 Task: Create custom fields for the 'Position' object in Salesforce, including 'Skills Required', 'Educational Requirements', and 'Responsibilities' with appropriate field types and settings.
Action: Mouse moved to (227, 114)
Screenshot: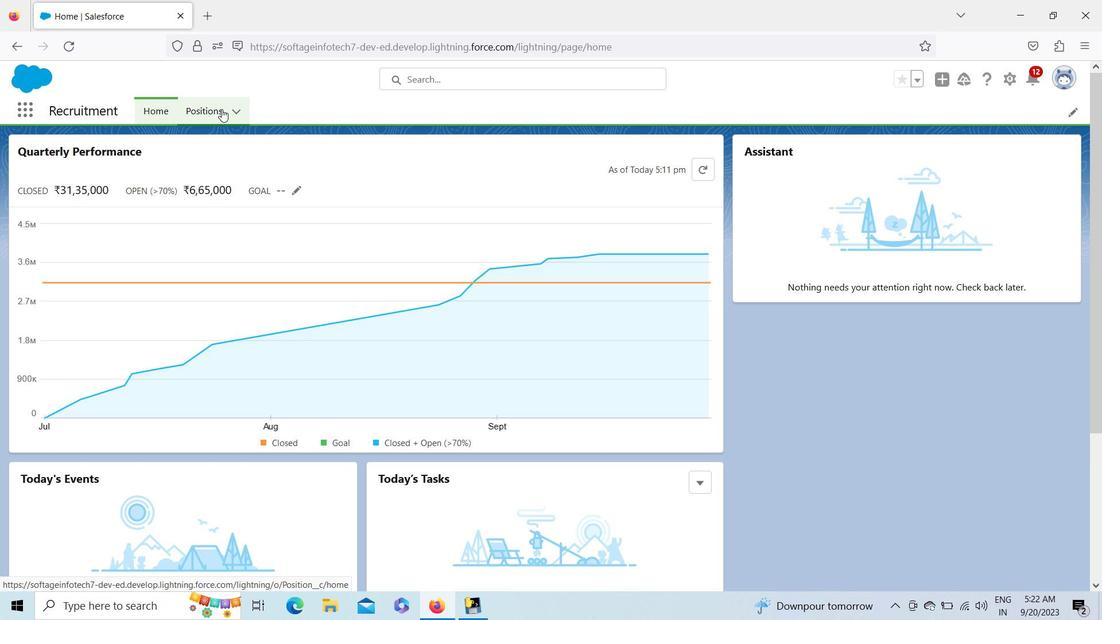 
Action: Mouse pressed left at (227, 114)
Screenshot: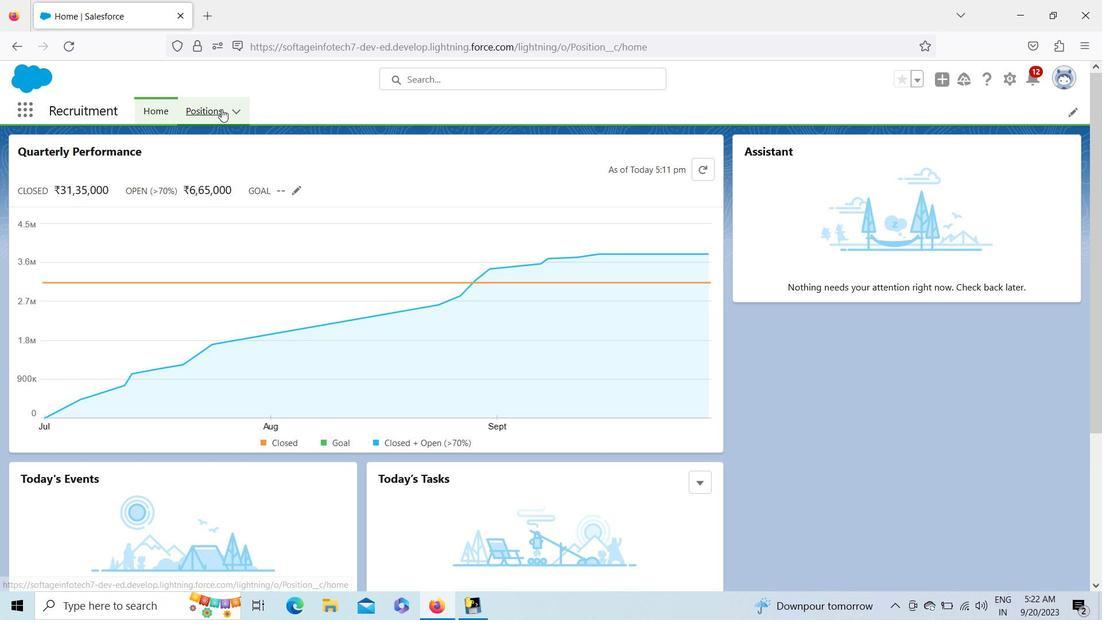 
Action: Mouse moved to (909, 171)
Screenshot: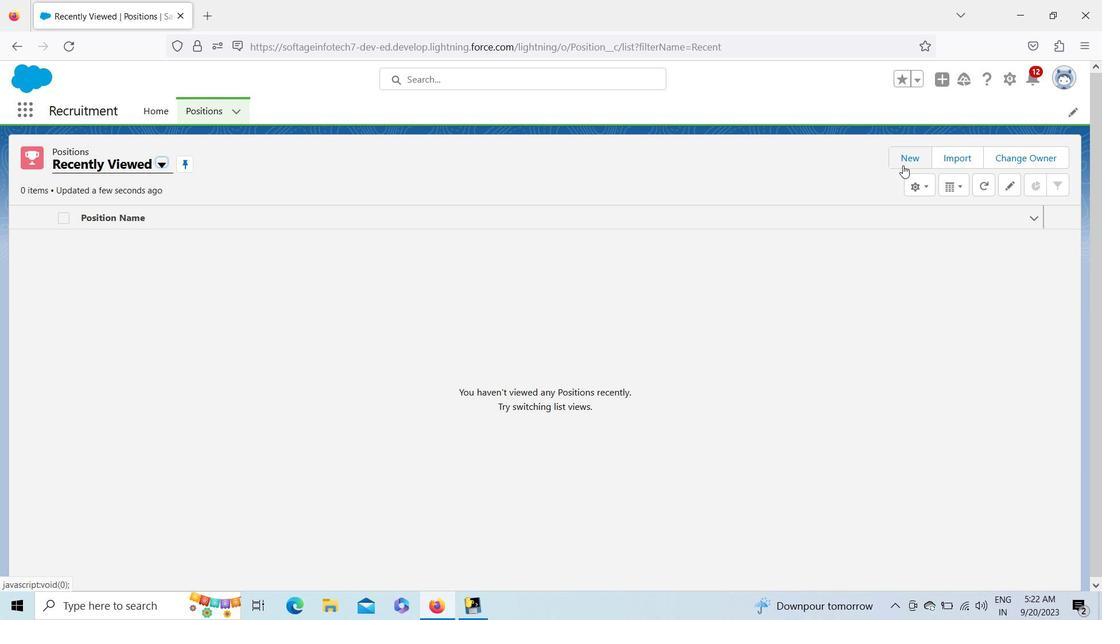 
Action: Mouse pressed left at (909, 171)
Screenshot: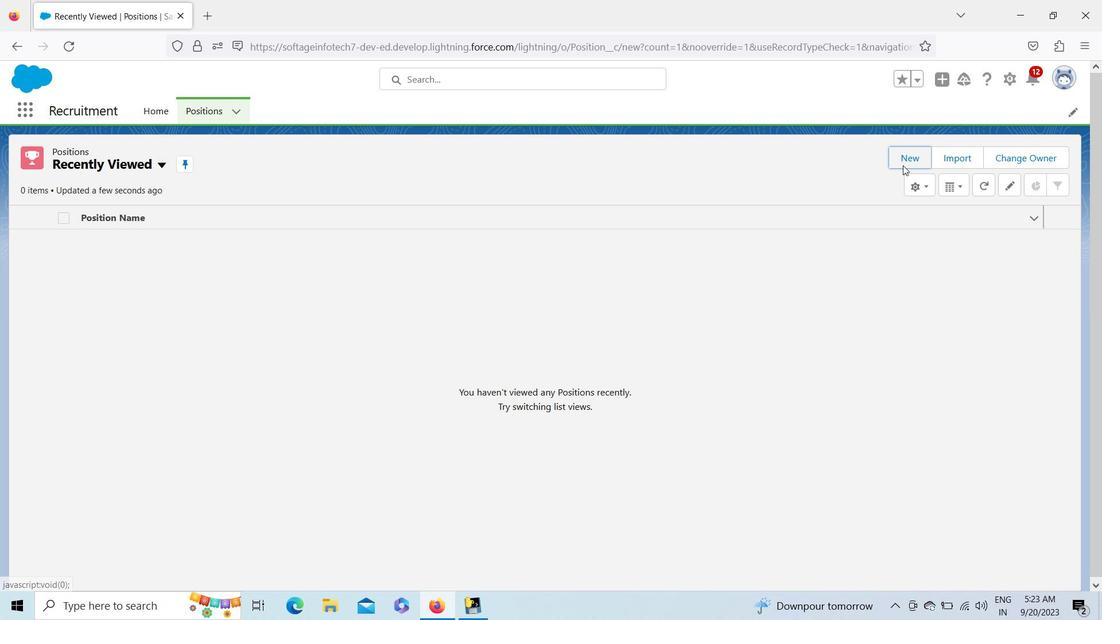 
Action: Mouse moved to (849, 190)
Screenshot: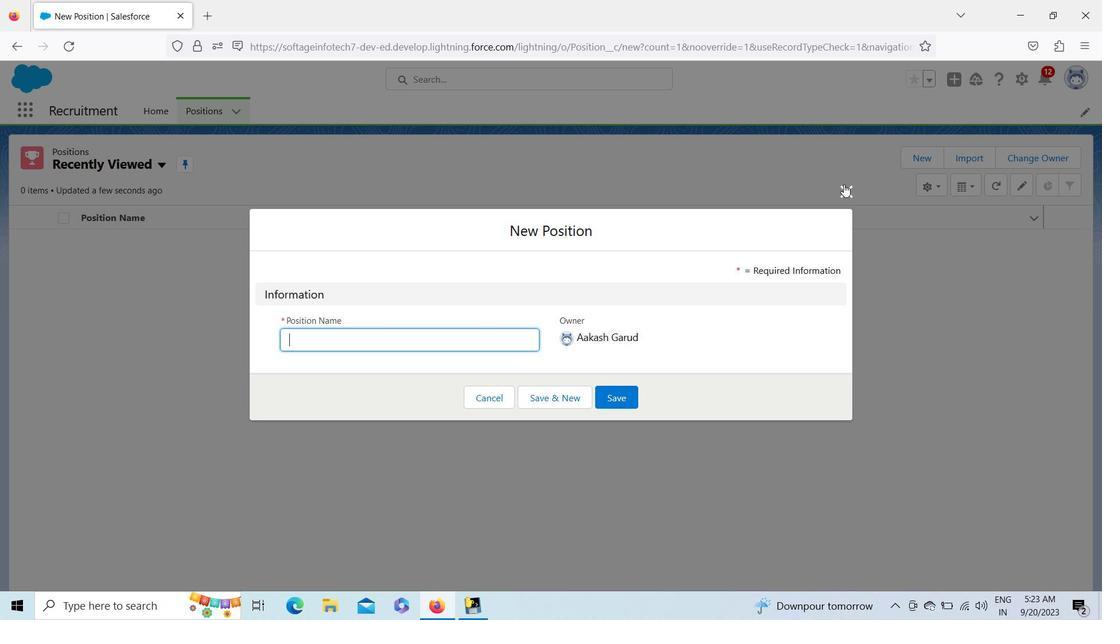 
Action: Mouse pressed left at (849, 190)
Screenshot: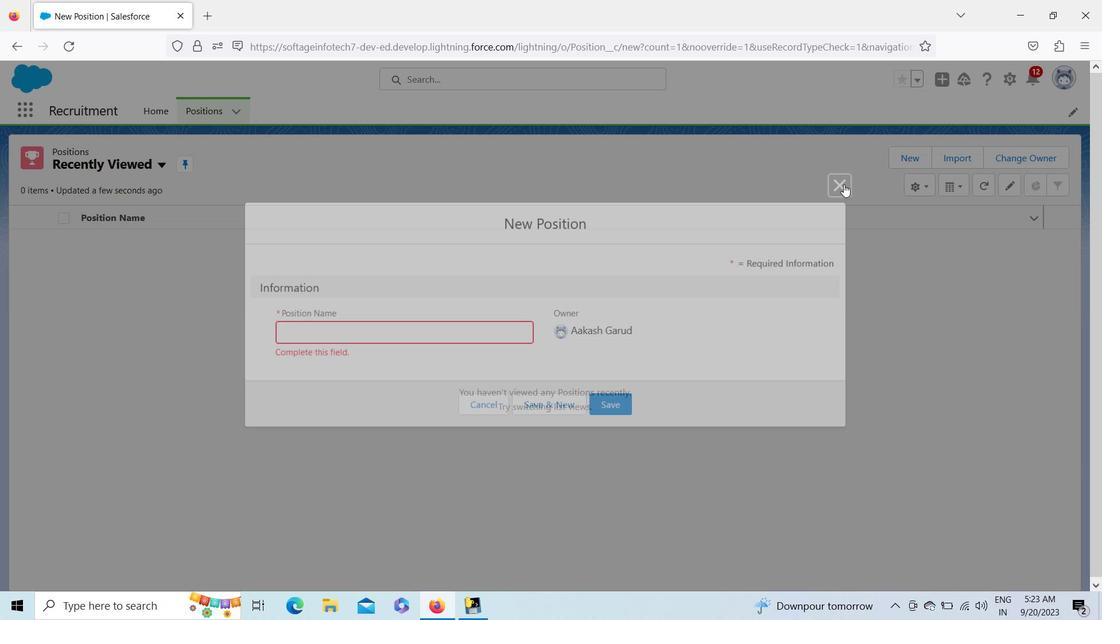 
Action: Mouse moved to (1021, 80)
Screenshot: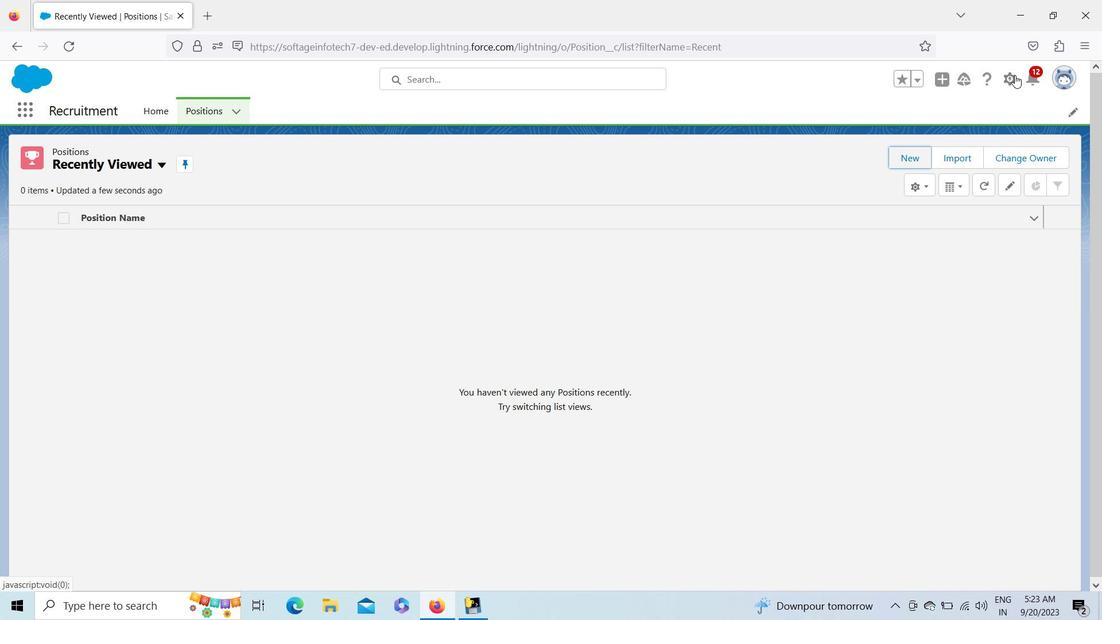 
Action: Mouse pressed left at (1021, 80)
Screenshot: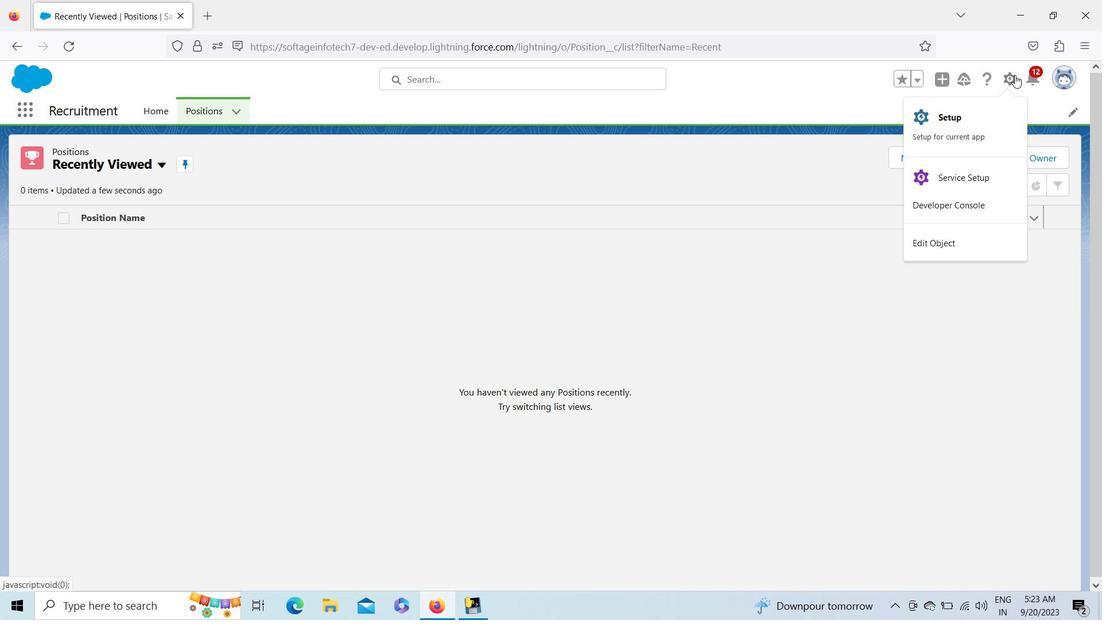 
Action: Mouse moved to (960, 144)
Screenshot: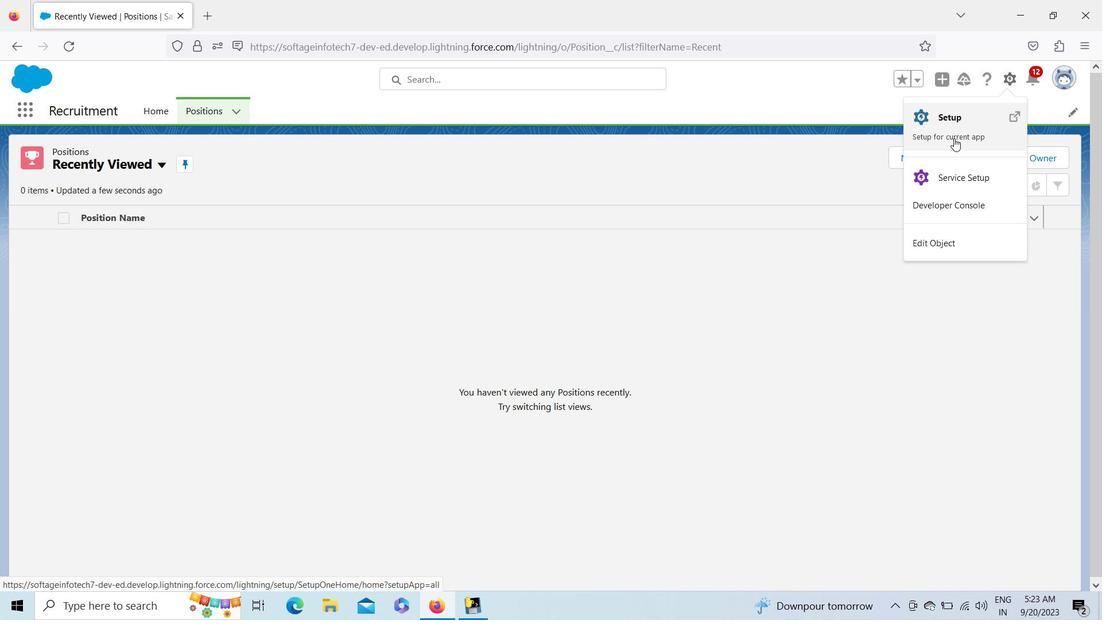 
Action: Mouse pressed left at (960, 144)
Screenshot: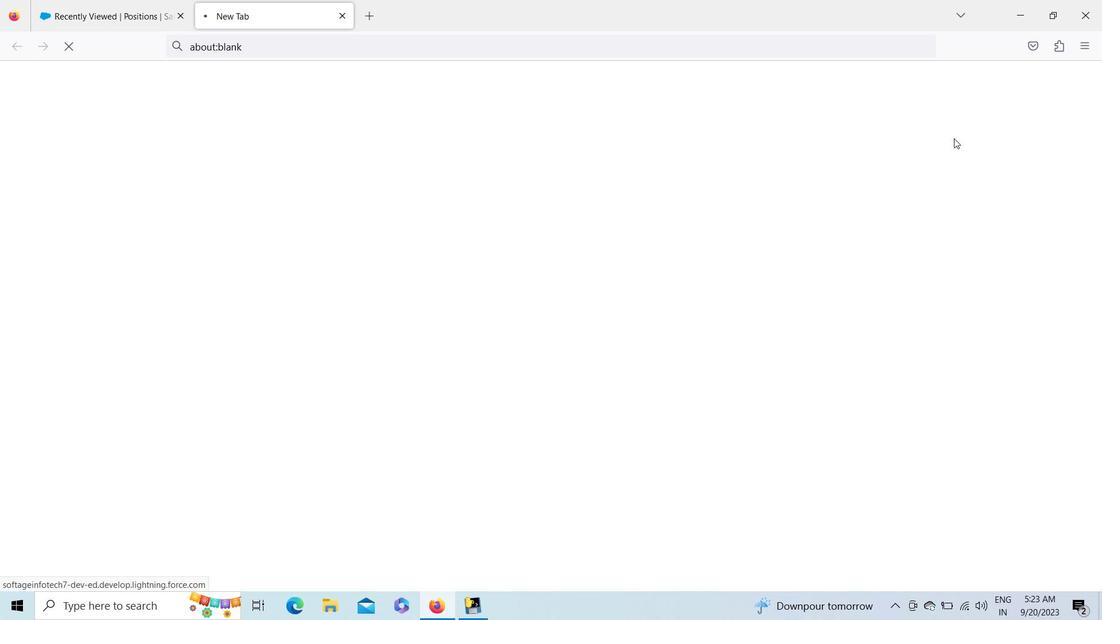 
Action: Mouse moved to (186, 118)
Screenshot: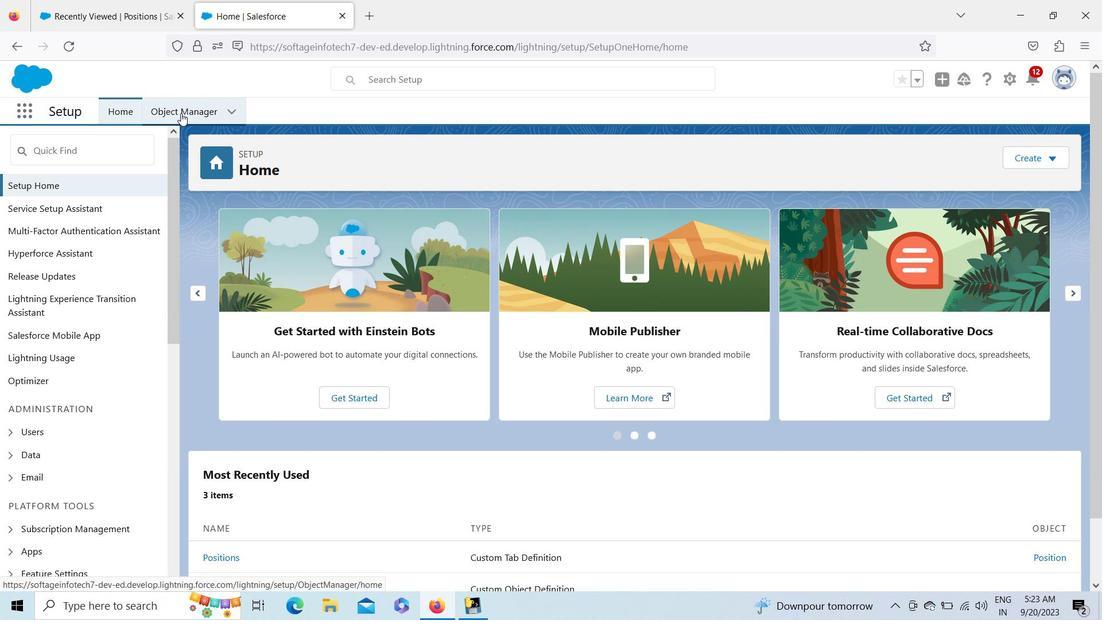 
Action: Mouse pressed left at (186, 118)
Screenshot: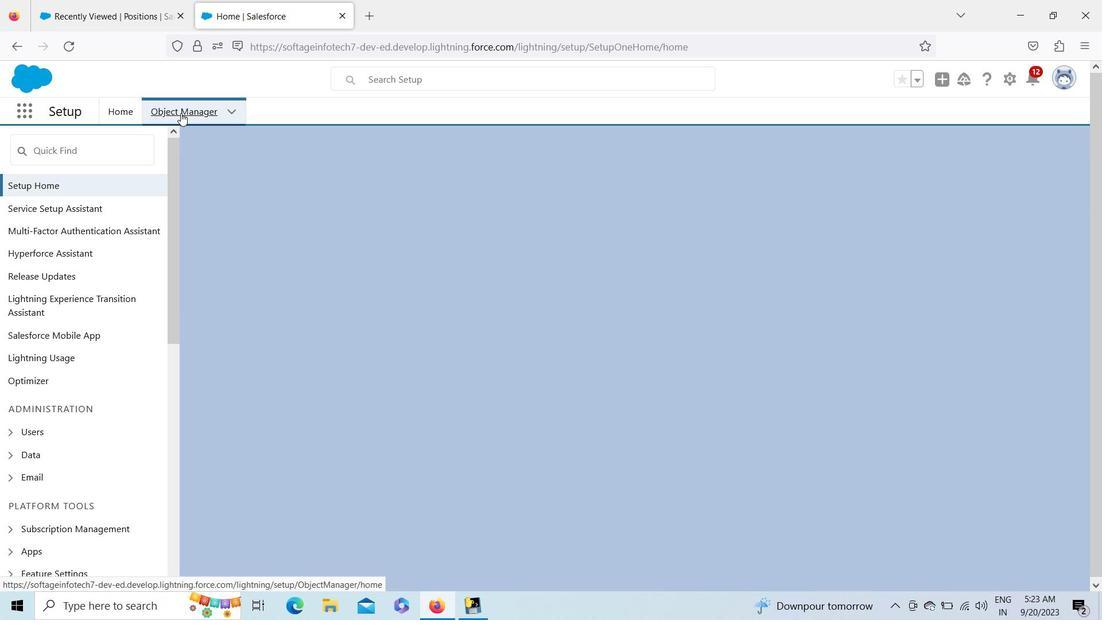 
Action: Mouse moved to (1077, 301)
Screenshot: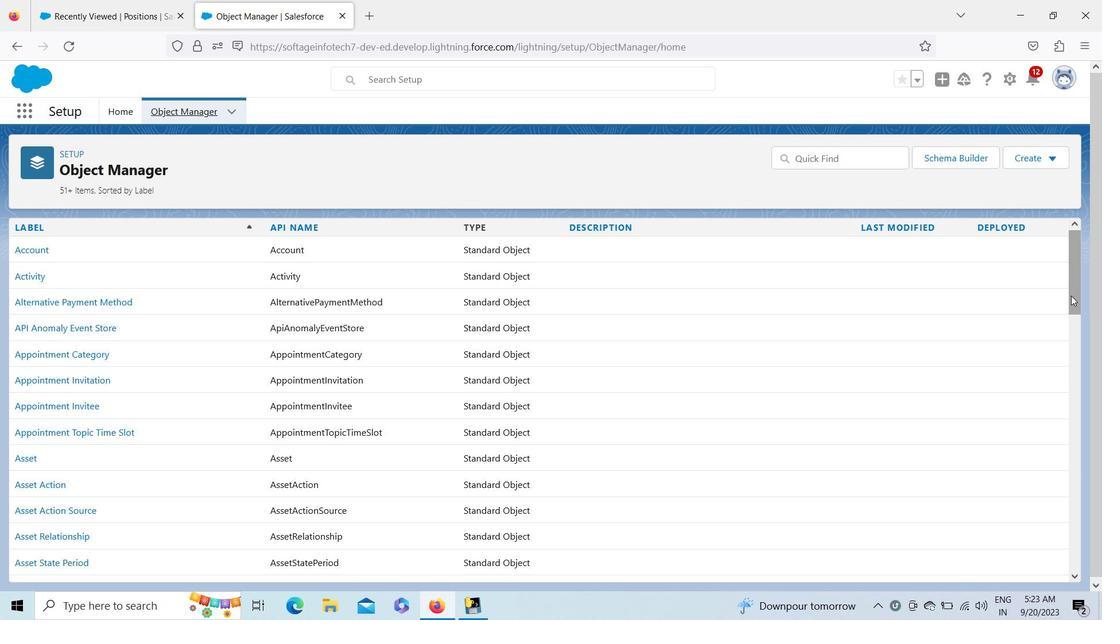 
Action: Mouse pressed left at (1077, 301)
Screenshot: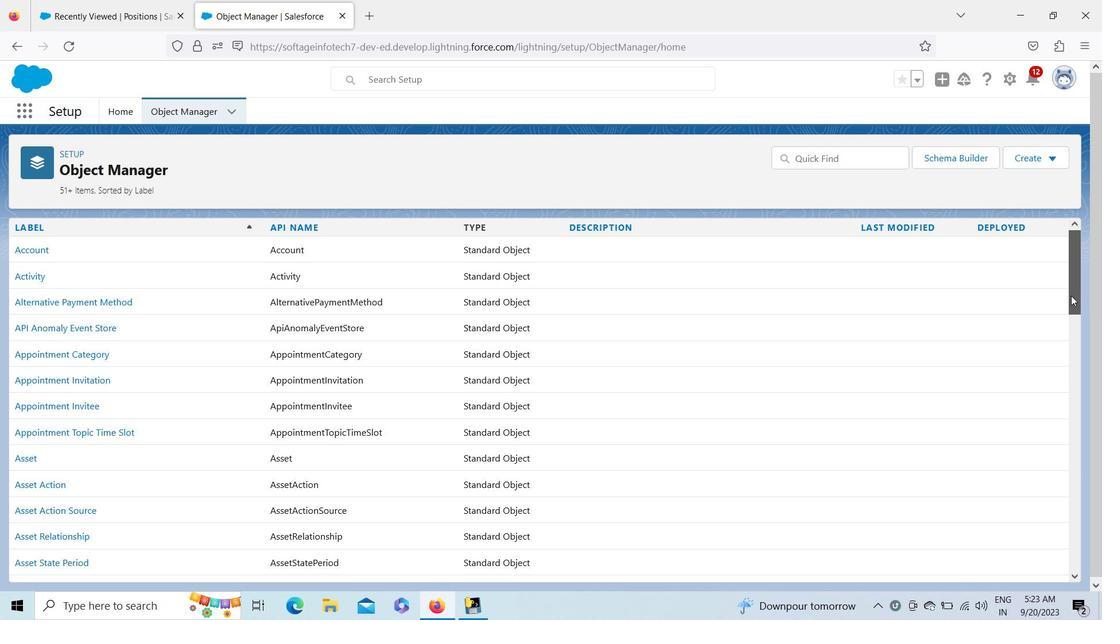 
Action: Mouse moved to (1082, 578)
Screenshot: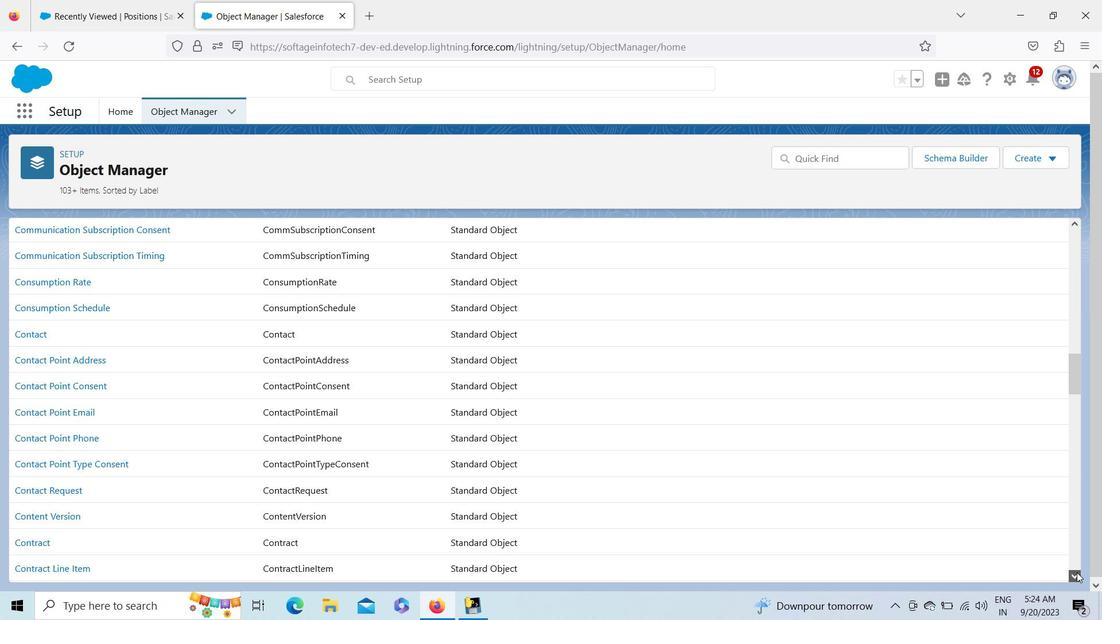 
Action: Mouse pressed left at (1082, 578)
Screenshot: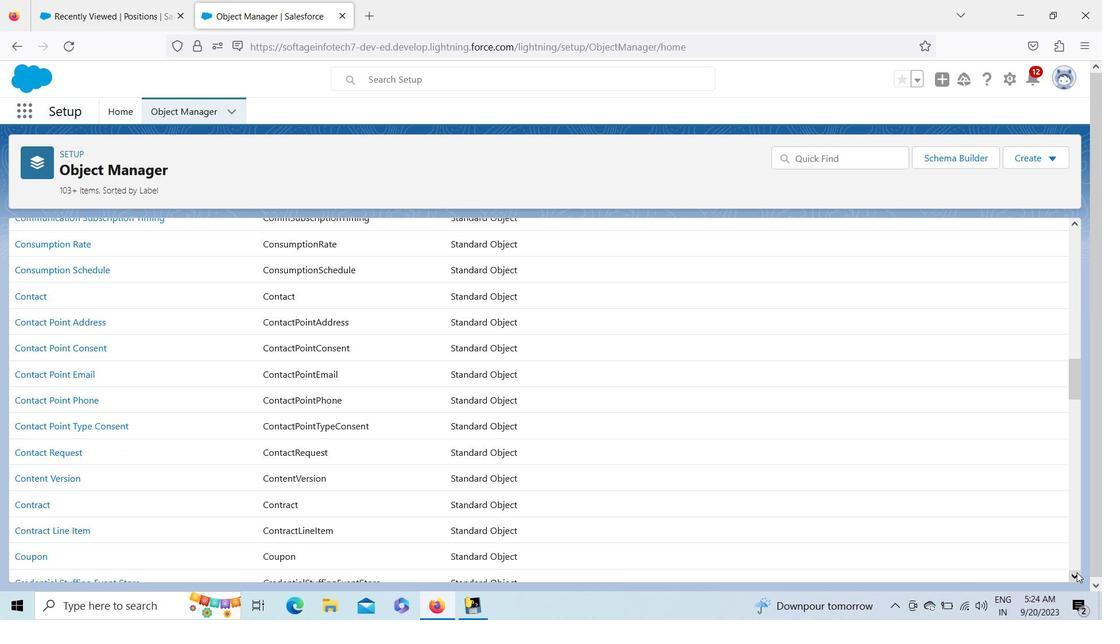 
Action: Mouse pressed left at (1082, 578)
Screenshot: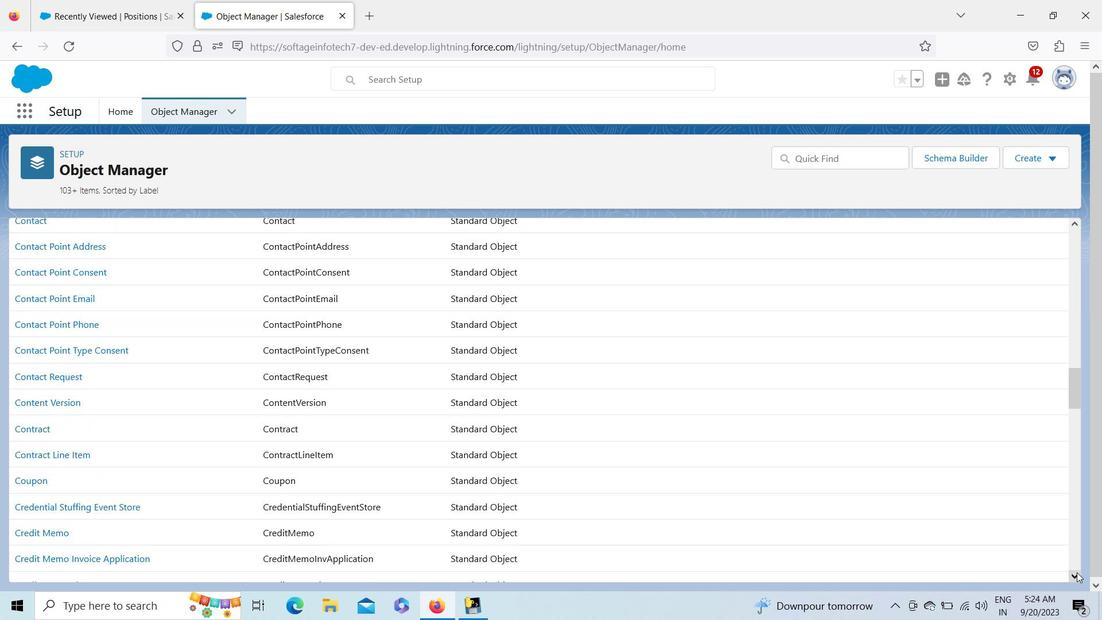 
Action: Mouse pressed left at (1082, 578)
Screenshot: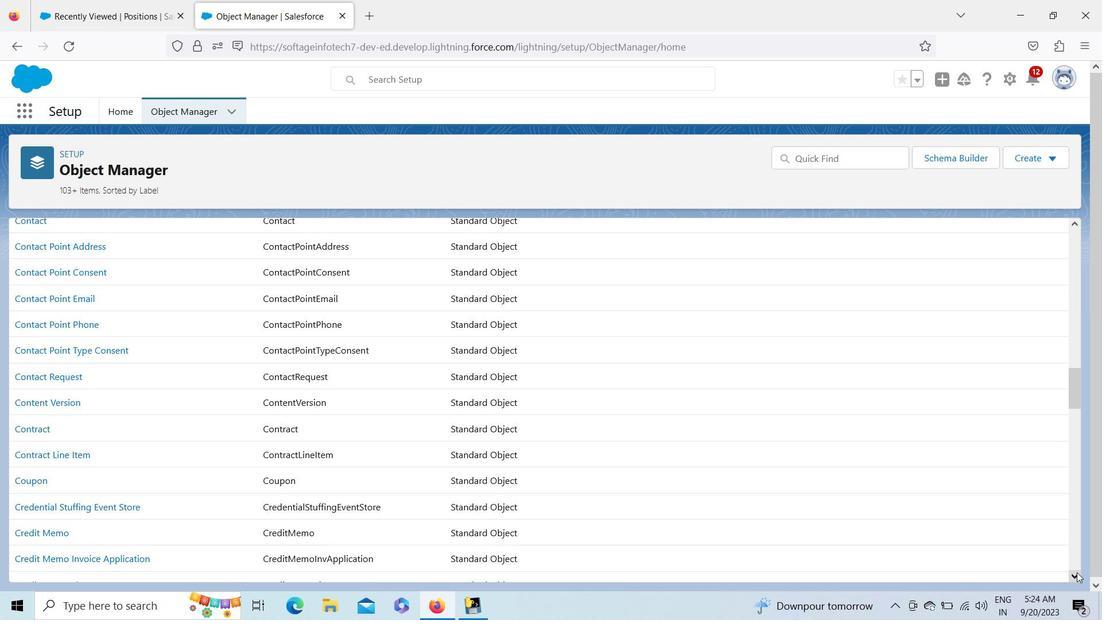
Action: Mouse pressed left at (1082, 578)
Screenshot: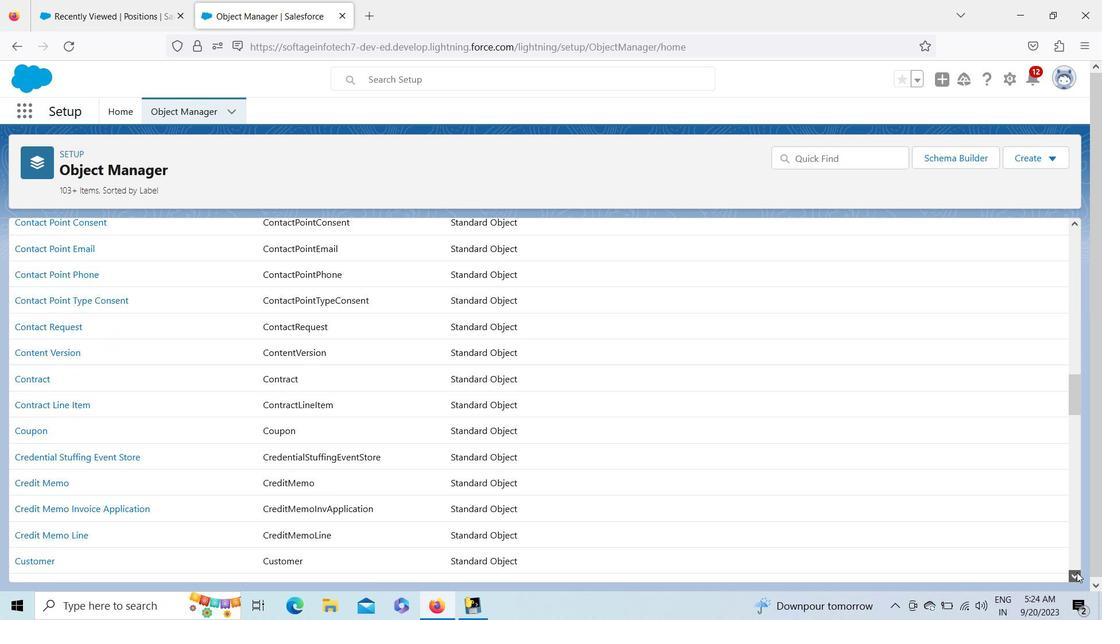 
Action: Mouse pressed left at (1082, 578)
Screenshot: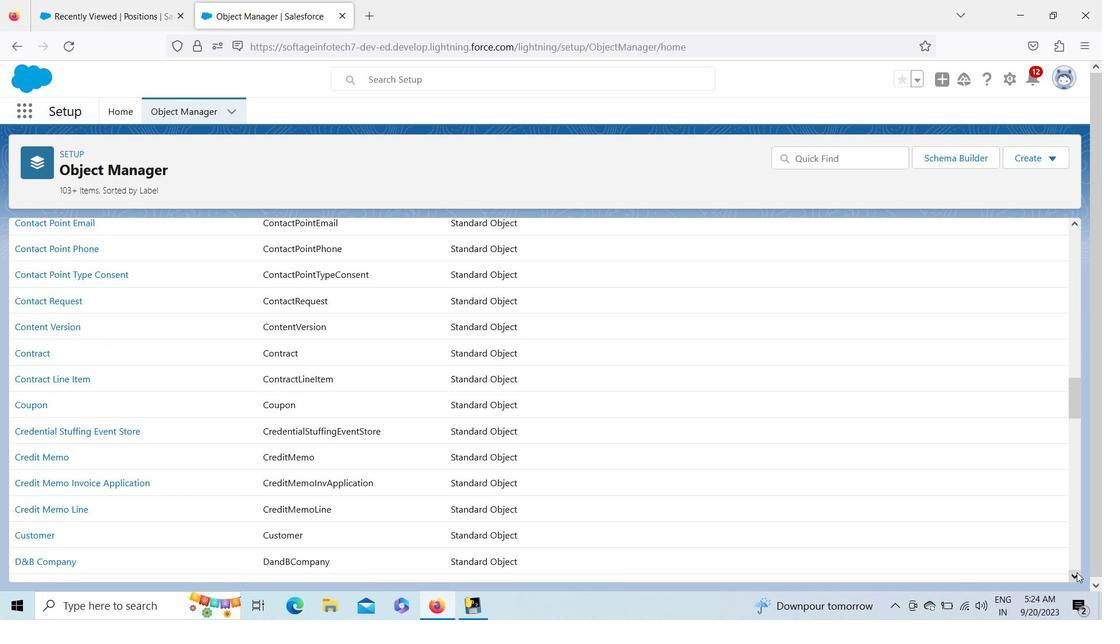 
Action: Mouse pressed left at (1082, 578)
Screenshot: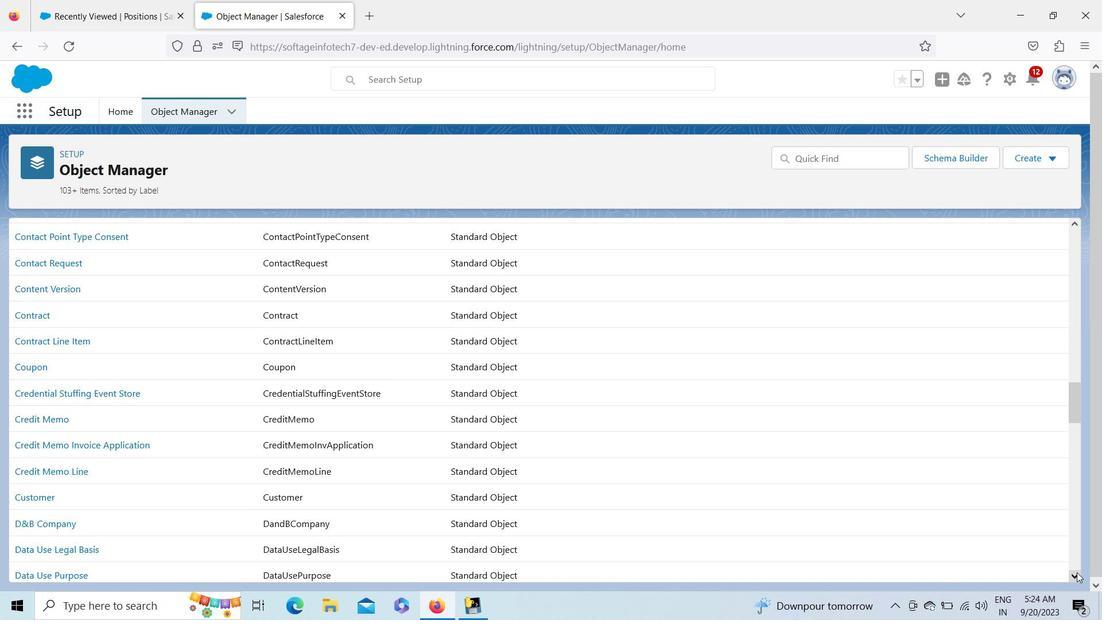 
Action: Mouse pressed left at (1082, 578)
Screenshot: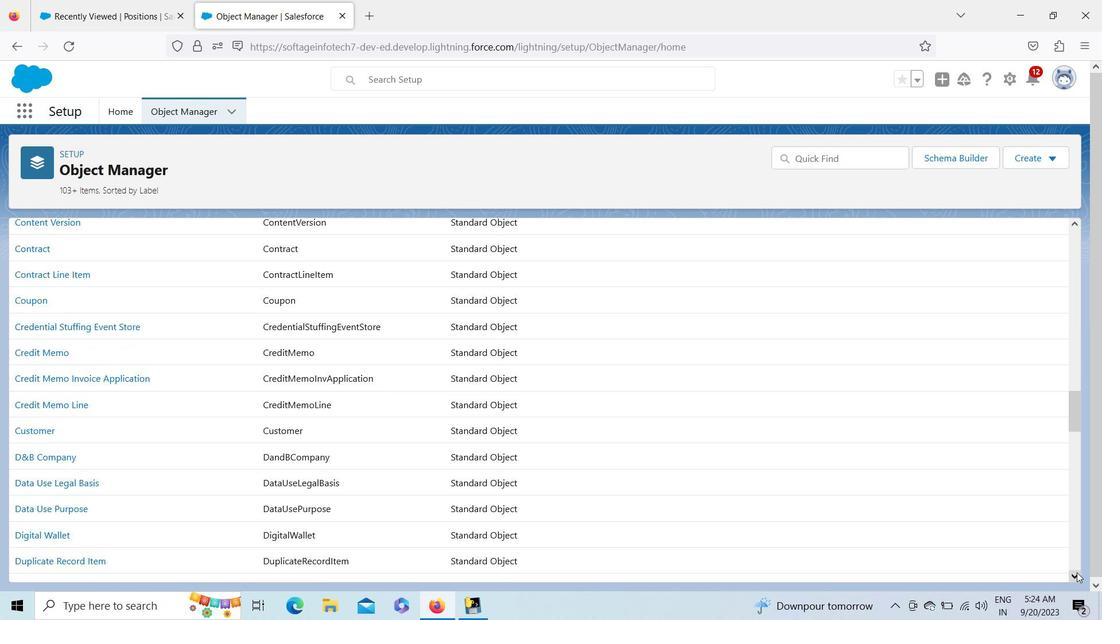 
Action: Mouse pressed left at (1082, 578)
Screenshot: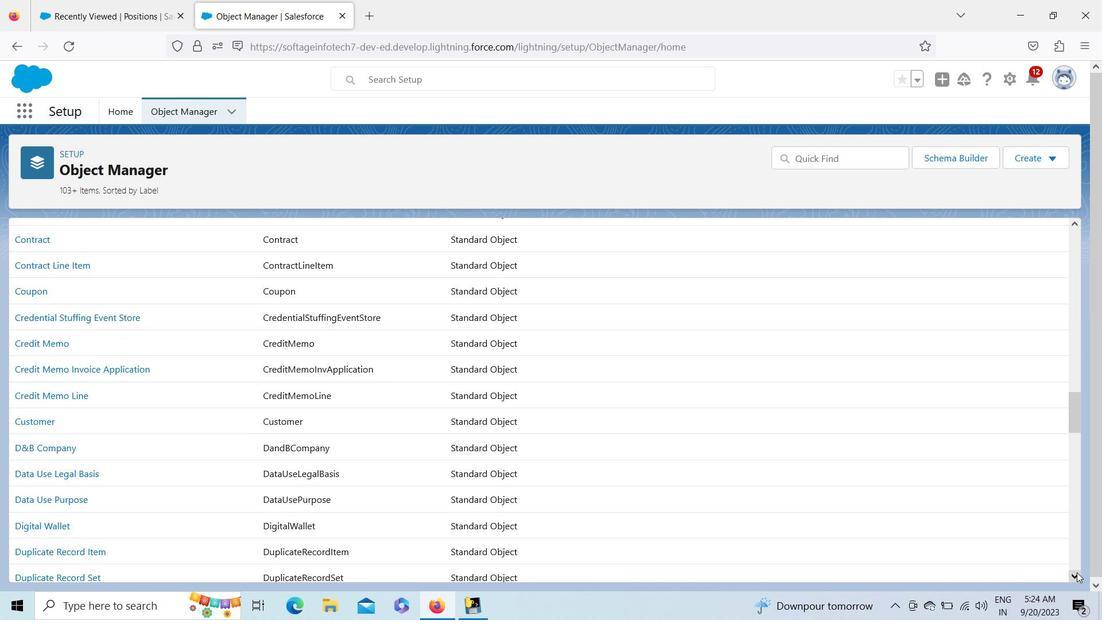 
Action: Mouse pressed left at (1082, 578)
Screenshot: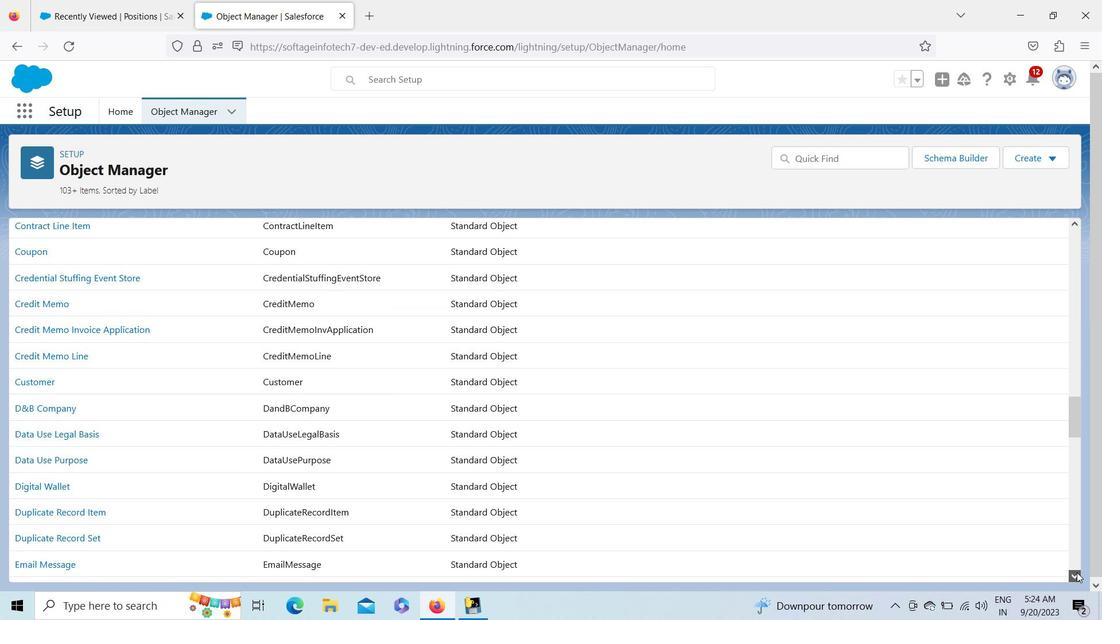 
Action: Mouse pressed left at (1082, 578)
Screenshot: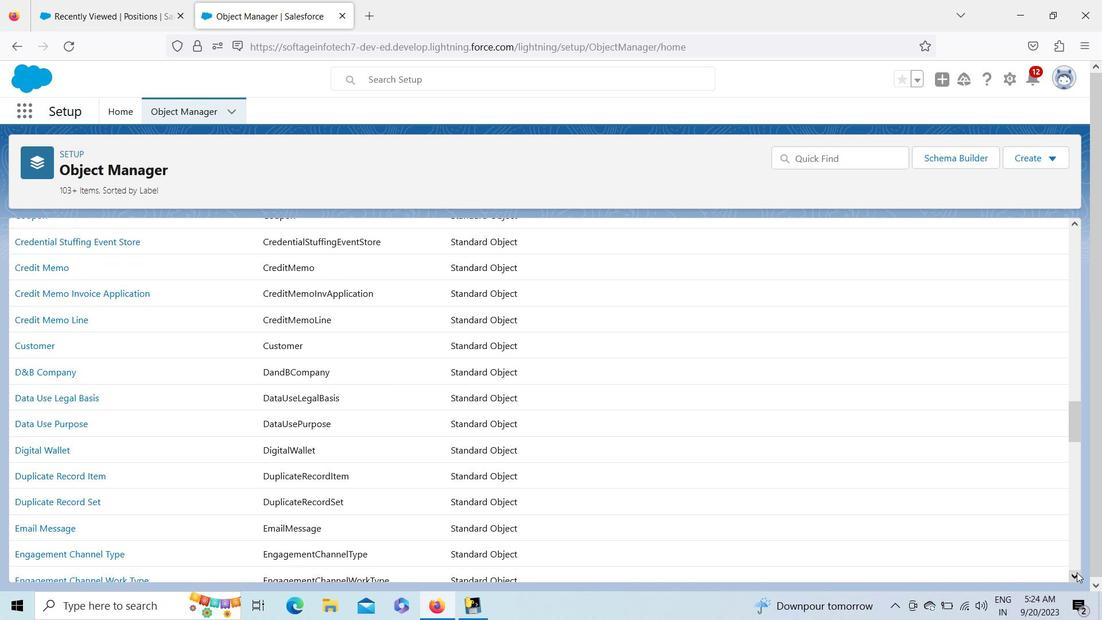 
Action: Mouse pressed left at (1082, 578)
Screenshot: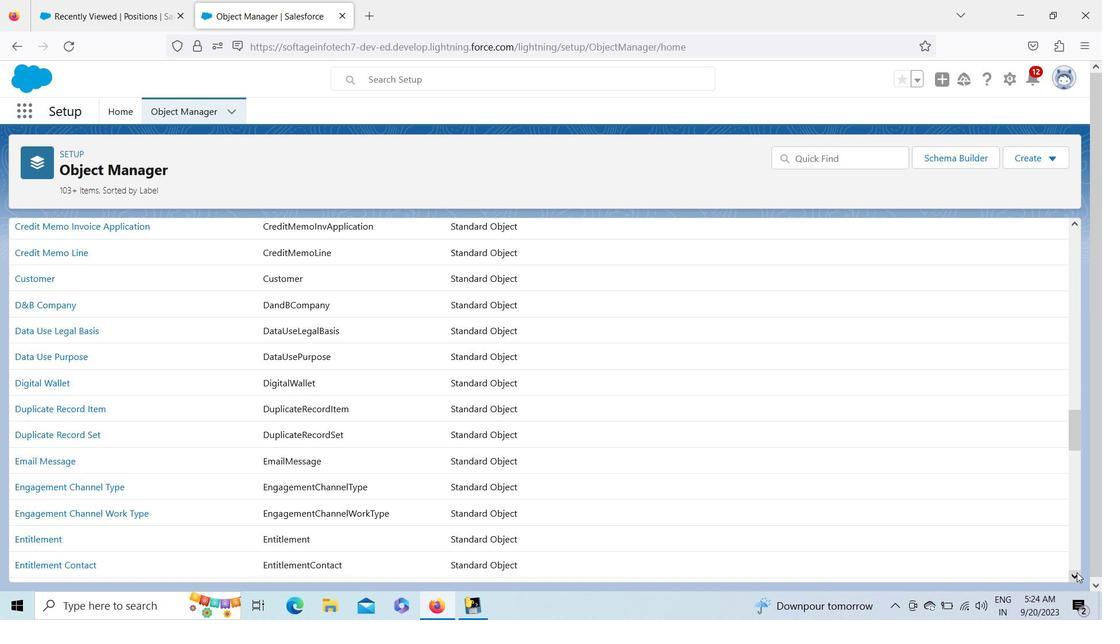 
Action: Mouse pressed left at (1082, 578)
Screenshot: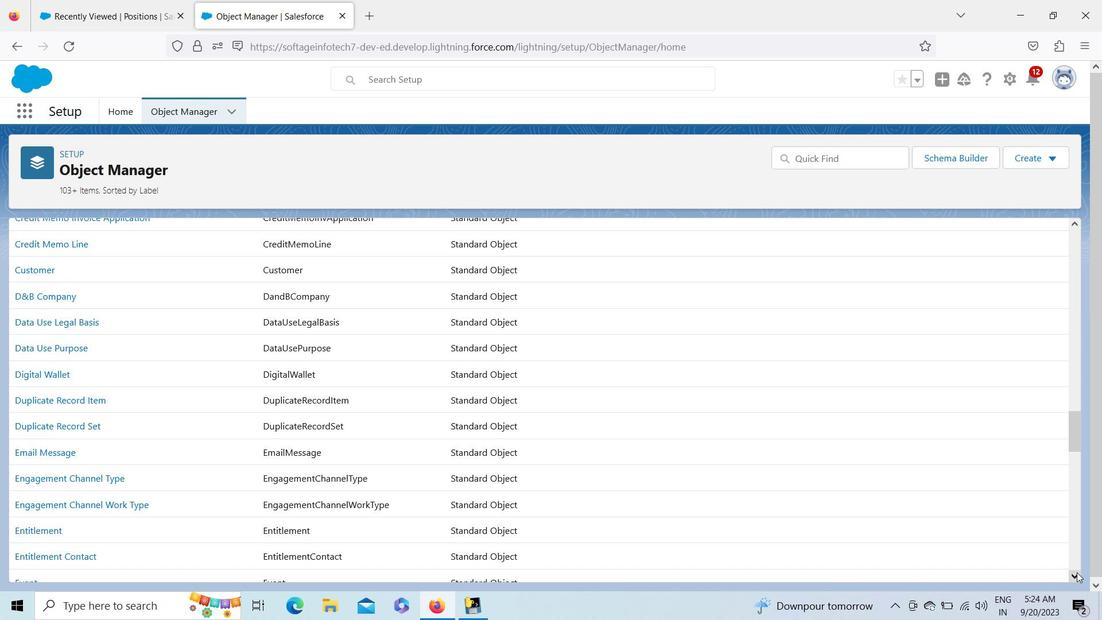 
Action: Mouse pressed left at (1082, 578)
Screenshot: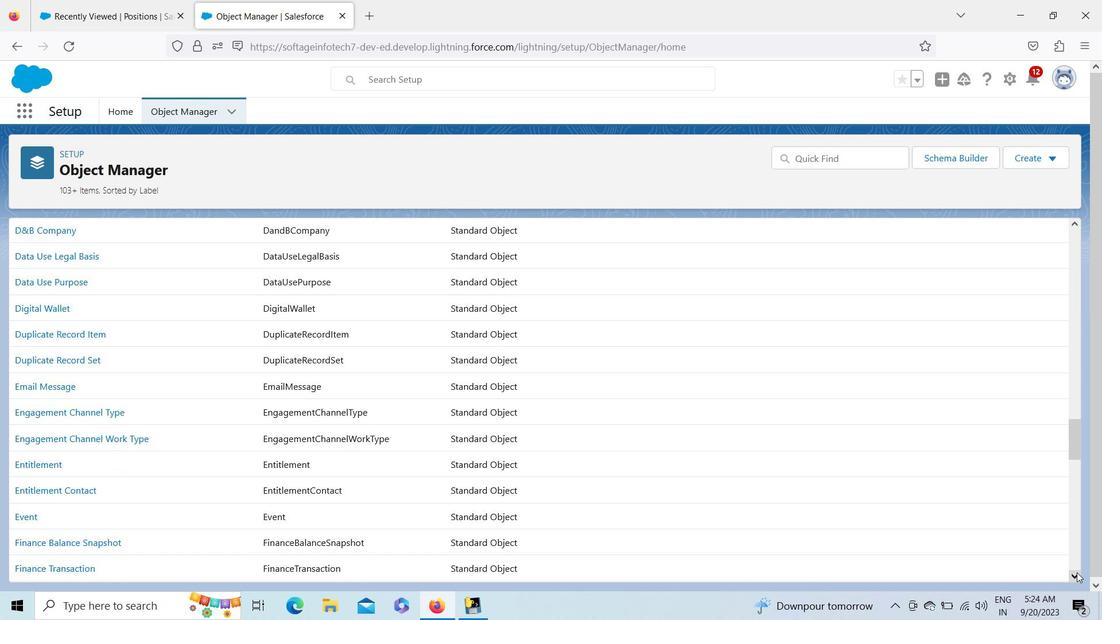 
Action: Mouse pressed left at (1082, 578)
Screenshot: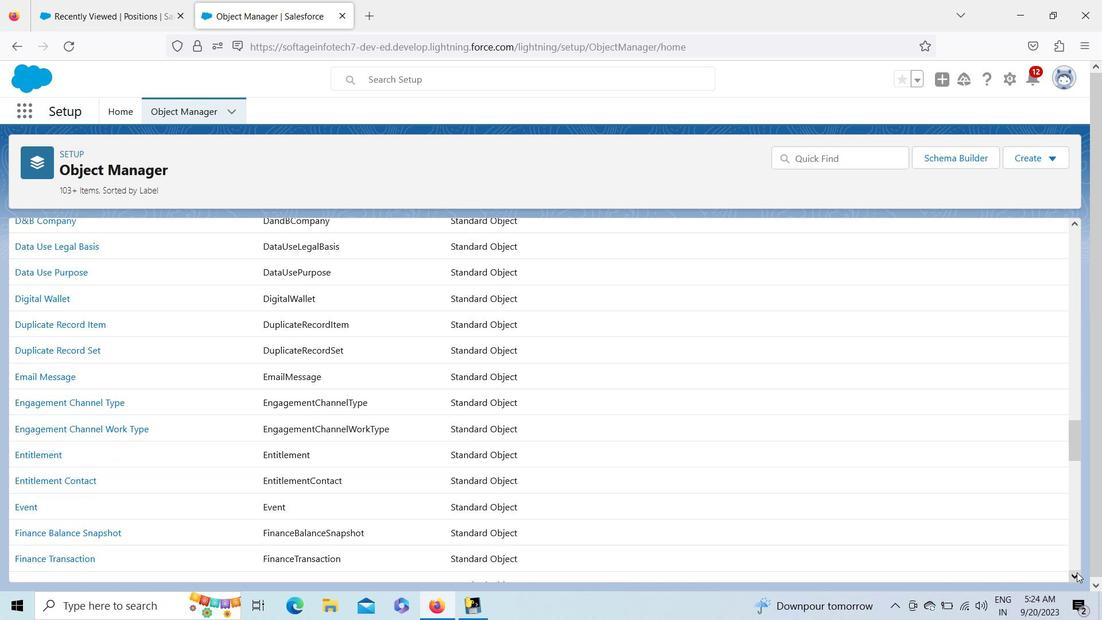 
Action: Mouse pressed left at (1082, 578)
Screenshot: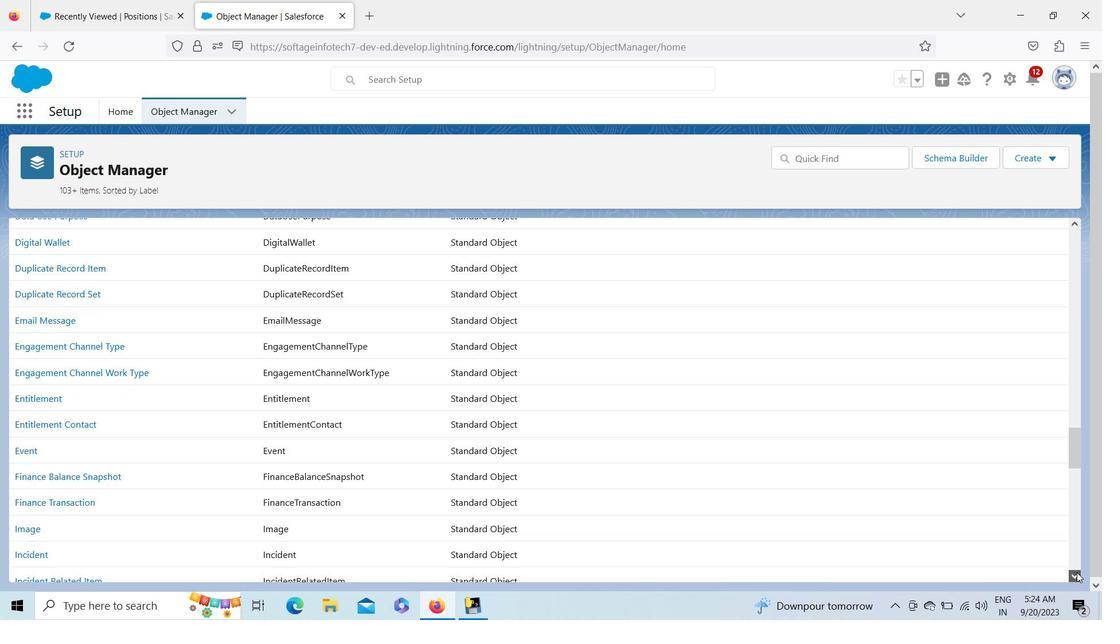 
Action: Mouse pressed left at (1082, 578)
Screenshot: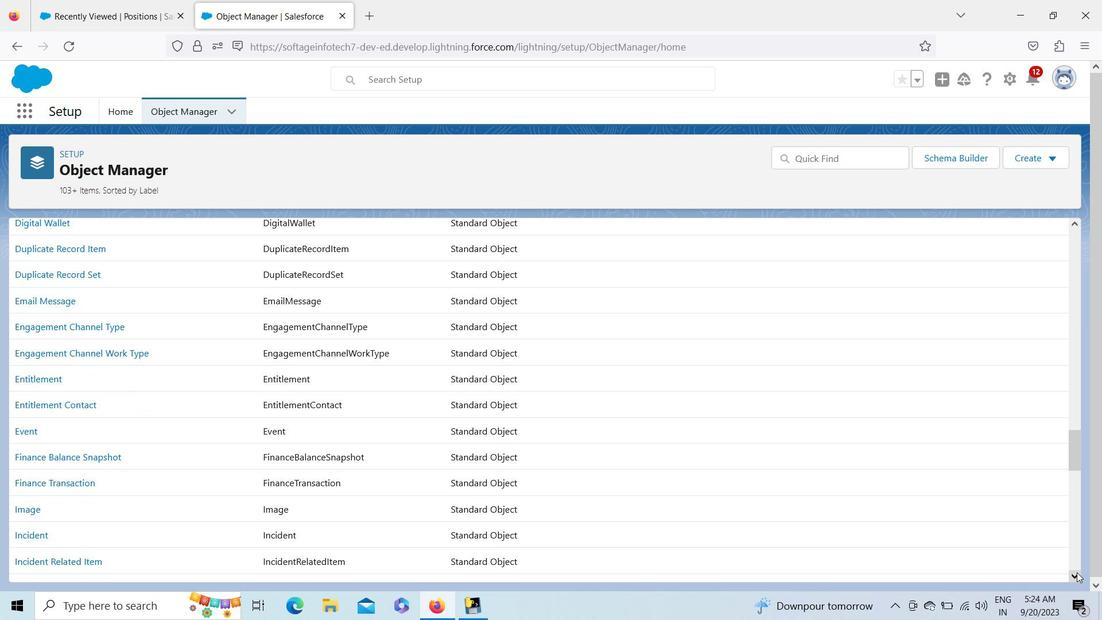 
Action: Mouse pressed left at (1082, 578)
Screenshot: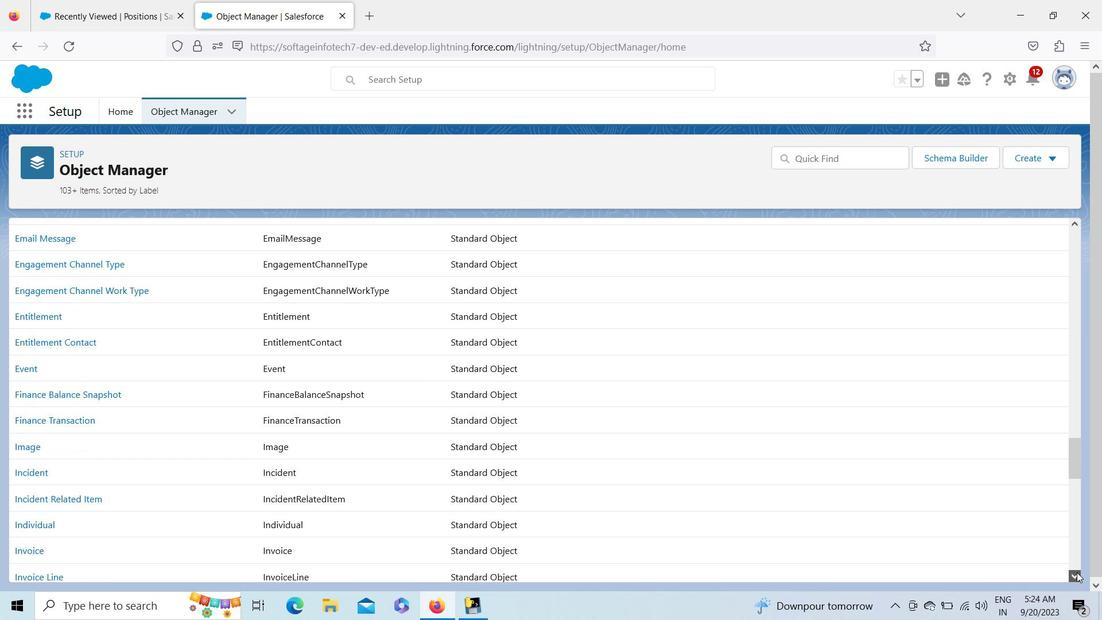 
Action: Mouse pressed left at (1082, 578)
Screenshot: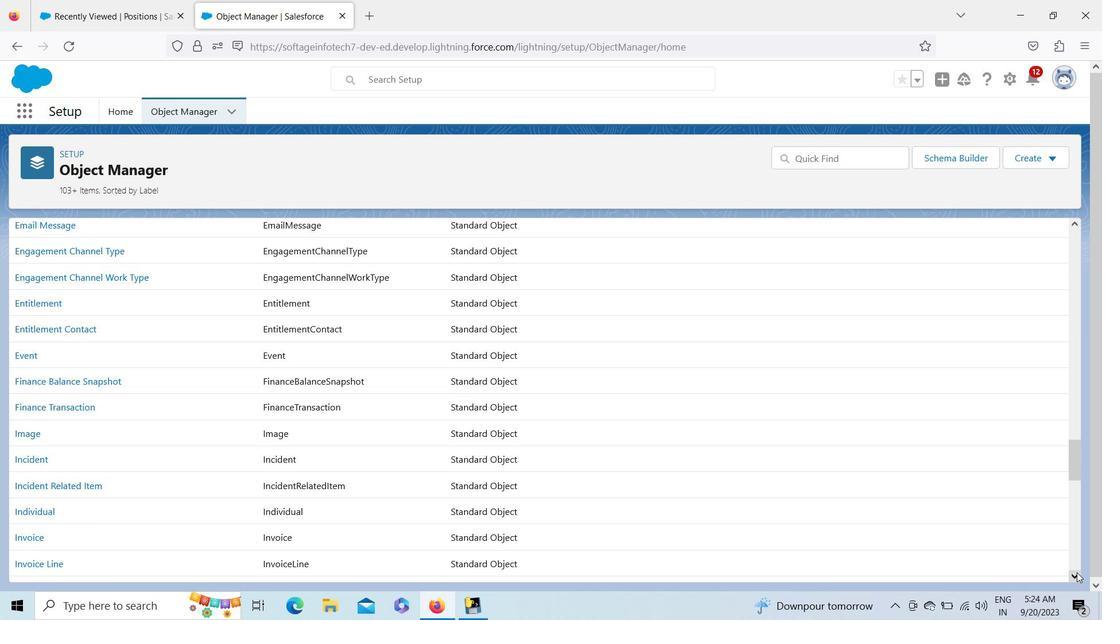 
Action: Mouse pressed left at (1082, 578)
Screenshot: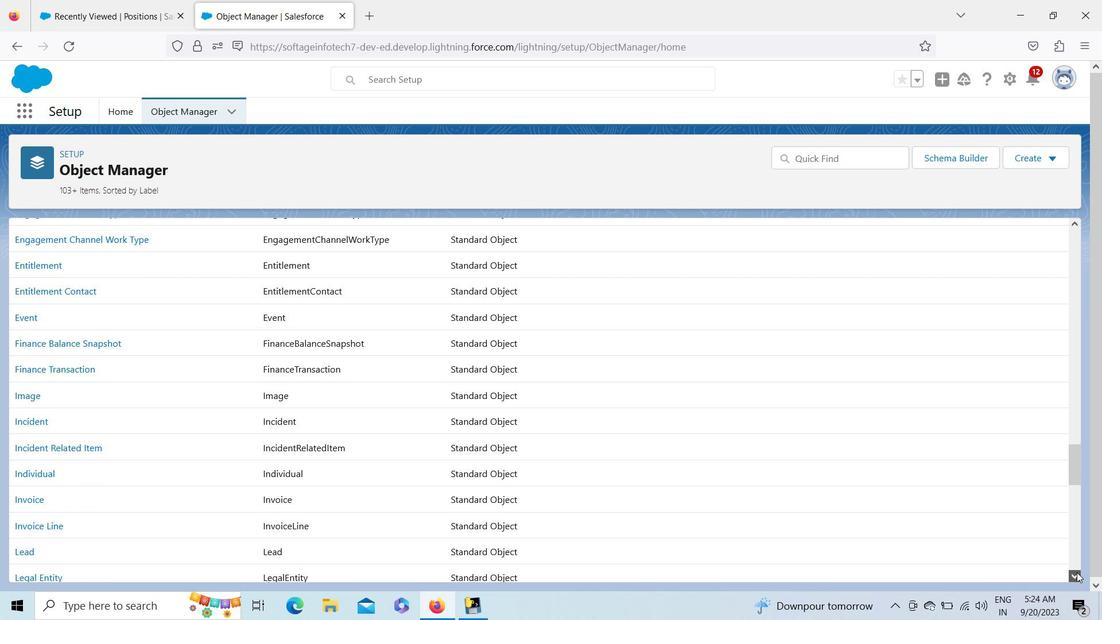 
Action: Mouse pressed left at (1082, 578)
Screenshot: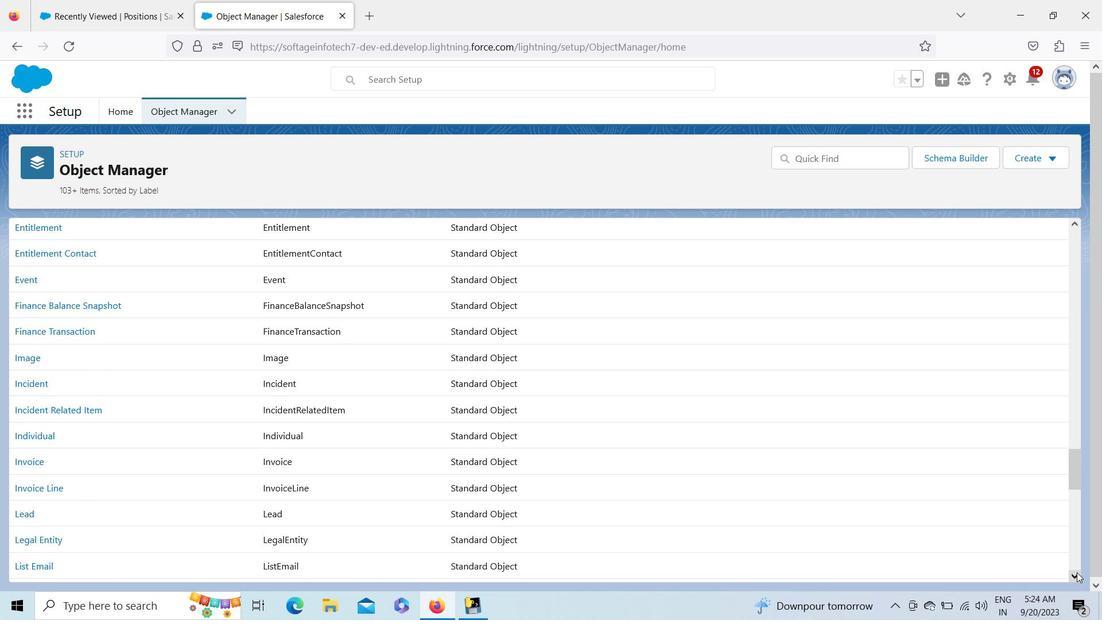 
Action: Mouse pressed left at (1082, 578)
Screenshot: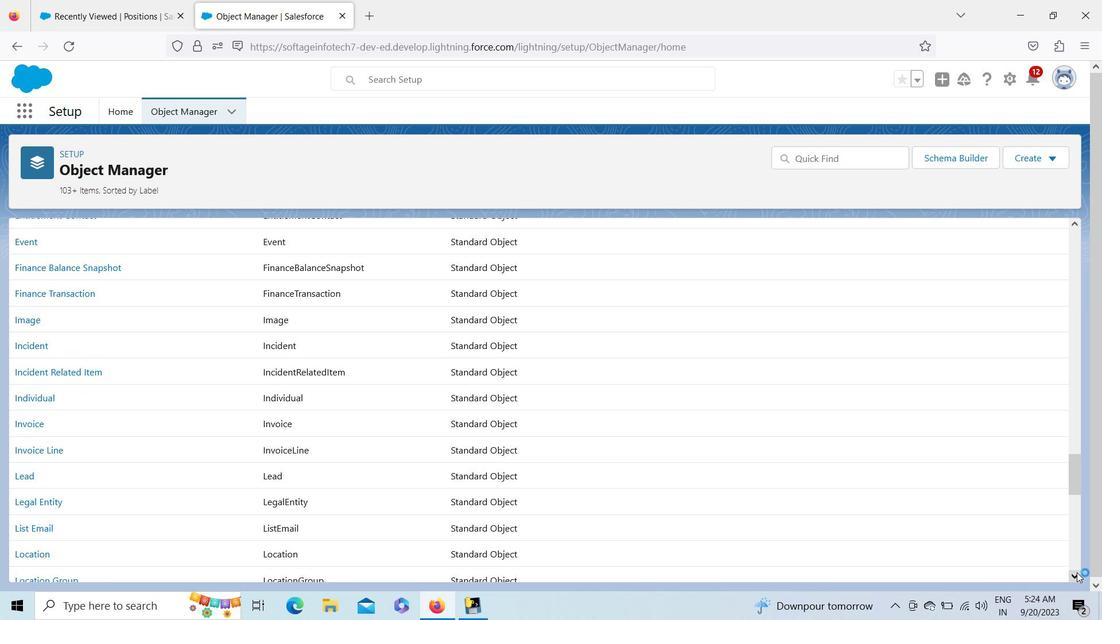 
Action: Mouse pressed left at (1082, 578)
Screenshot: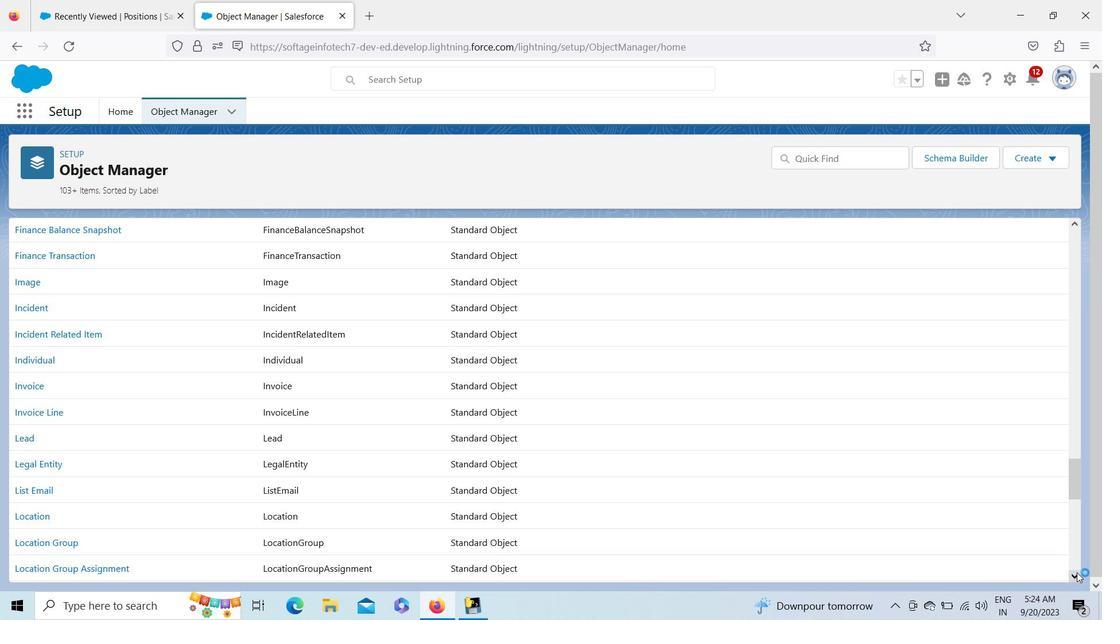 
Action: Mouse pressed left at (1082, 578)
Screenshot: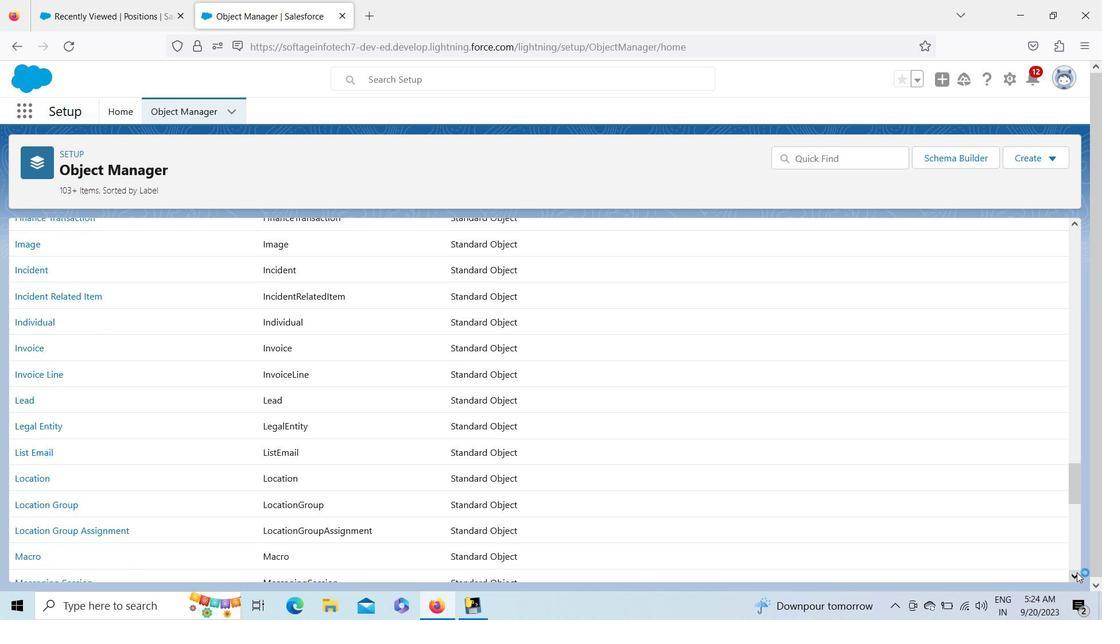 
Action: Mouse pressed left at (1082, 578)
Screenshot: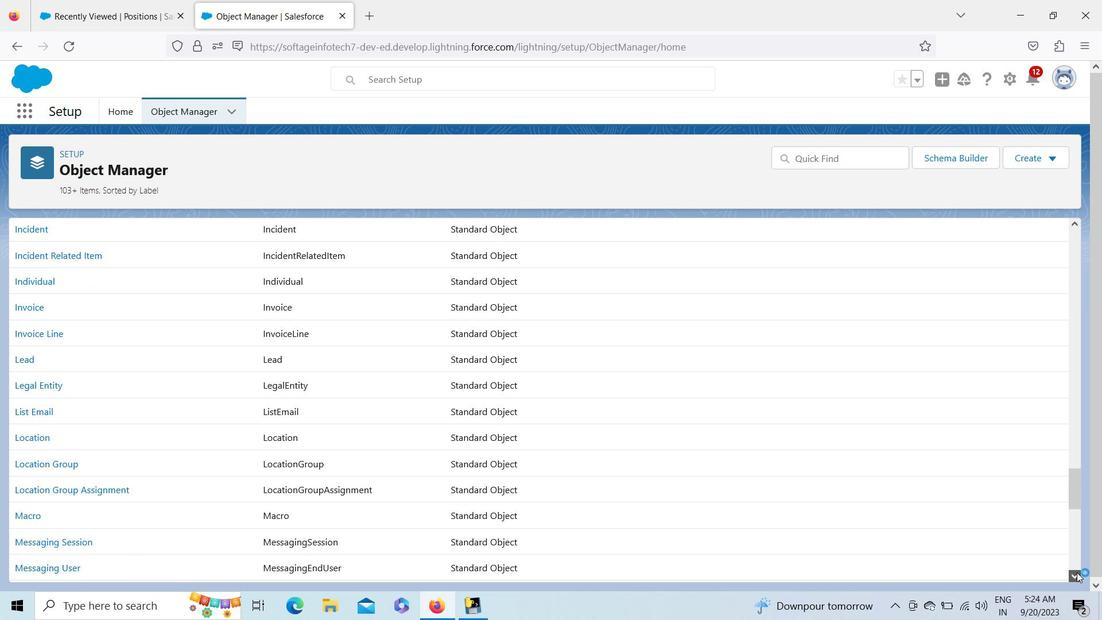
Action: Mouse pressed left at (1082, 578)
Screenshot: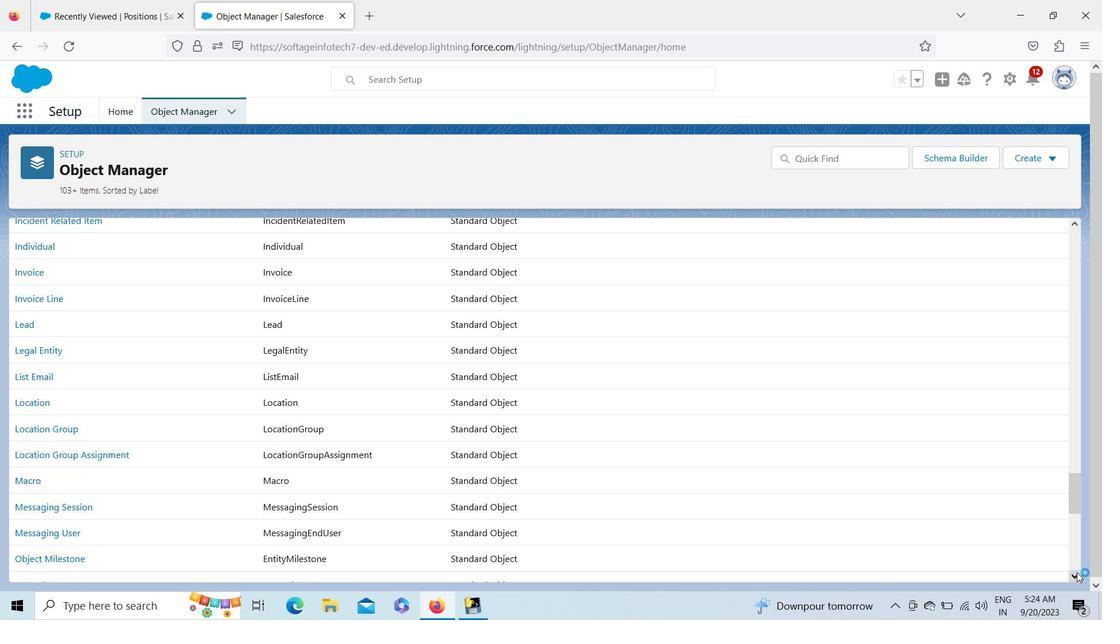
Action: Mouse pressed left at (1082, 578)
Screenshot: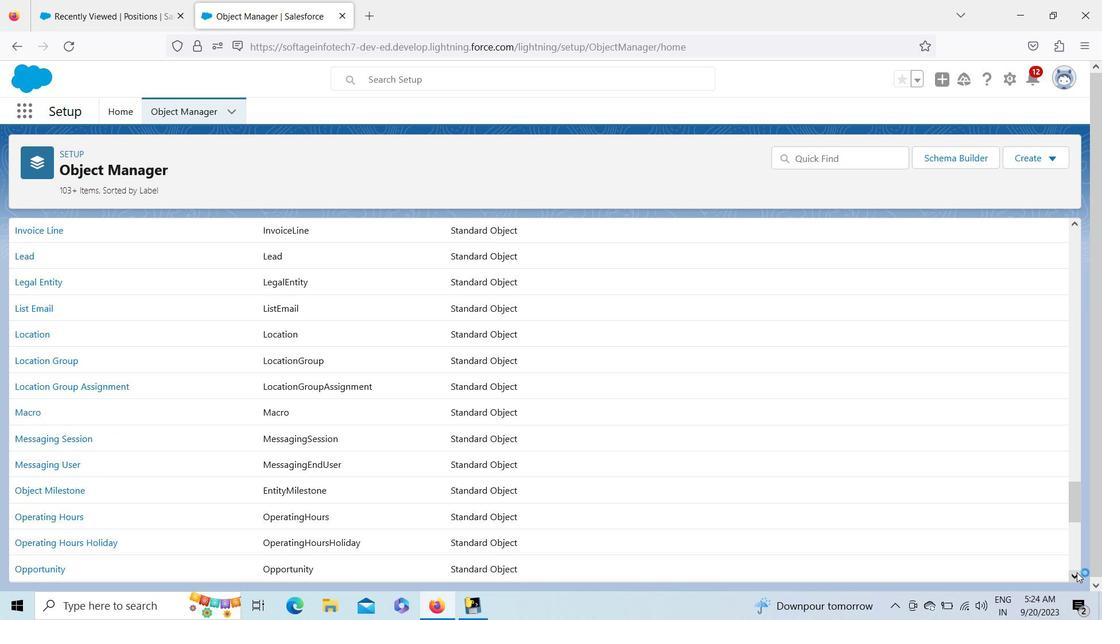
Action: Mouse pressed left at (1082, 578)
Screenshot: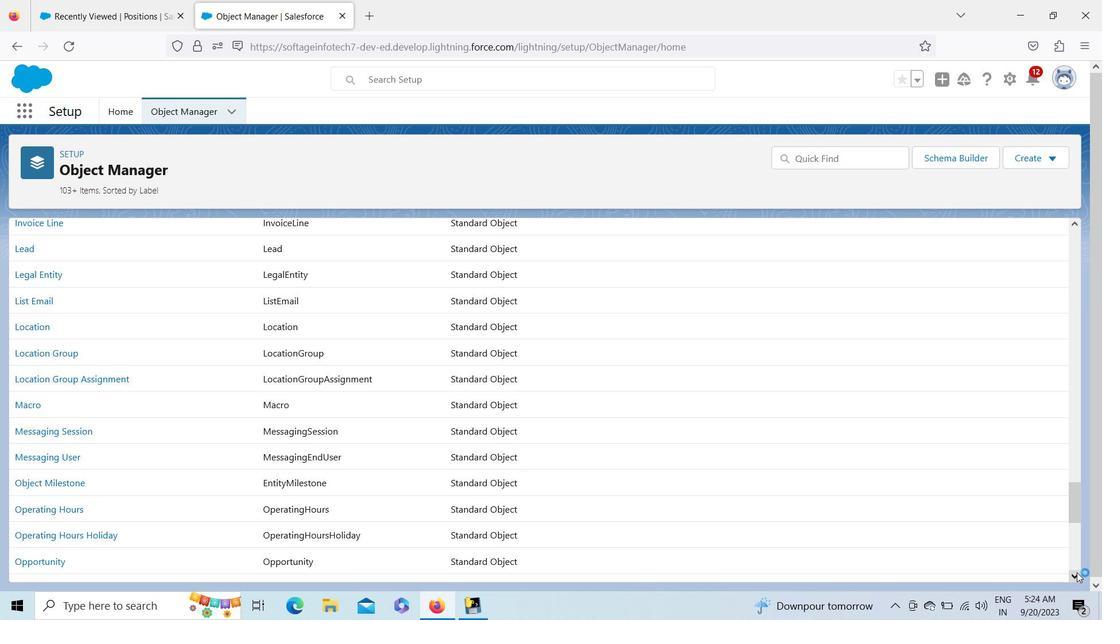 
Action: Mouse pressed left at (1082, 578)
Screenshot: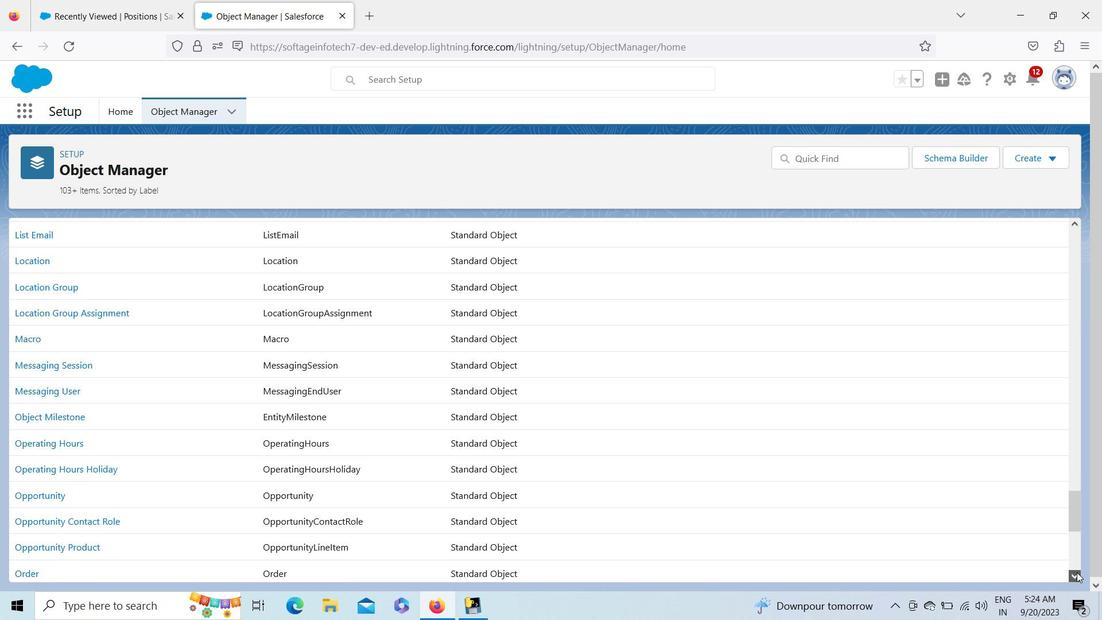 
Action: Mouse pressed left at (1082, 578)
Screenshot: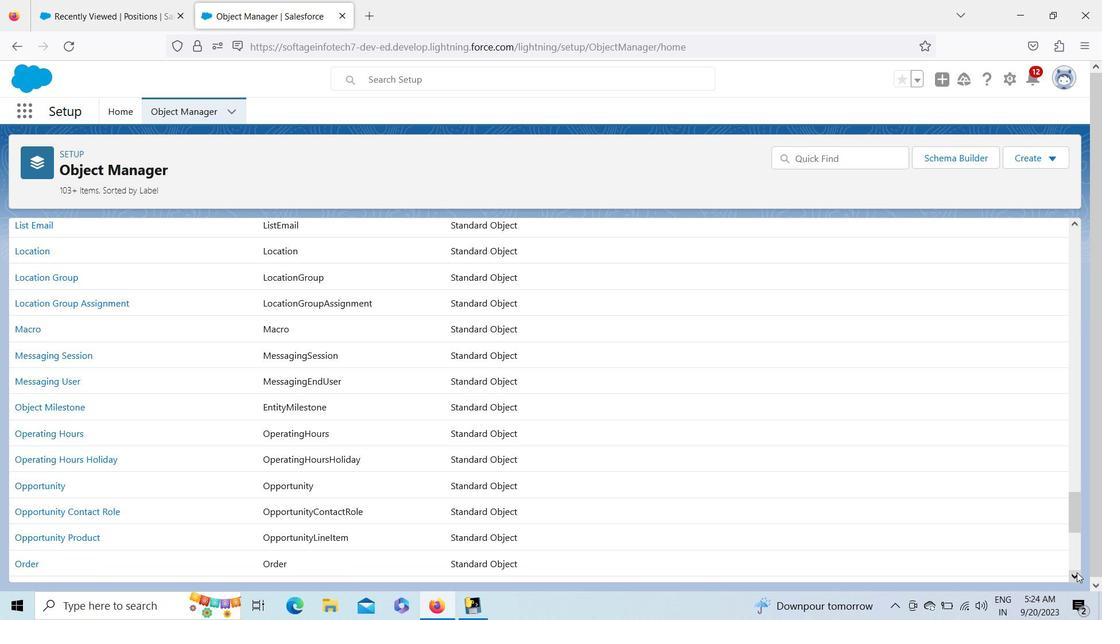 
Action: Mouse pressed left at (1082, 578)
Screenshot: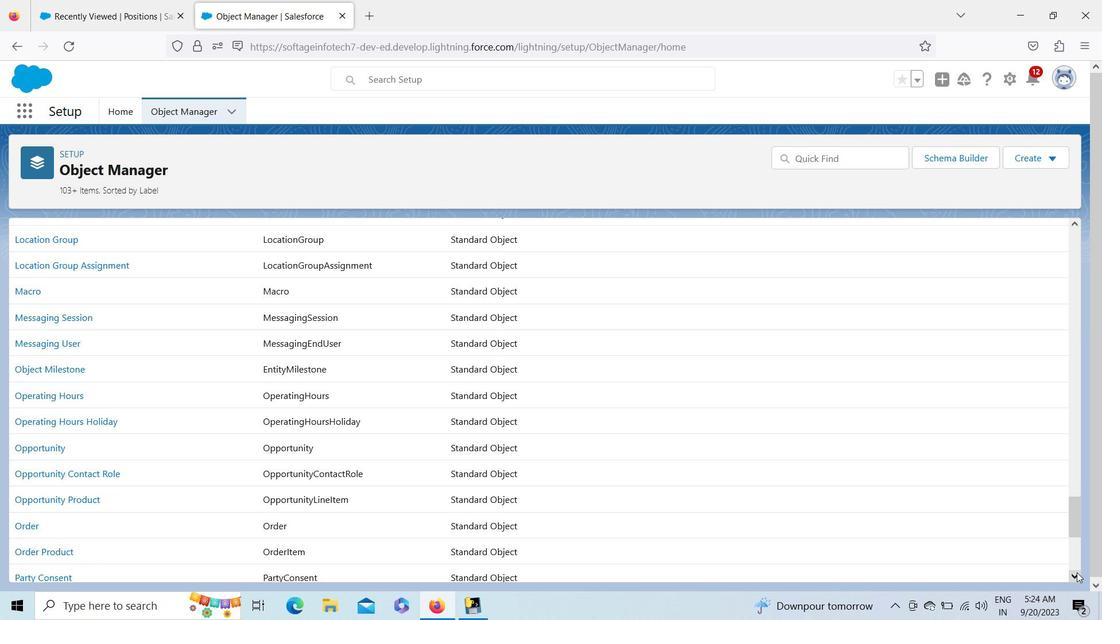 
Action: Mouse pressed left at (1082, 578)
Screenshot: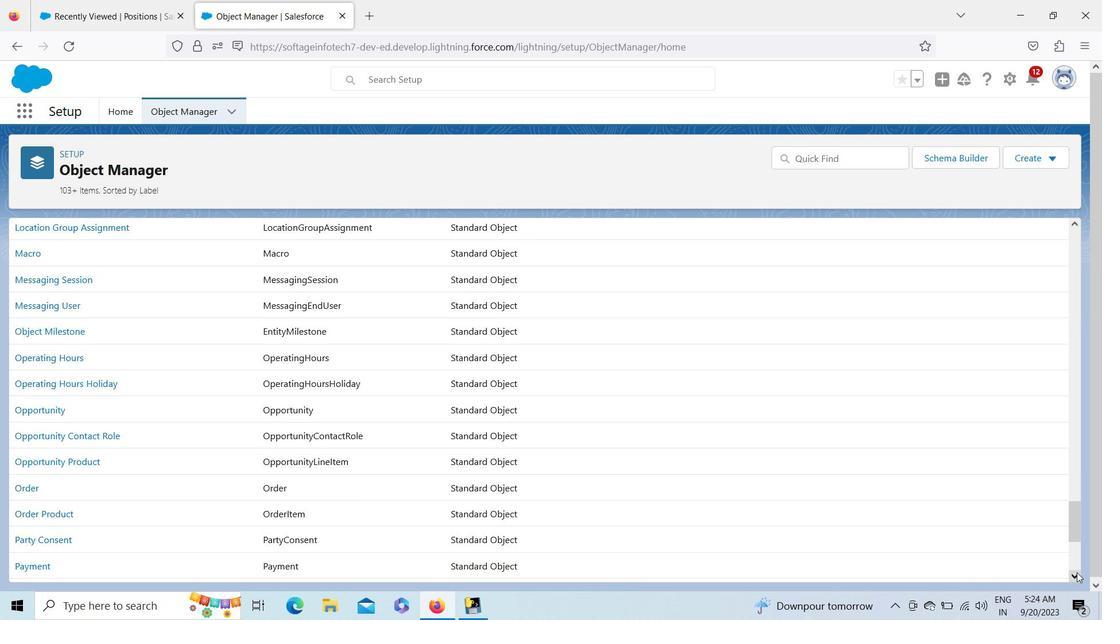 
Action: Mouse pressed left at (1082, 578)
Screenshot: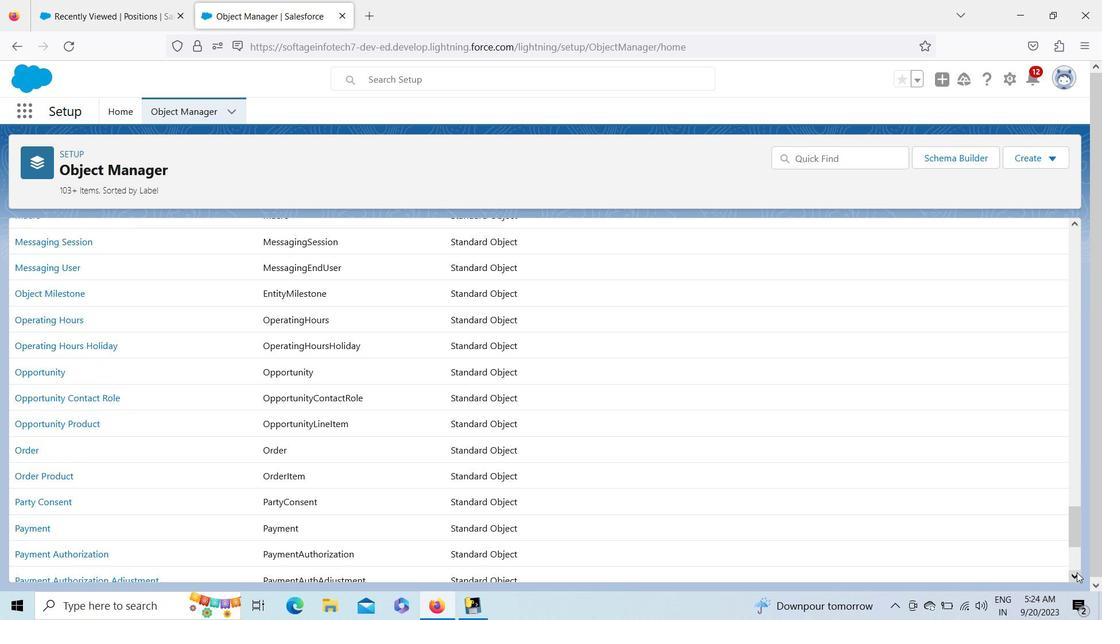 
Action: Mouse pressed left at (1082, 578)
Screenshot: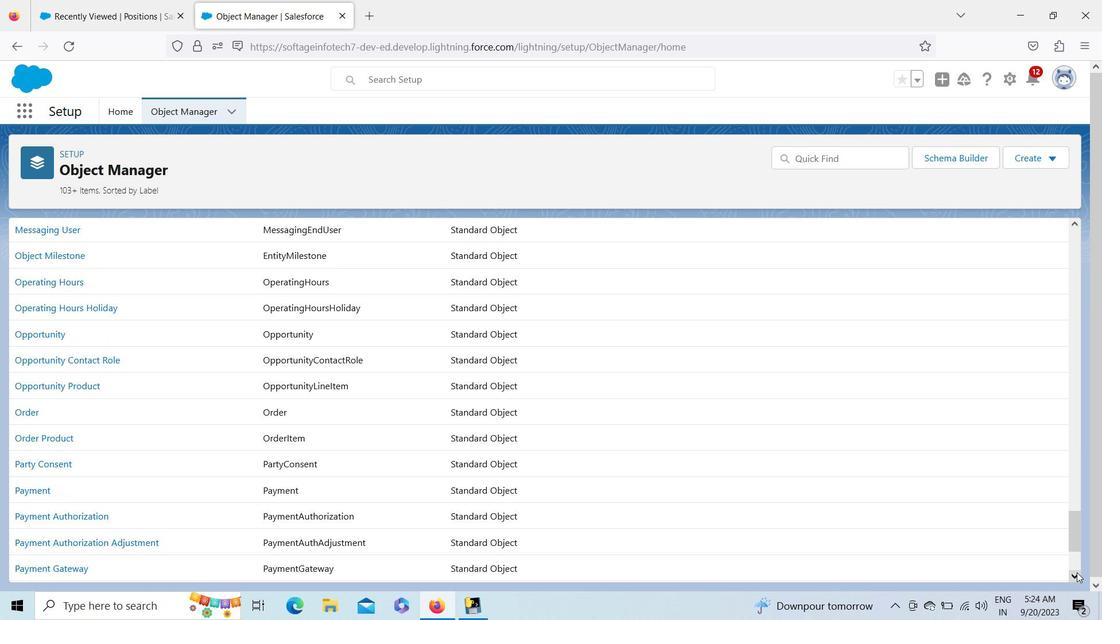 
Action: Mouse pressed left at (1082, 578)
Screenshot: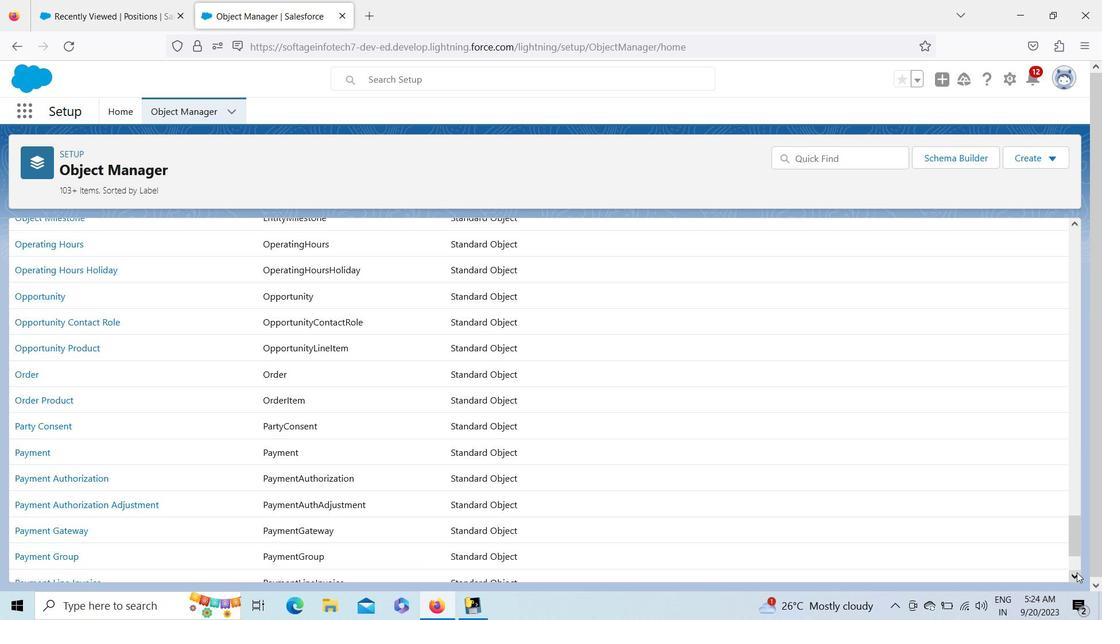 
Action: Mouse pressed left at (1082, 578)
Screenshot: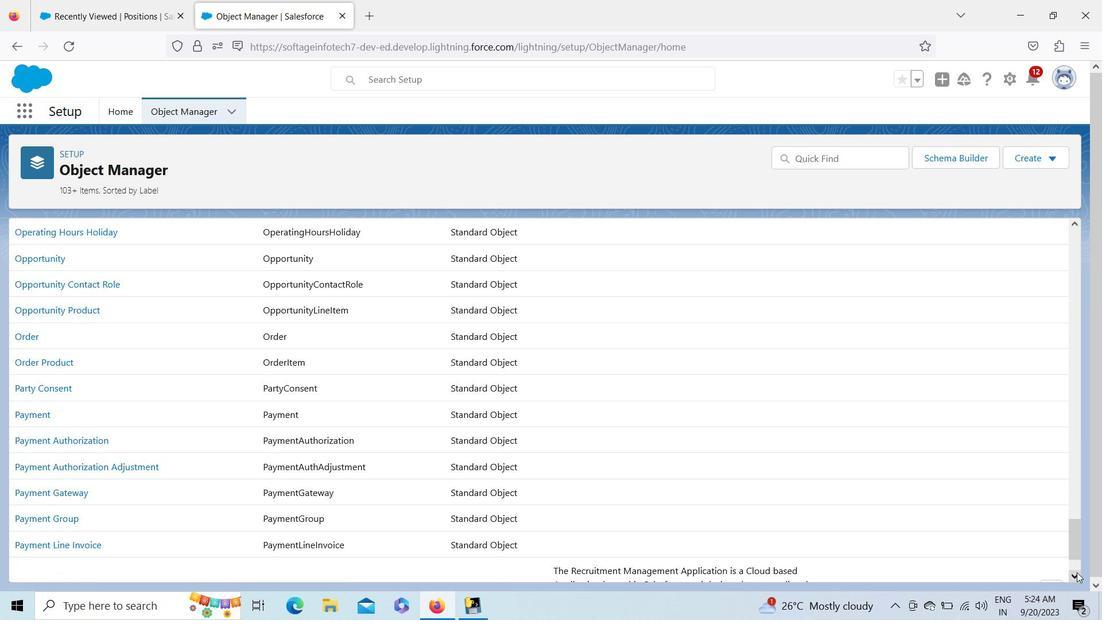 
Action: Mouse pressed left at (1082, 578)
Screenshot: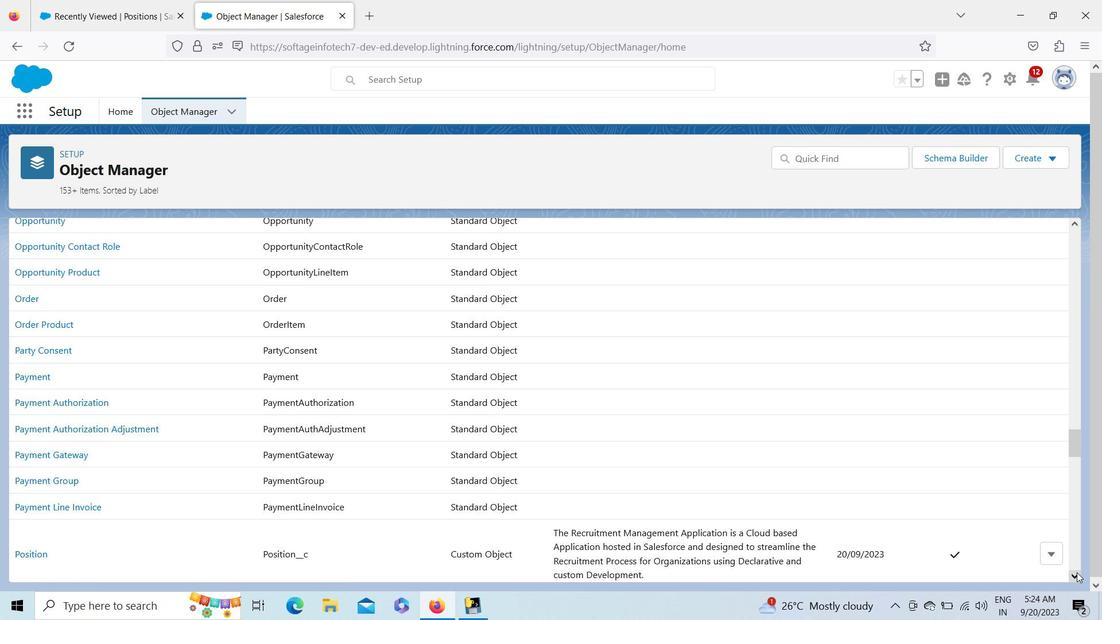 
Action: Mouse pressed left at (1082, 578)
Screenshot: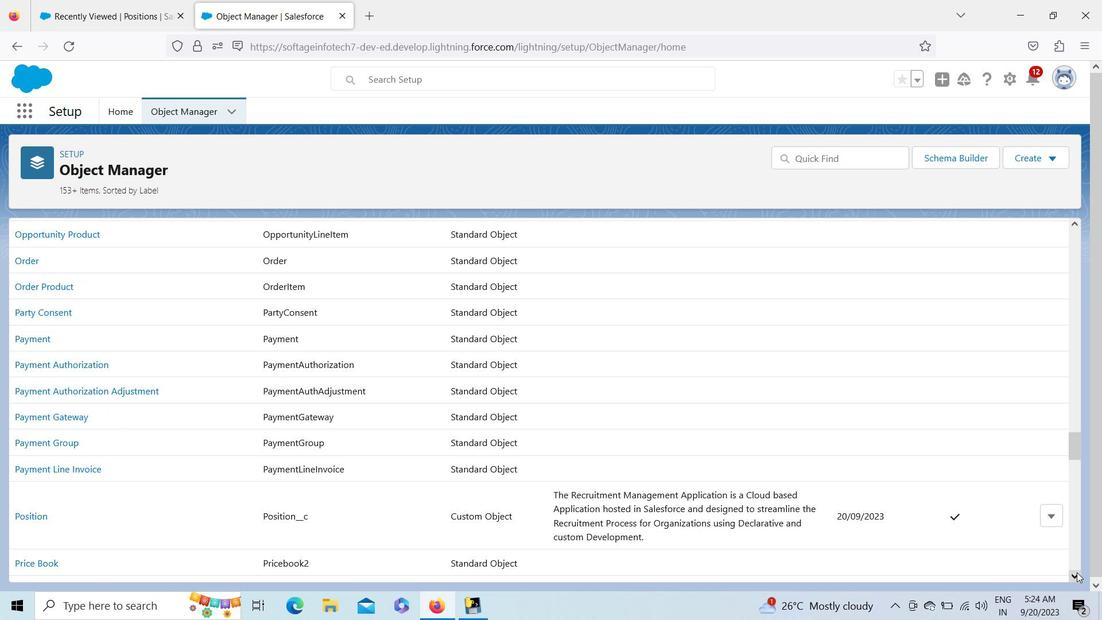 
Action: Mouse moved to (36, 525)
Screenshot: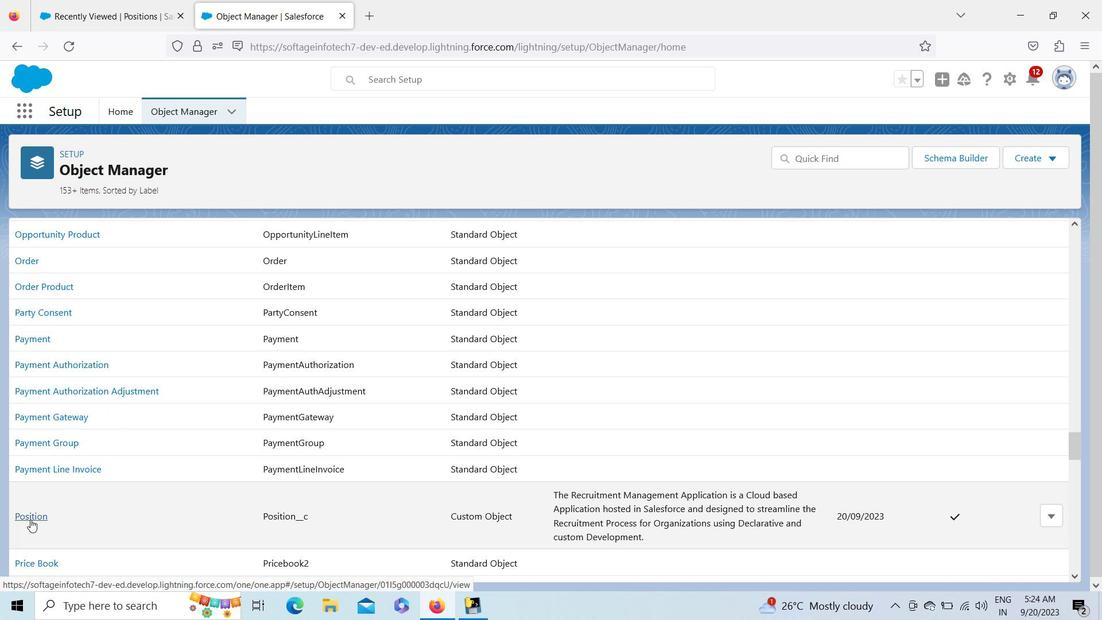 
Action: Mouse pressed left at (36, 525)
Screenshot: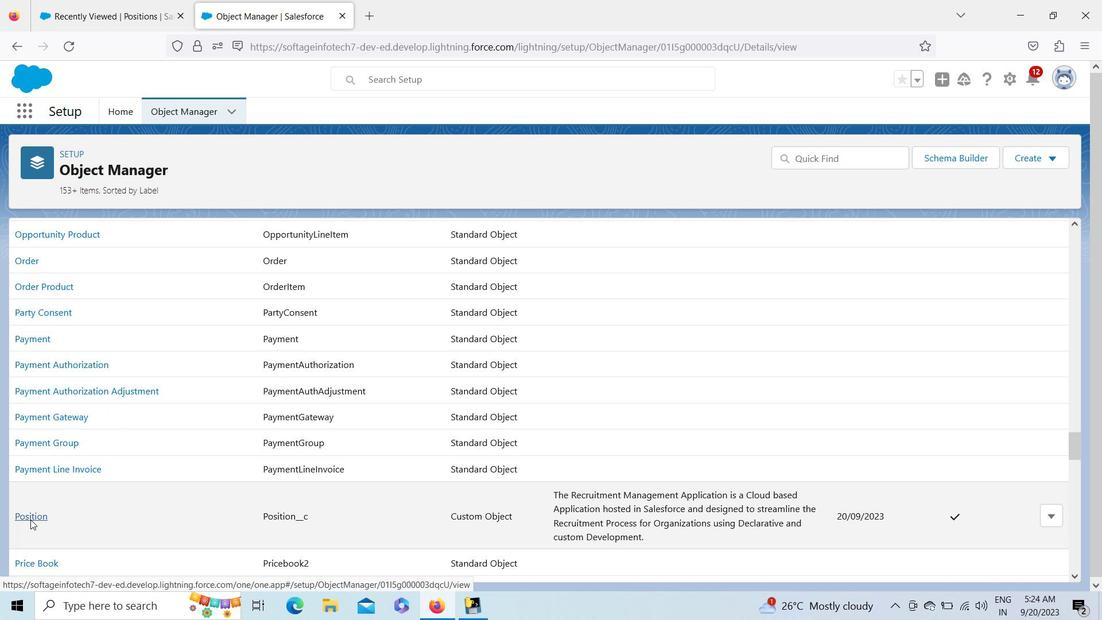 
Action: Mouse moved to (99, 260)
Screenshot: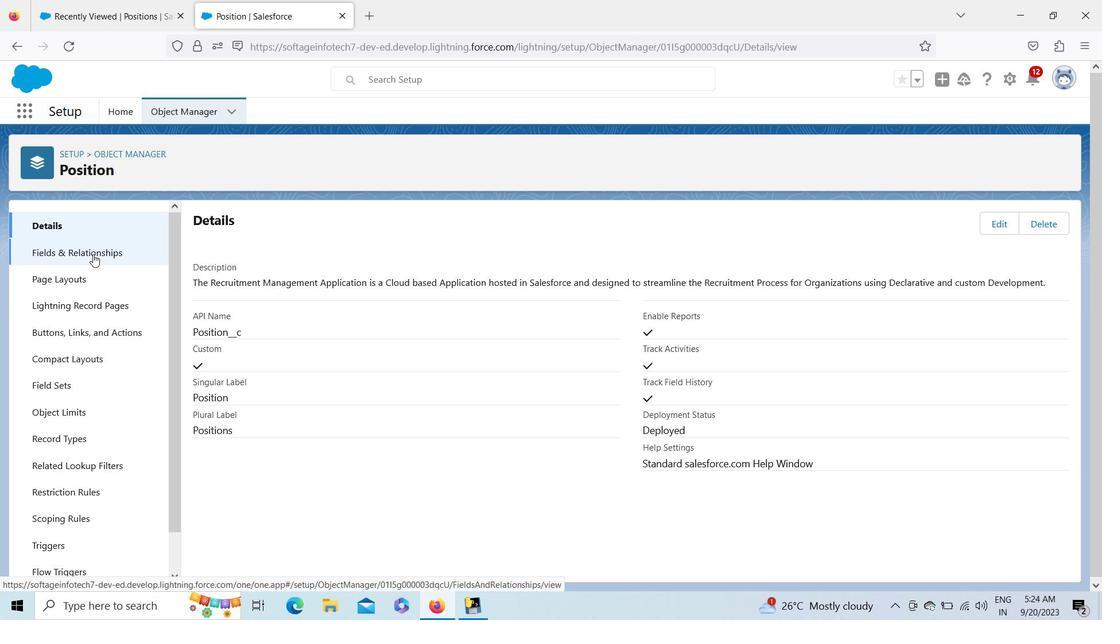 
Action: Mouse pressed left at (99, 260)
Screenshot: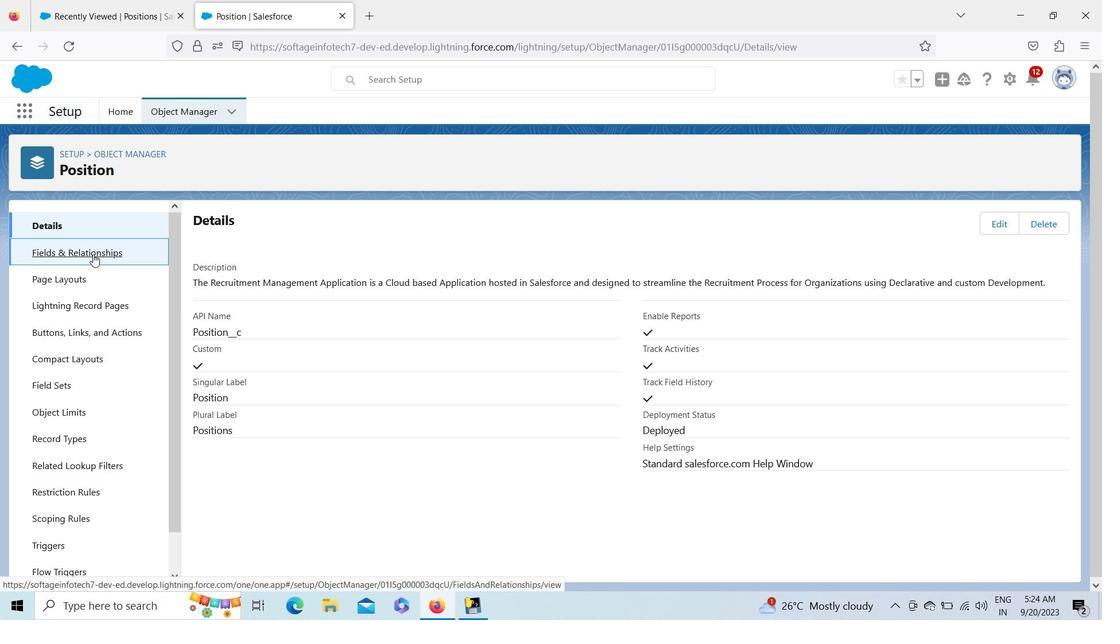 
Action: Mouse moved to (53, 231)
Screenshot: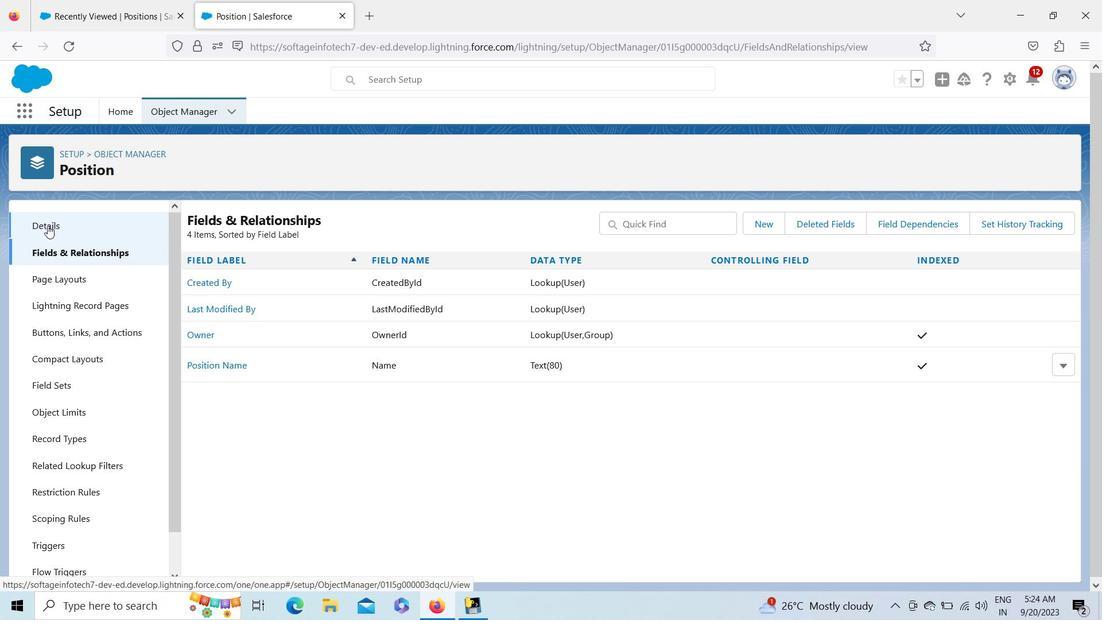 
Action: Mouse pressed left at (53, 231)
Screenshot: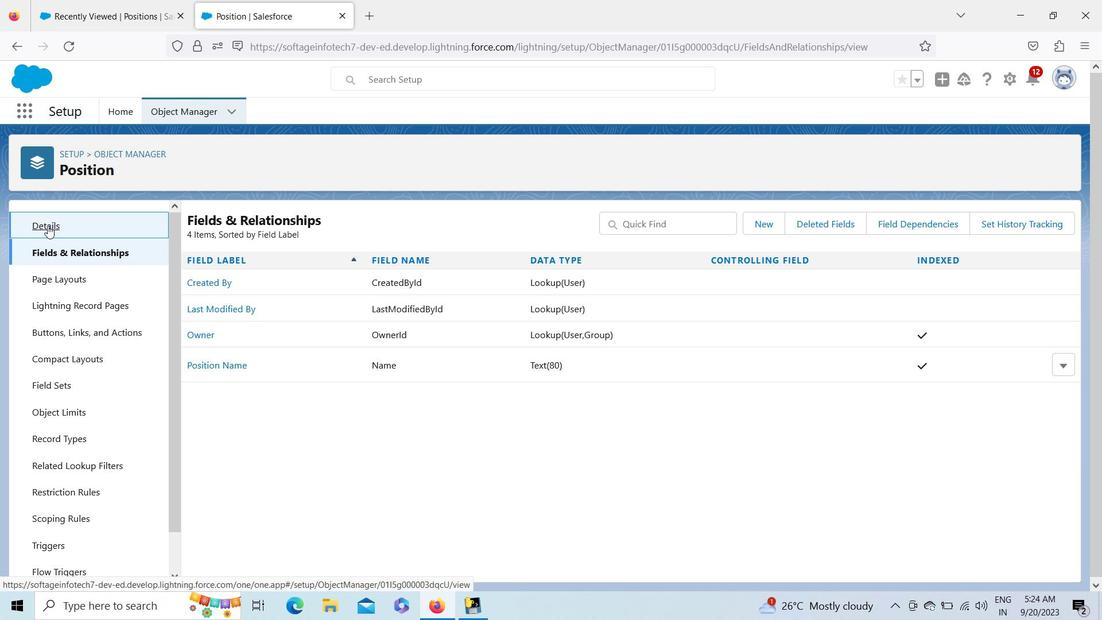 
Action: Mouse moved to (63, 296)
Screenshot: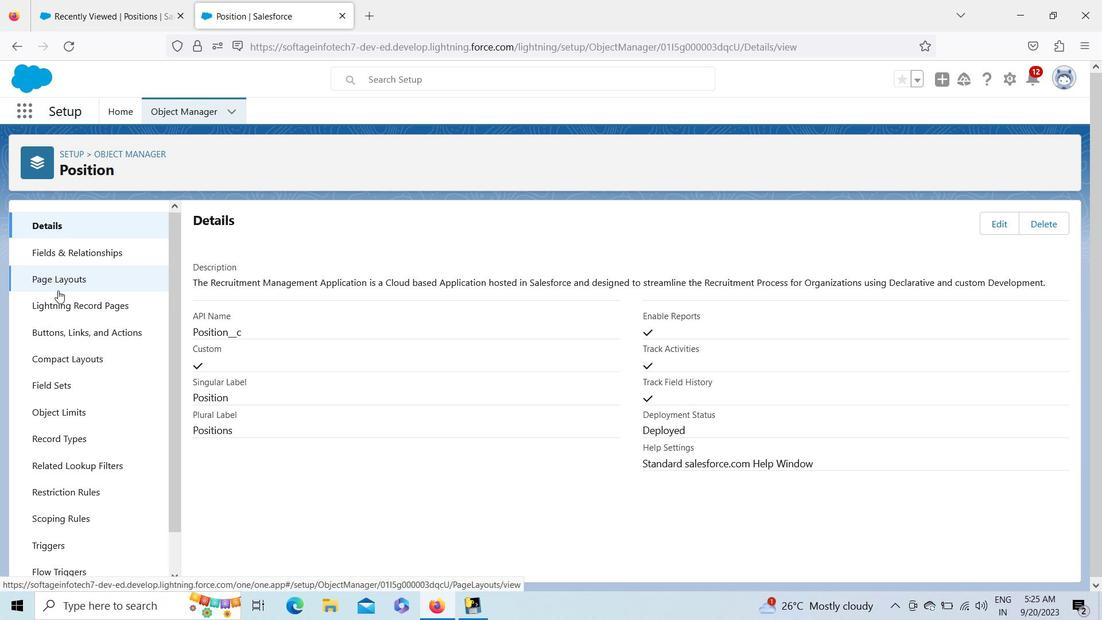 
Action: Mouse pressed left at (63, 296)
Screenshot: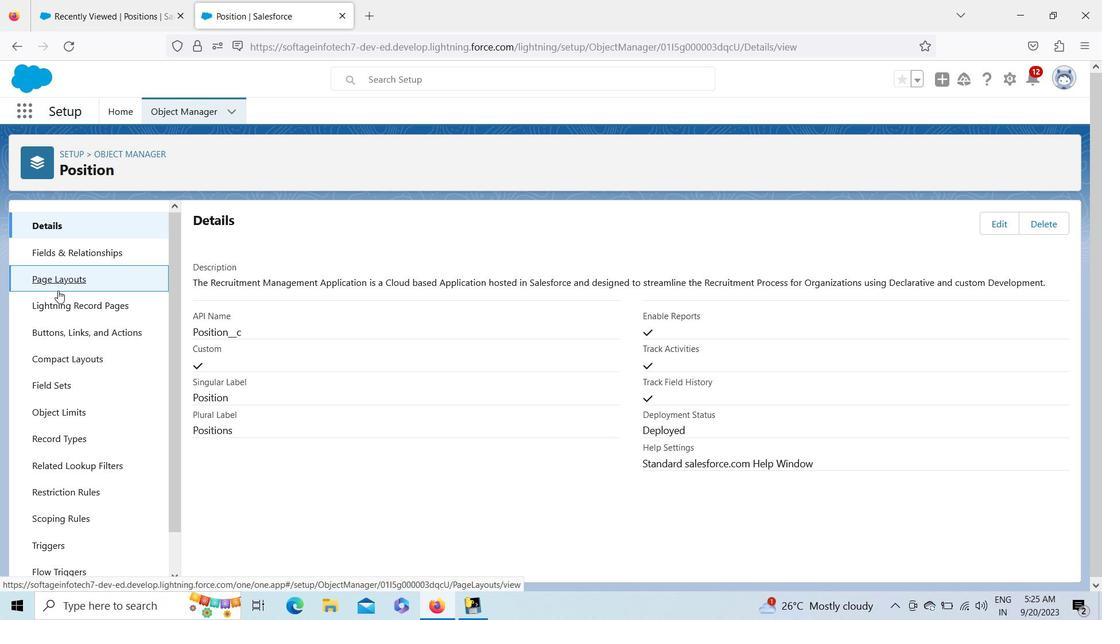 
Action: Mouse moved to (66, 308)
Screenshot: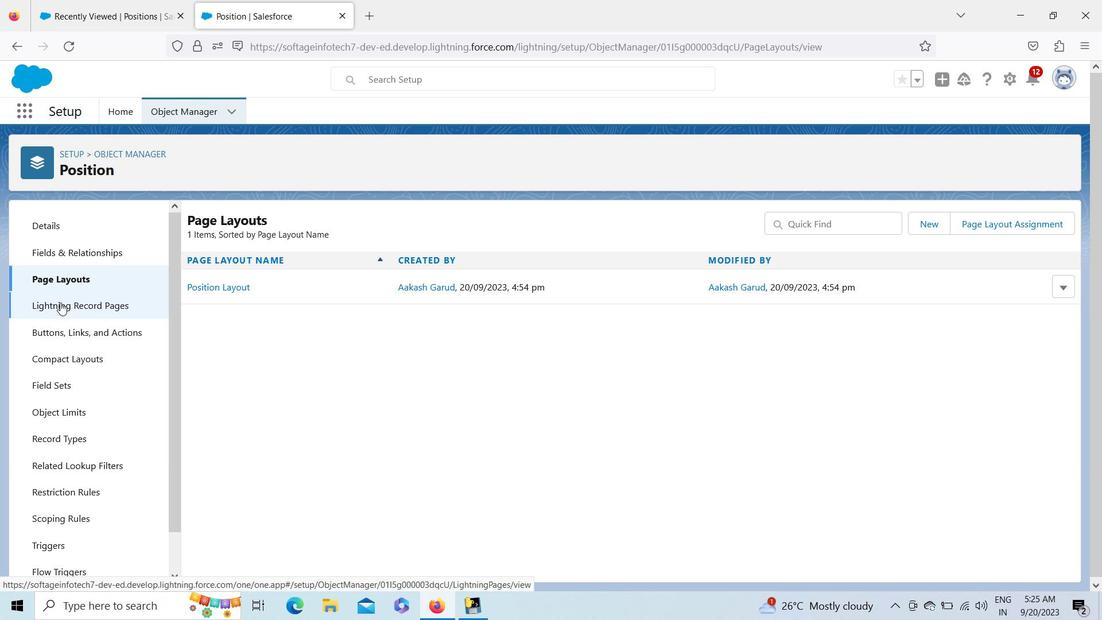 
Action: Mouse pressed left at (66, 308)
Screenshot: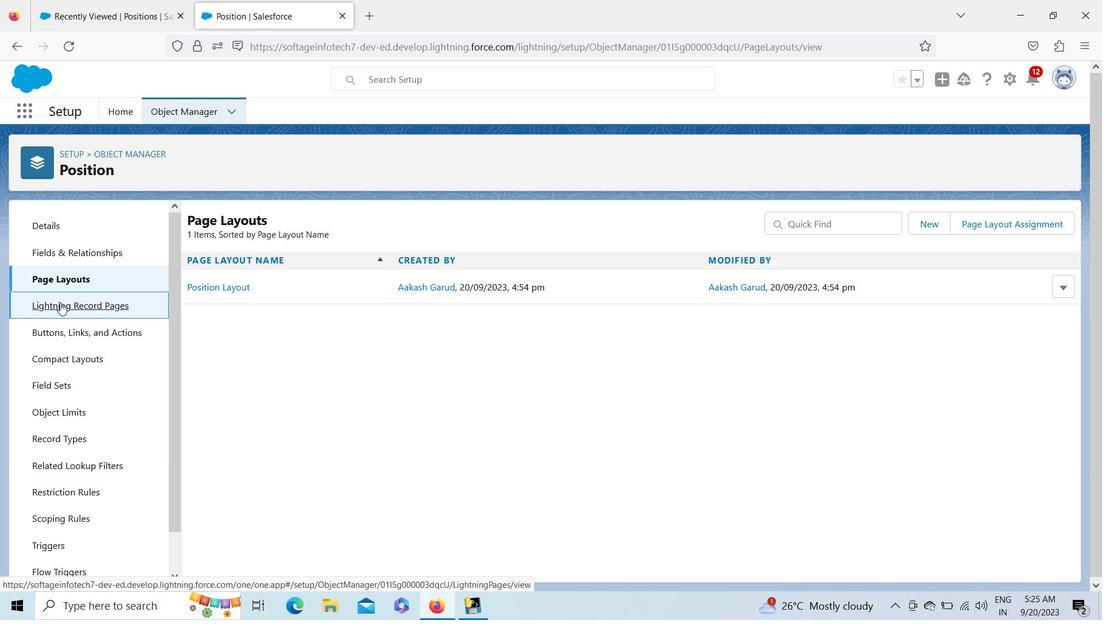 
Action: Mouse moved to (66, 327)
Screenshot: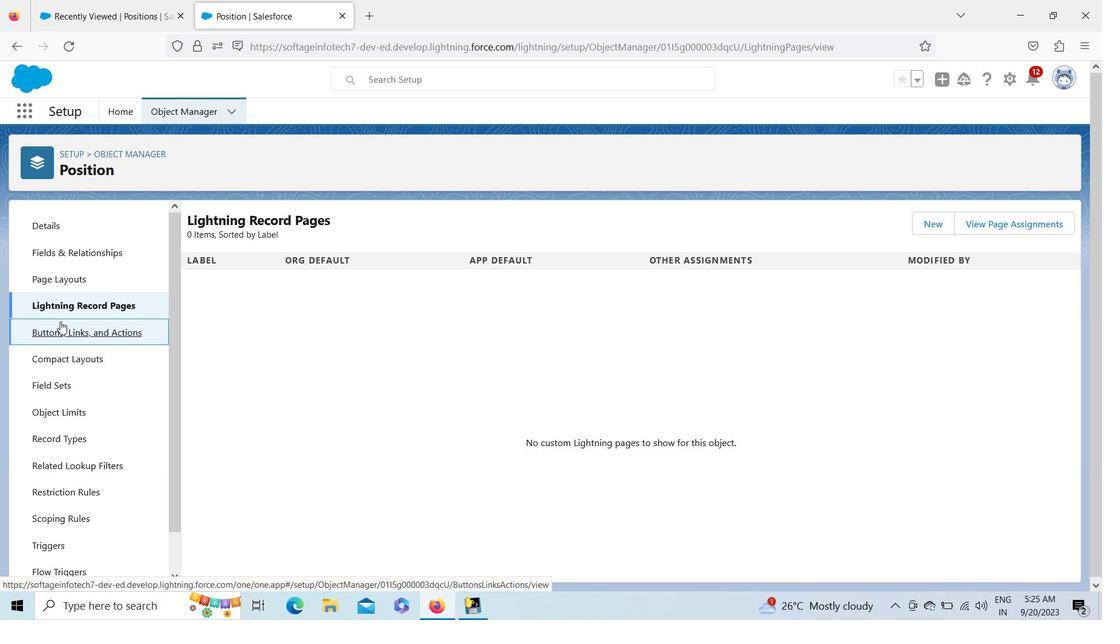 
Action: Mouse pressed left at (66, 327)
Screenshot: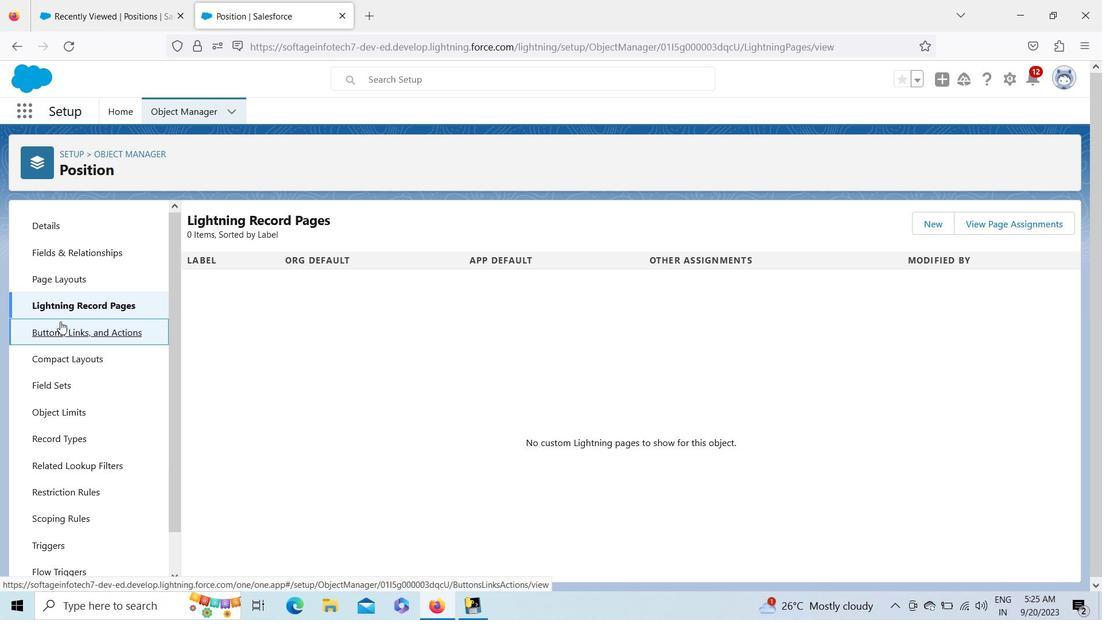 
Action: Mouse moved to (64, 362)
Screenshot: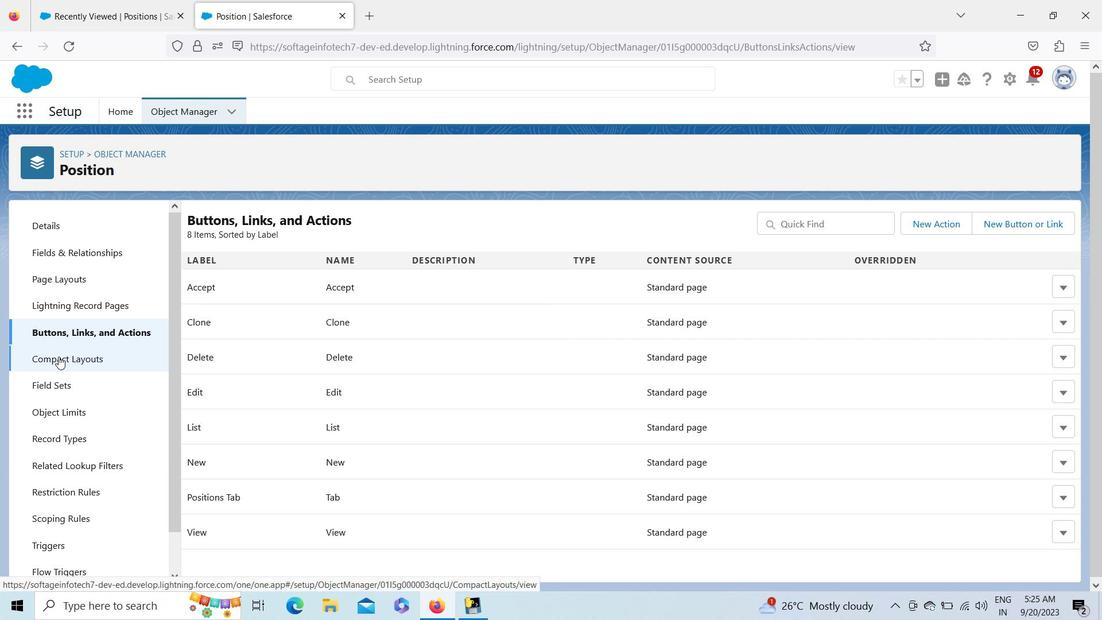 
Action: Mouse pressed left at (64, 362)
Screenshot: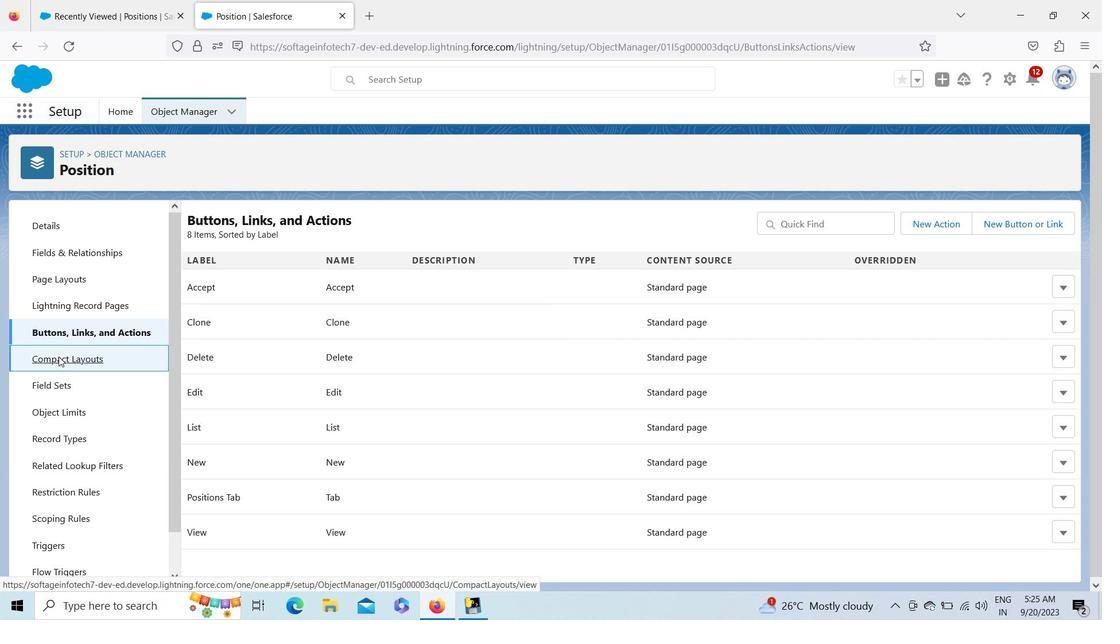 
Action: Mouse moved to (62, 390)
Screenshot: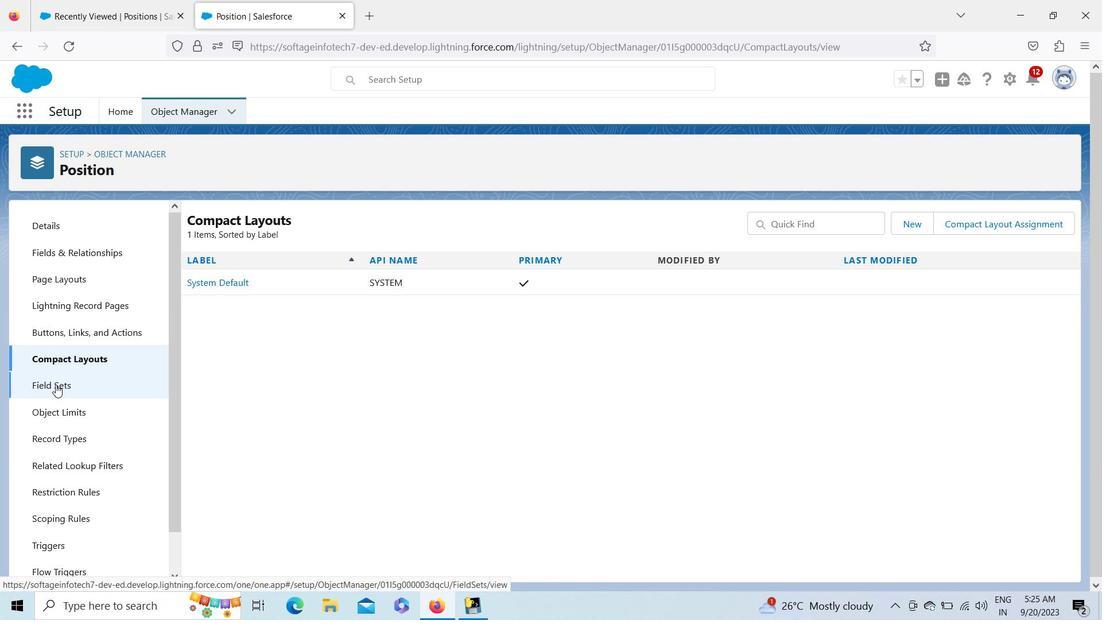 
Action: Mouse pressed left at (62, 390)
Screenshot: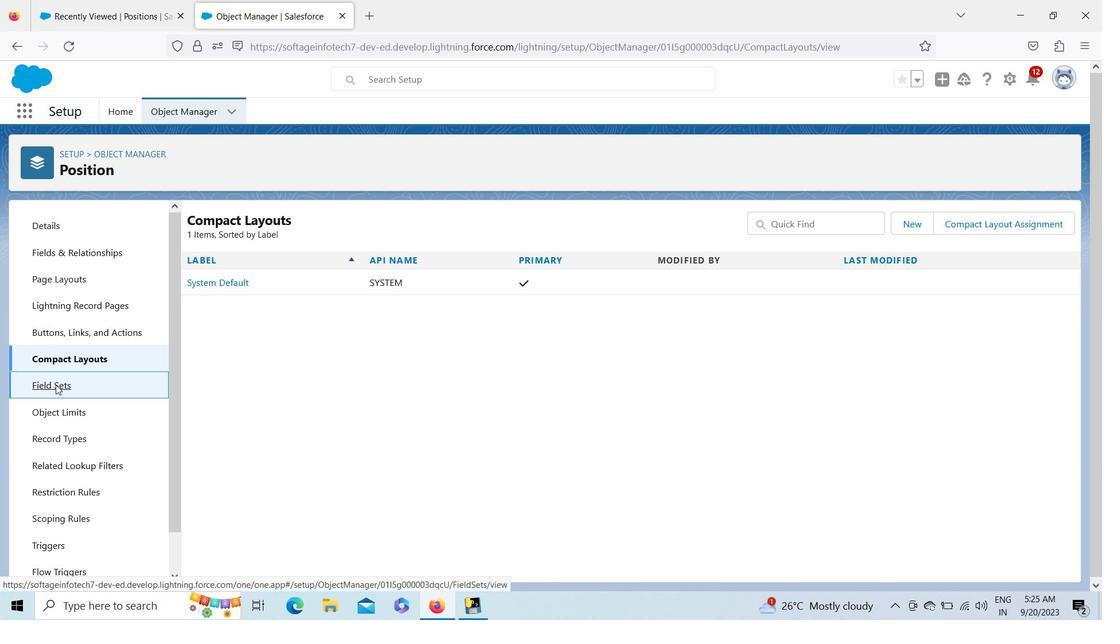 
Action: Mouse moved to (57, 413)
Screenshot: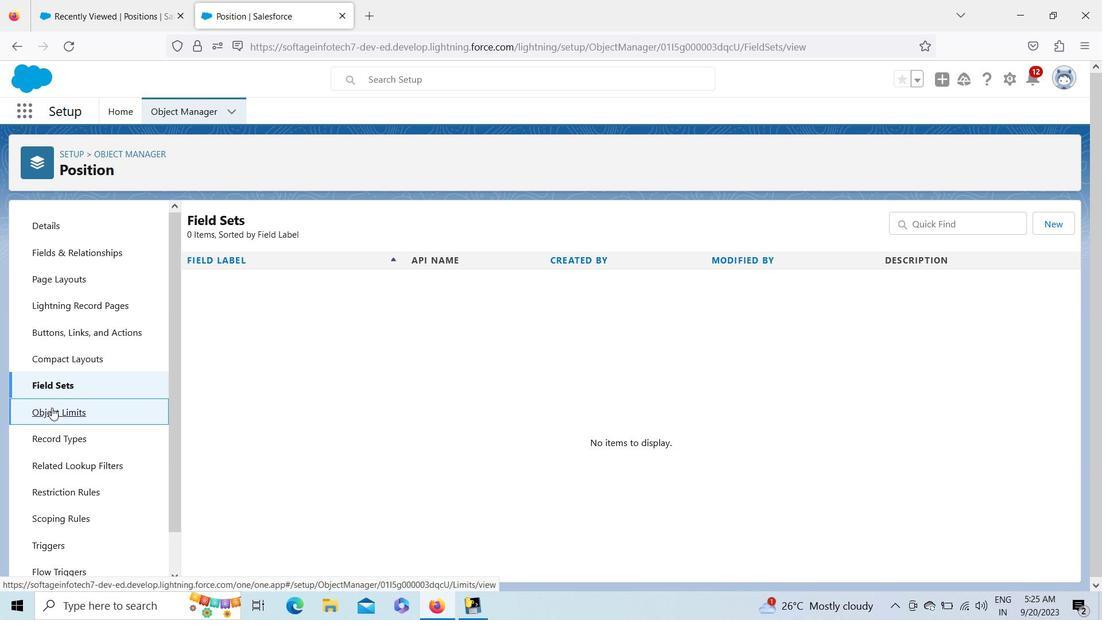 
Action: Mouse pressed left at (57, 413)
Screenshot: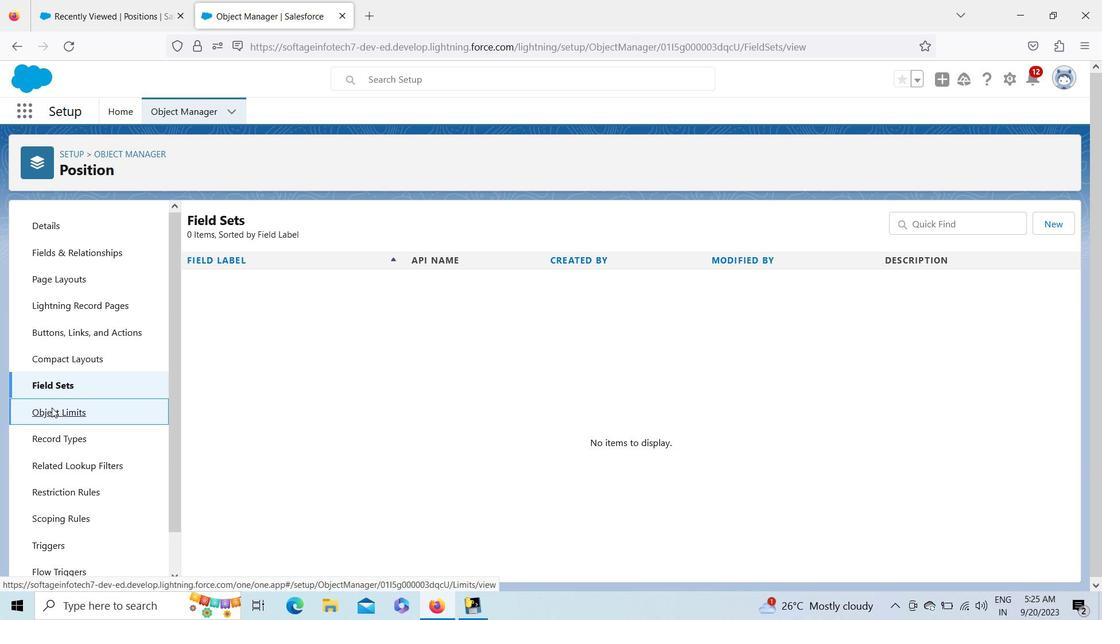 
Action: Mouse moved to (86, 441)
Screenshot: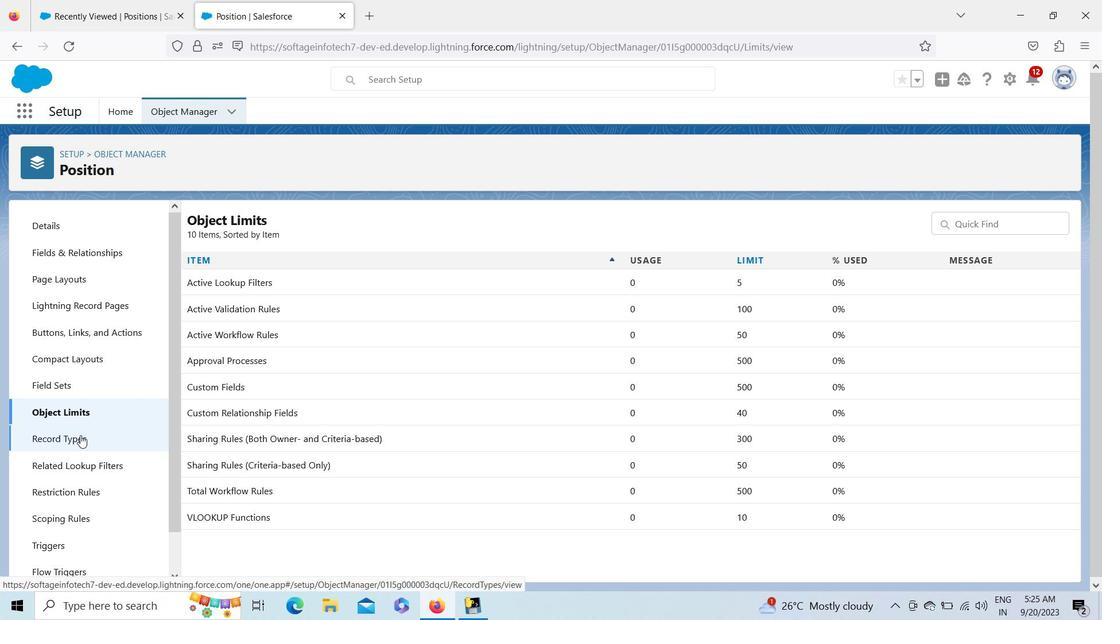 
Action: Mouse pressed left at (86, 441)
Screenshot: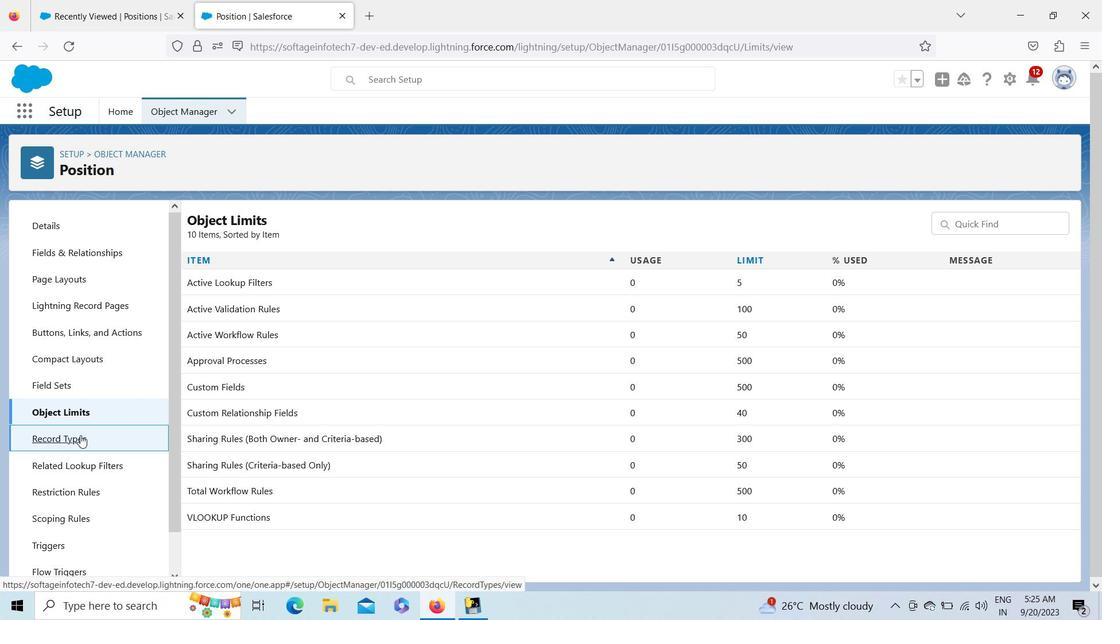 
Action: Mouse moved to (178, 581)
Screenshot: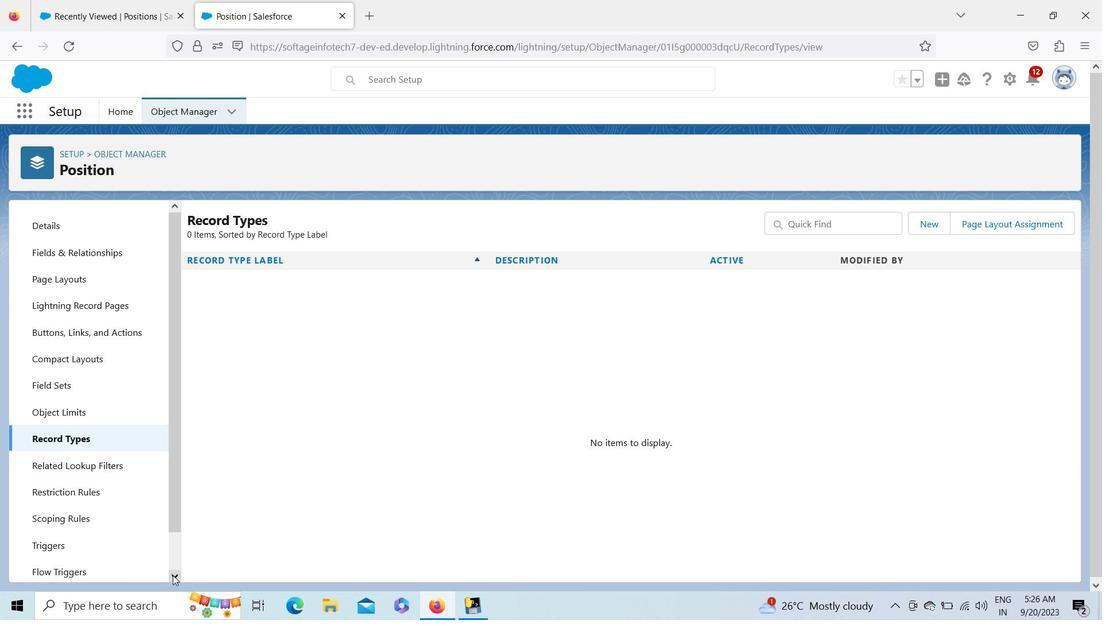 
Action: Mouse pressed left at (178, 581)
Screenshot: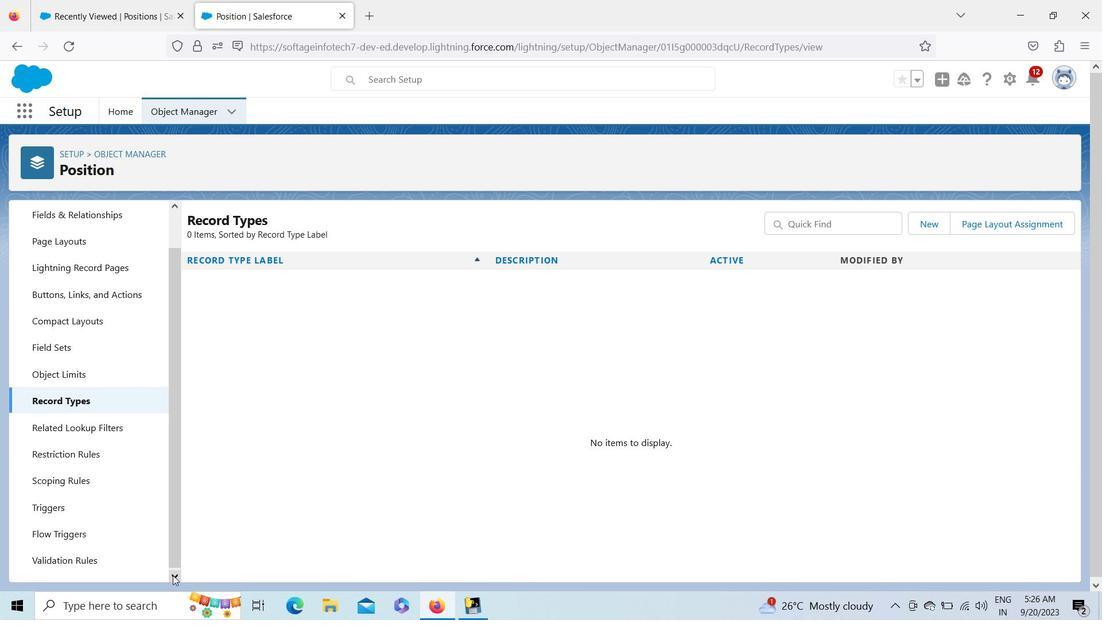 
Action: Mouse pressed left at (178, 581)
Screenshot: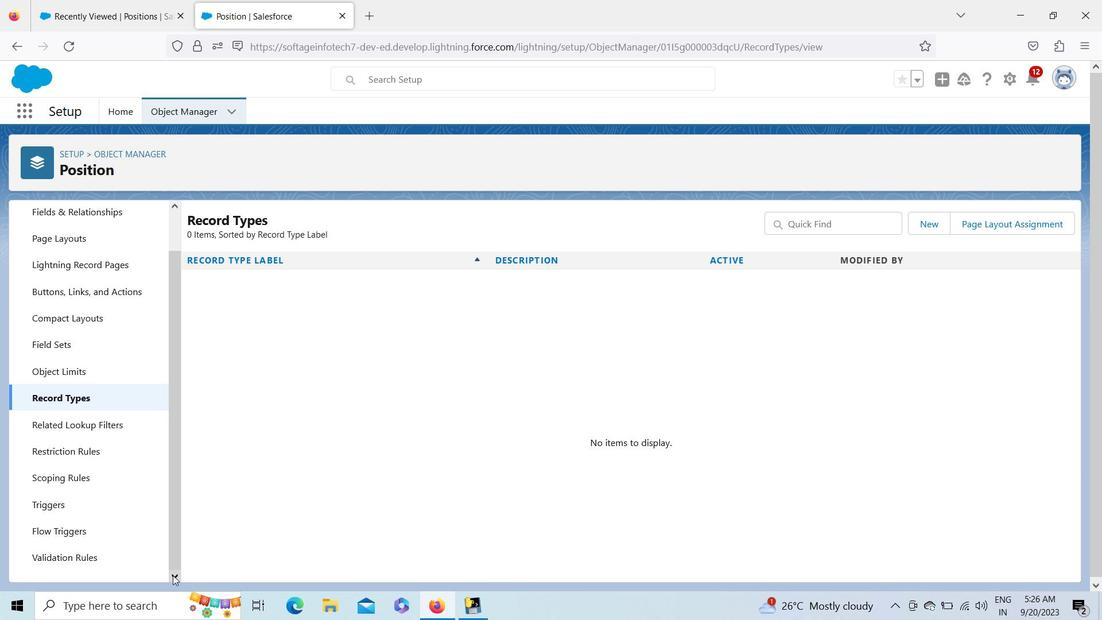 
Action: Mouse moved to (75, 455)
Screenshot: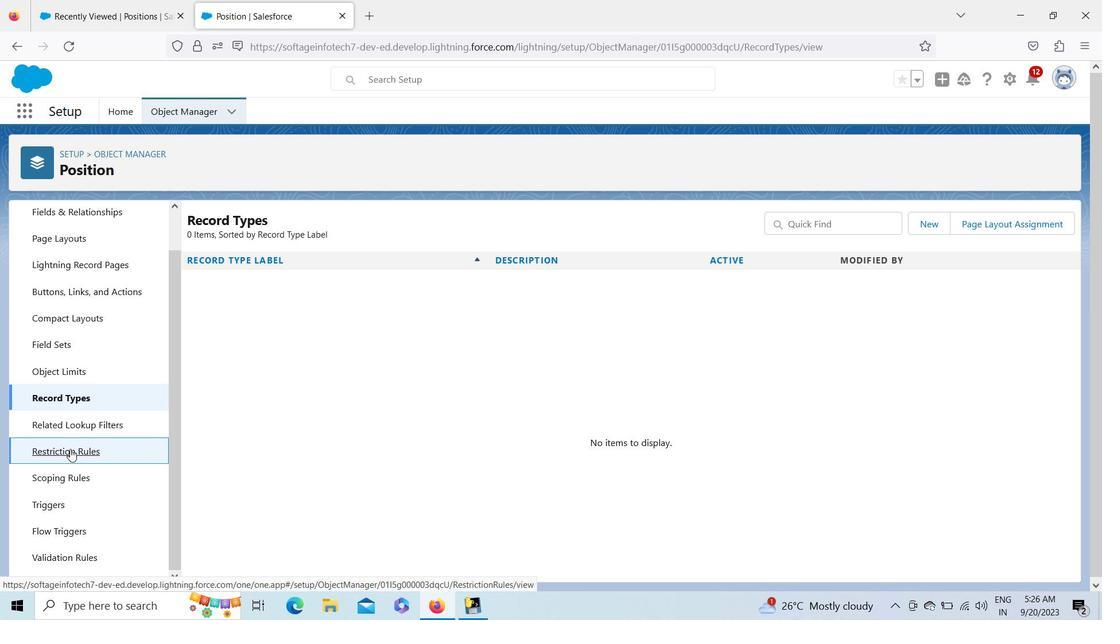 
Action: Mouse pressed left at (75, 455)
Screenshot: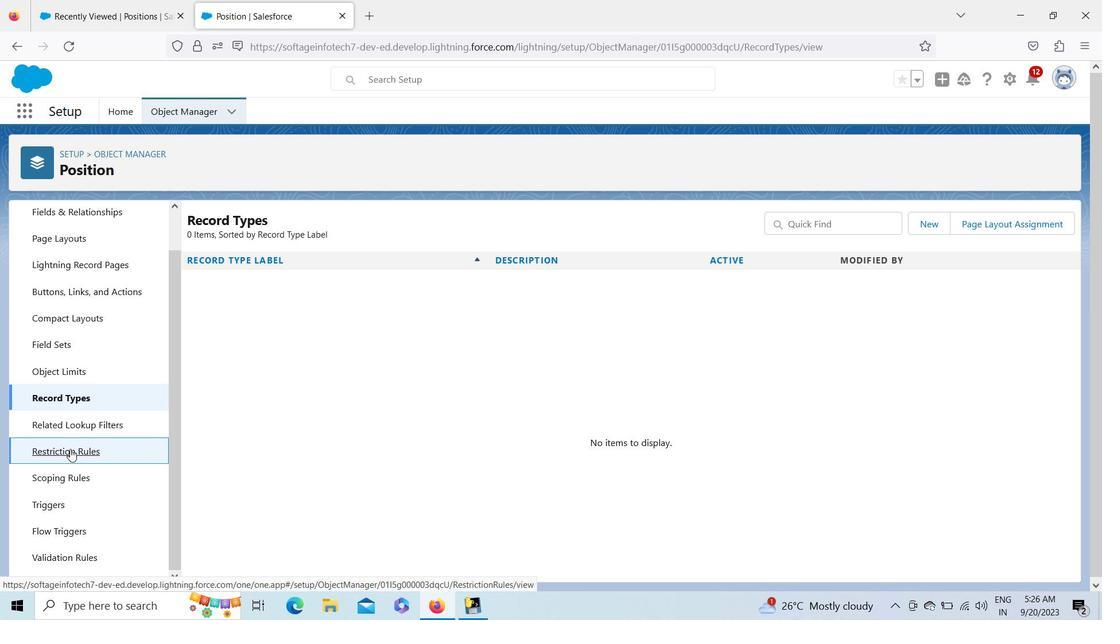 
Action: Mouse moved to (55, 528)
Screenshot: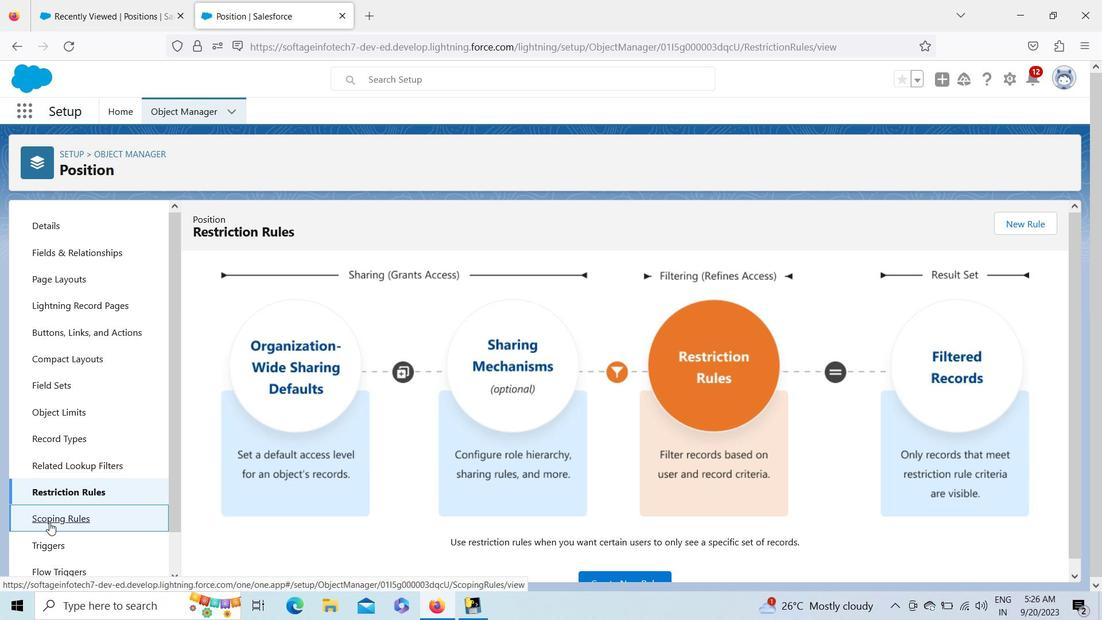 
Action: Mouse pressed left at (55, 528)
Screenshot: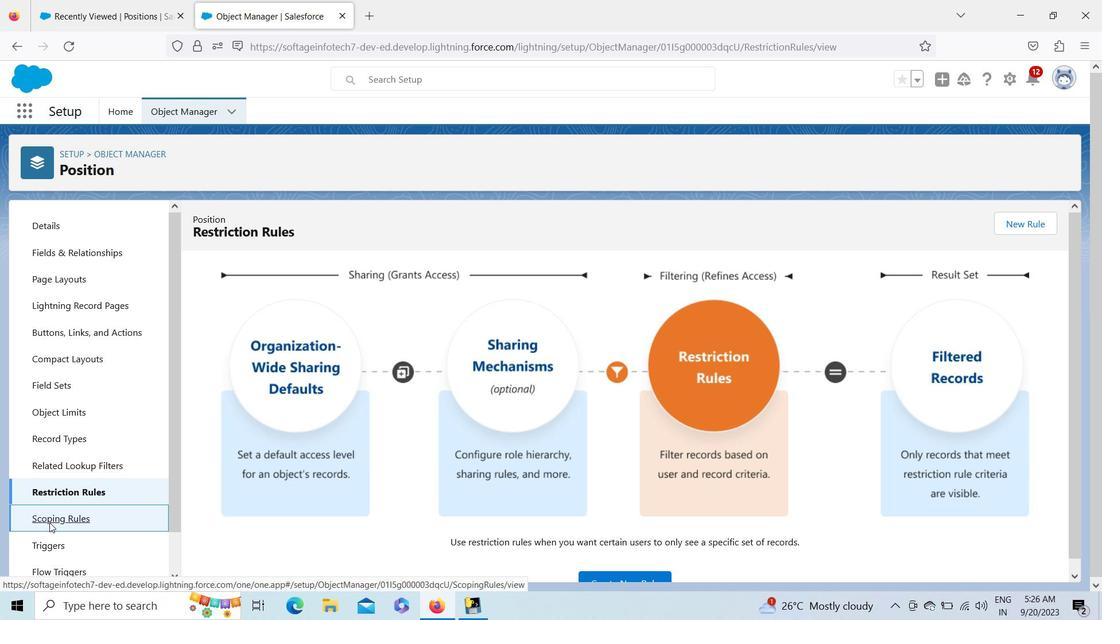
Action: Mouse moved to (63, 551)
Screenshot: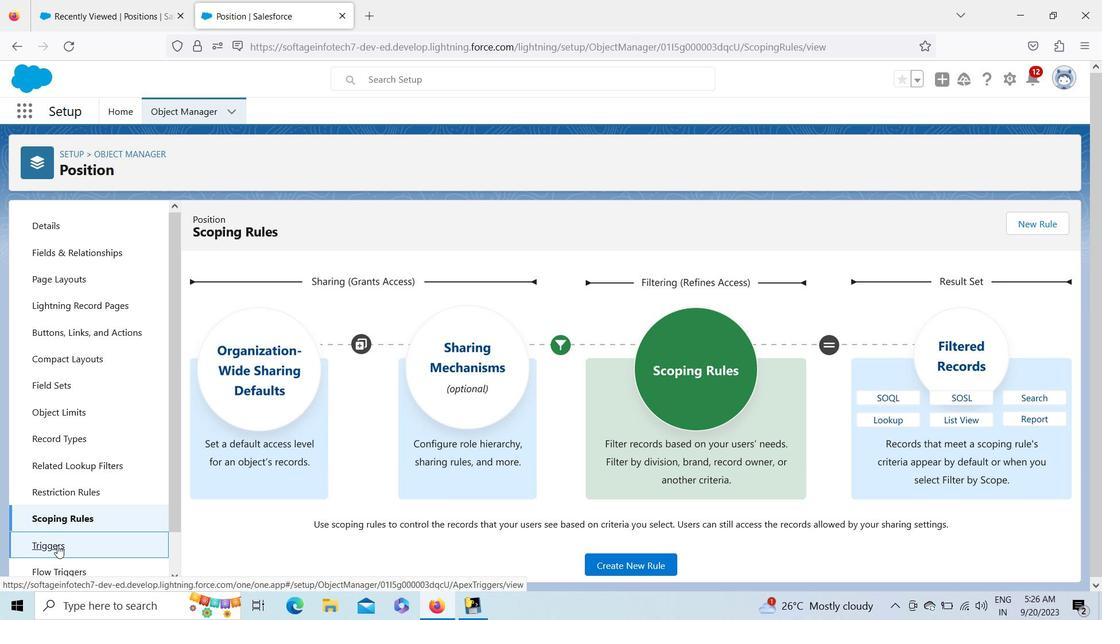 
Action: Mouse pressed left at (63, 551)
Screenshot: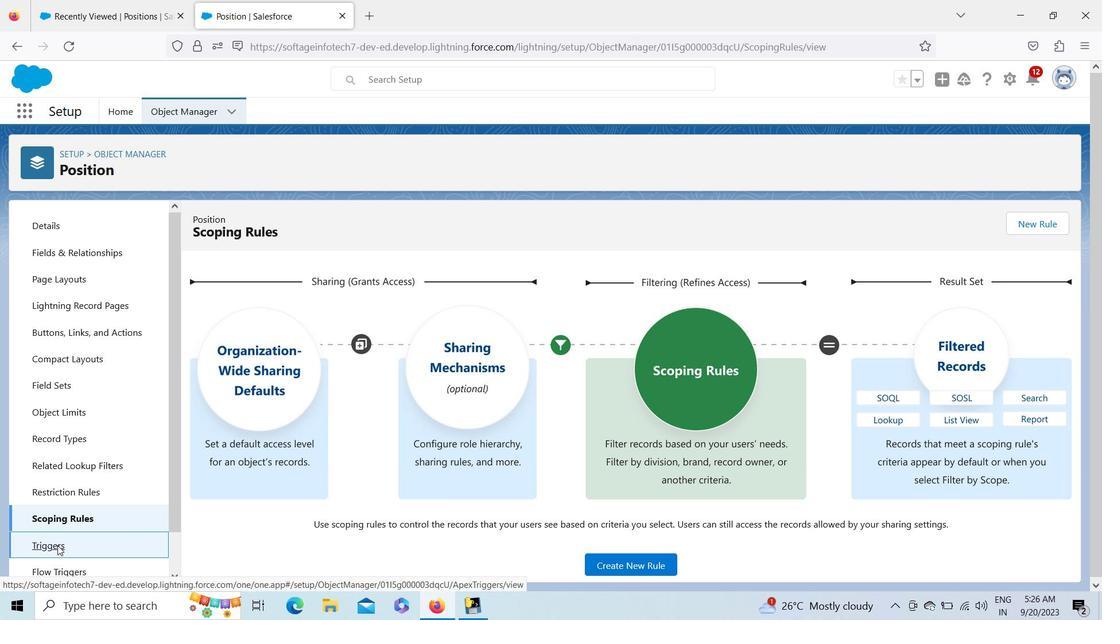 
Action: Mouse moved to (63, 570)
Screenshot: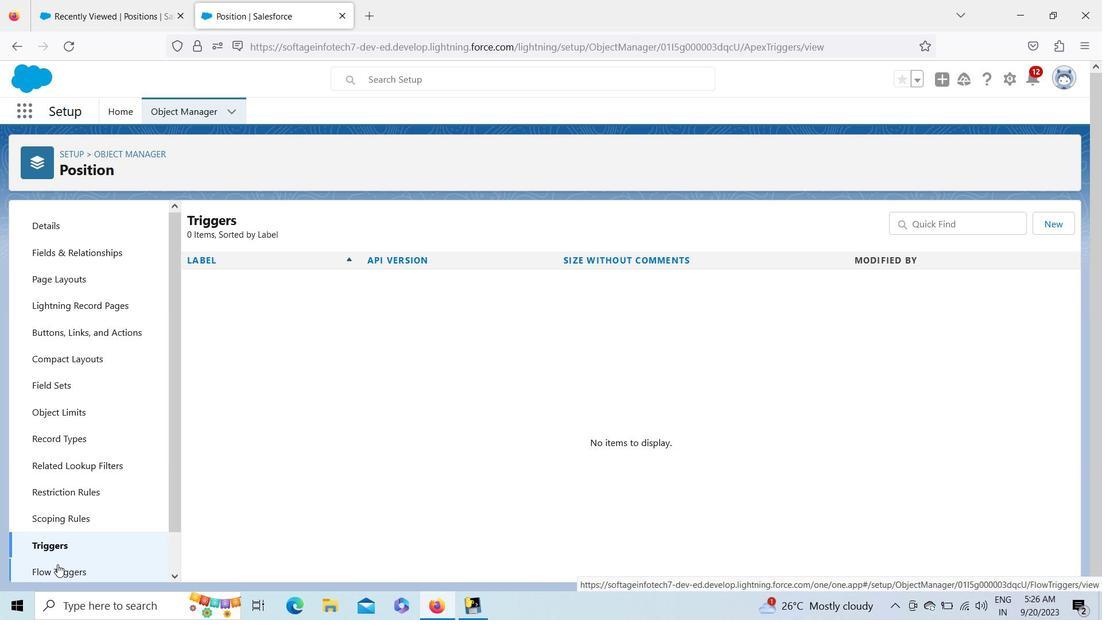 
Action: Mouse pressed left at (63, 570)
Screenshot: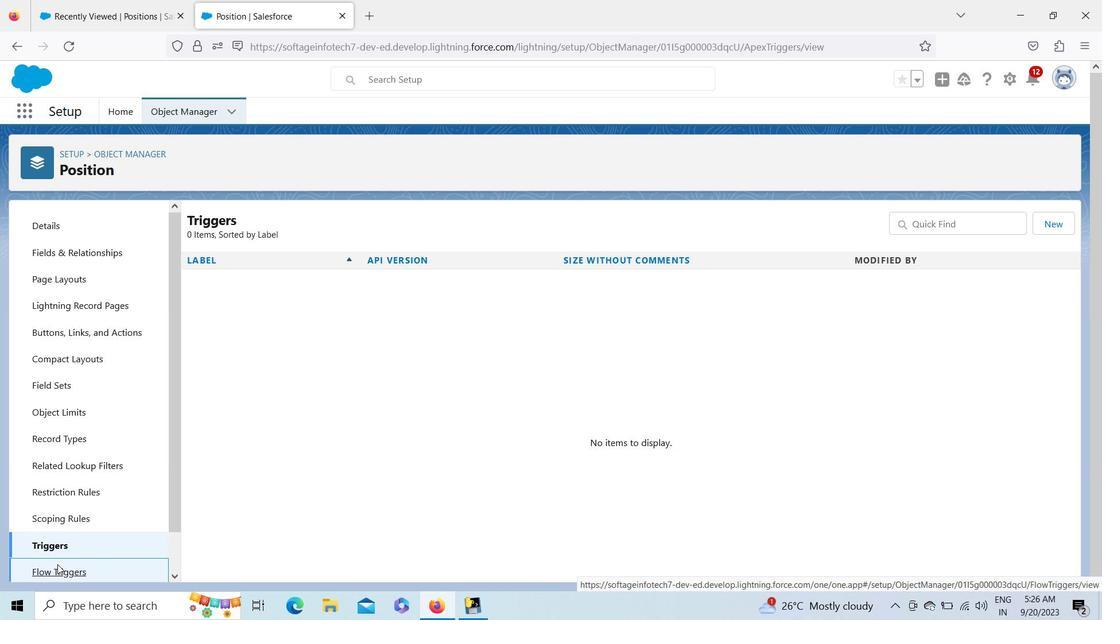 
Action: Mouse moved to (180, 578)
Screenshot: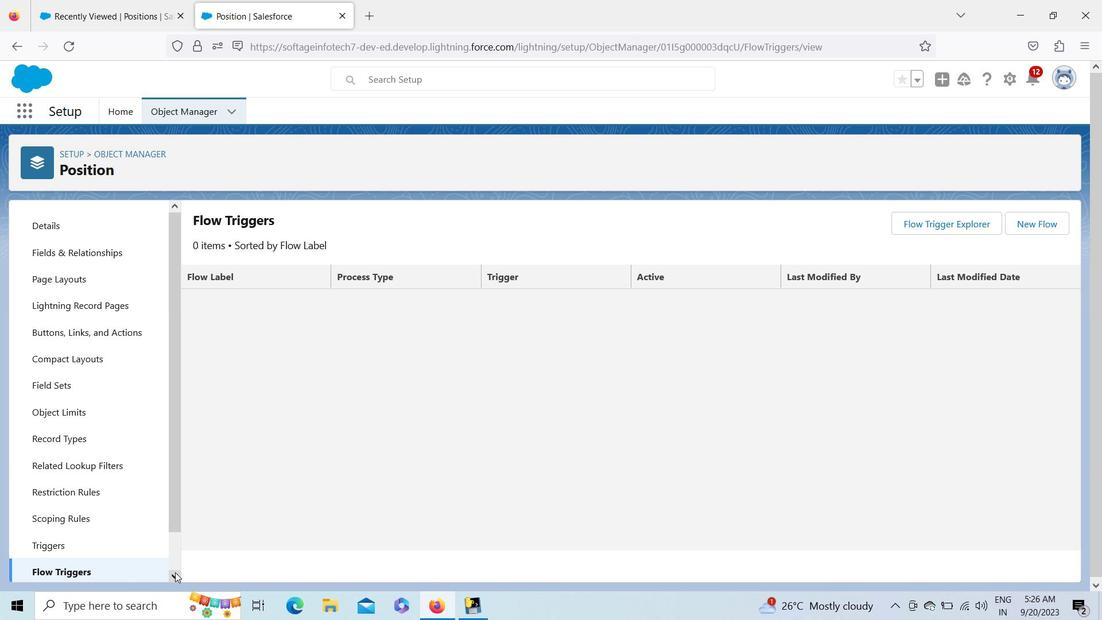 
Action: Mouse pressed left at (180, 578)
Screenshot: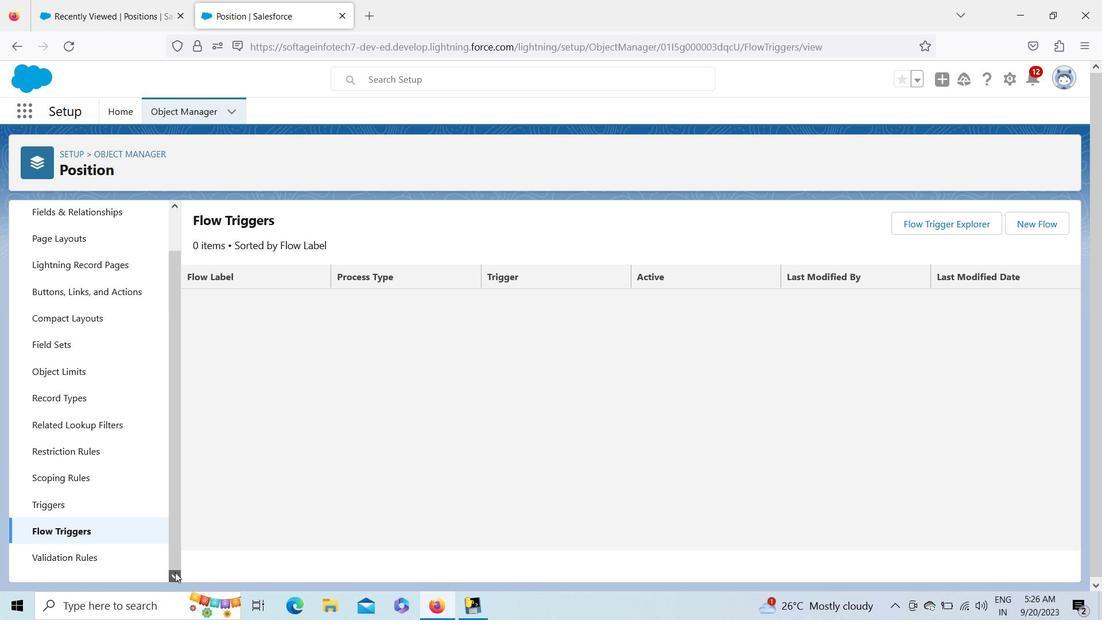 
Action: Mouse pressed left at (180, 578)
Screenshot: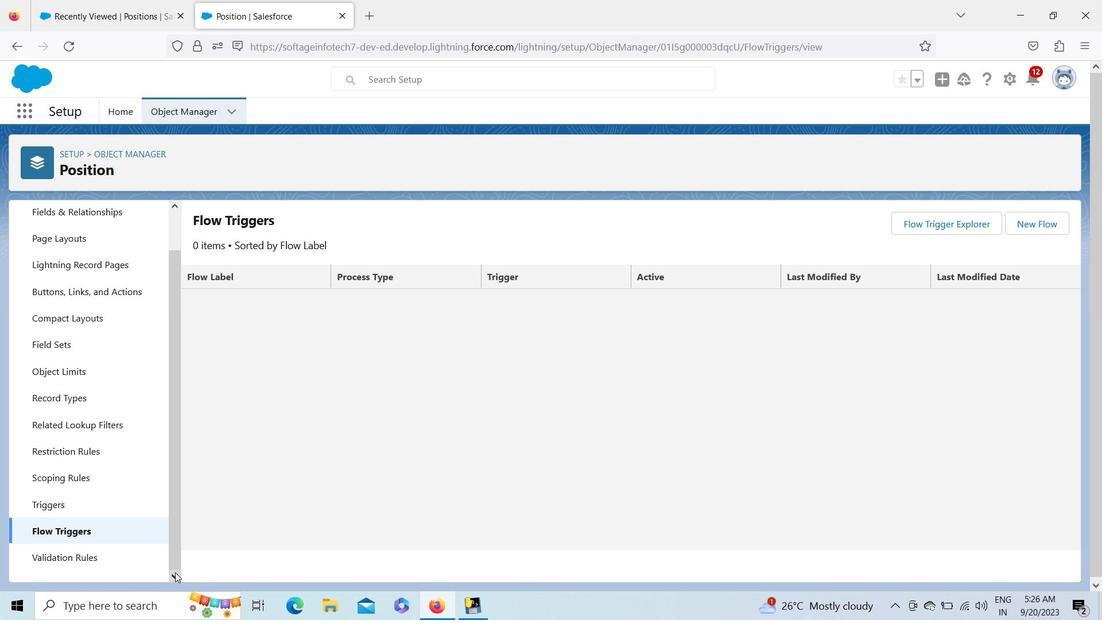 
Action: Mouse pressed left at (180, 578)
Screenshot: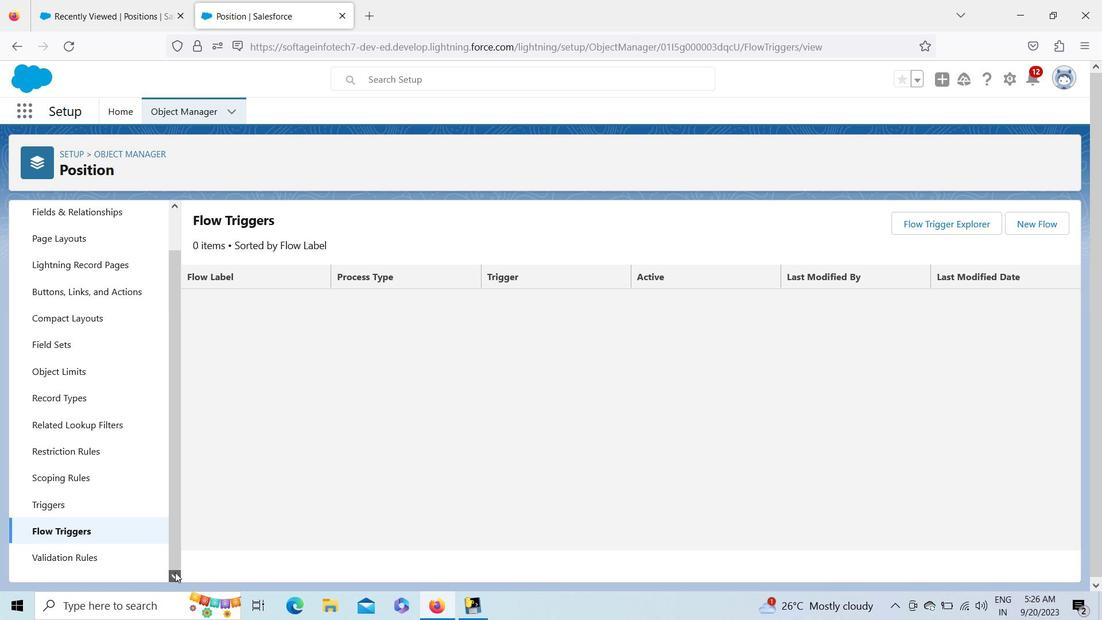 
Action: Mouse pressed left at (180, 578)
Screenshot: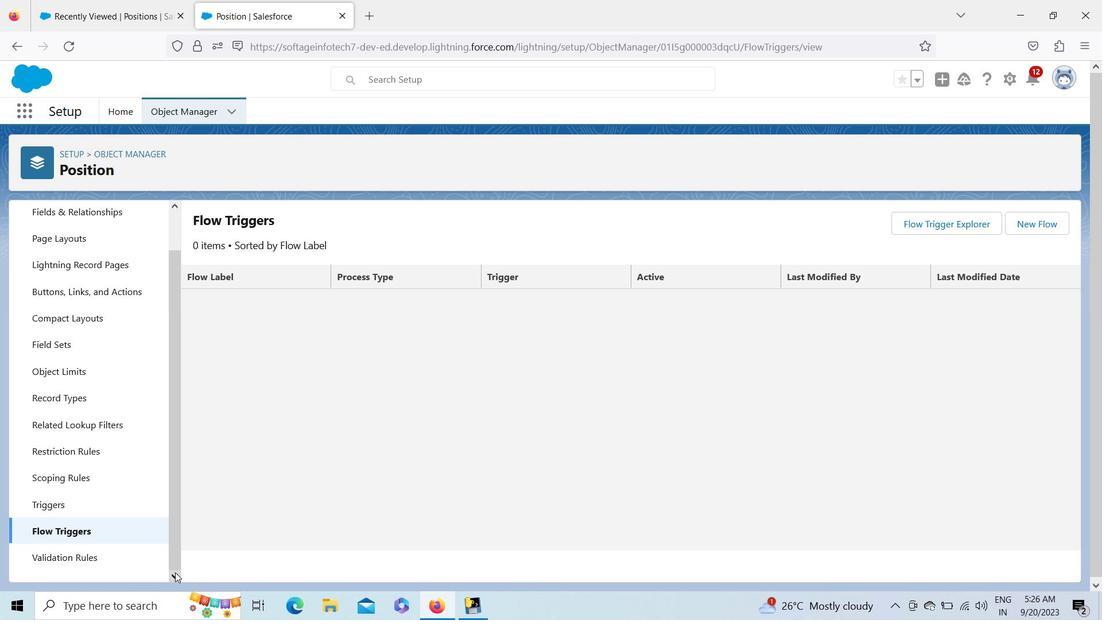 
Action: Mouse pressed left at (180, 578)
Screenshot: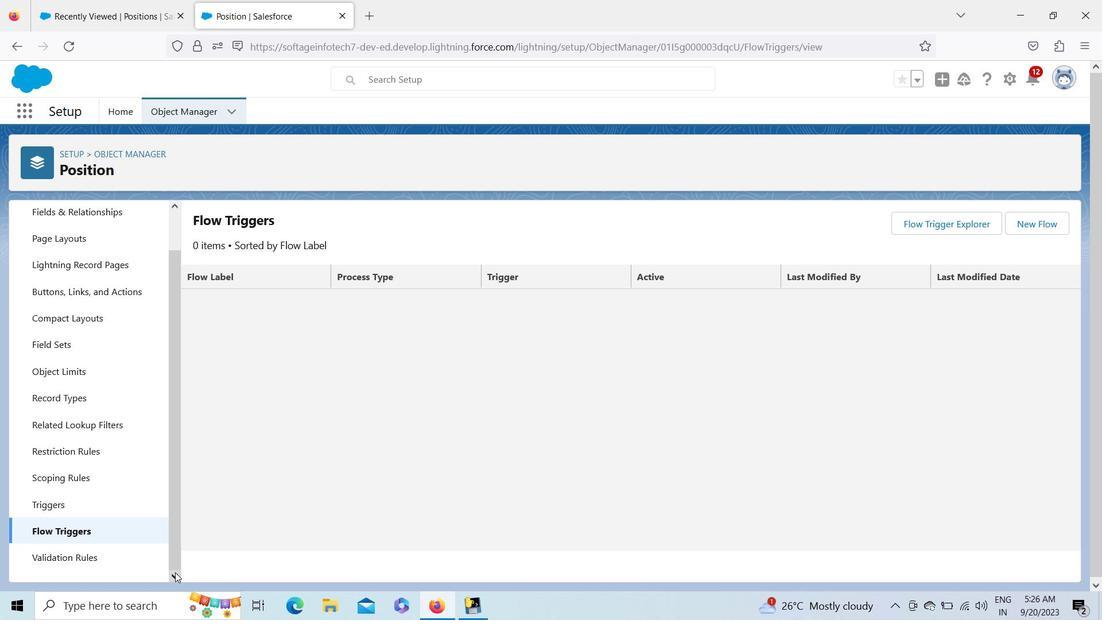 
Action: Mouse moved to (179, 220)
Screenshot: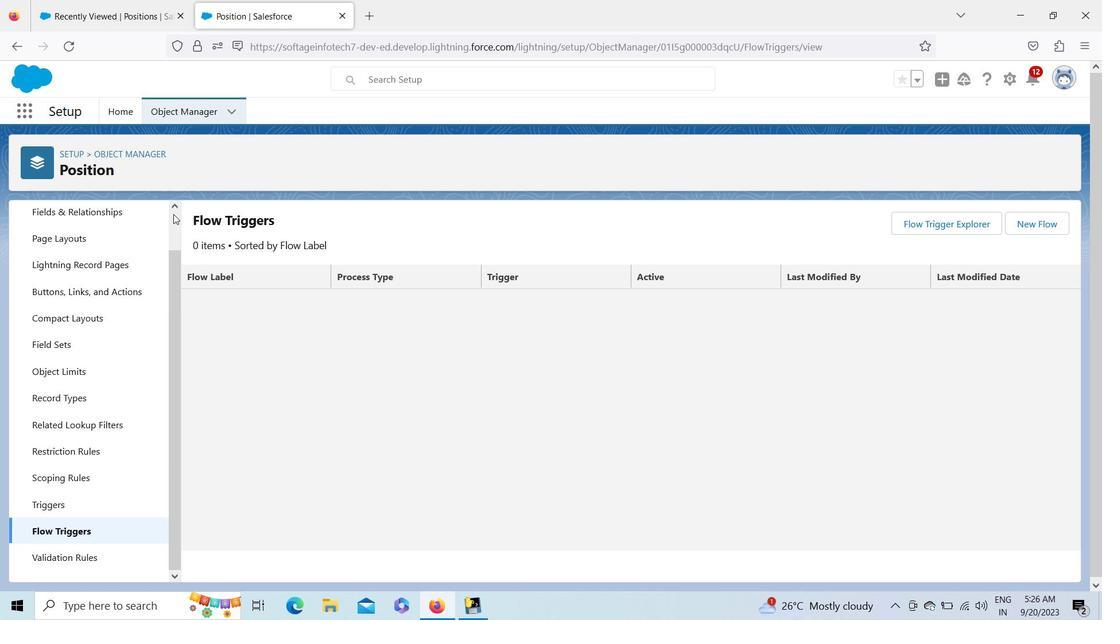 
Action: Mouse pressed left at (179, 220)
Screenshot: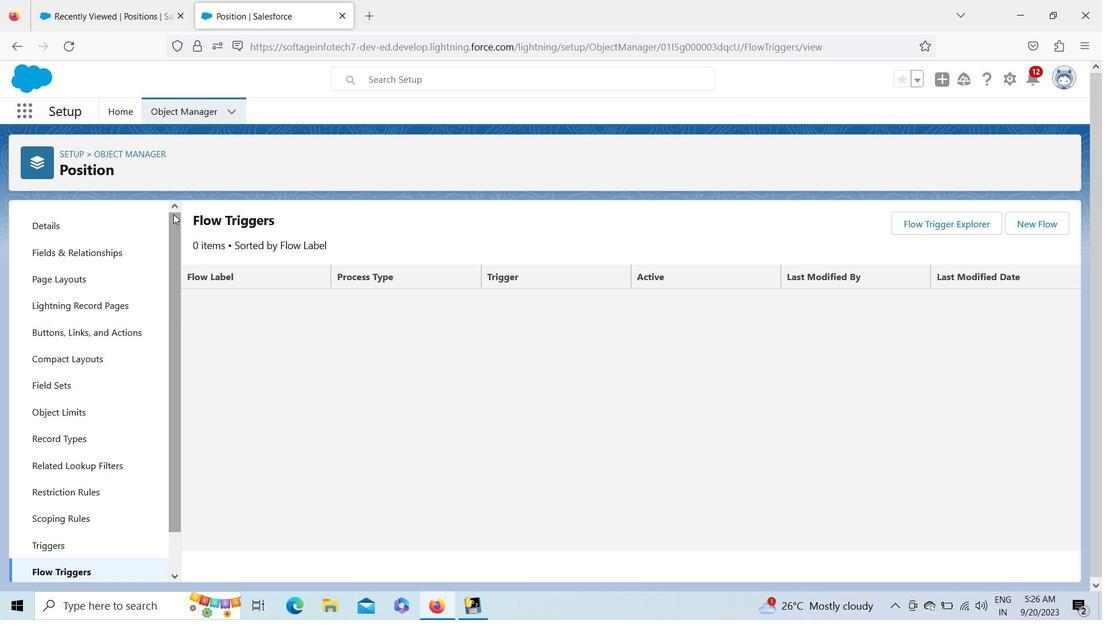 
Action: Mouse moved to (86, 226)
Screenshot: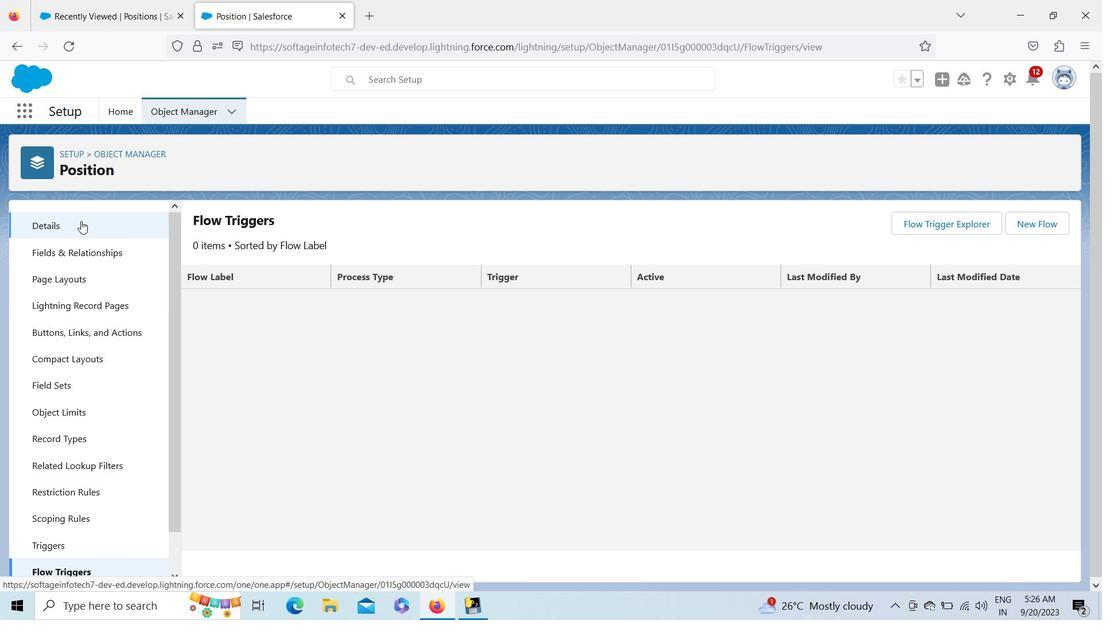 
Action: Mouse pressed left at (86, 226)
Screenshot: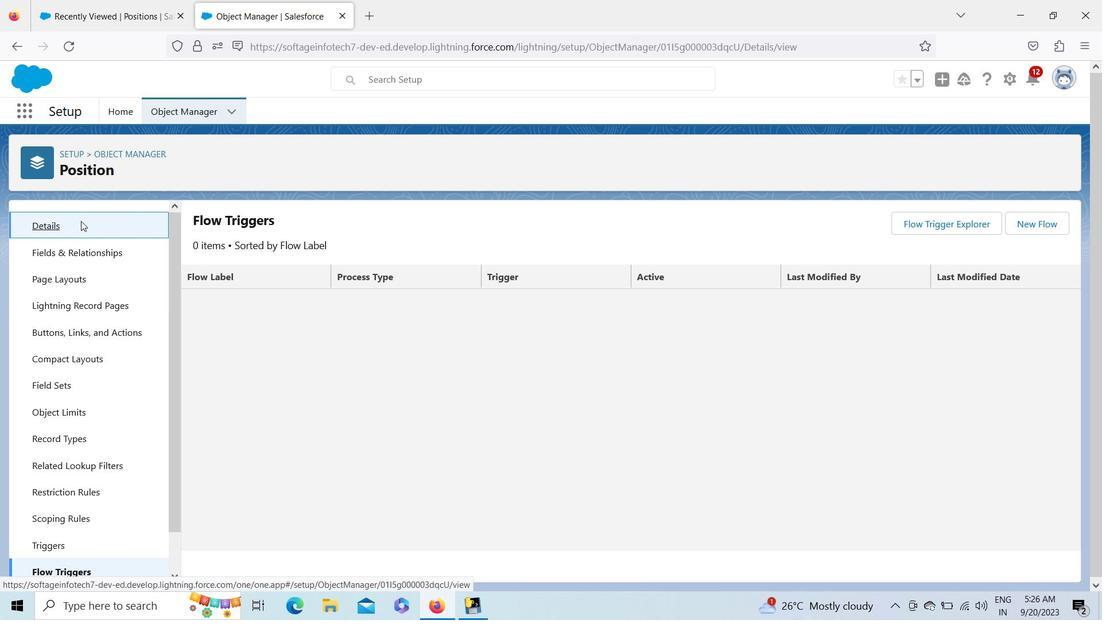 
Action: Mouse moved to (87, 258)
Screenshot: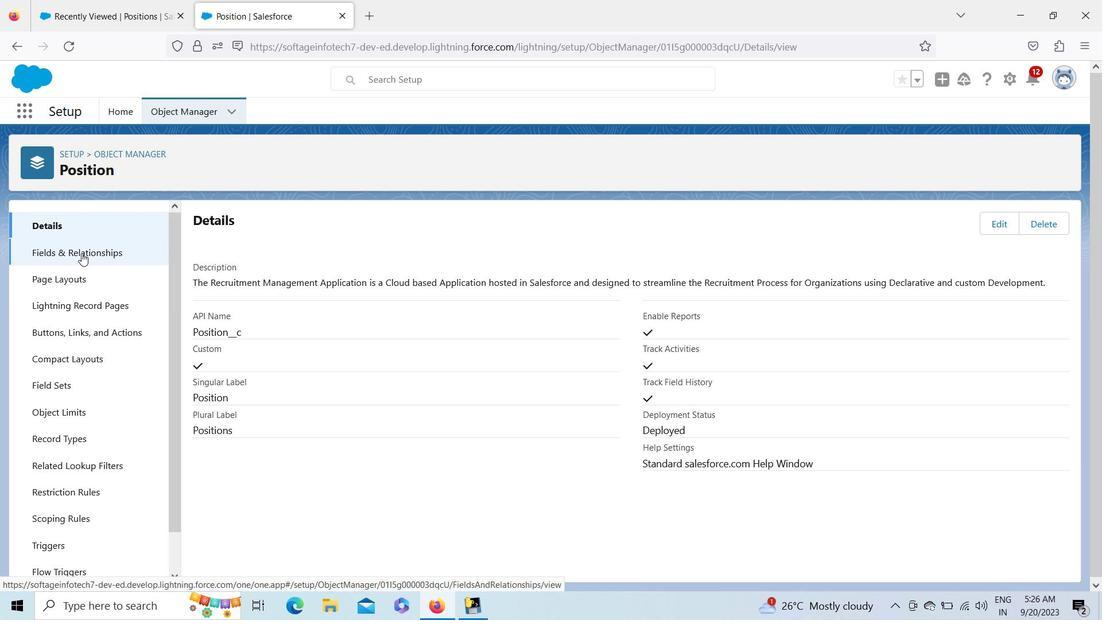 
Action: Mouse pressed left at (87, 258)
Screenshot: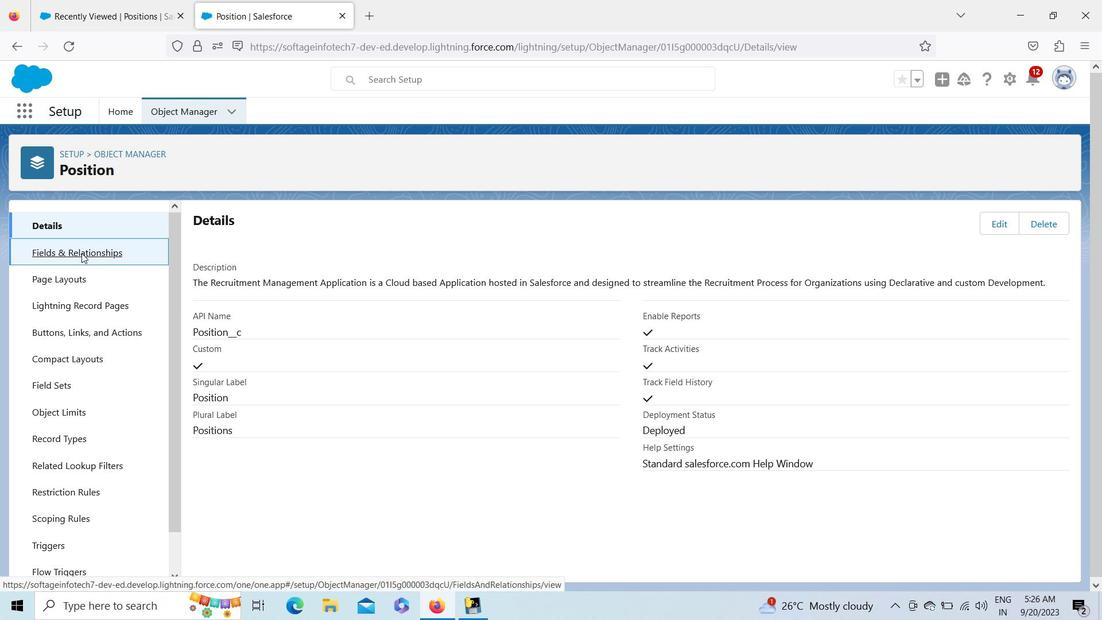 
Action: Mouse moved to (756, 233)
Screenshot: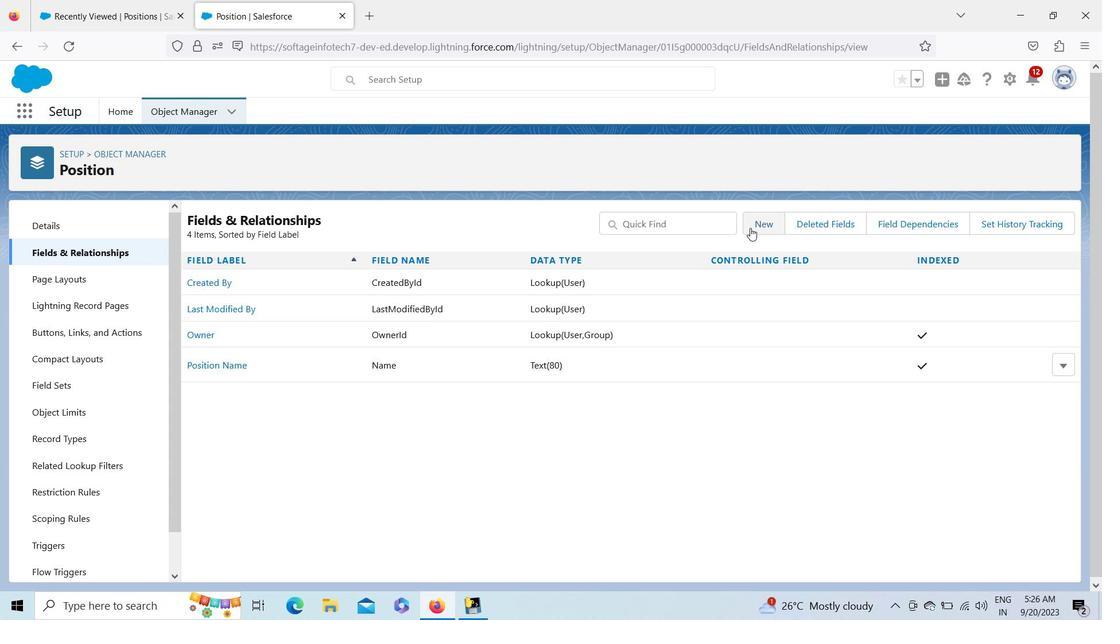 
Action: Mouse pressed left at (756, 233)
Screenshot: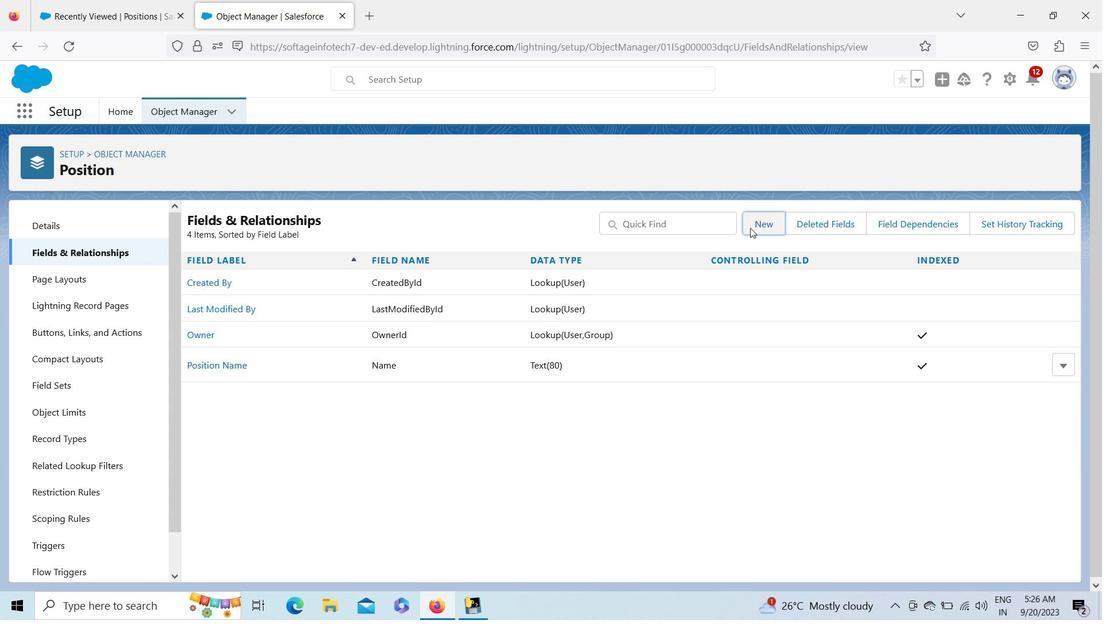 
Action: Mouse moved to (1073, 316)
Screenshot: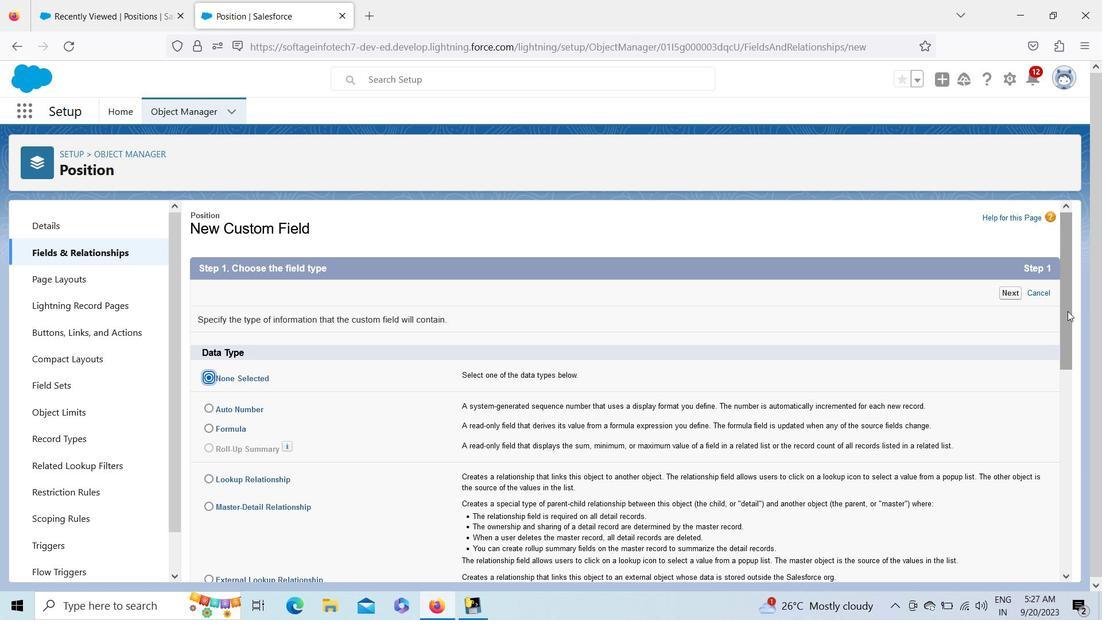
Action: Mouse pressed left at (1073, 316)
Screenshot: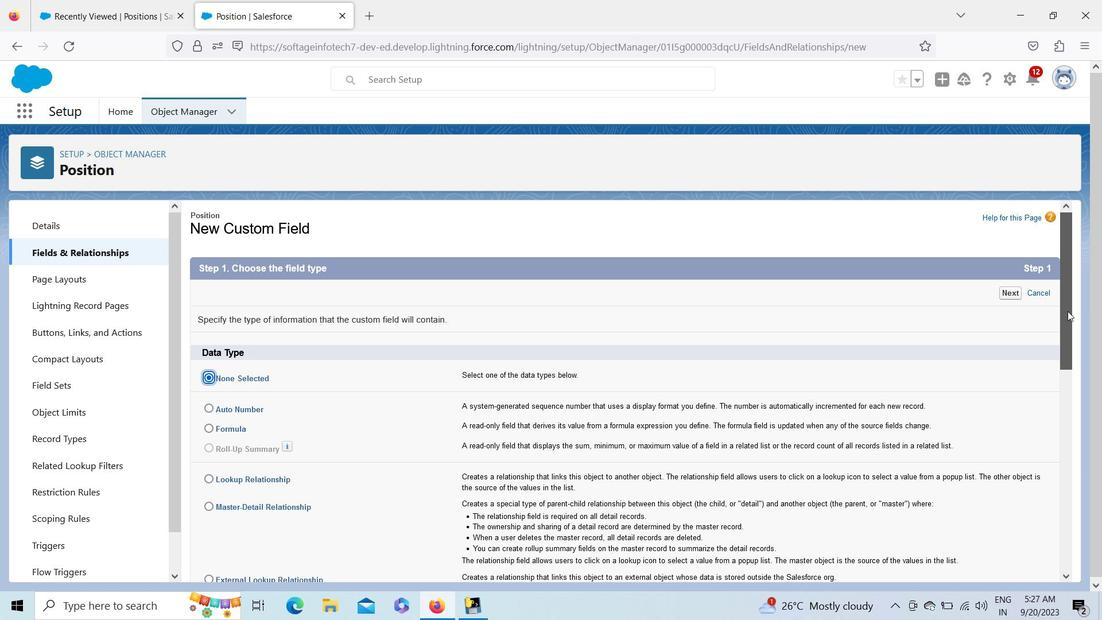 
Action: Mouse moved to (215, 519)
Screenshot: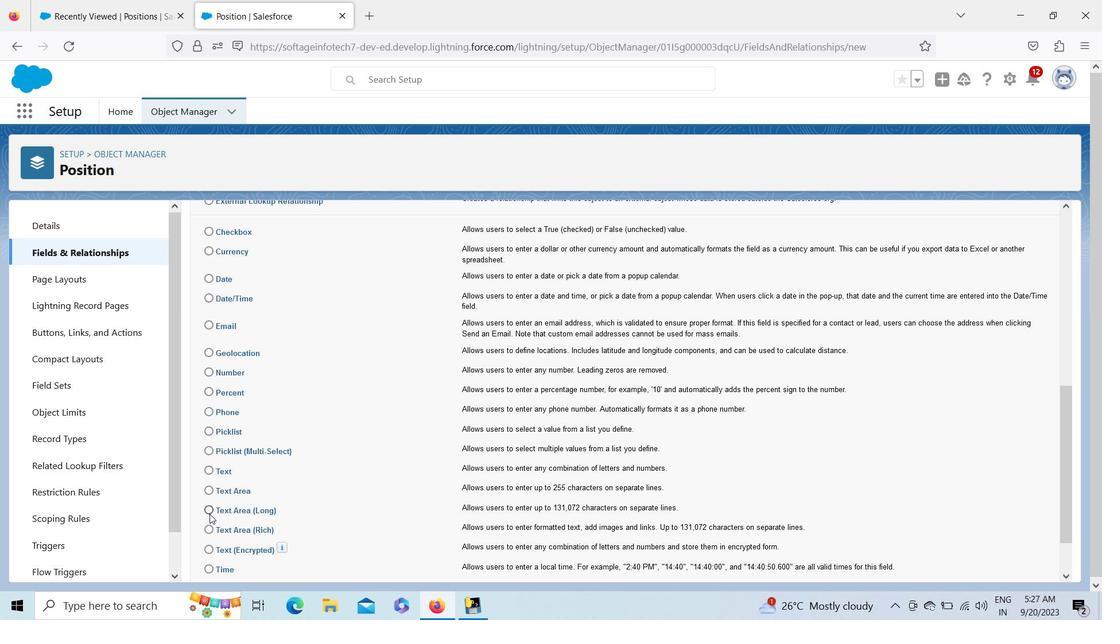 
Action: Mouse pressed left at (215, 519)
Screenshot: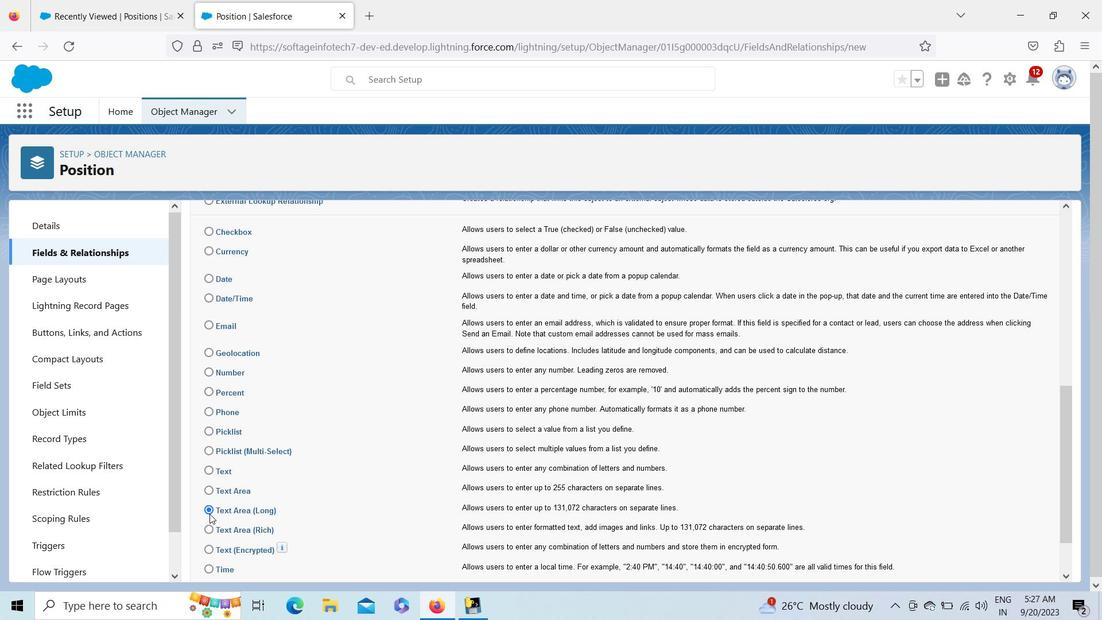 
Action: Mouse moved to (1068, 583)
Screenshot: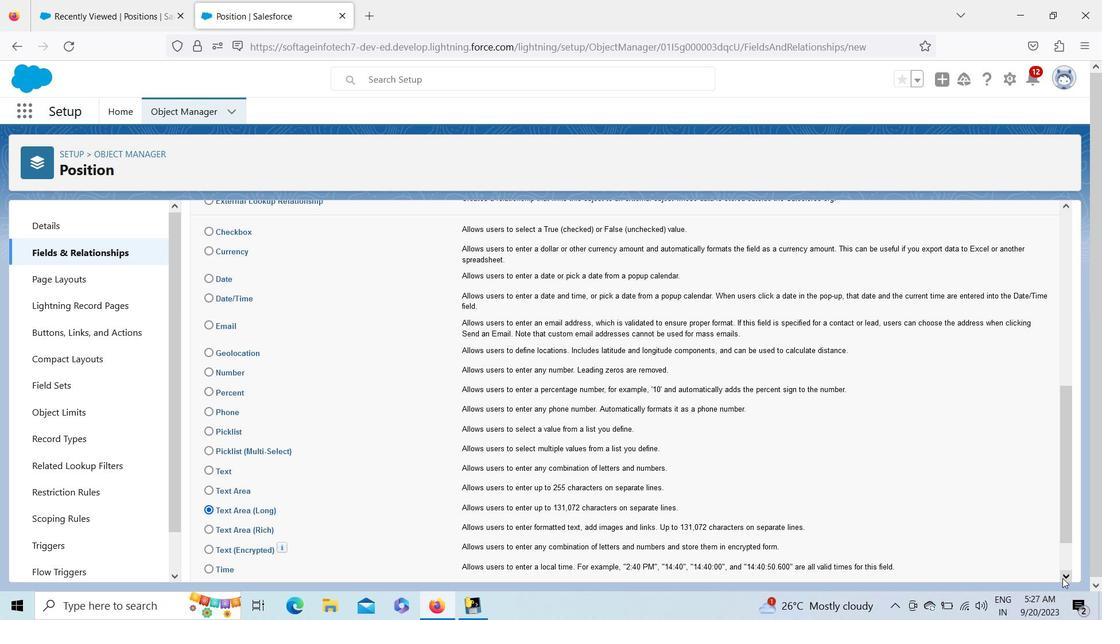 
Action: Mouse pressed left at (1068, 583)
Screenshot: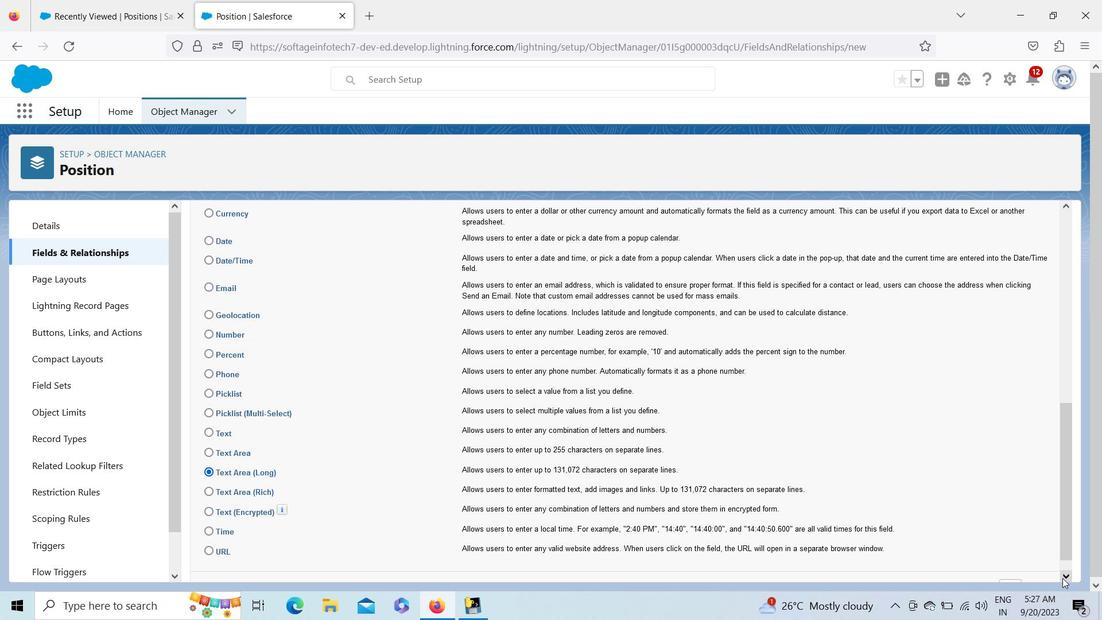 
Action: Mouse pressed left at (1068, 583)
Screenshot: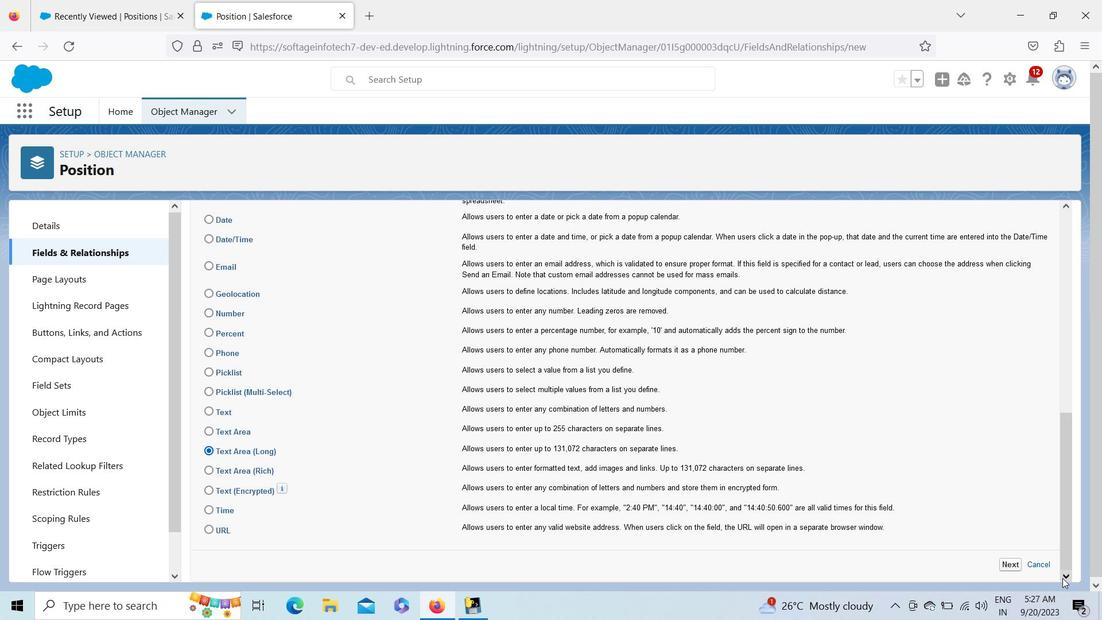 
Action: Mouse pressed left at (1068, 583)
Screenshot: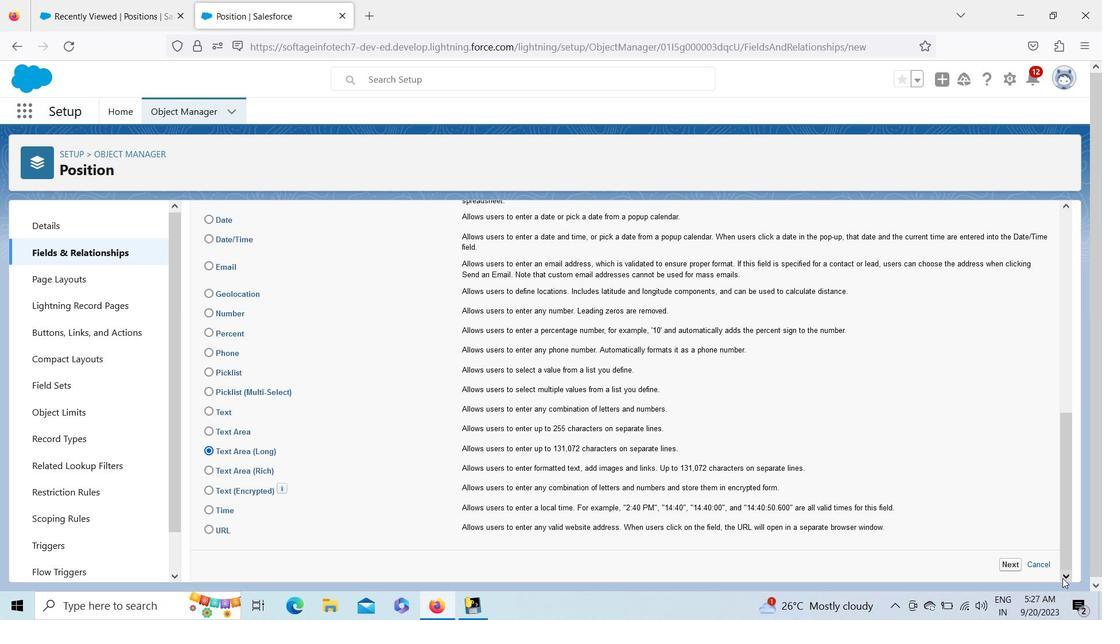 
Action: Mouse moved to (1020, 566)
Screenshot: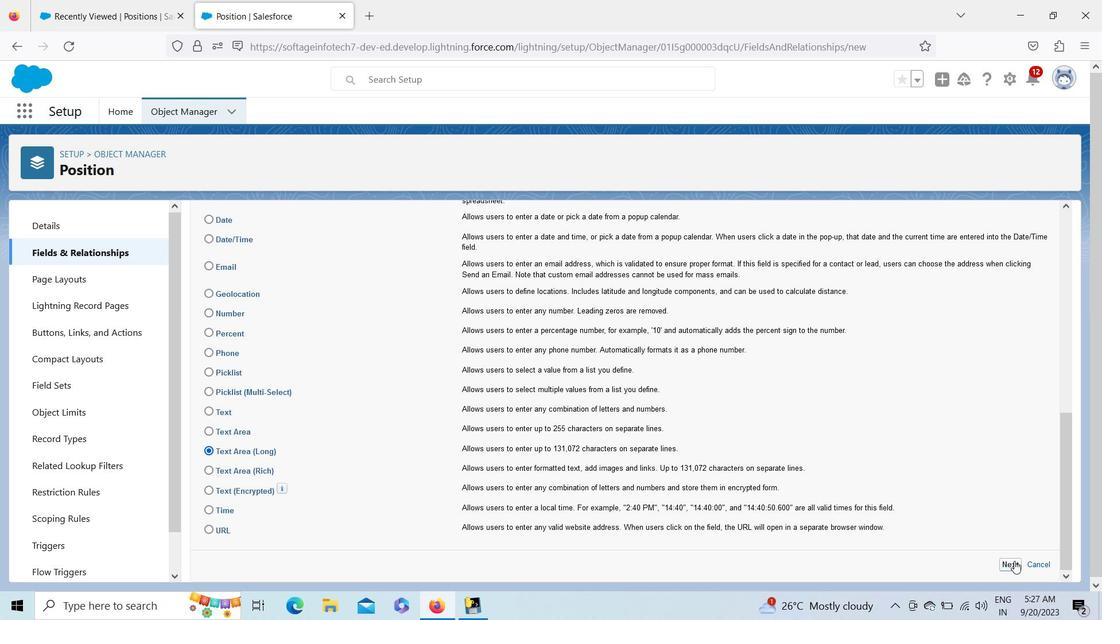 
Action: Mouse pressed left at (1020, 566)
Screenshot: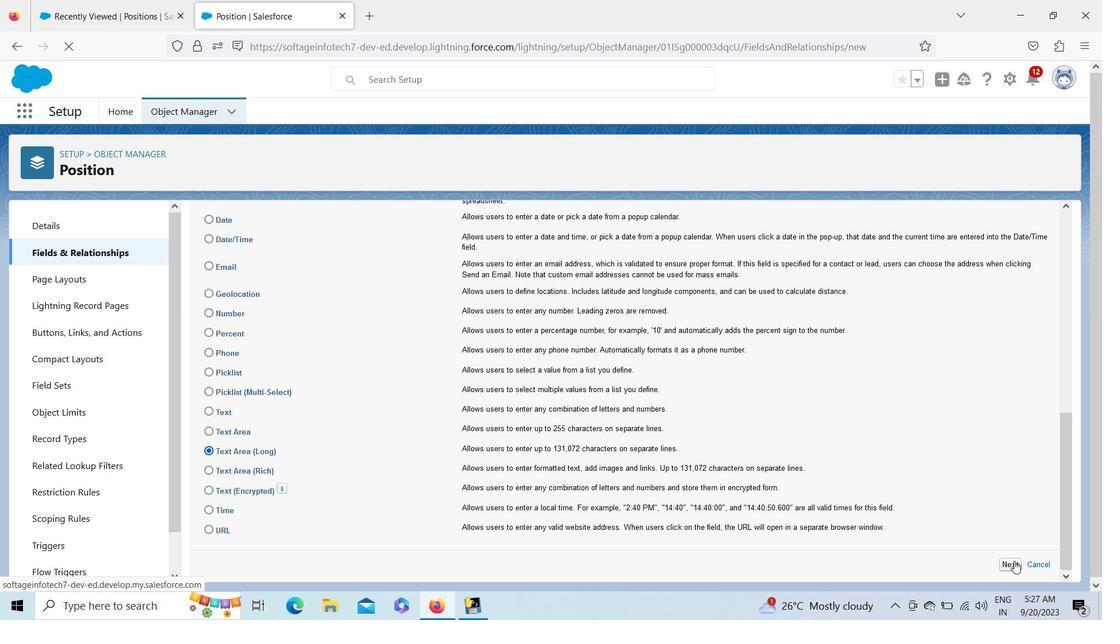 
Action: Mouse moved to (418, 327)
Screenshot: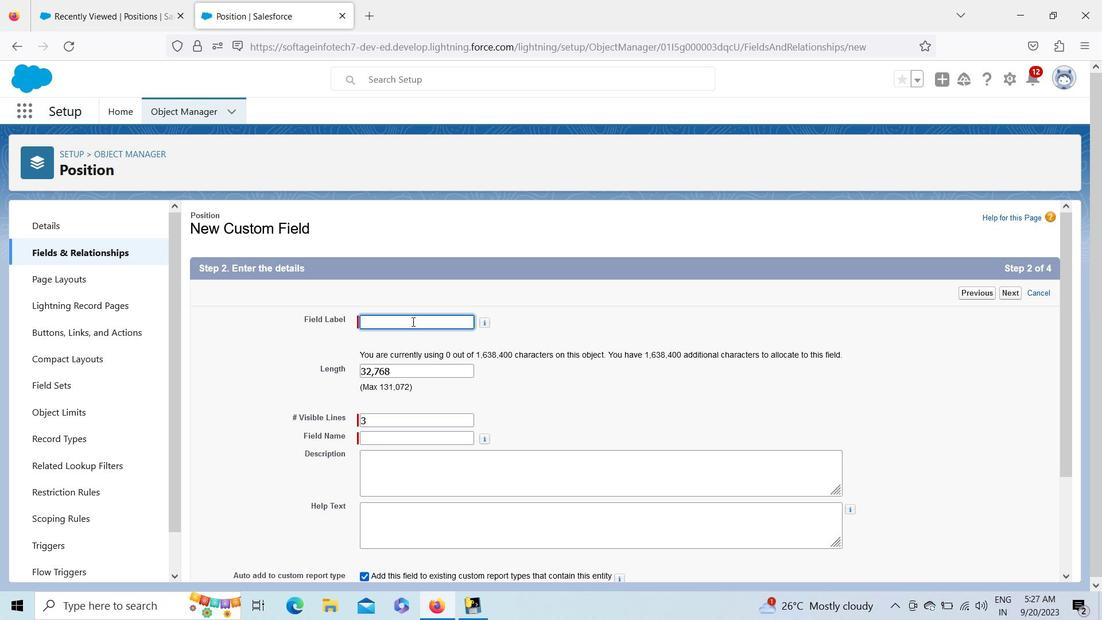 
Action: Mouse pressed left at (418, 327)
Screenshot: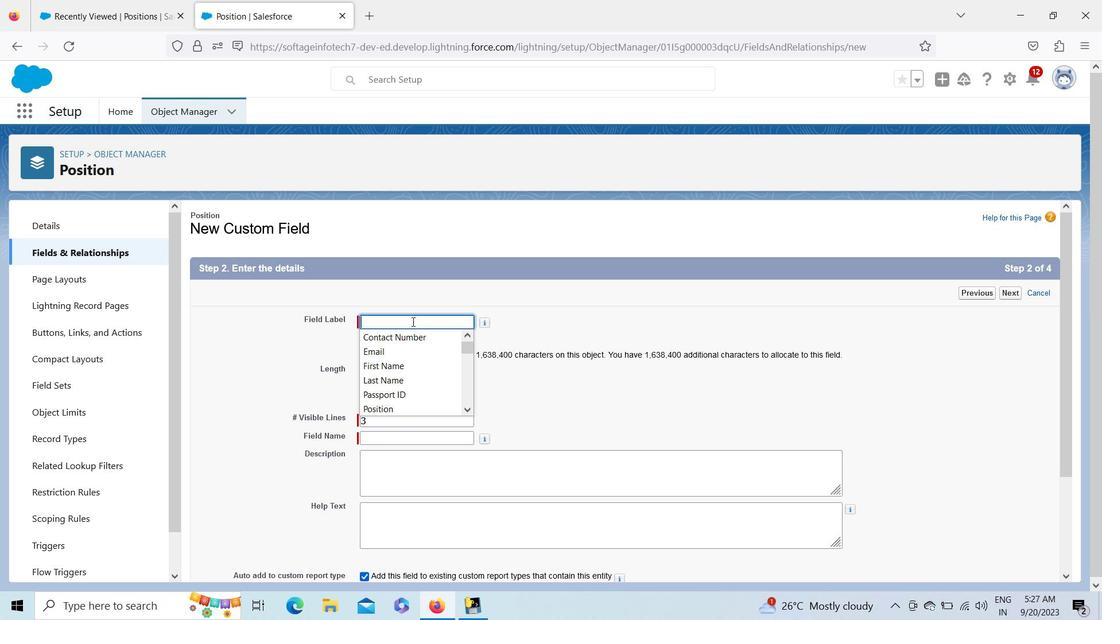 
Action: Key pressed <Key.shift>Job<Key.space><Key.shift><Key.shift><Key.shift><Key.shift><Key.shift><Key.shift><Key.shift>Description
Screenshot: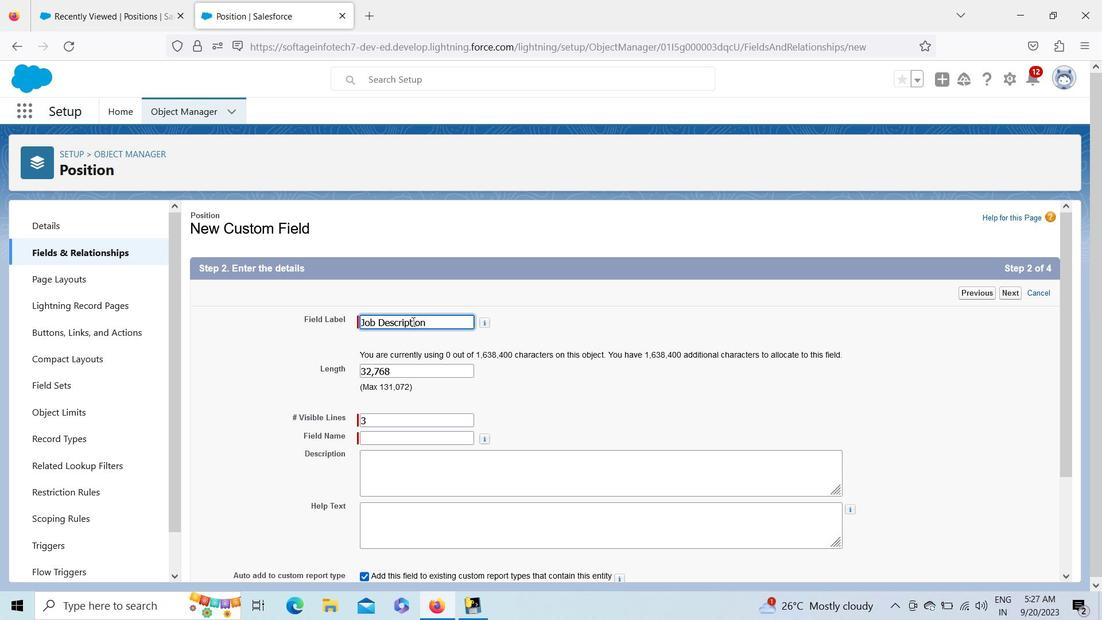 
Action: Mouse moved to (1070, 580)
Screenshot: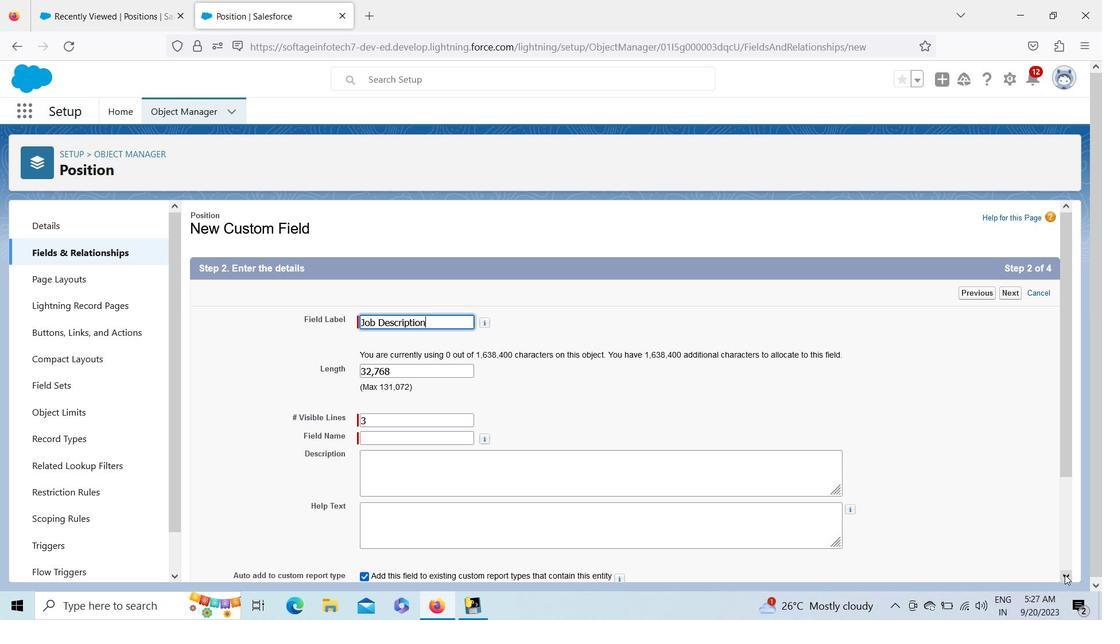 
Action: Mouse pressed left at (1070, 580)
Screenshot: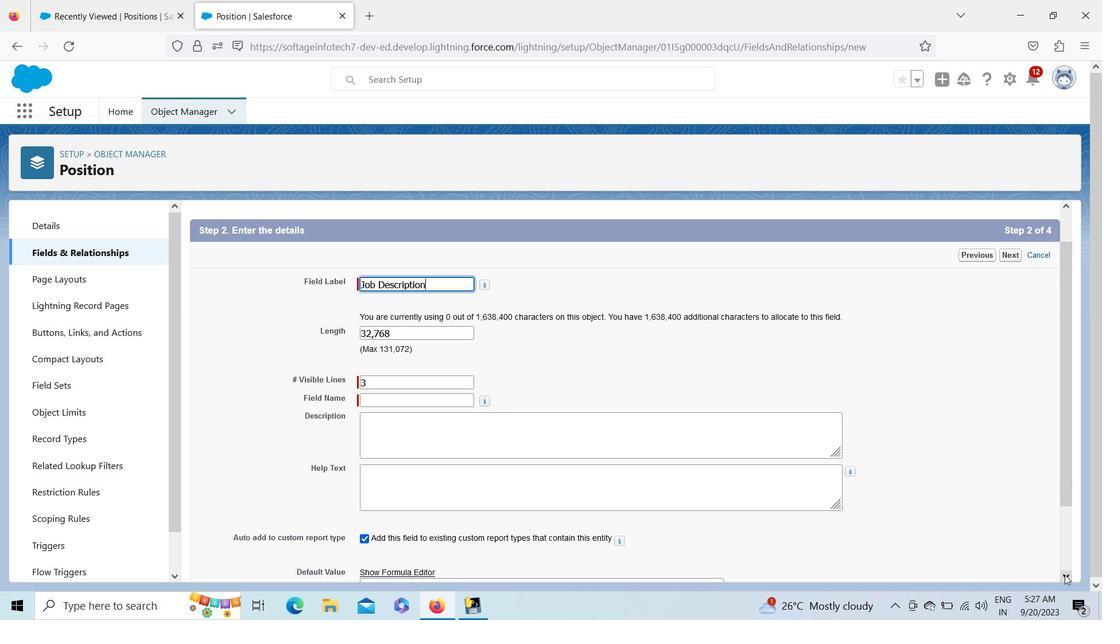 
Action: Mouse pressed left at (1070, 580)
Screenshot: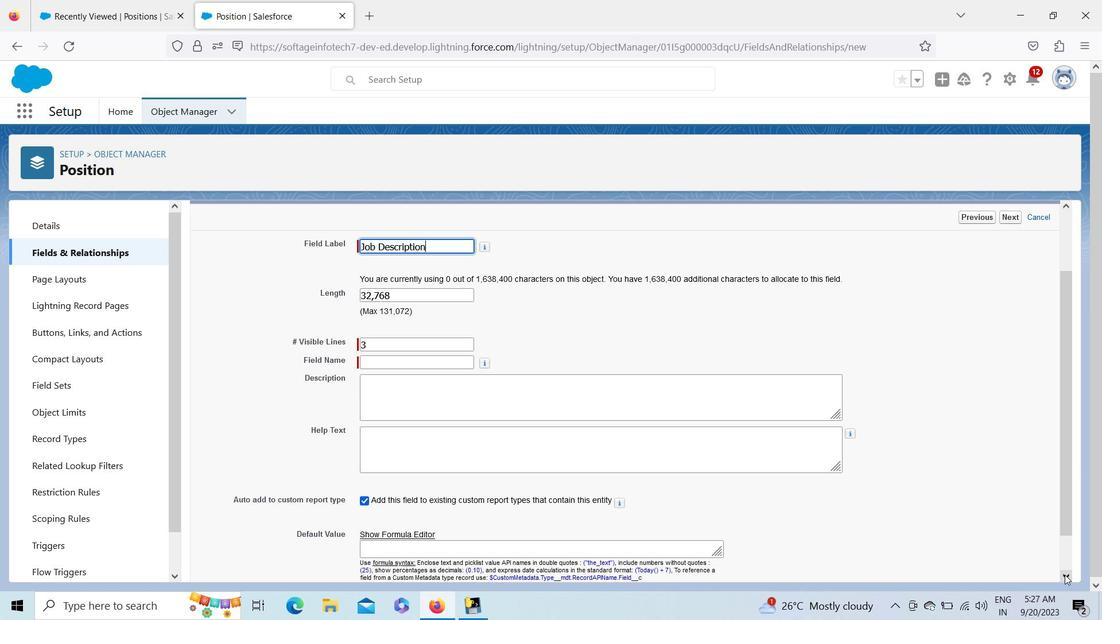 
Action: Mouse moved to (490, 397)
Screenshot: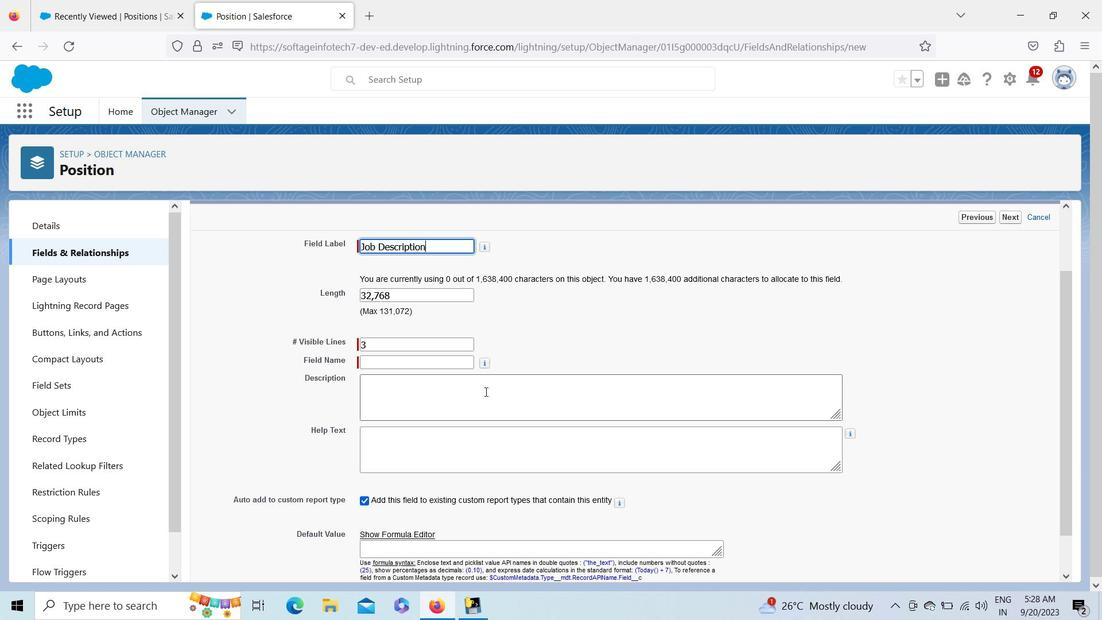 
Action: Mouse pressed left at (490, 397)
Screenshot: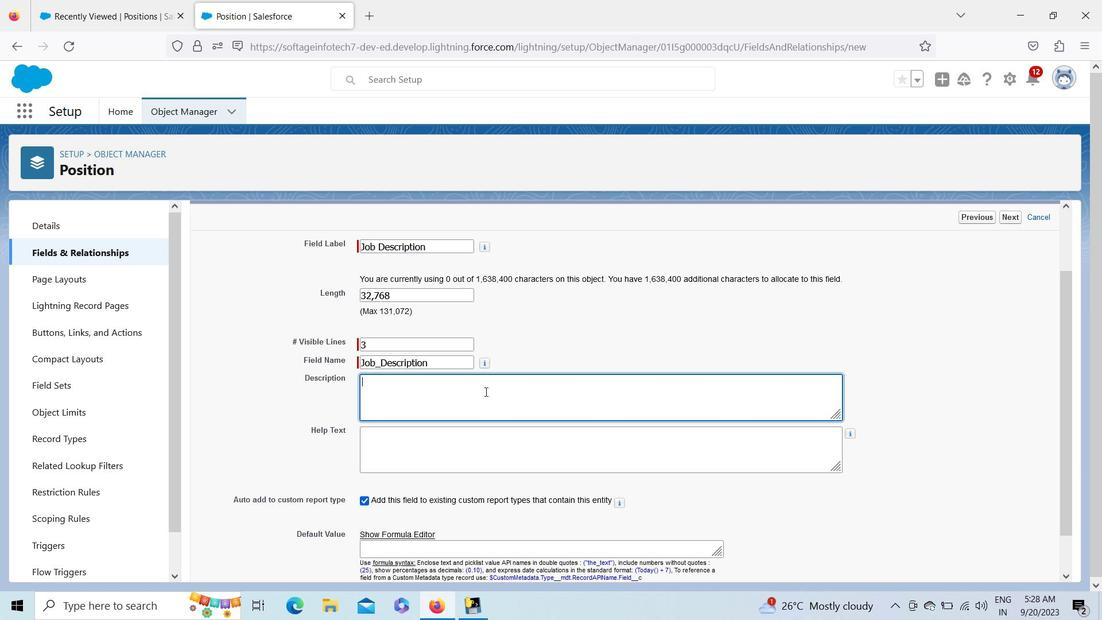 
Action: Key pressed <Key.shift><Key.shift><Key.shift><Key.shift><Key.shift>This<Key.space>field<Key.space>will<Key.space>desribe<Key.left><Key.left><Key.left><Key.left>c<Key.right><Key.right><Key.right><Key.right><Key.left><Key.right><Key.space>about<Key.space>
Screenshot: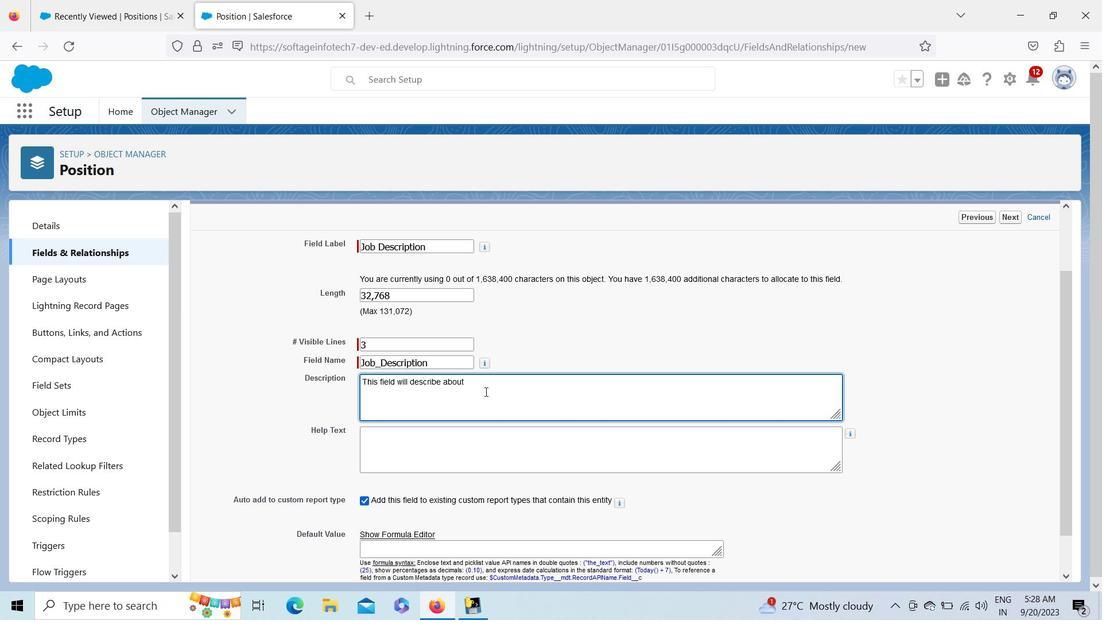 
Action: Mouse moved to (608, 315)
Screenshot: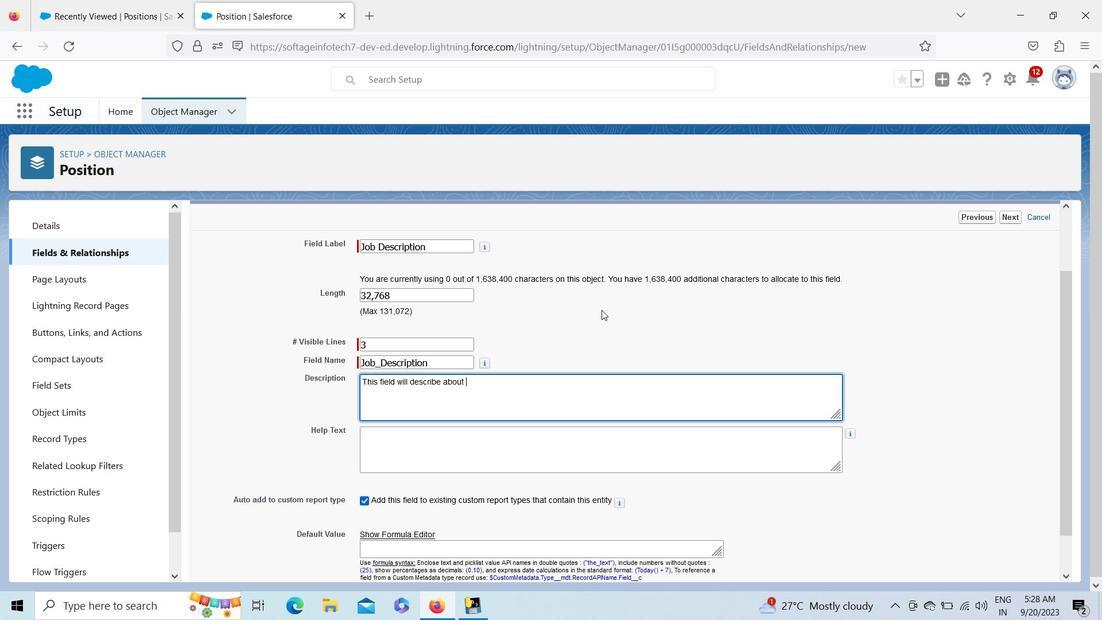 
Action: Key pressed details<Key.space>of<Key.space>job<Key.space>e<Key.backspace>listed<Key.space>in<Key.backspace><Key.backspace>there
Screenshot: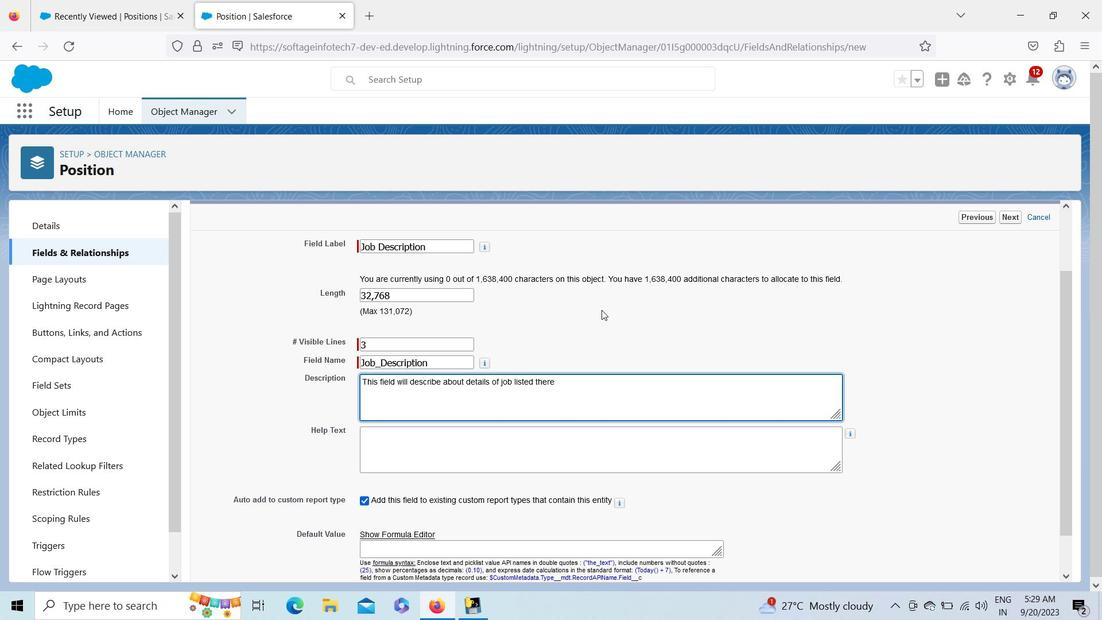 
Action: Mouse moved to (387, 384)
Screenshot: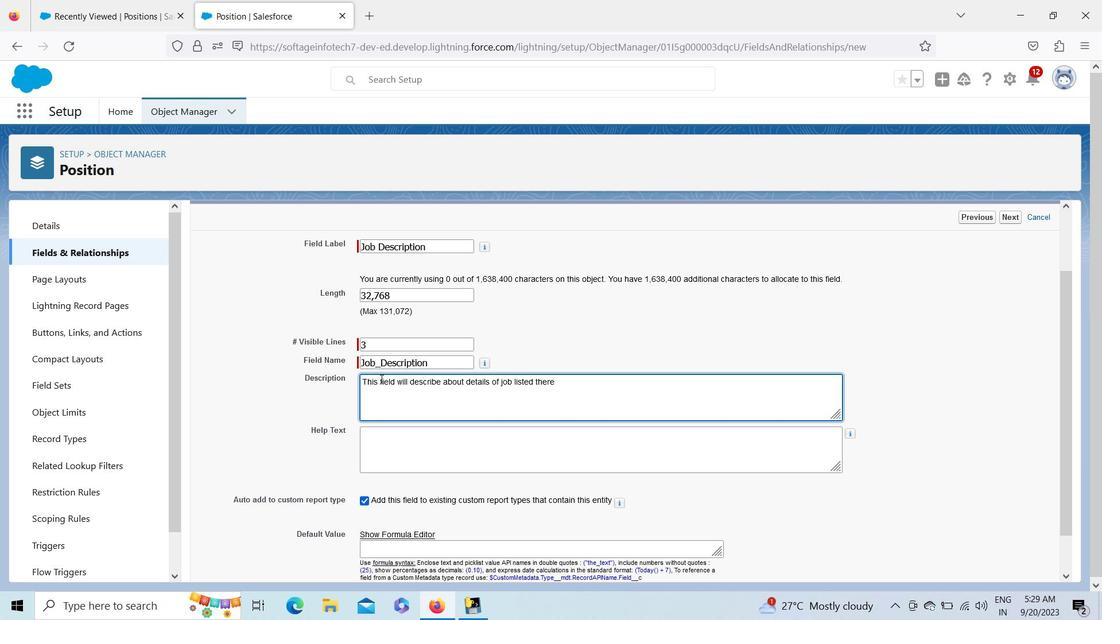 
Action: Mouse pressed left at (387, 384)
Screenshot: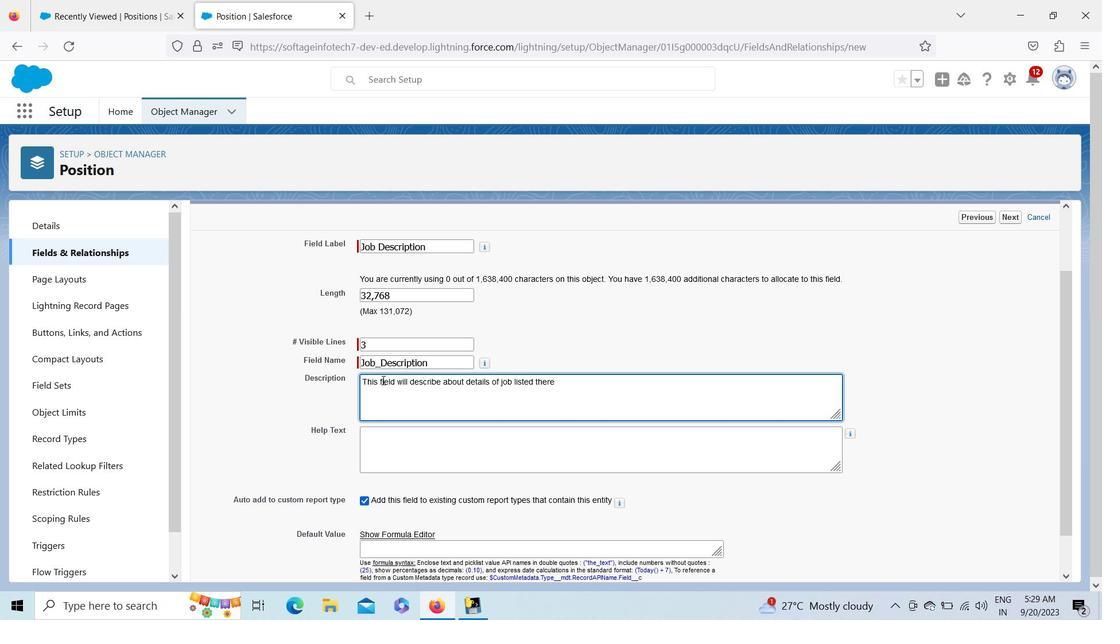 
Action: Mouse moved to (415, 409)
Screenshot: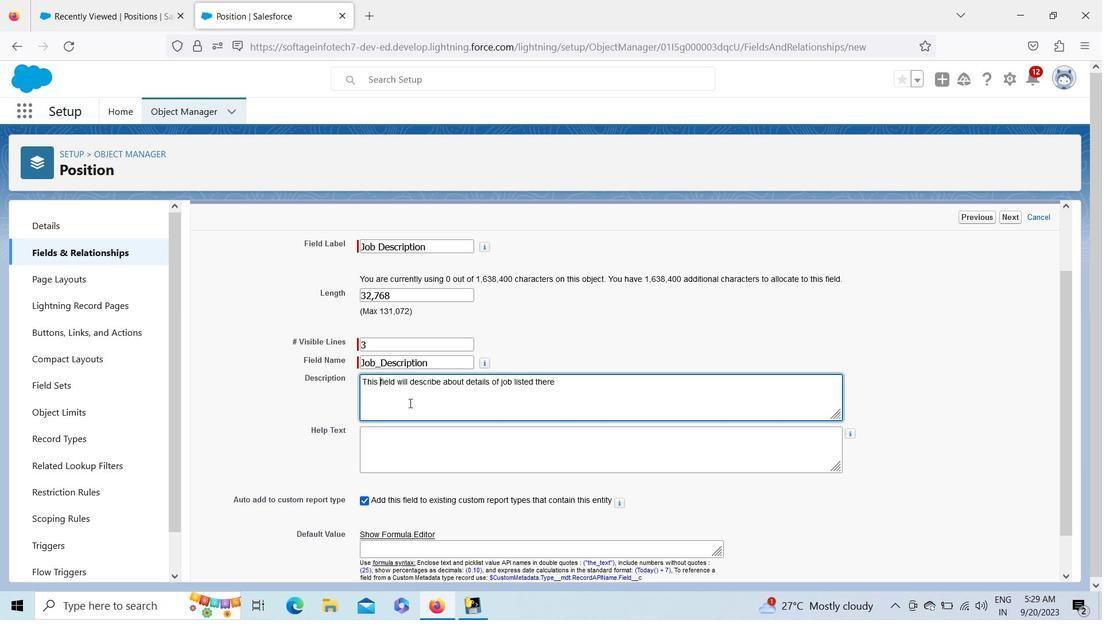 
Action: Key pressed <Key.right><Key.backspace><Key.shift>F
Screenshot: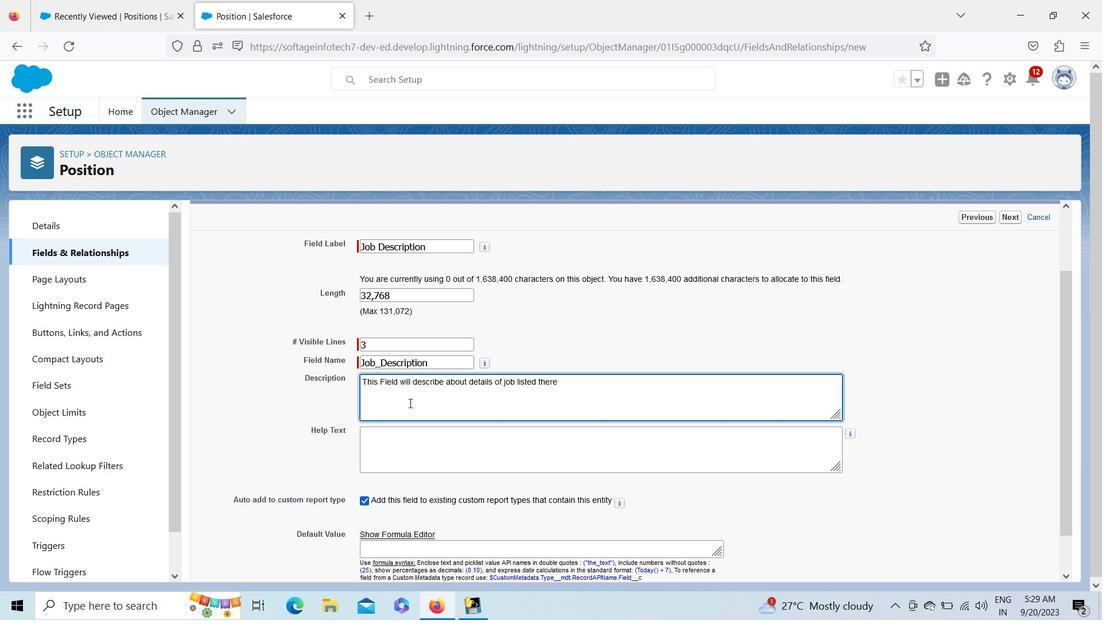 
Action: Mouse moved to (424, 386)
Screenshot: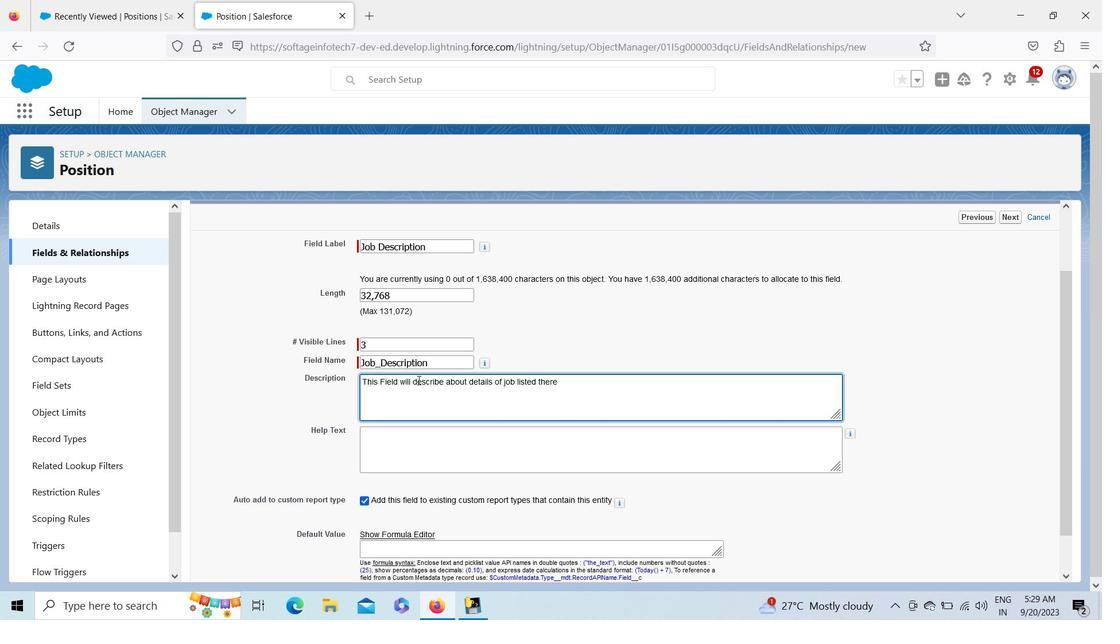 
Action: Mouse pressed left at (424, 386)
Screenshot: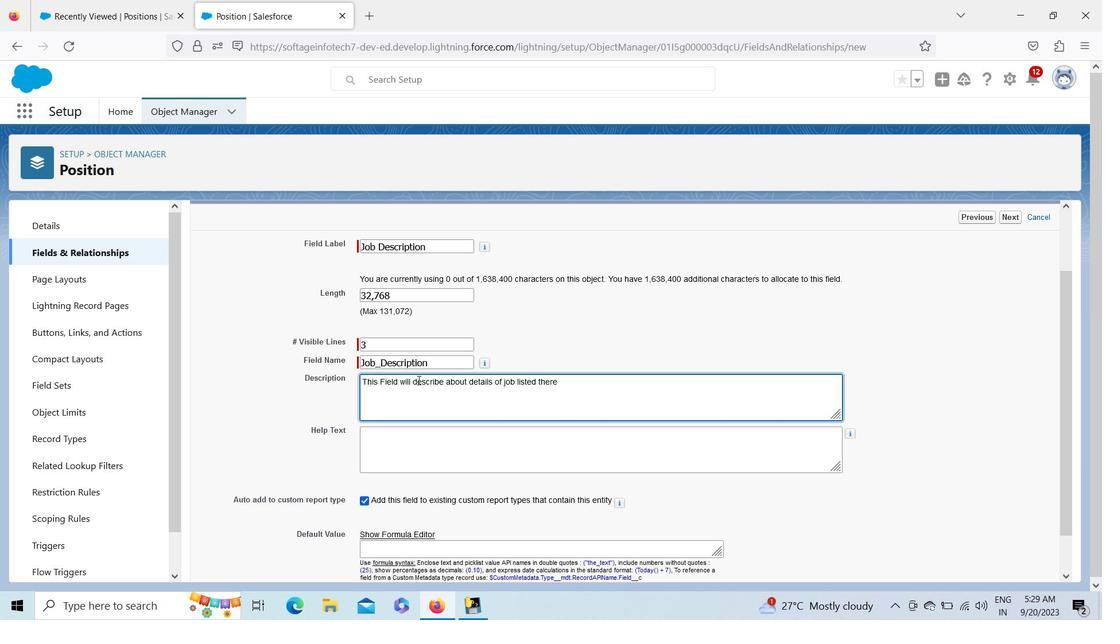 
Action: Mouse moved to (431, 419)
Screenshot: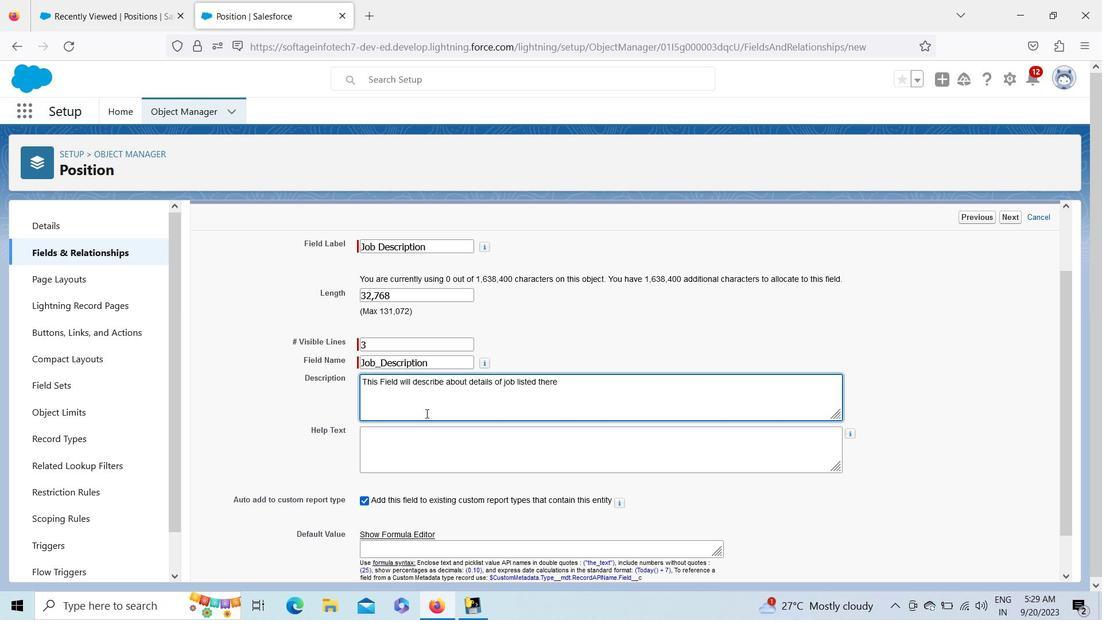 
Action: Key pressed <Key.backspace><Key.shift>D
Screenshot: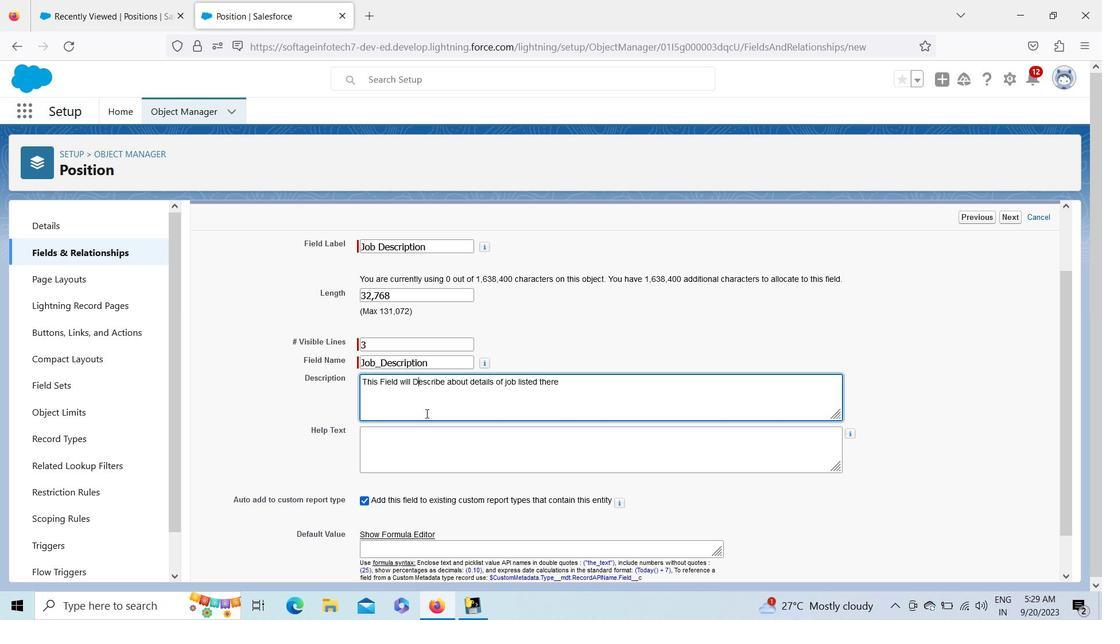 
Action: Mouse moved to (455, 393)
Screenshot: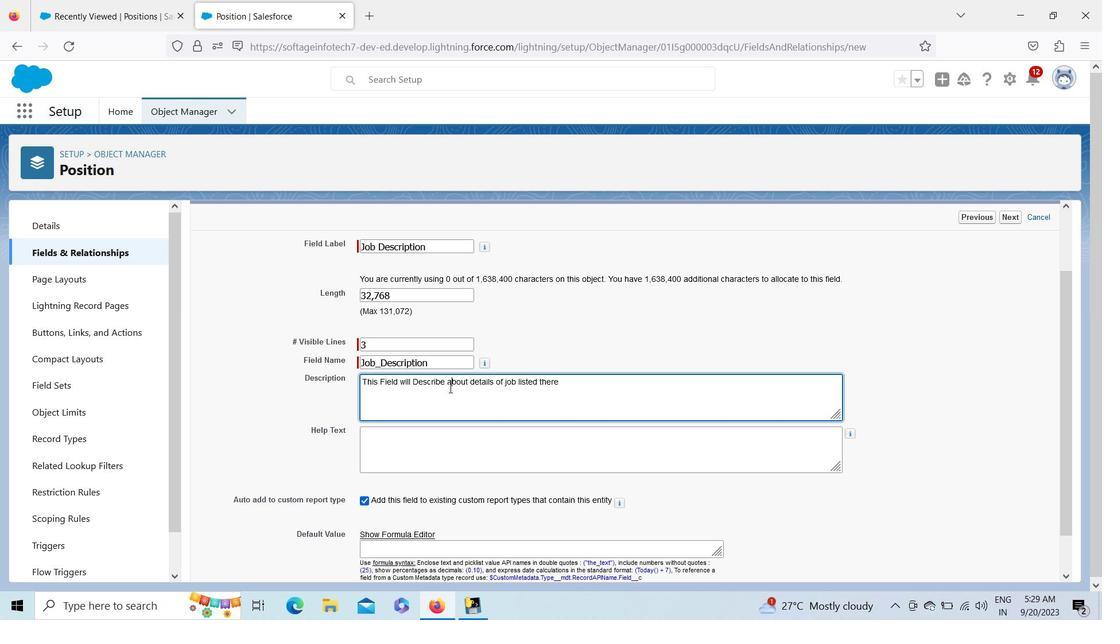 
Action: Mouse pressed left at (455, 393)
Screenshot: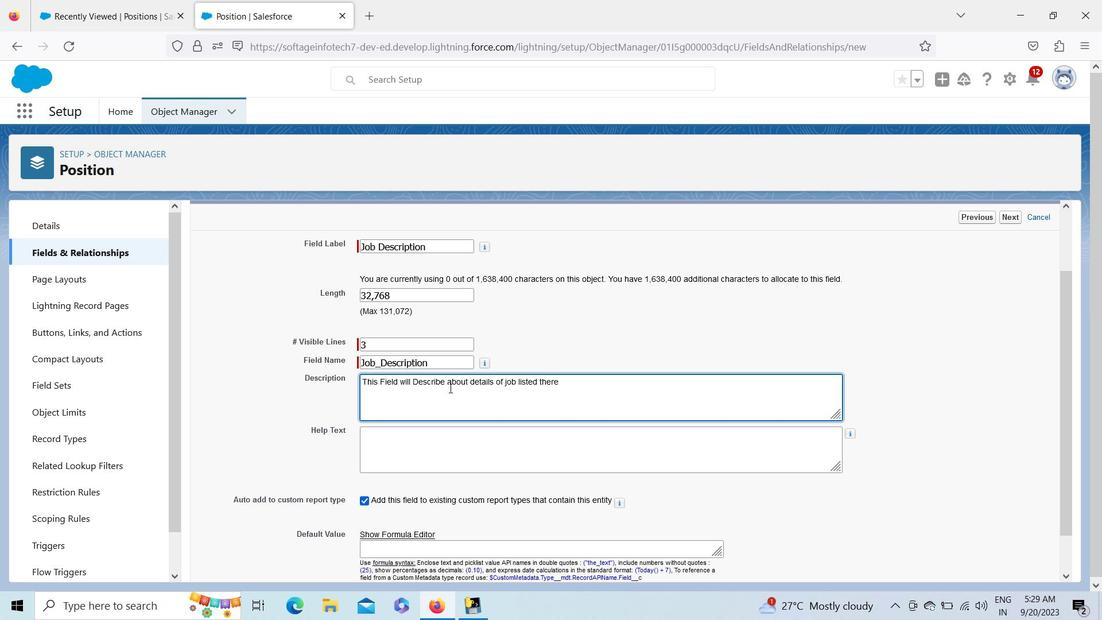 
Action: Key pressed <Key.backspace>a
Screenshot: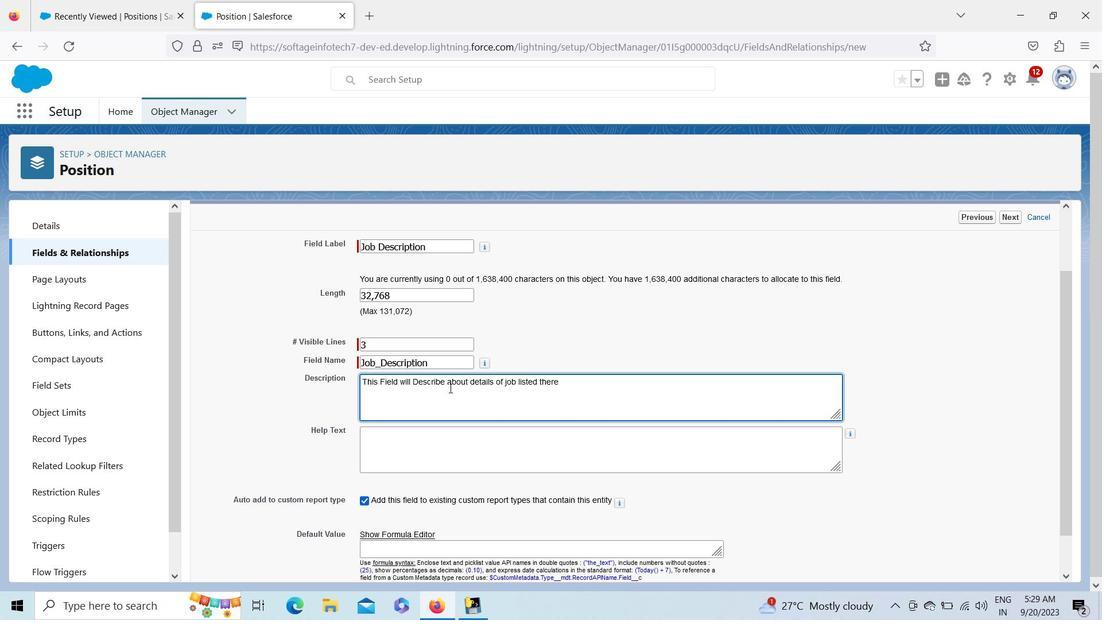 
Action: Mouse moved to (480, 390)
Screenshot: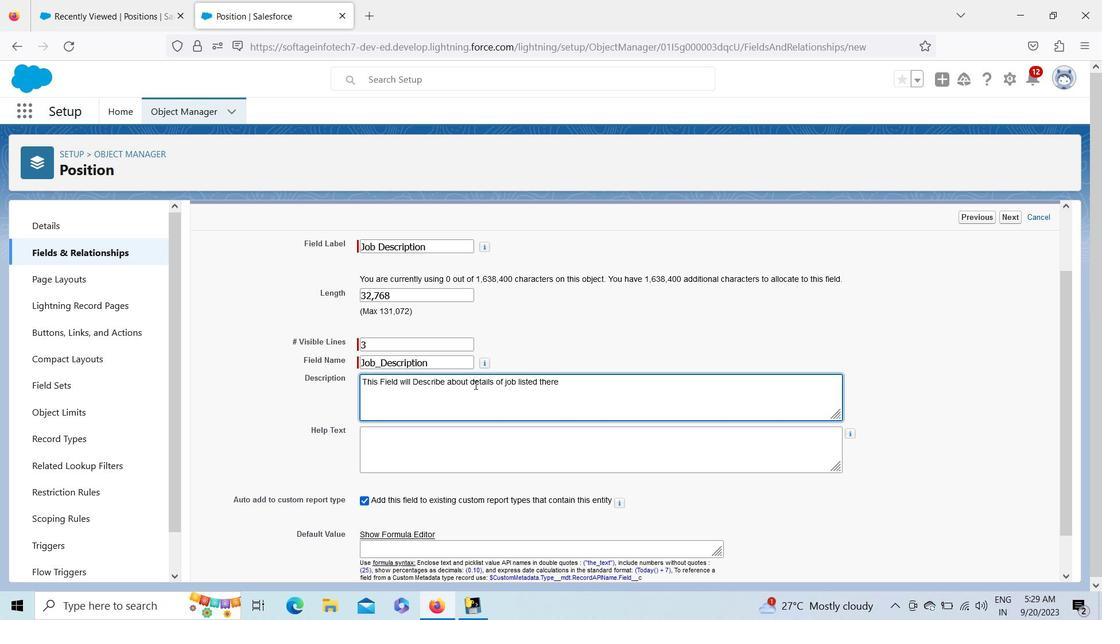 
Action: Mouse pressed left at (480, 390)
Screenshot: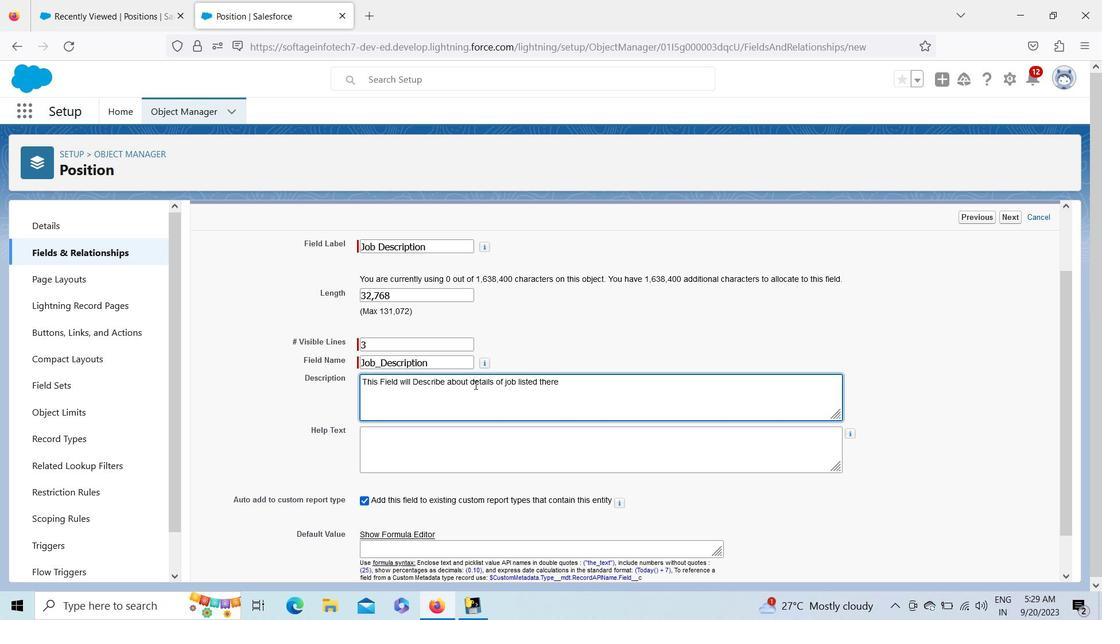 
Action: Key pressed <Key.backspace><Key.shift>D
Screenshot: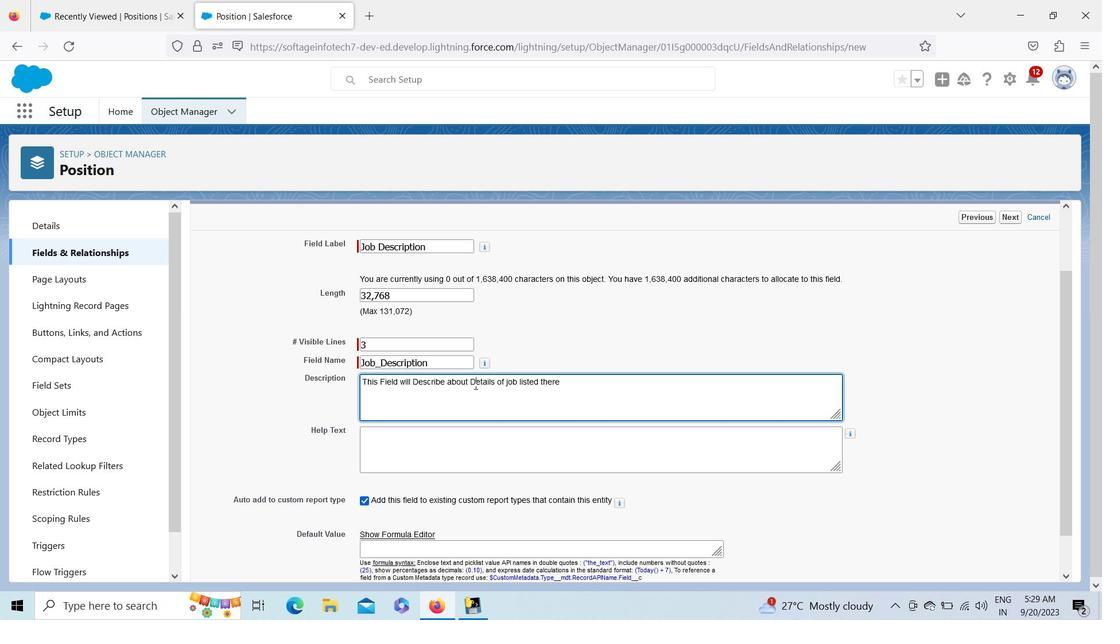 
Action: Mouse moved to (517, 391)
Screenshot: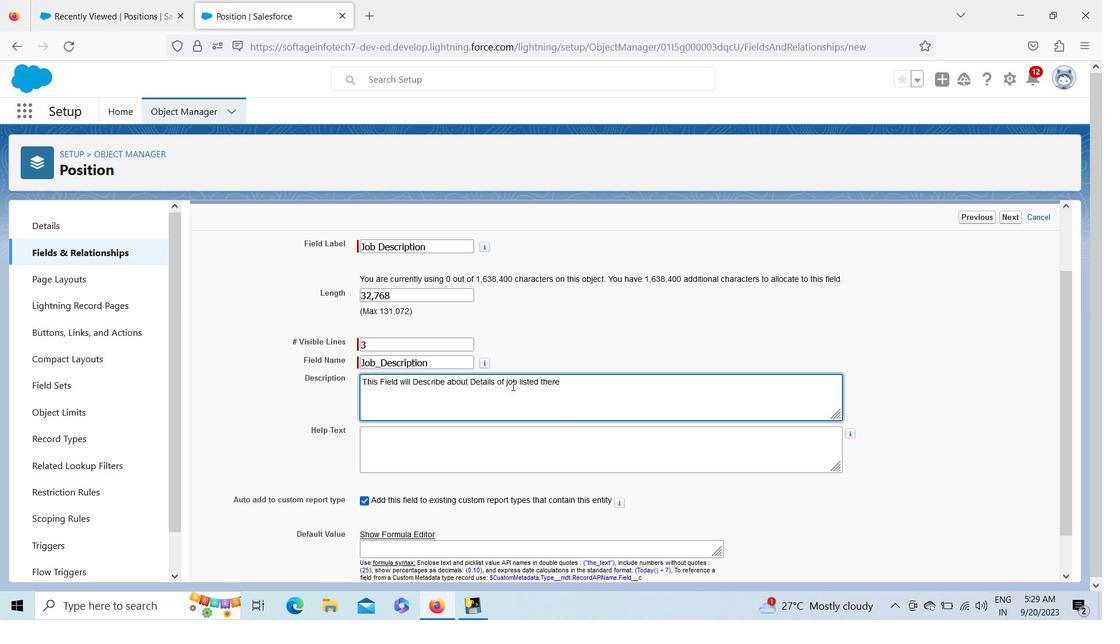 
Action: Mouse pressed left at (517, 391)
Screenshot: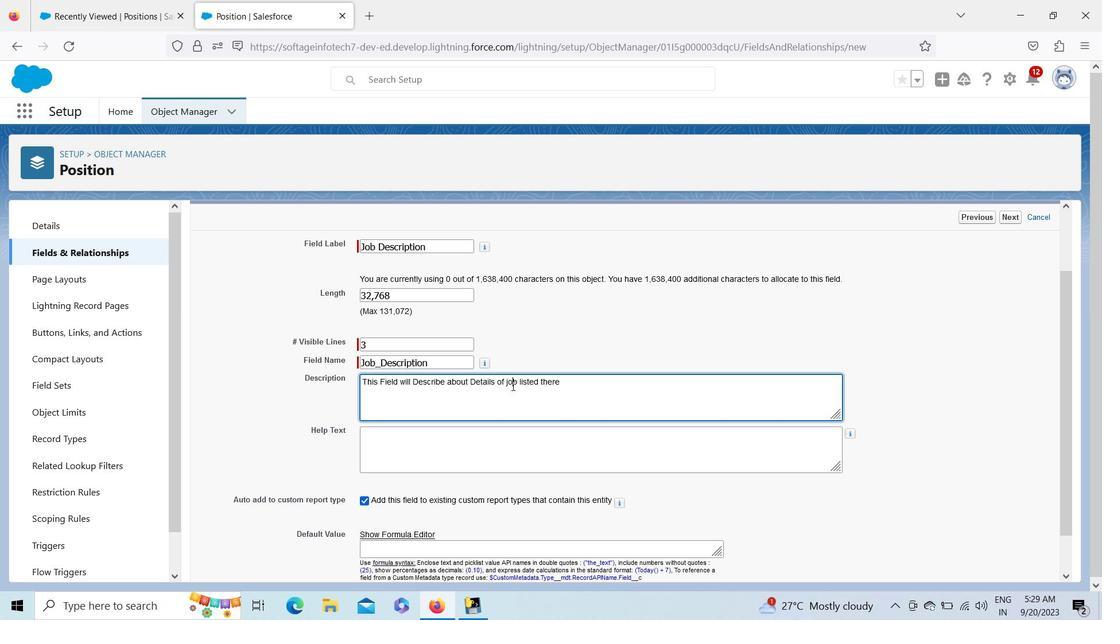 
Action: Key pressed <Key.left><Key.backspace><Key.shift>J
Screenshot: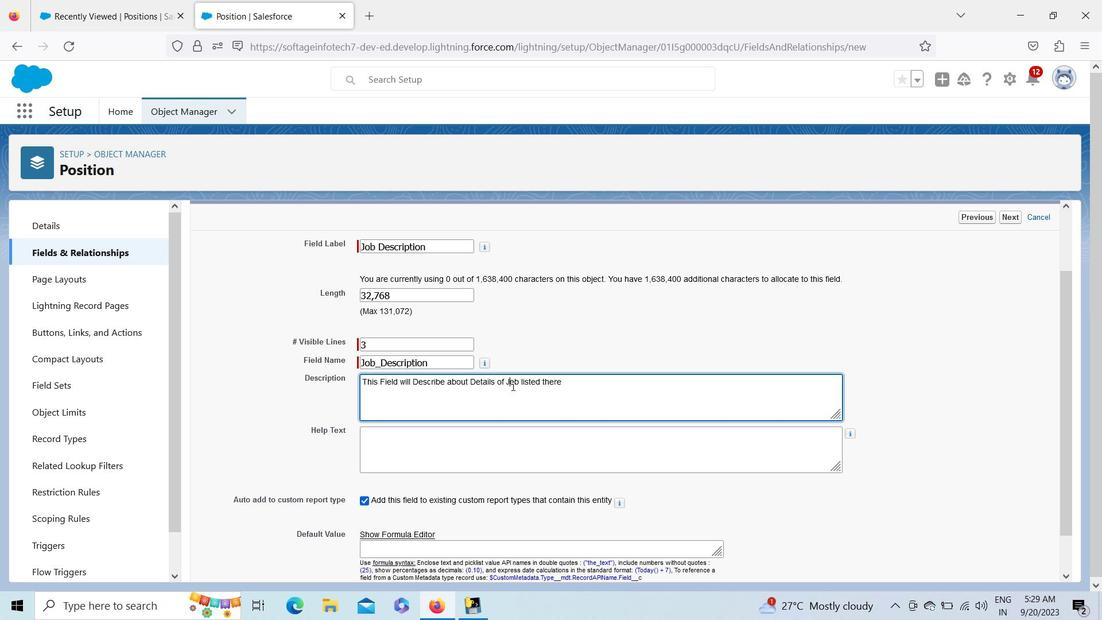 
Action: Mouse moved to (582, 386)
Screenshot: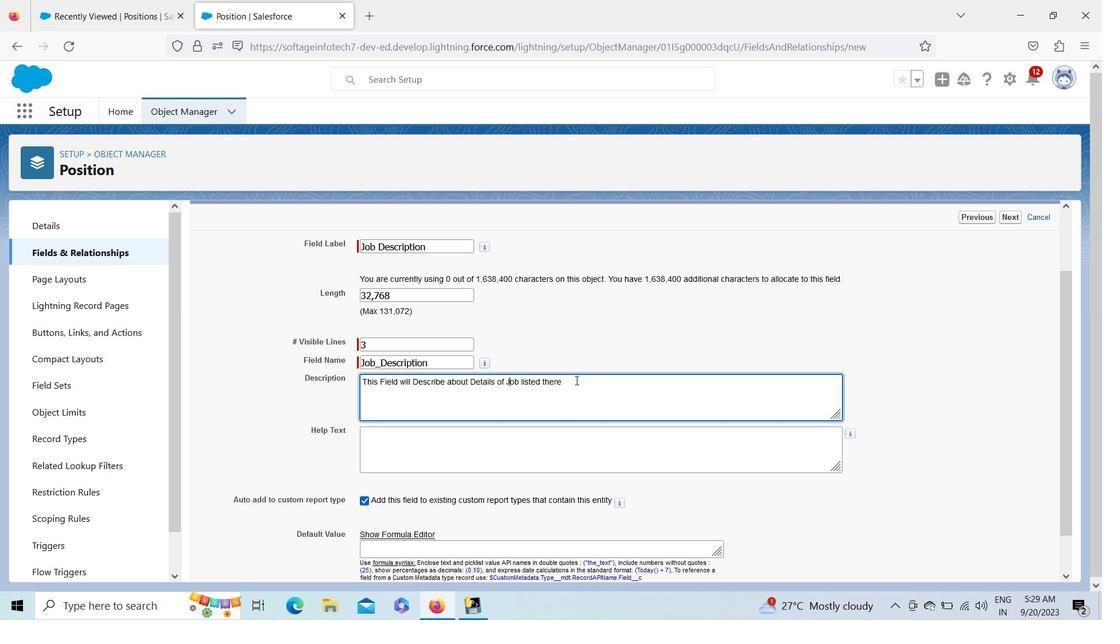 
Action: Mouse pressed left at (582, 386)
Screenshot: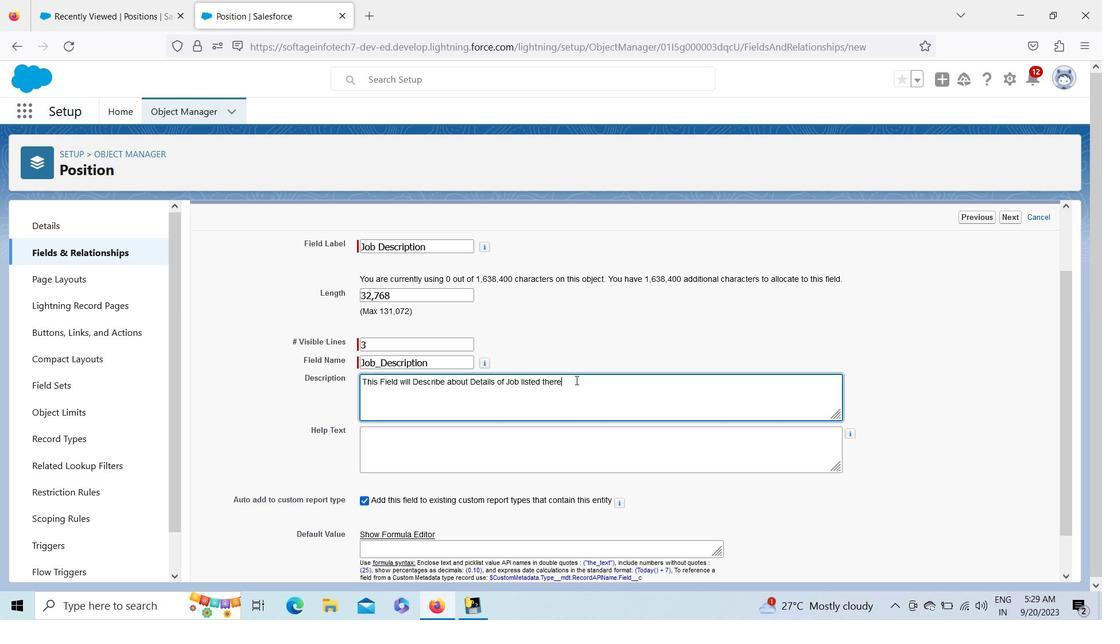 
Action: Key pressed .
Screenshot: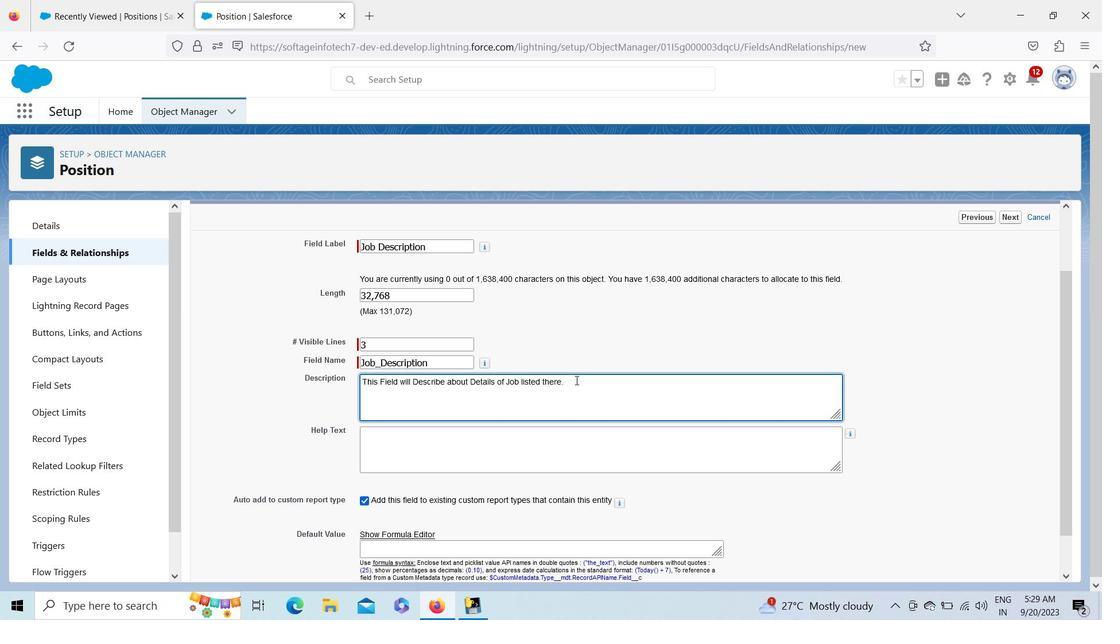 
Action: Mouse moved to (1072, 582)
Screenshot: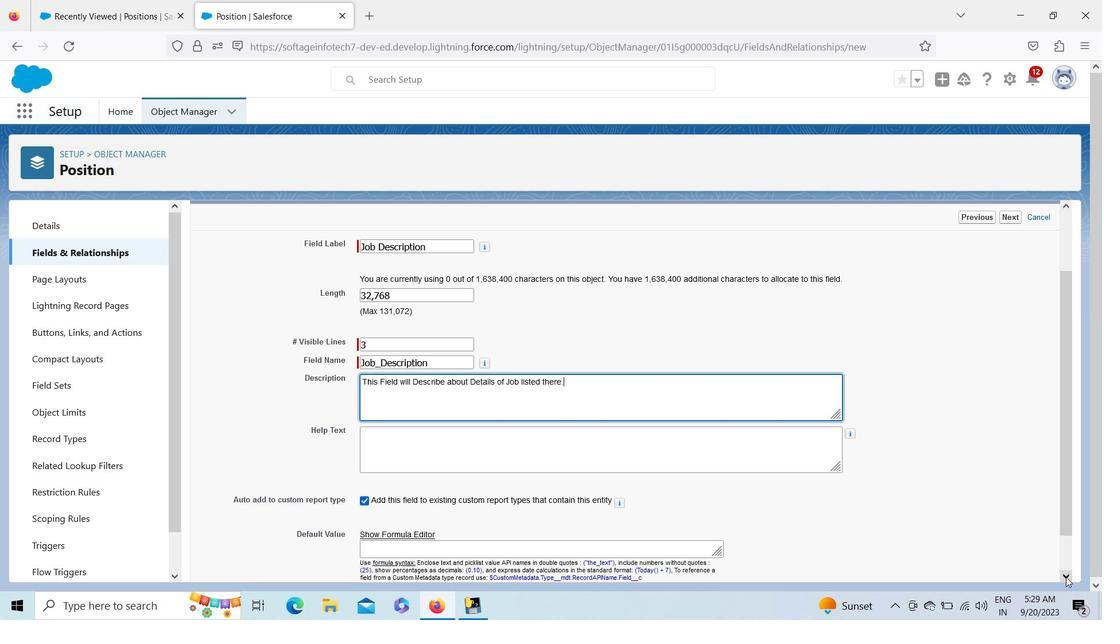 
Action: Mouse pressed left at (1072, 582)
Screenshot: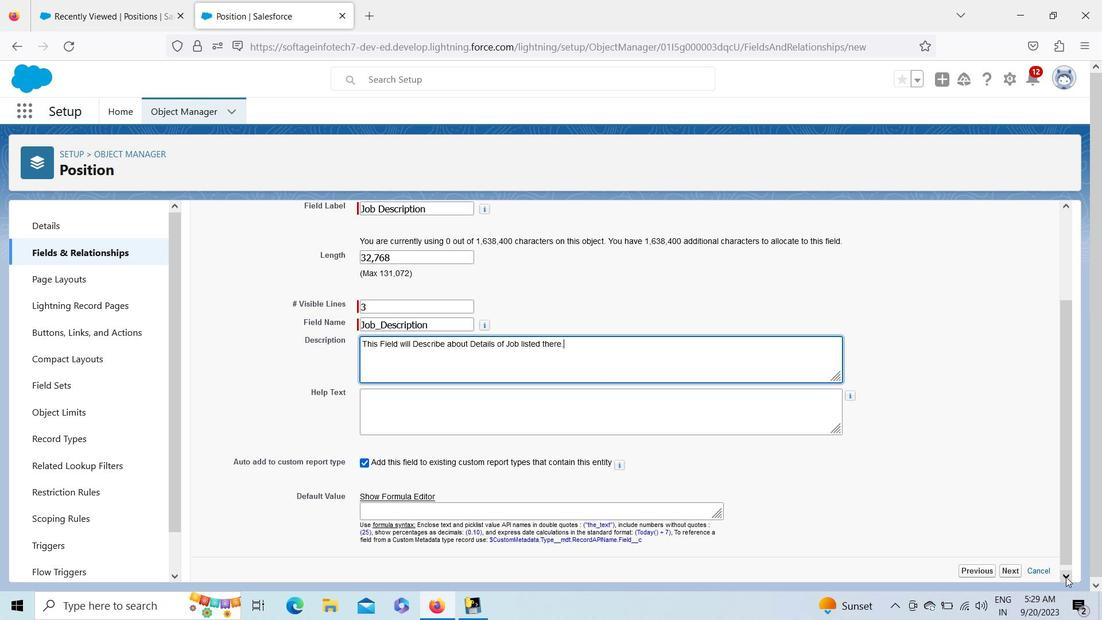 
Action: Mouse pressed left at (1072, 582)
Screenshot: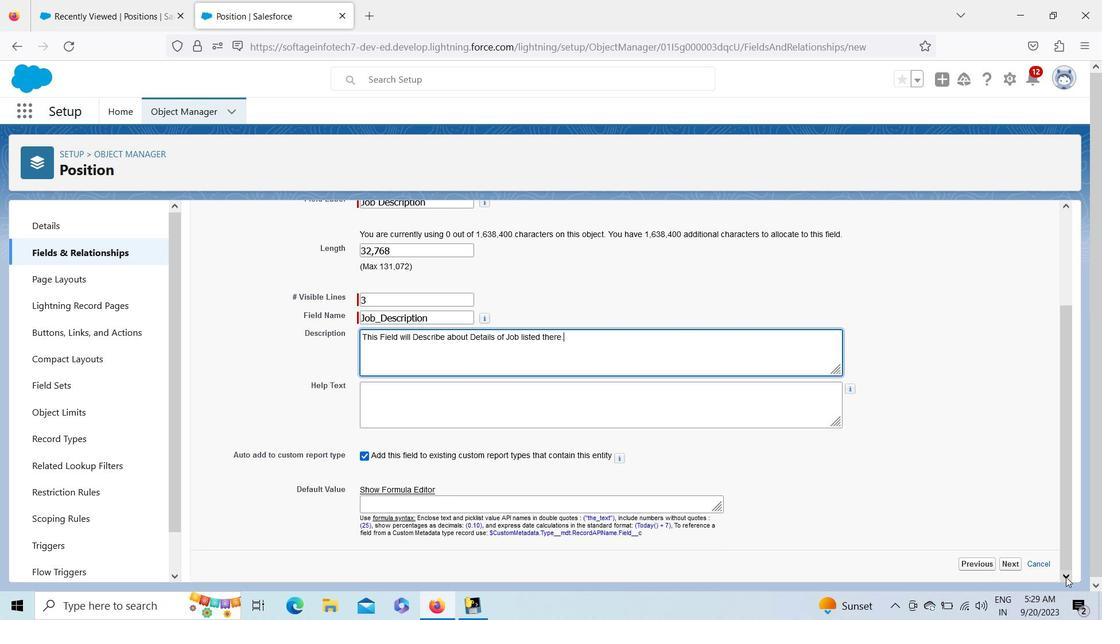 
Action: Mouse pressed left at (1072, 582)
Screenshot: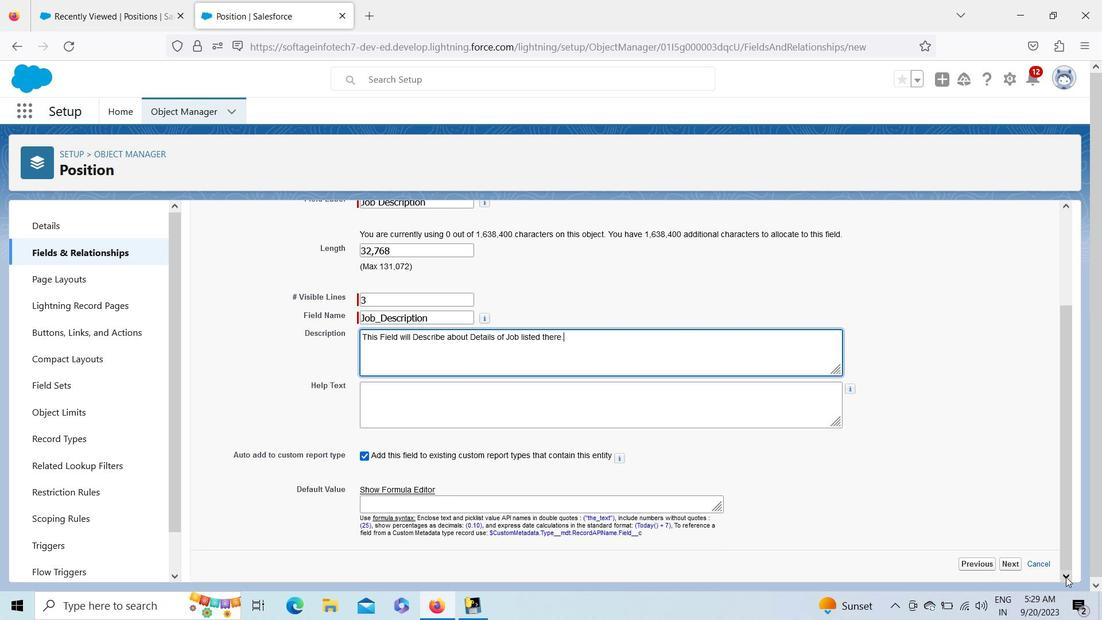 
Action: Mouse moved to (1016, 565)
Screenshot: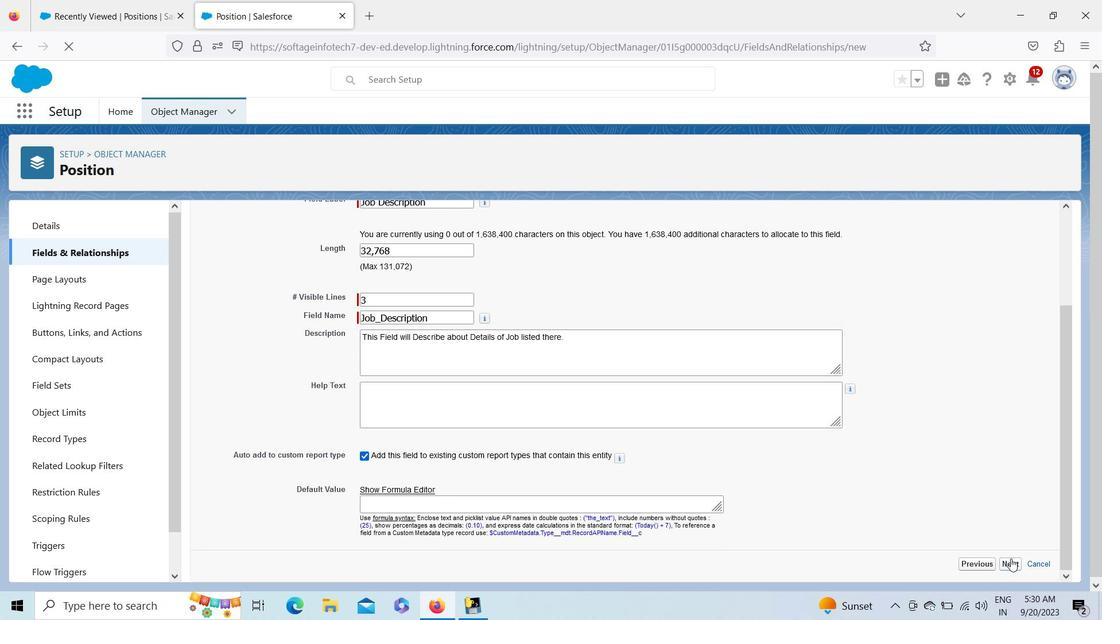 
Action: Mouse pressed left at (1016, 565)
Screenshot: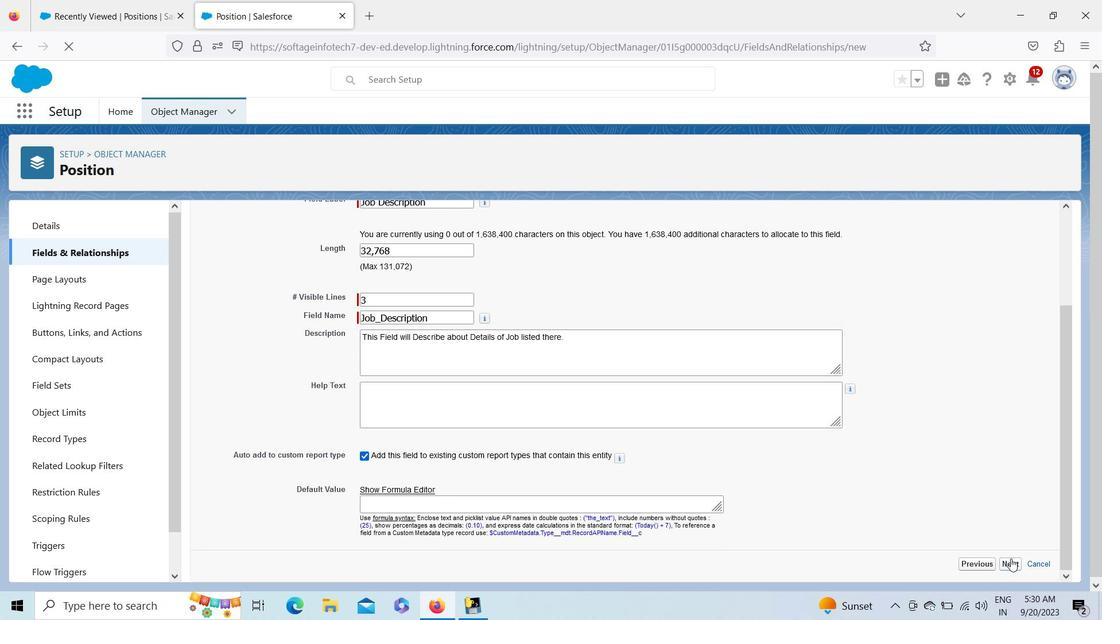 
Action: Mouse moved to (775, 420)
Screenshot: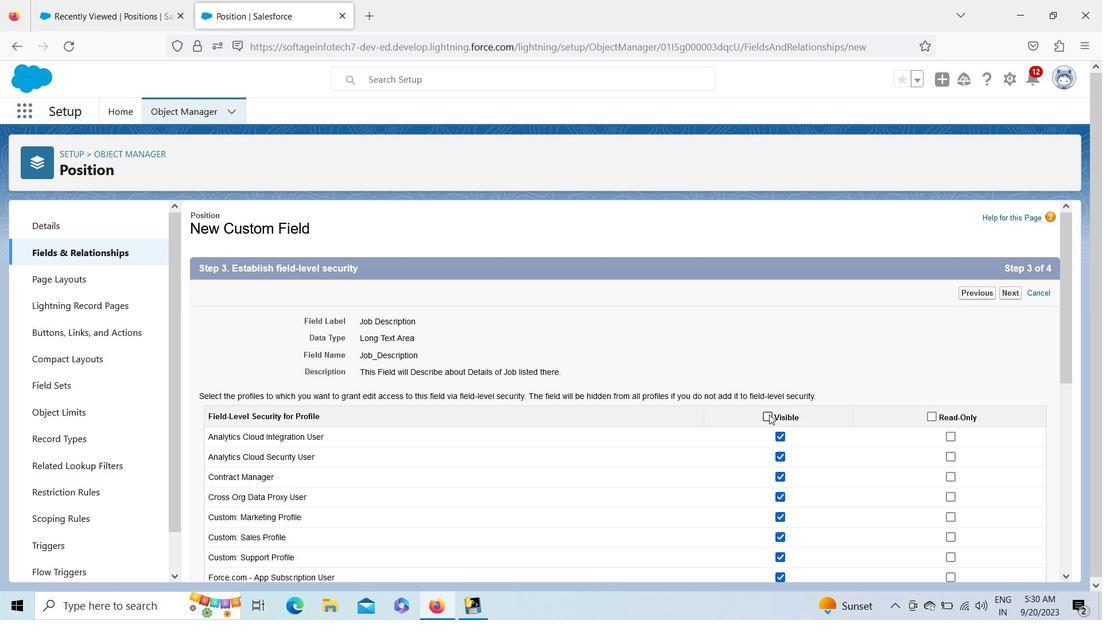 
Action: Mouse pressed left at (775, 420)
Screenshot: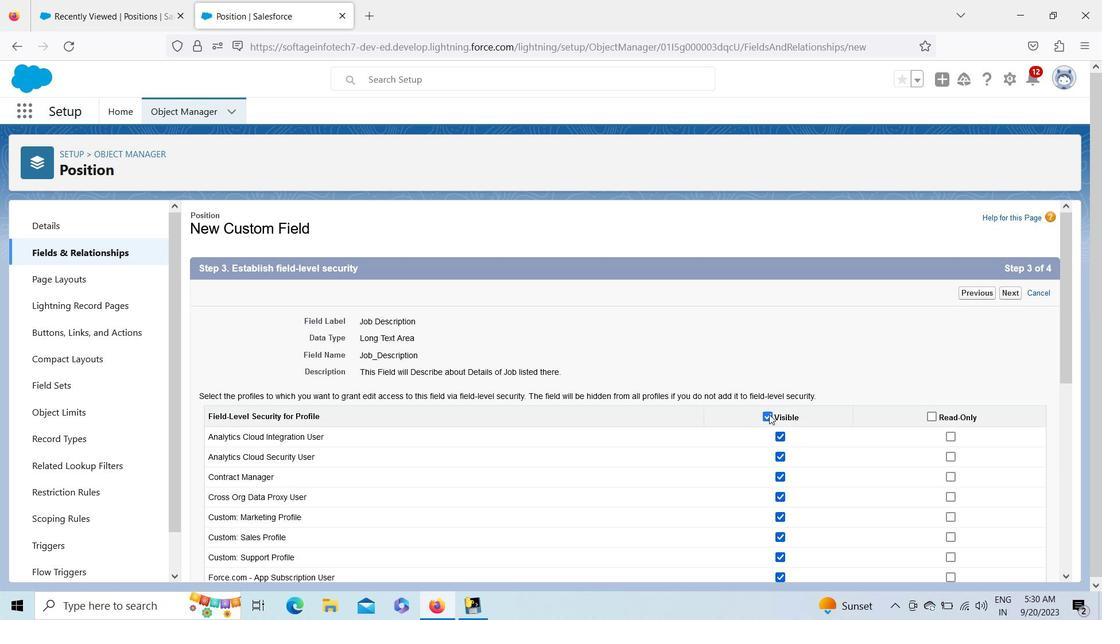 
Action: Mouse moved to (1069, 364)
Screenshot: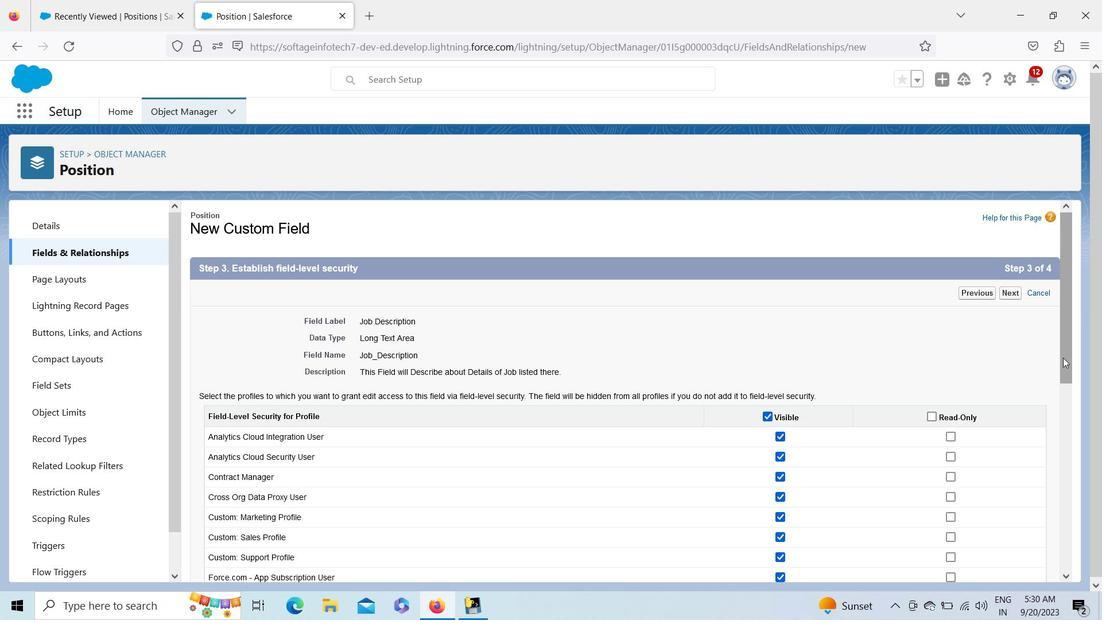 
Action: Mouse pressed left at (1069, 364)
Screenshot: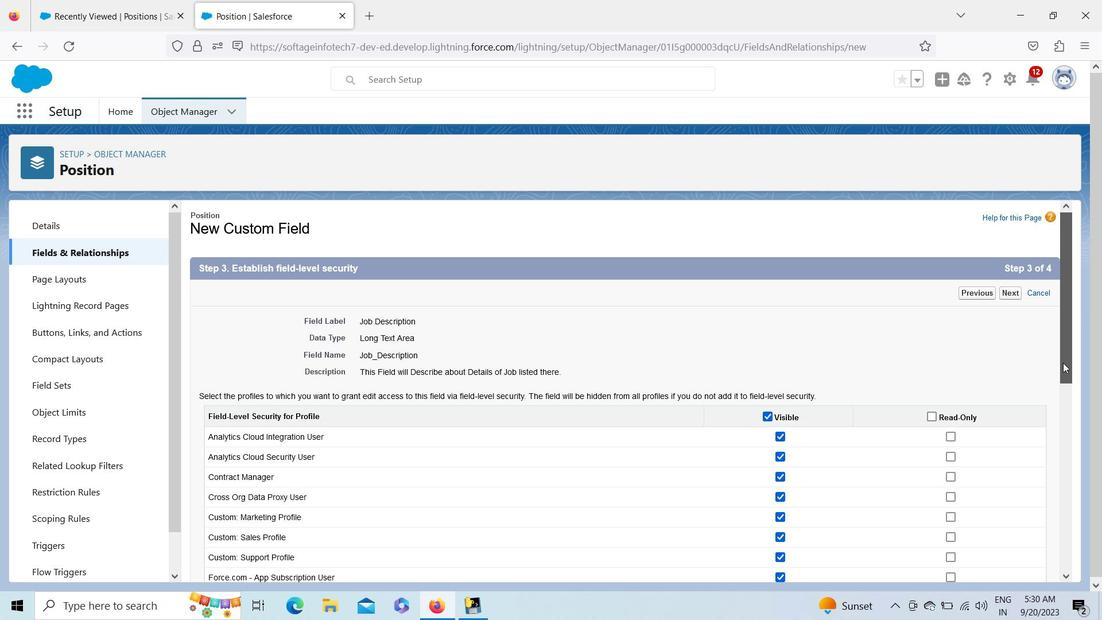 
Action: Mouse moved to (1020, 566)
Screenshot: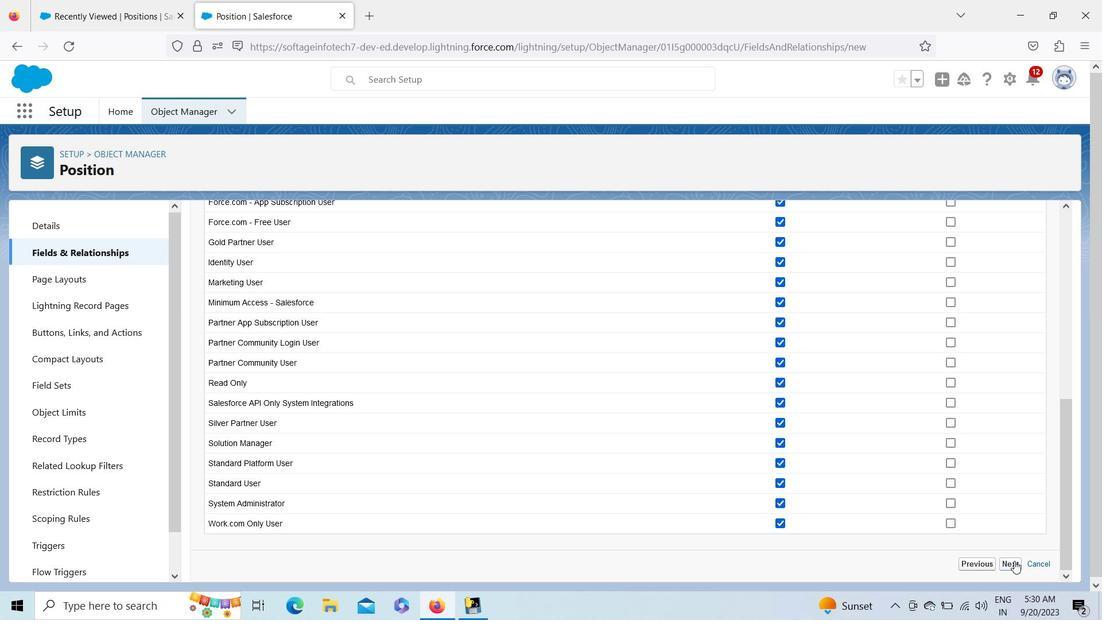 
Action: Mouse pressed left at (1020, 566)
Screenshot: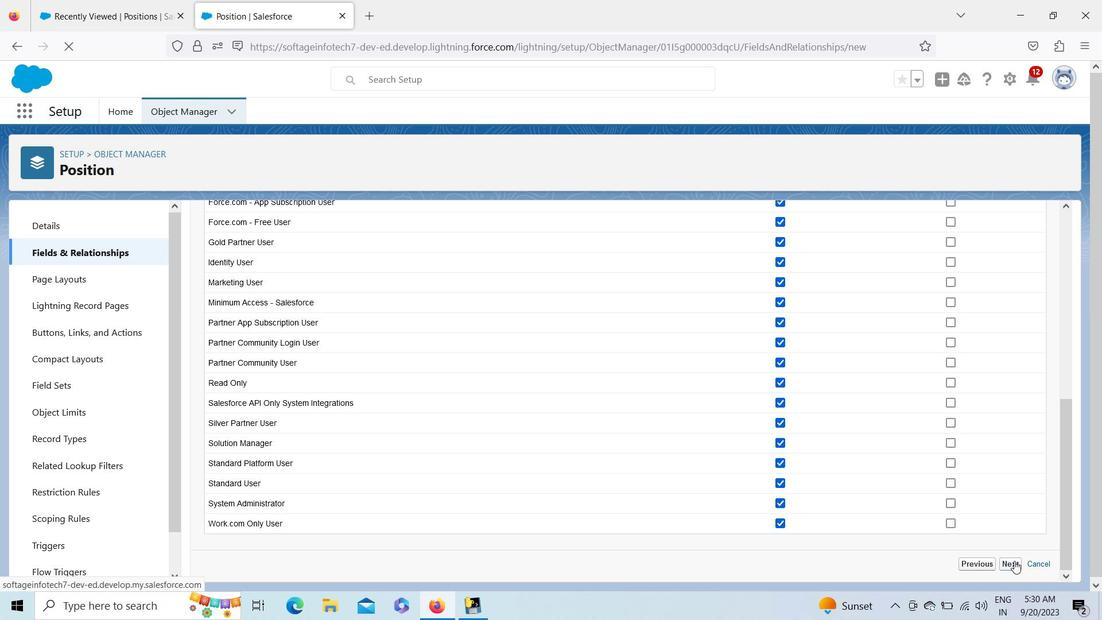 
Action: Mouse moved to (1016, 516)
Screenshot: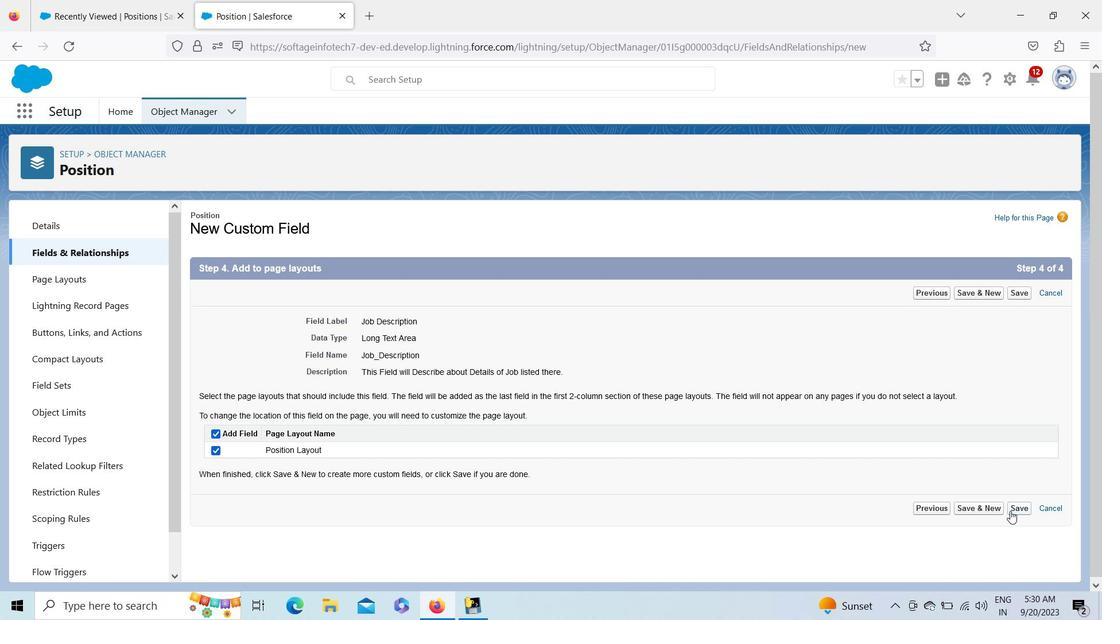 
Action: Mouse pressed left at (1016, 516)
Screenshot: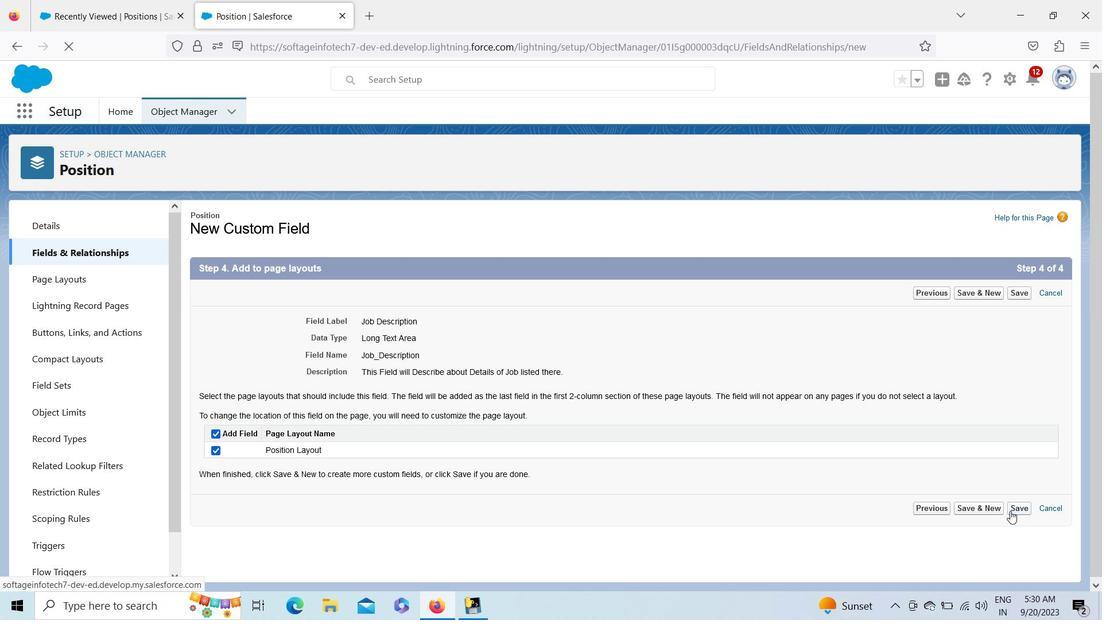 
Action: Mouse moved to (29, 118)
Screenshot: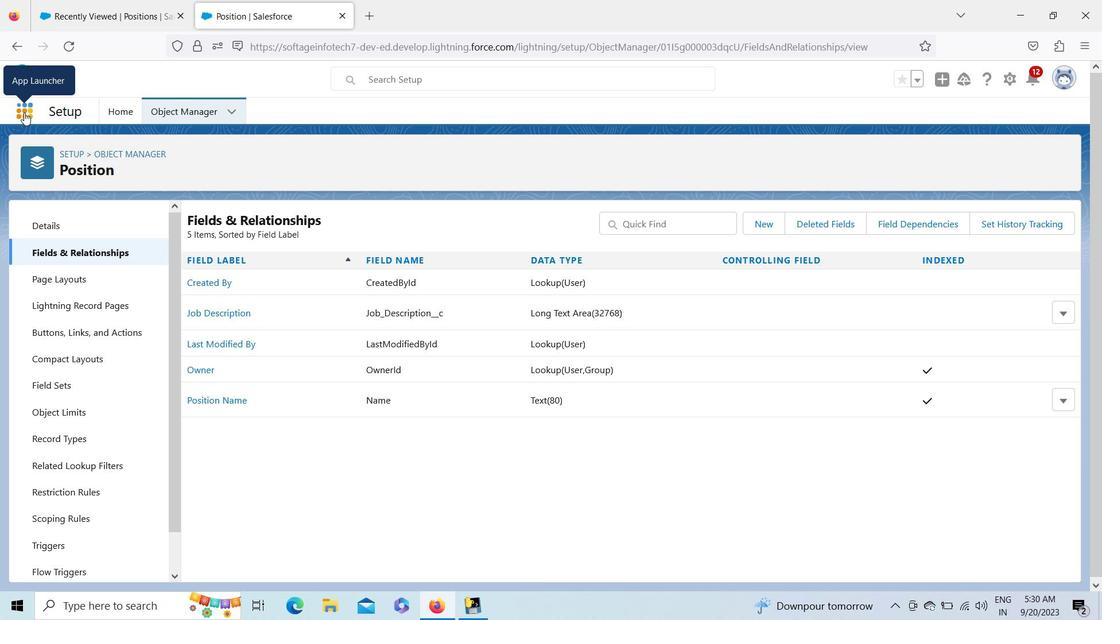 
Action: Mouse pressed left at (29, 118)
Screenshot: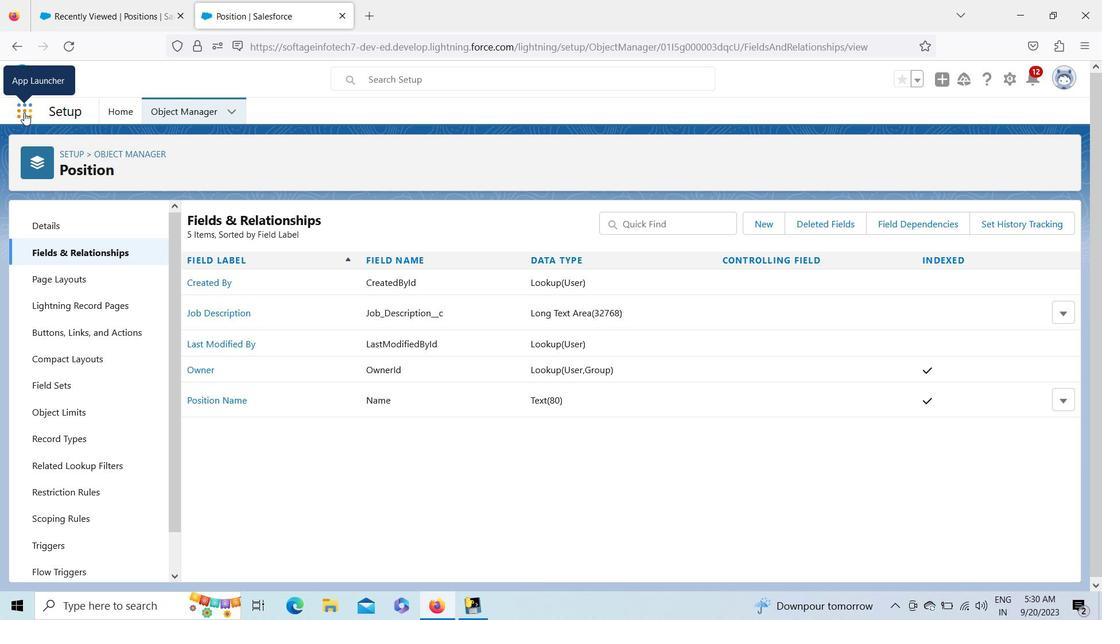 
Action: Mouse moved to (62, 200)
Screenshot: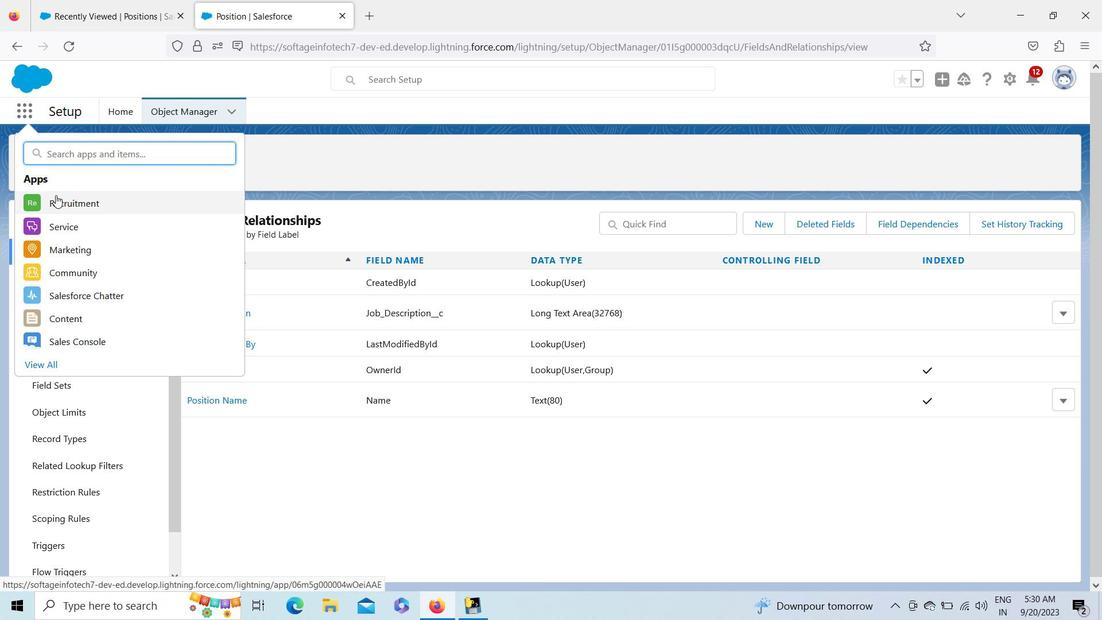 
Action: Mouse pressed left at (62, 200)
Screenshot: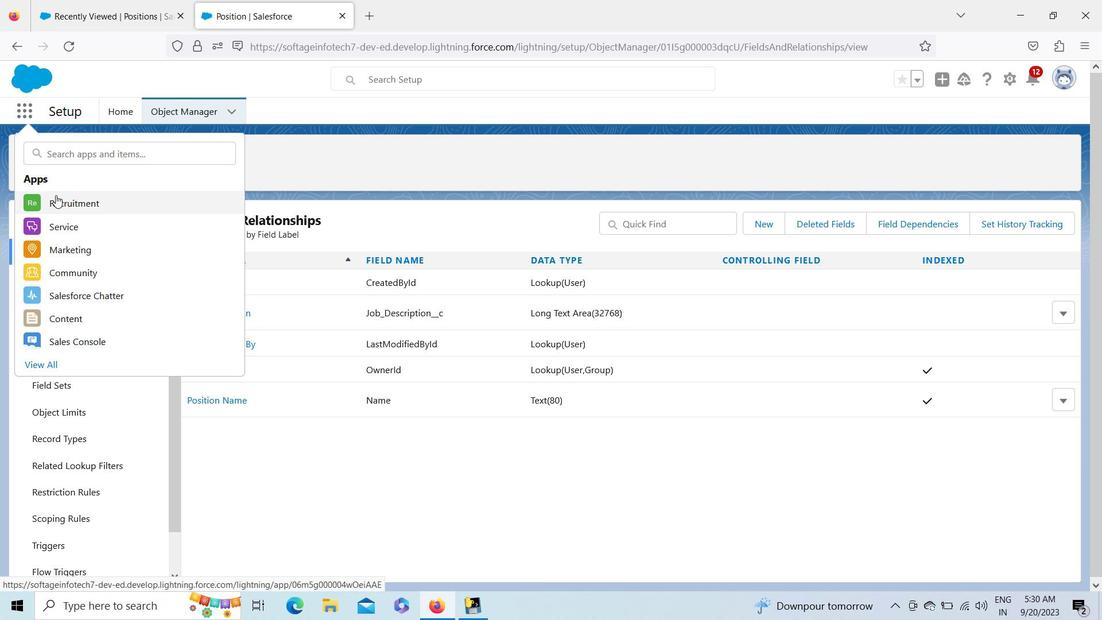 
Action: Mouse moved to (241, 119)
Screenshot: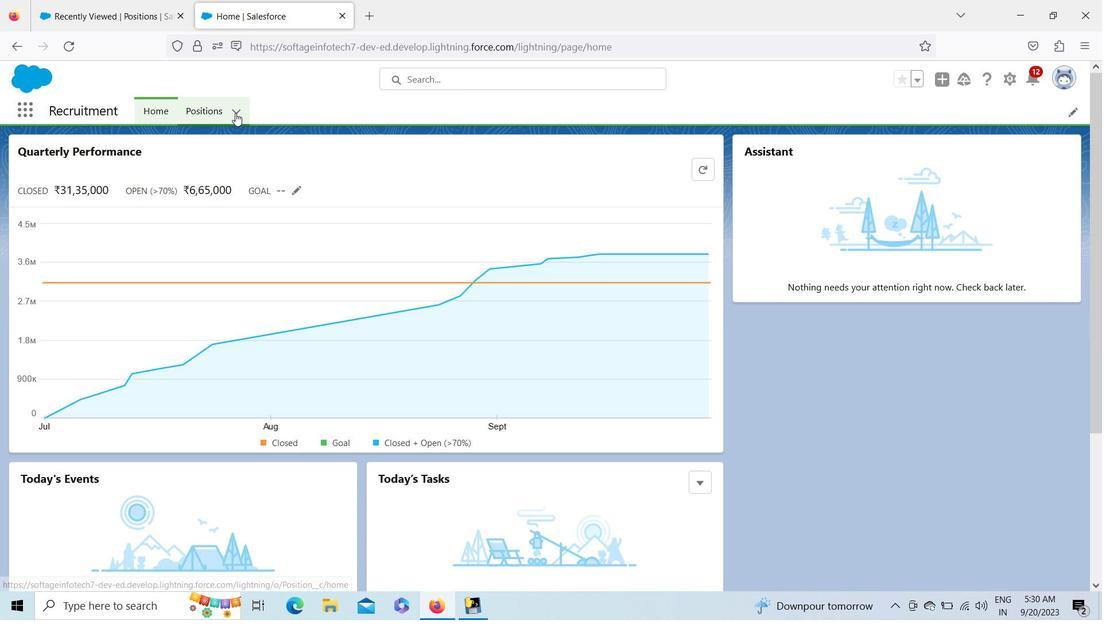 
Action: Mouse pressed left at (241, 119)
Screenshot: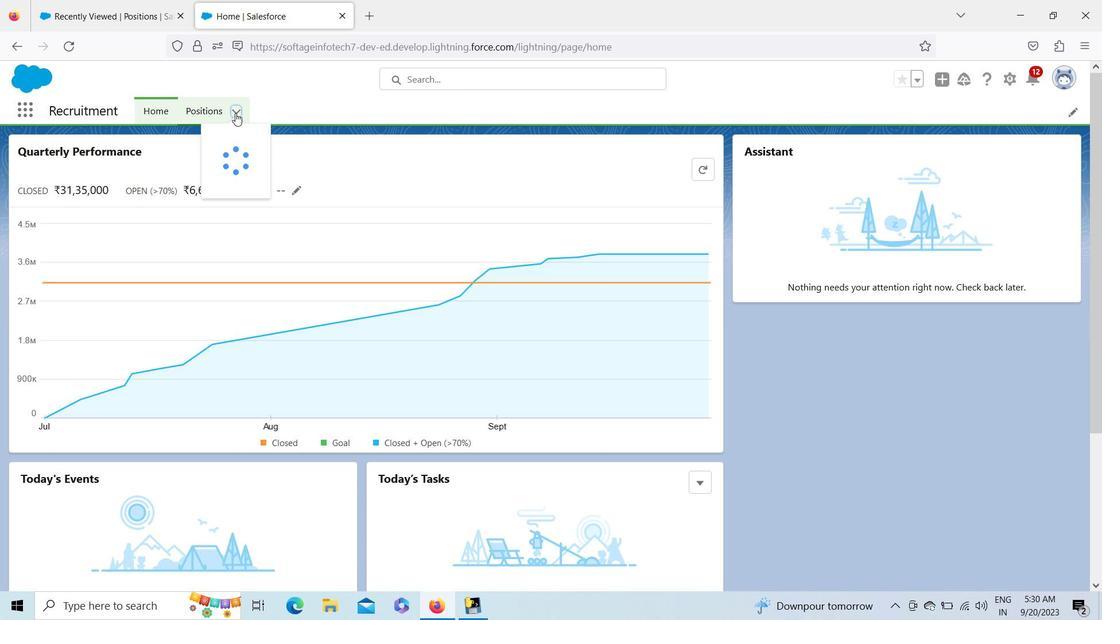 
Action: Mouse moved to (240, 138)
Screenshot: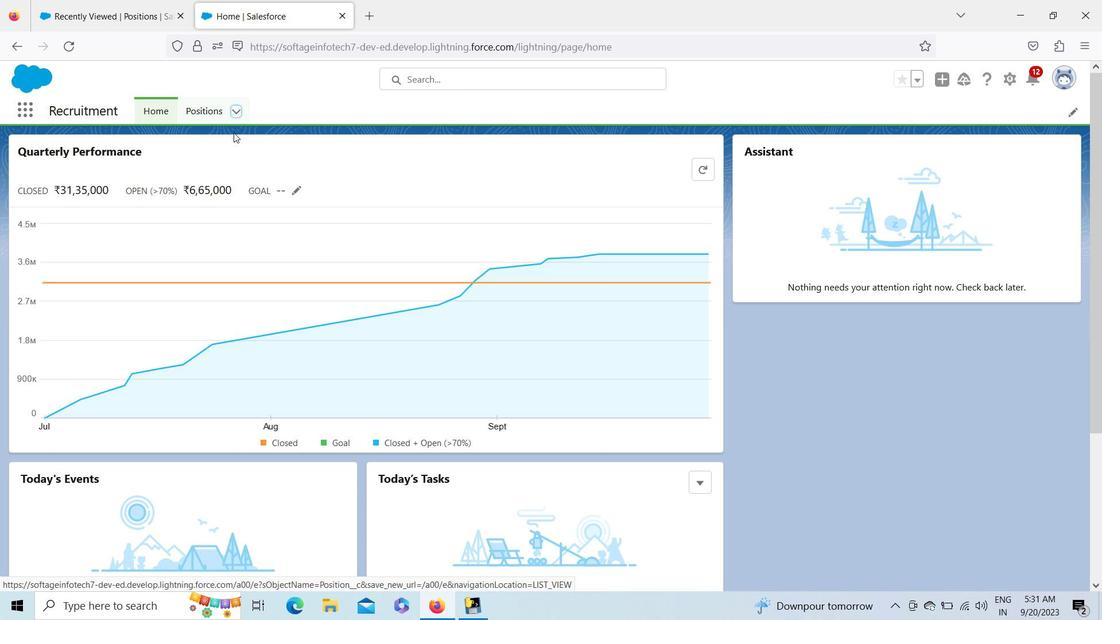 
Action: Mouse pressed left at (240, 138)
Screenshot: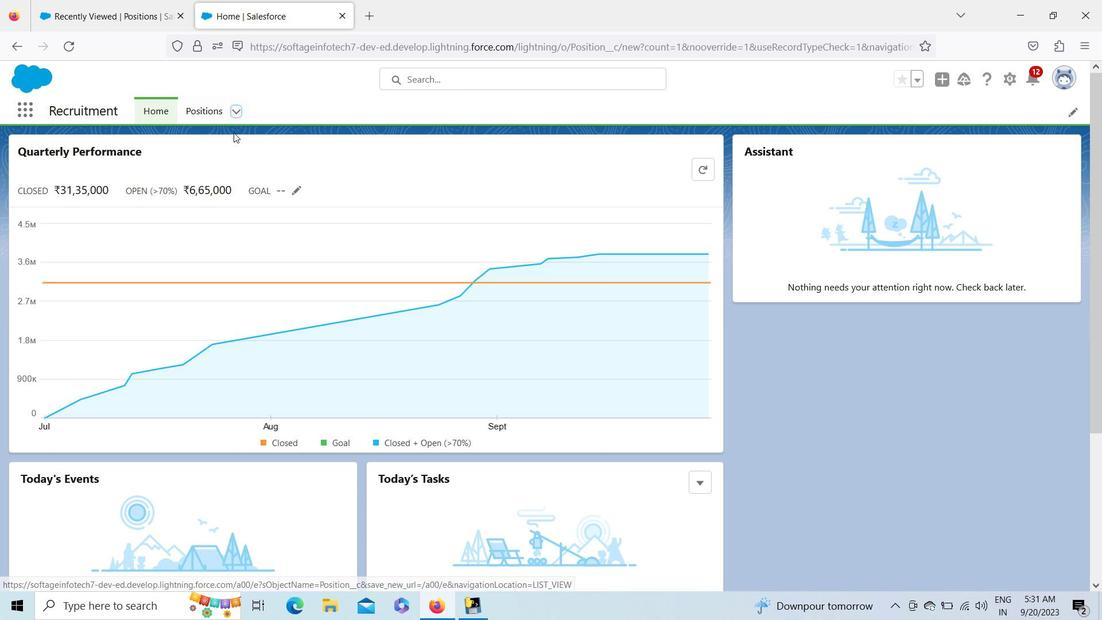 
Action: Mouse moved to (845, 156)
Screenshot: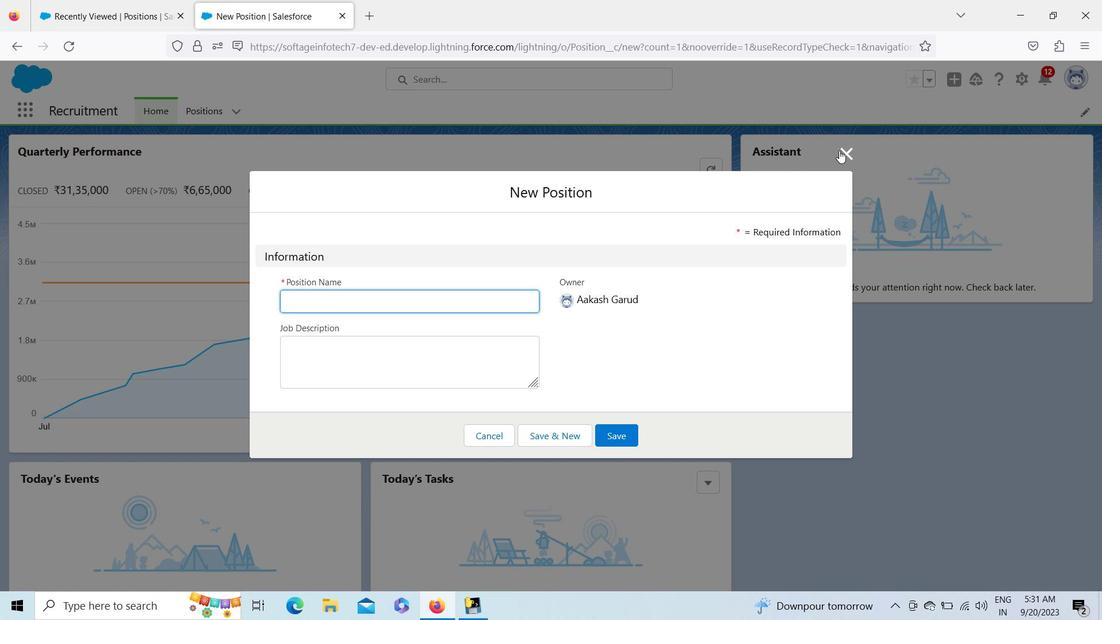 
Action: Mouse pressed left at (845, 156)
Screenshot: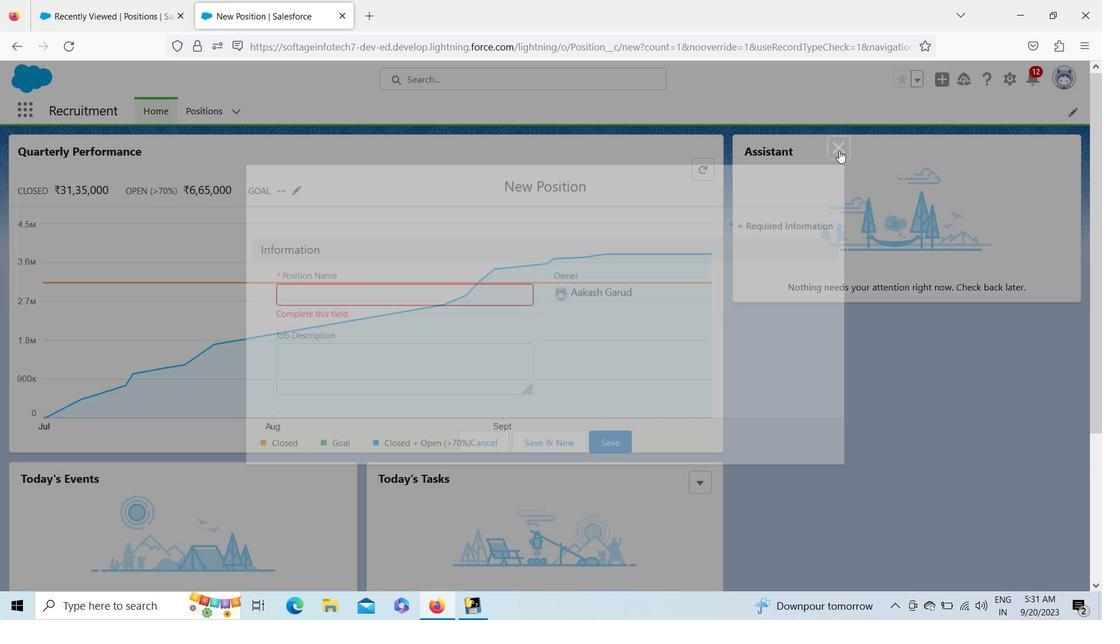 
Action: Mouse moved to (98, 31)
Screenshot: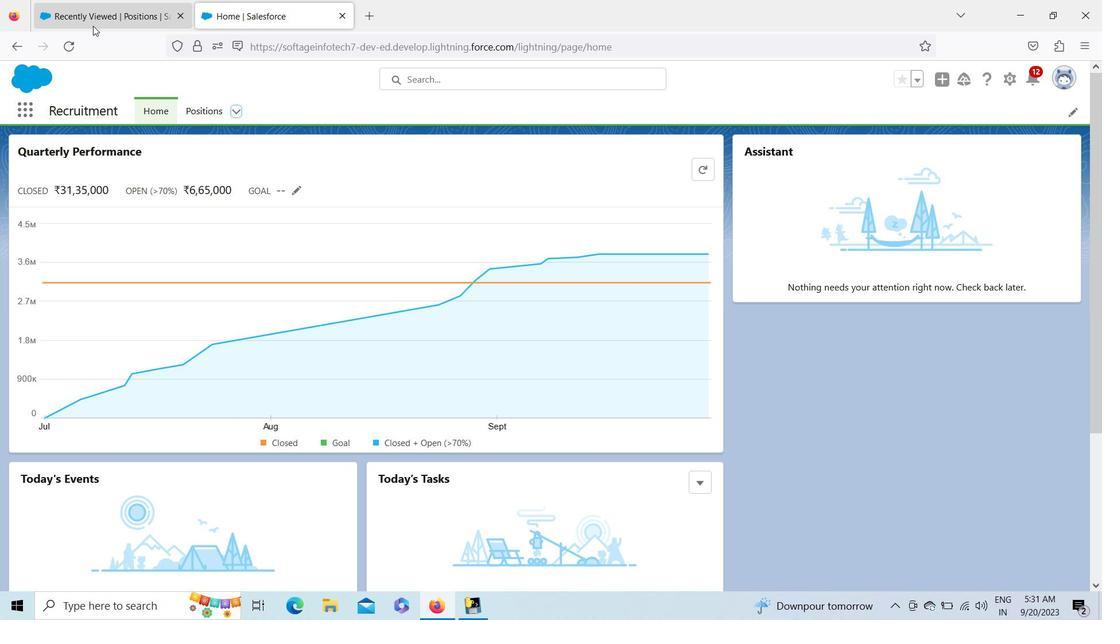 
Action: Mouse pressed left at (98, 31)
Screenshot: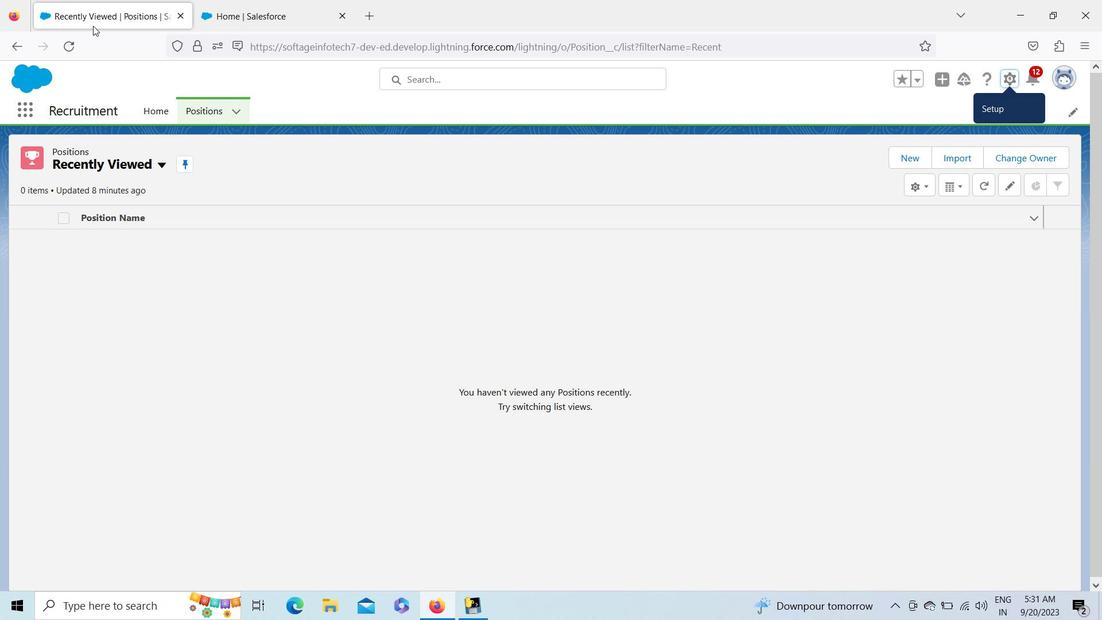 
Action: Mouse moved to (247, 22)
Screenshot: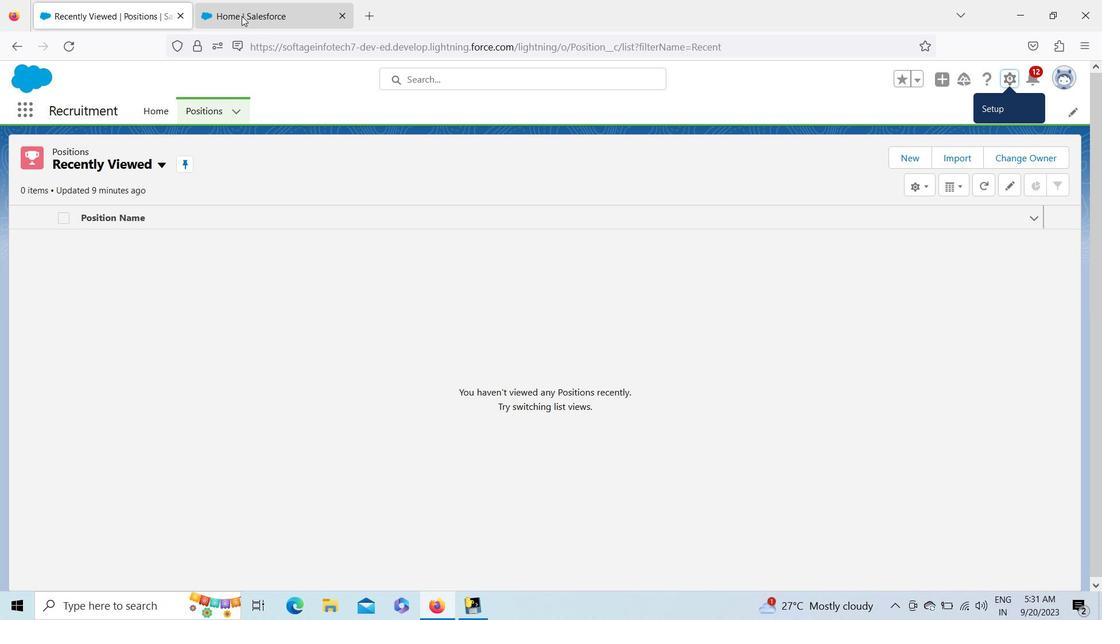 
Action: Mouse pressed left at (247, 22)
Screenshot: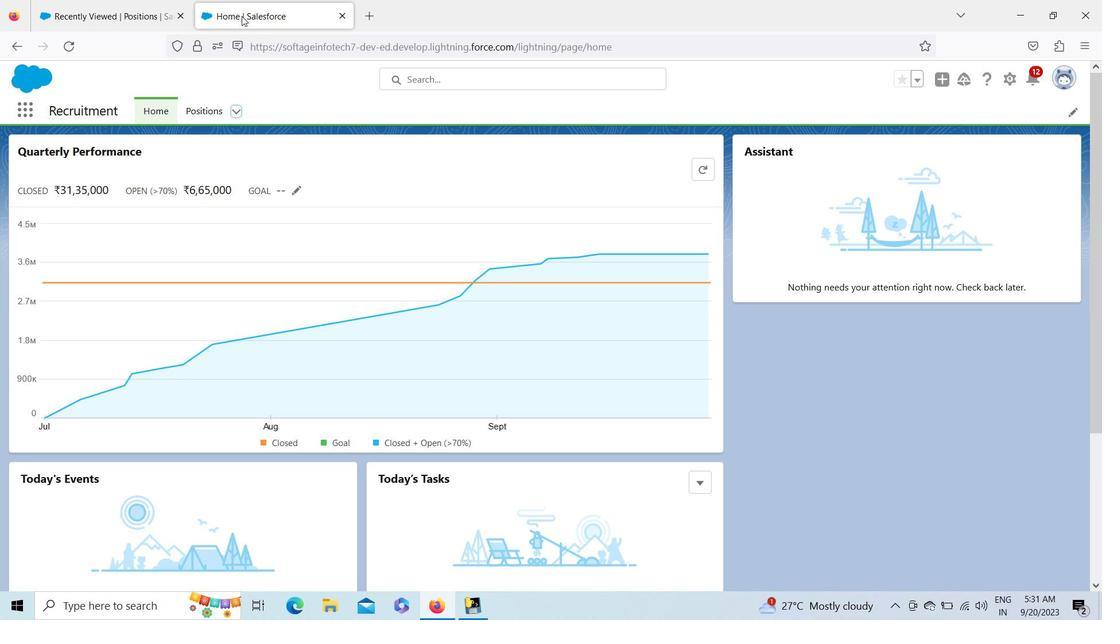 
Action: Mouse moved to (129, 13)
Screenshot: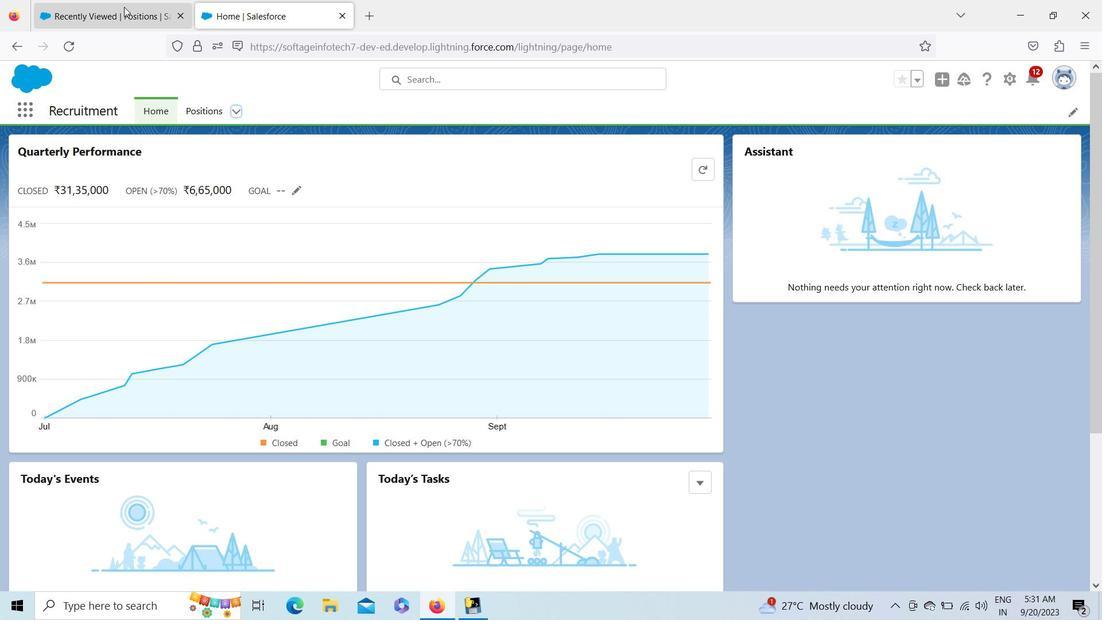 
Action: Mouse pressed left at (129, 13)
Screenshot: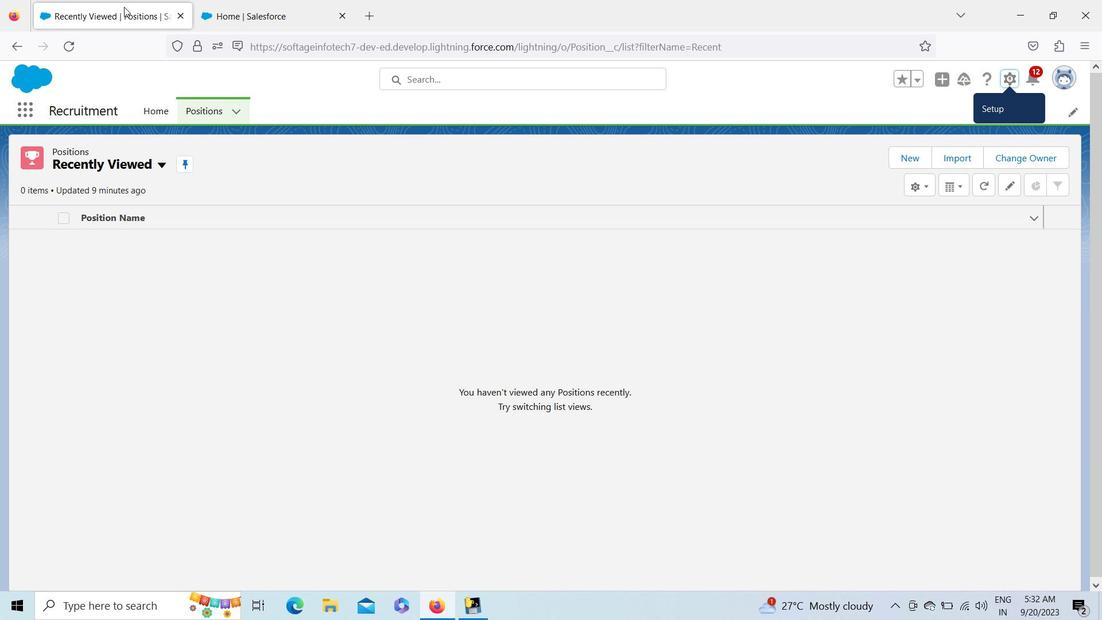 
Action: Mouse moved to (186, 20)
Screenshot: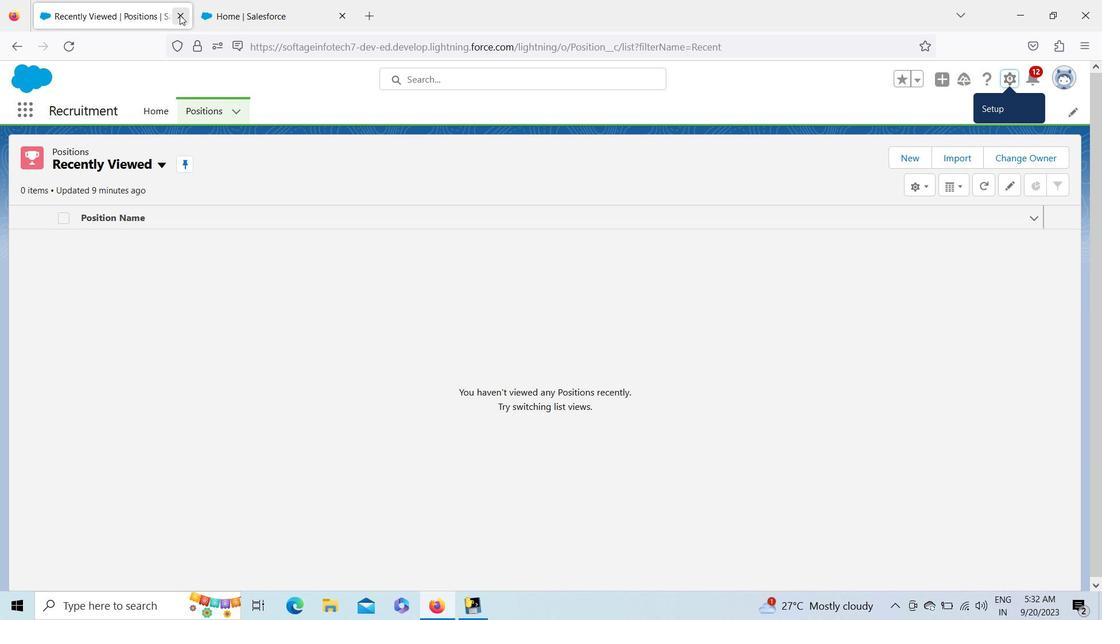 
Action: Mouse pressed left at (186, 20)
Screenshot: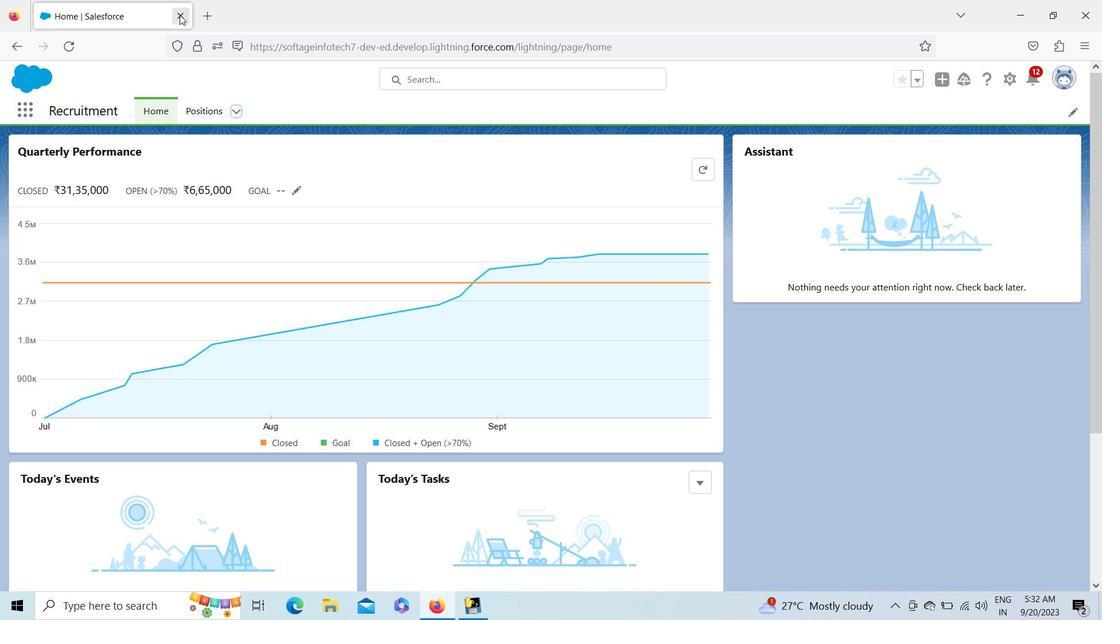 
Action: Mouse moved to (1016, 90)
Screenshot: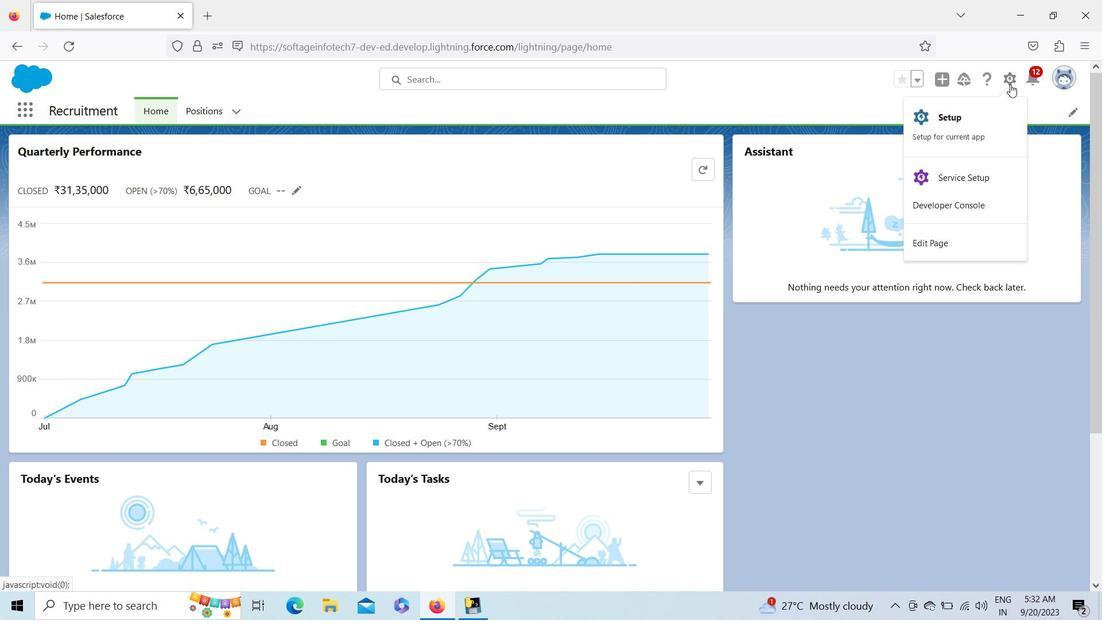 
Action: Mouse pressed left at (1016, 90)
Screenshot: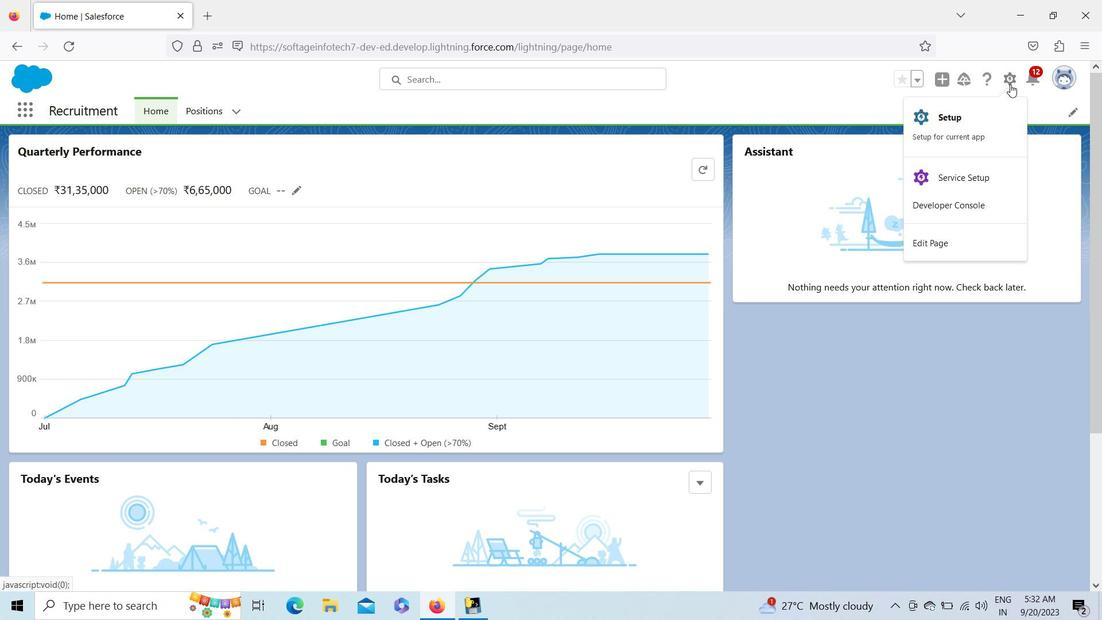 
Action: Mouse moved to (972, 117)
Screenshot: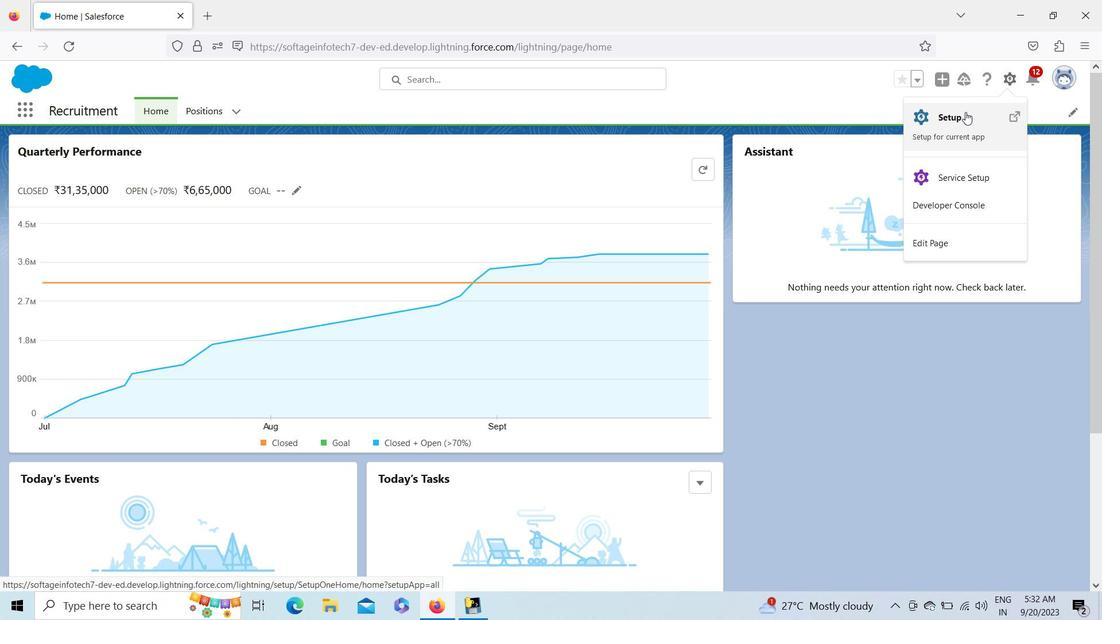 
Action: Mouse pressed left at (972, 117)
Screenshot: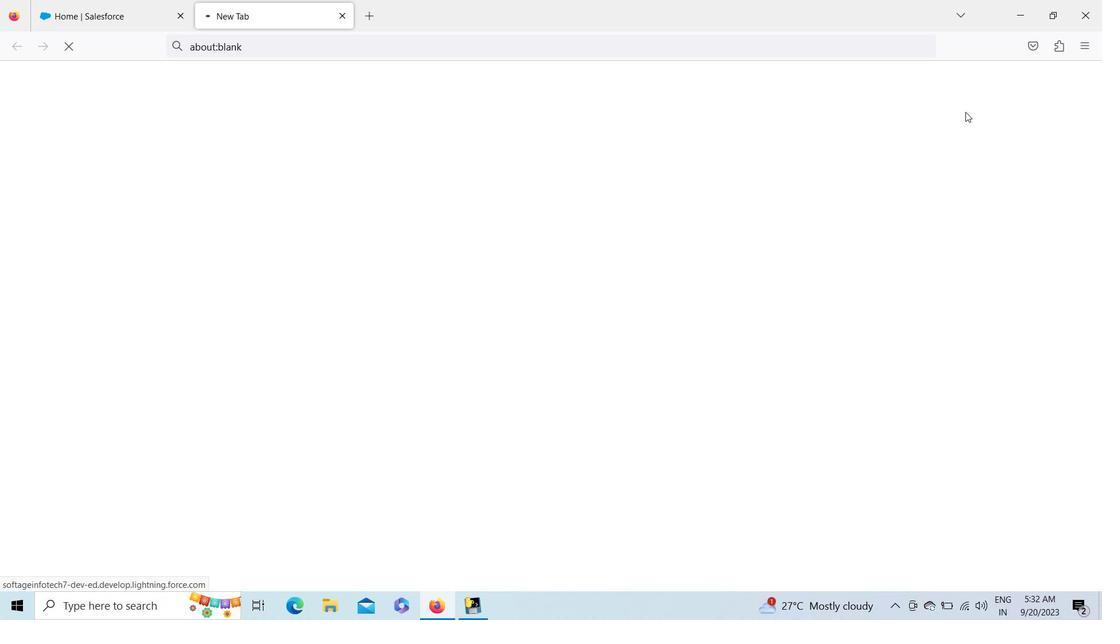 
Action: Mouse moved to (119, 157)
Screenshot: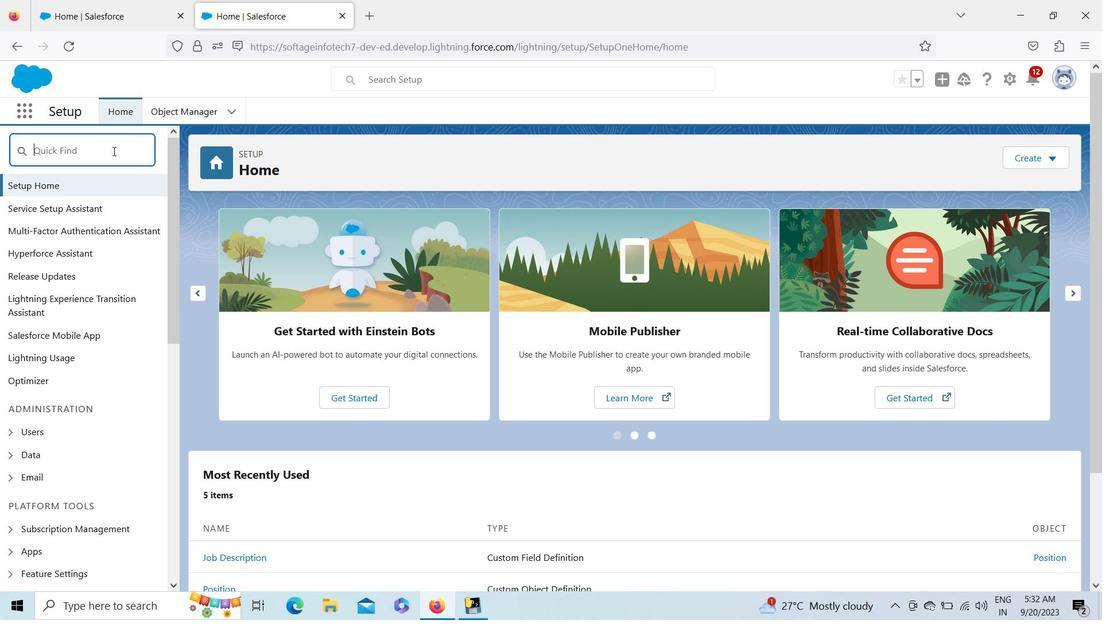 
Action: Mouse pressed left at (119, 157)
Screenshot: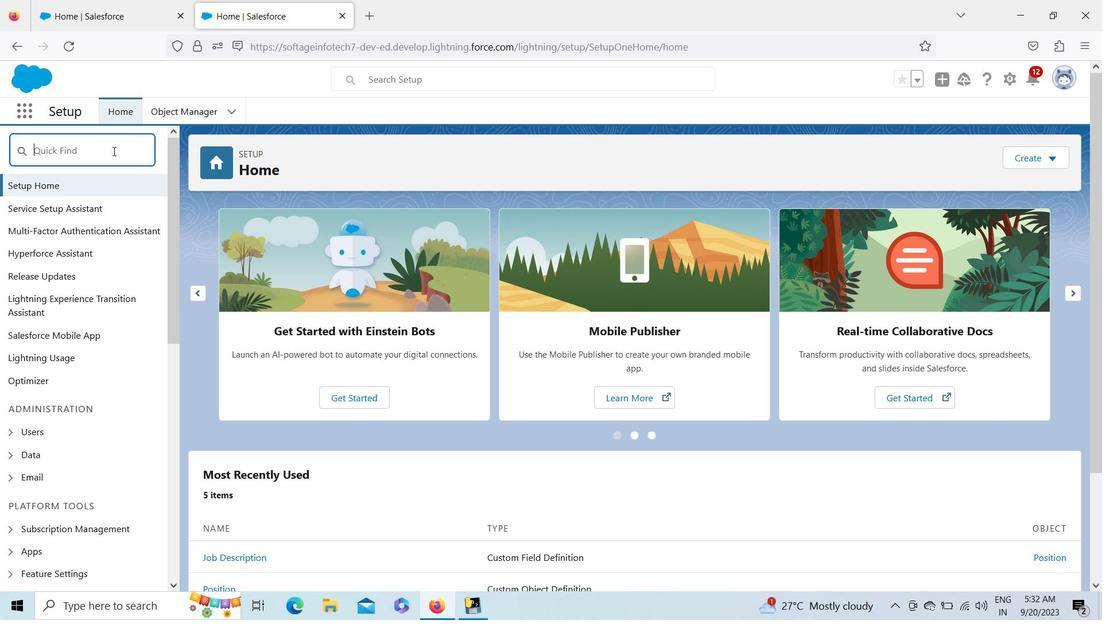
Action: Mouse moved to (193, 118)
Screenshot: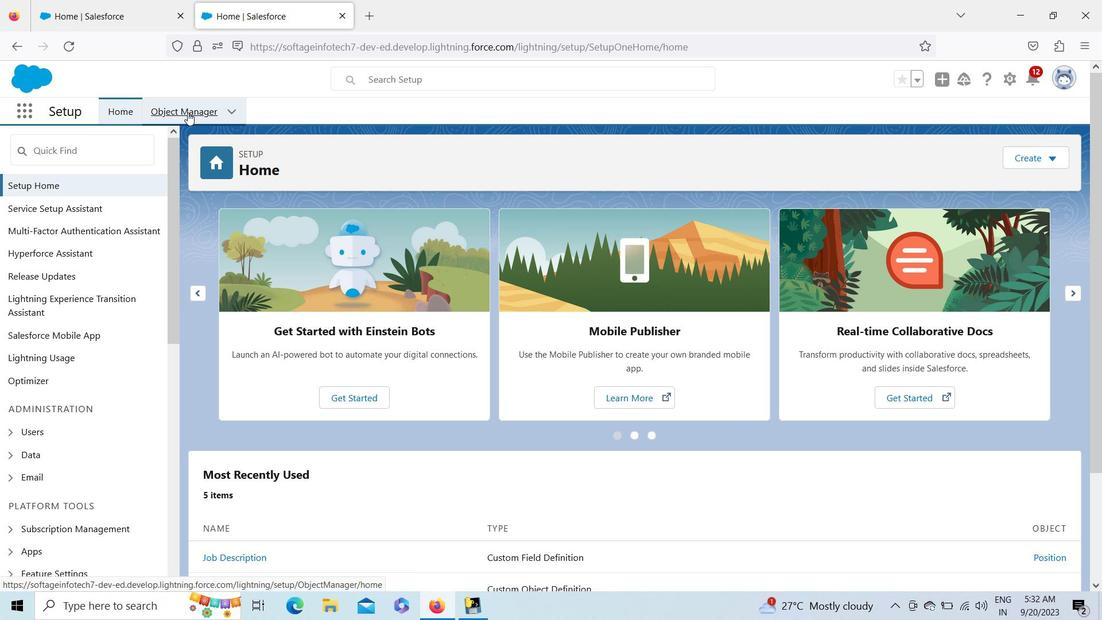 
Action: Mouse pressed left at (193, 118)
Screenshot: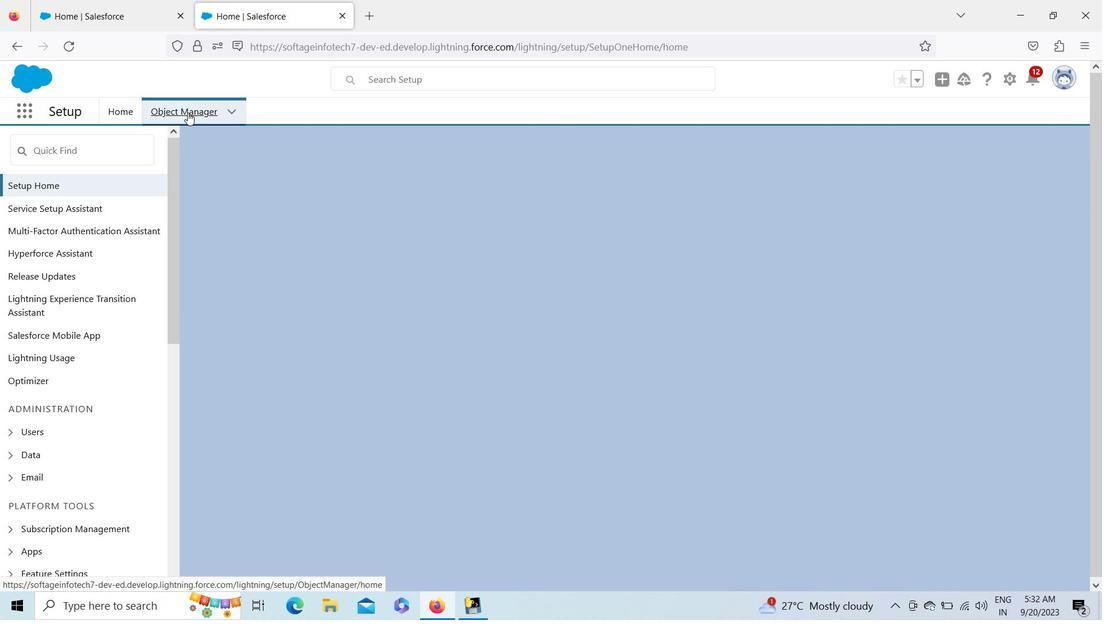 
Action: Mouse moved to (860, 167)
Screenshot: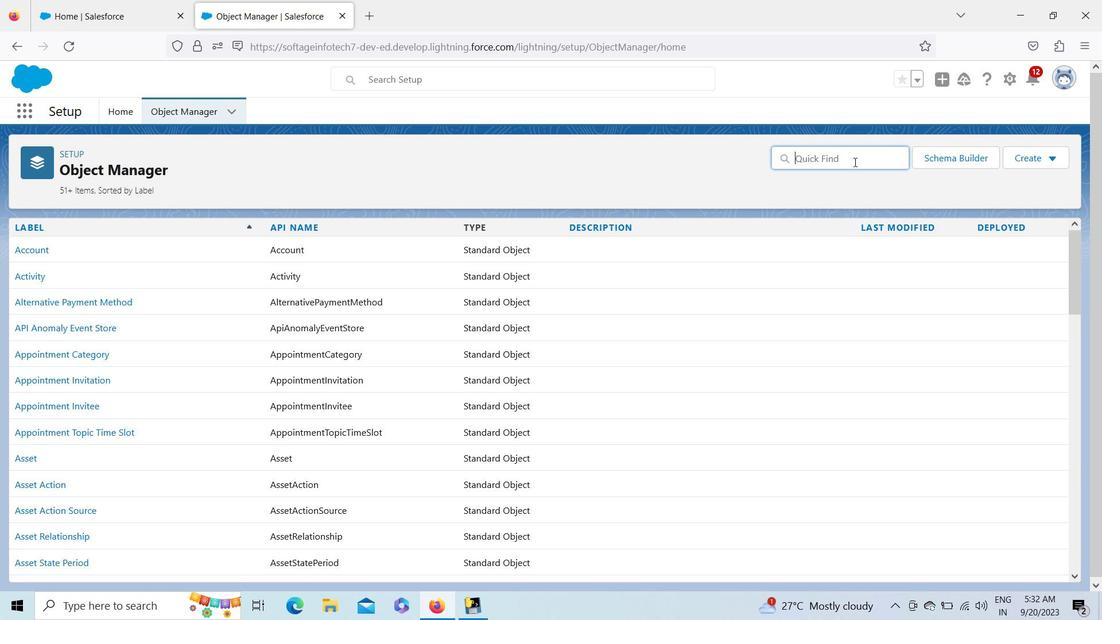 
Action: Mouse pressed left at (860, 167)
Screenshot: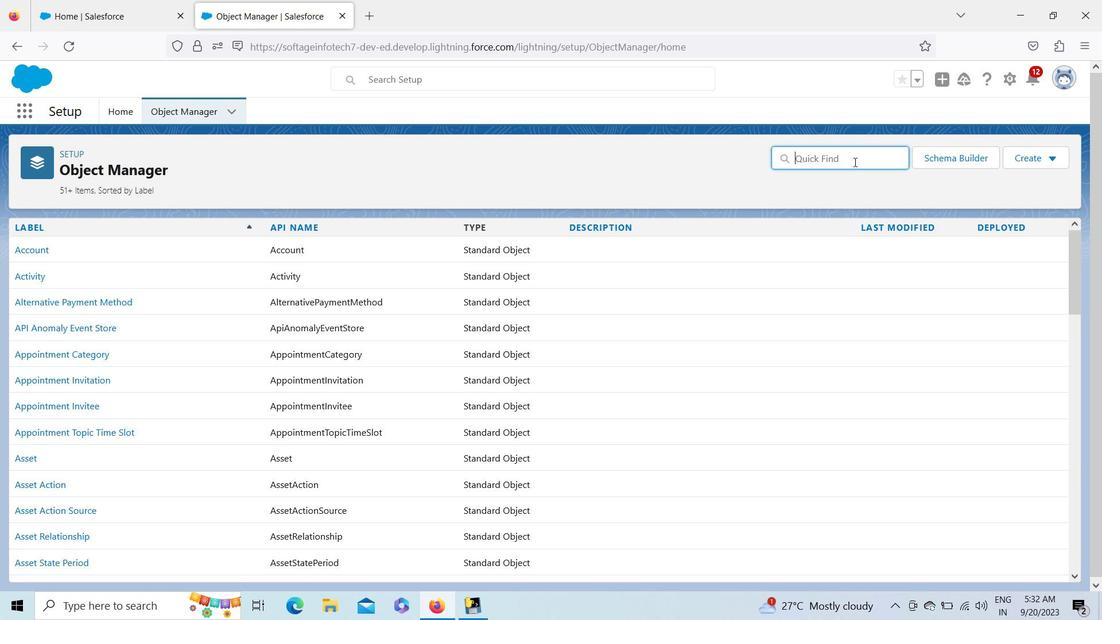 
Action: Key pressed pos
Screenshot: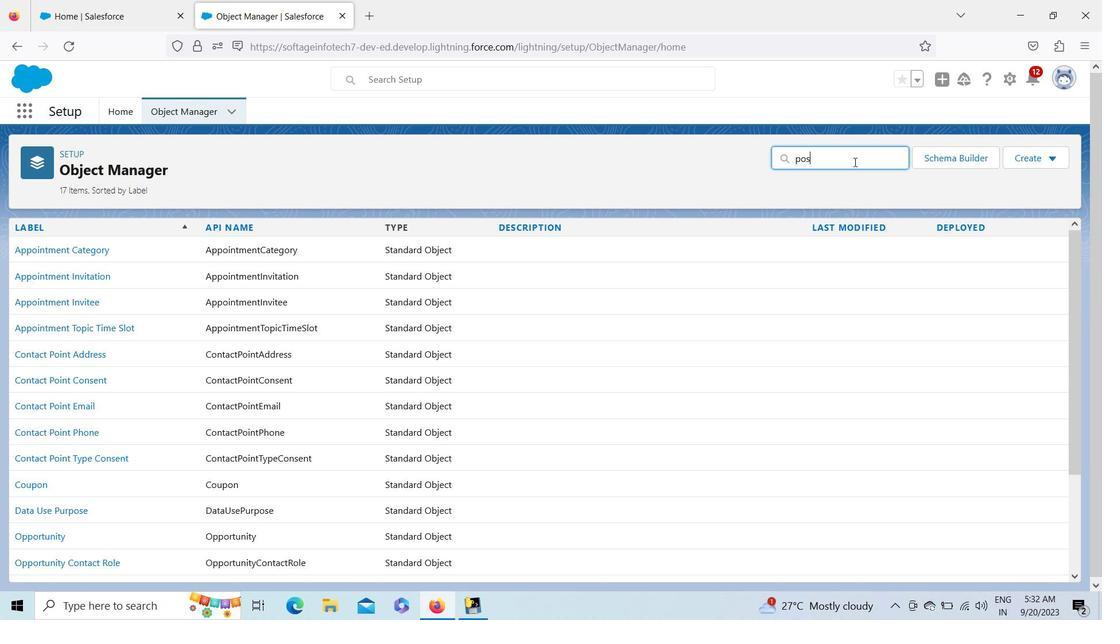 
Action: Mouse moved to (41, 297)
Screenshot: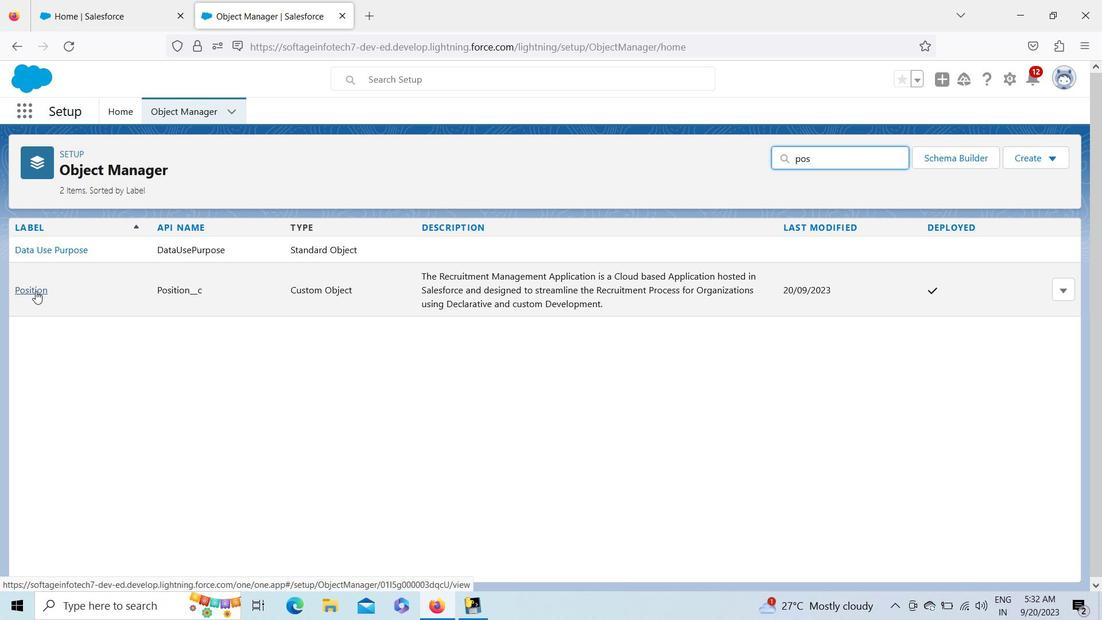 
Action: Mouse pressed left at (41, 297)
Screenshot: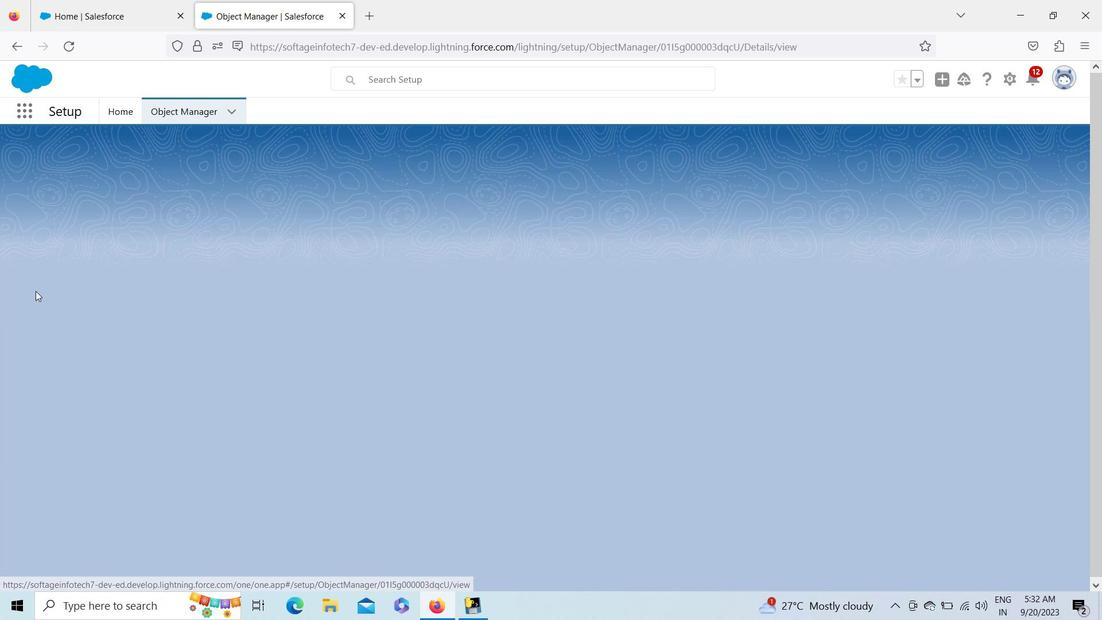 
Action: Mouse moved to (80, 264)
Screenshot: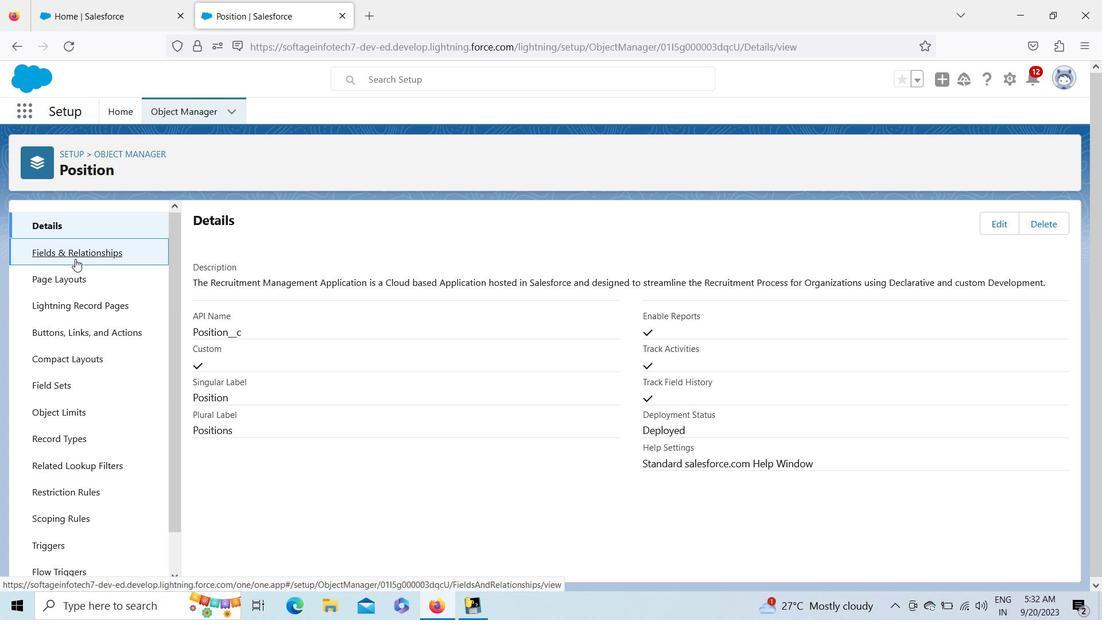 
Action: Mouse pressed left at (80, 264)
Screenshot: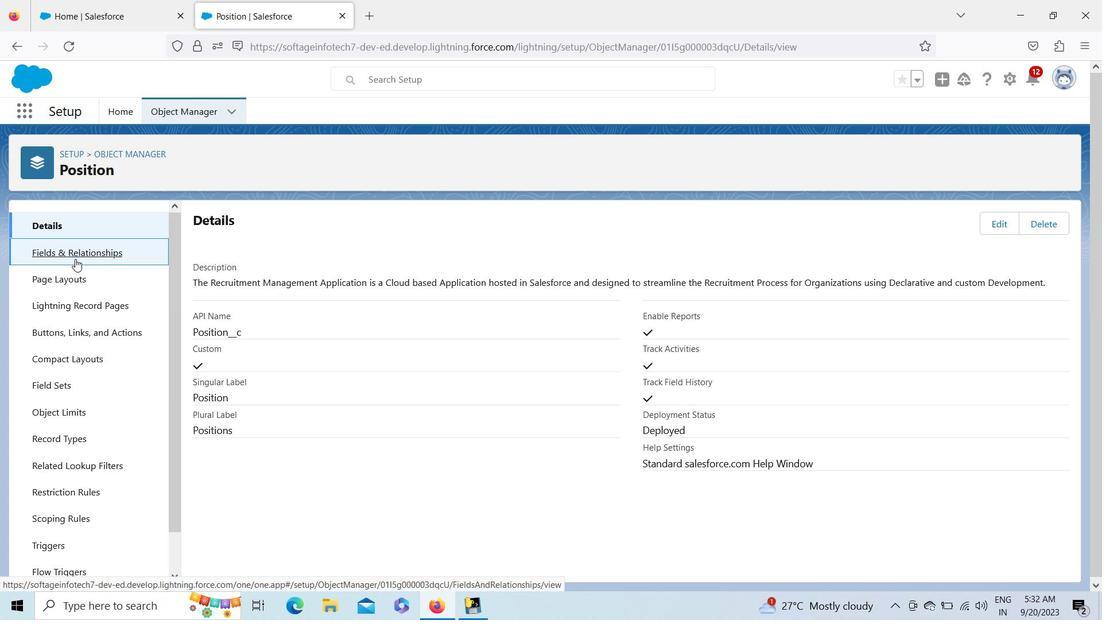 
Action: Mouse moved to (751, 233)
Screenshot: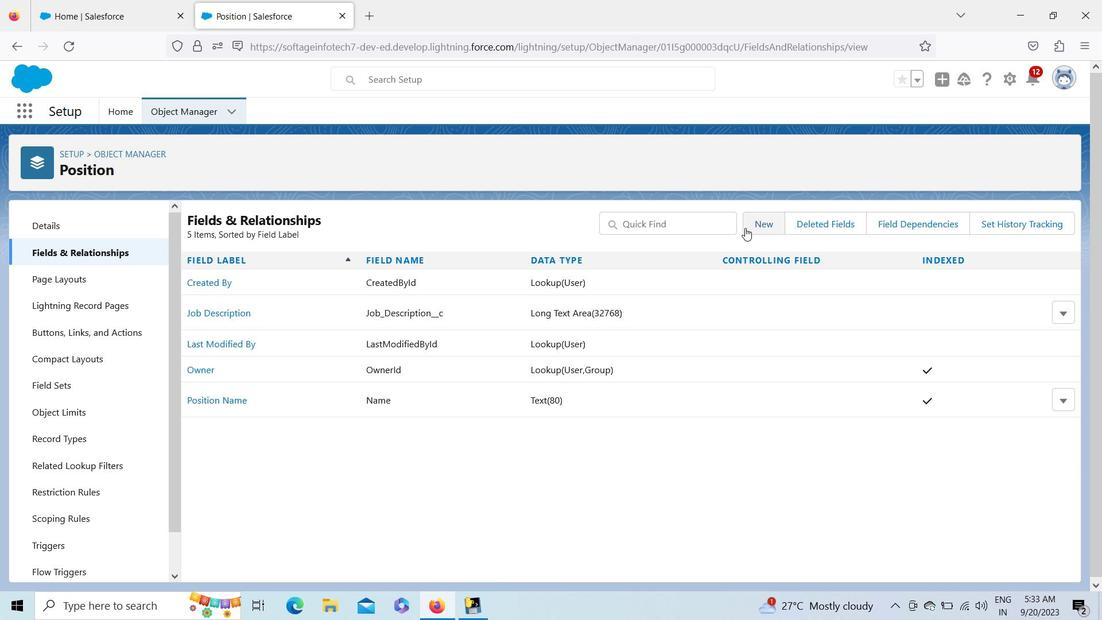 
Action: Mouse pressed left at (751, 233)
Screenshot: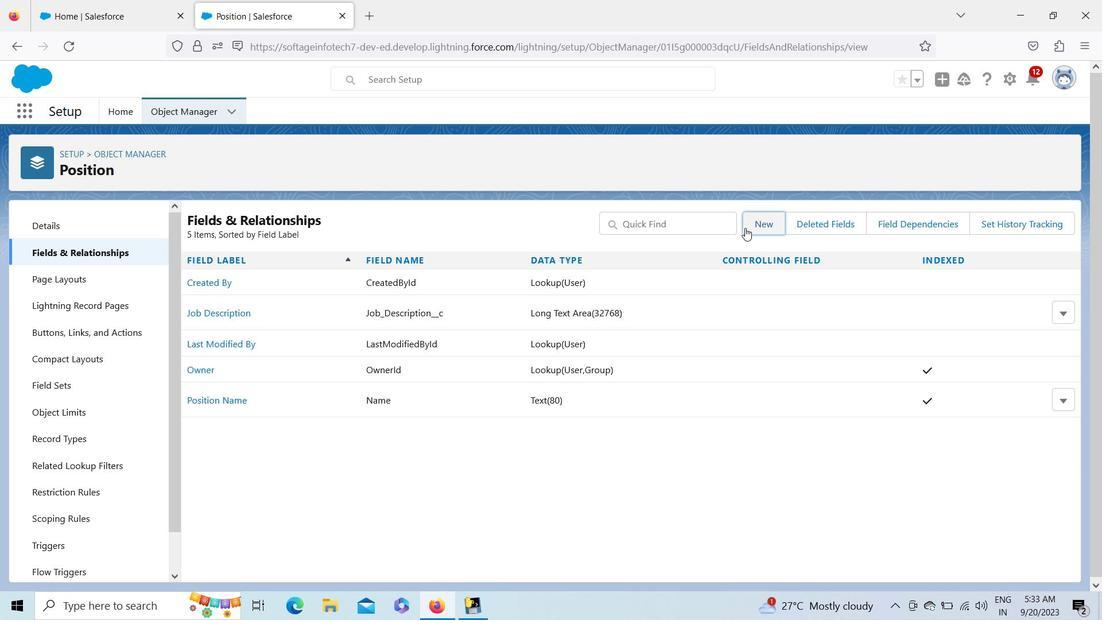 
Action: Mouse moved to (1072, 581)
Screenshot: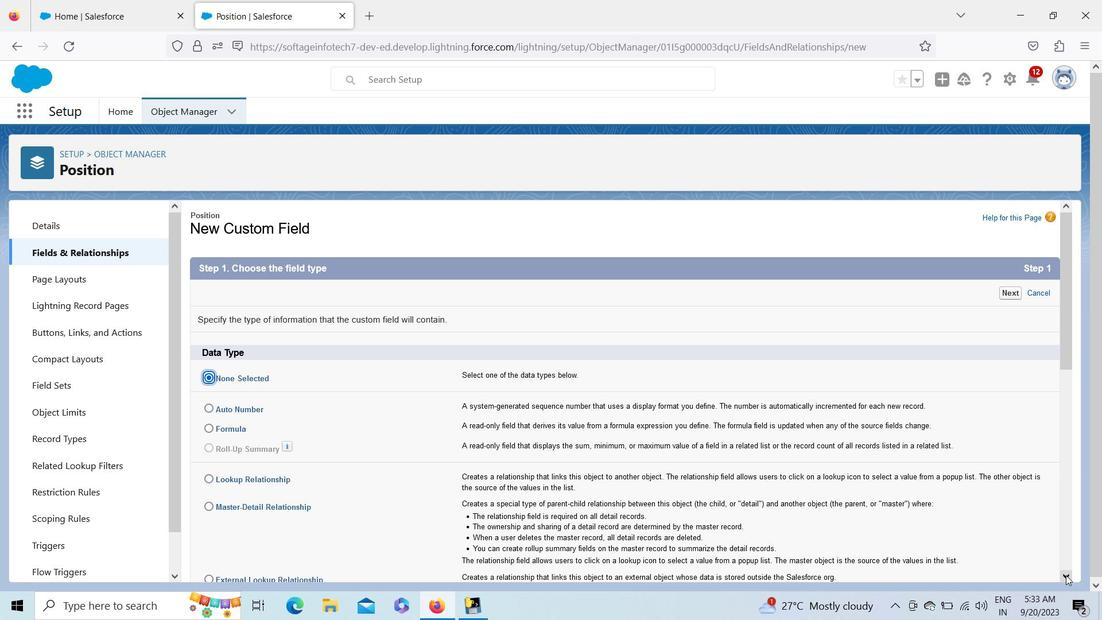 
Action: Mouse pressed left at (1072, 581)
Screenshot: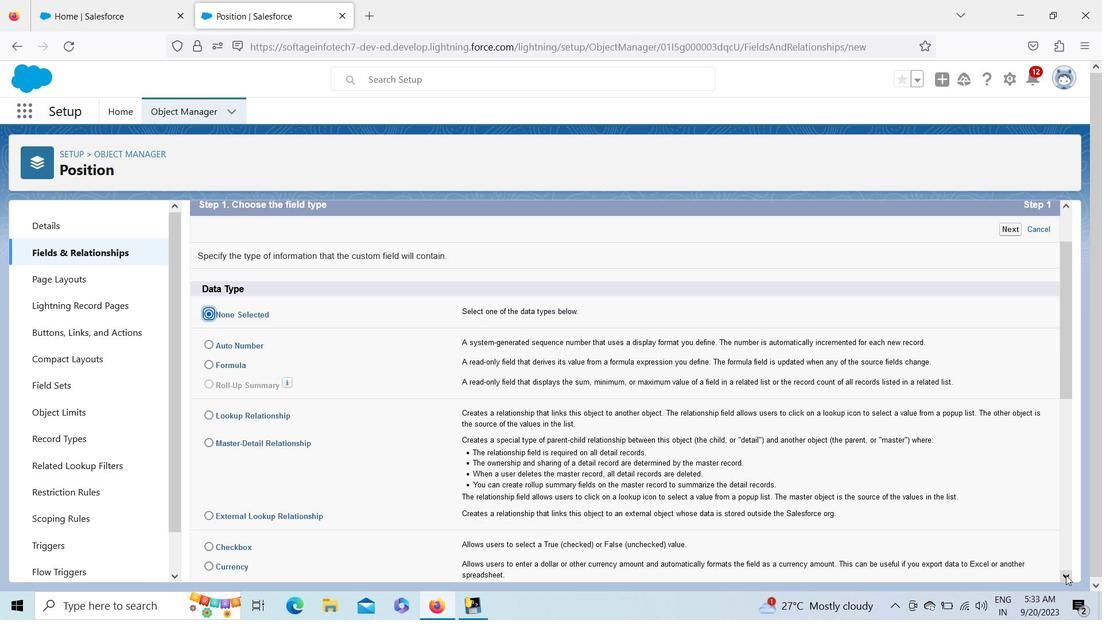 
Action: Mouse pressed left at (1072, 581)
Screenshot: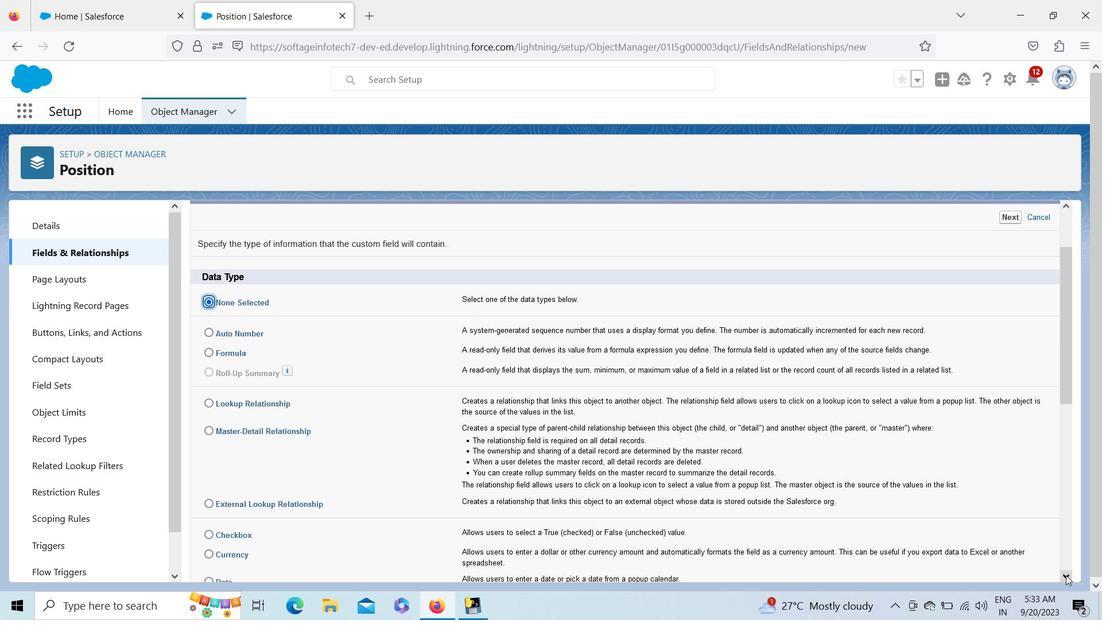 
Action: Mouse pressed left at (1072, 581)
Screenshot: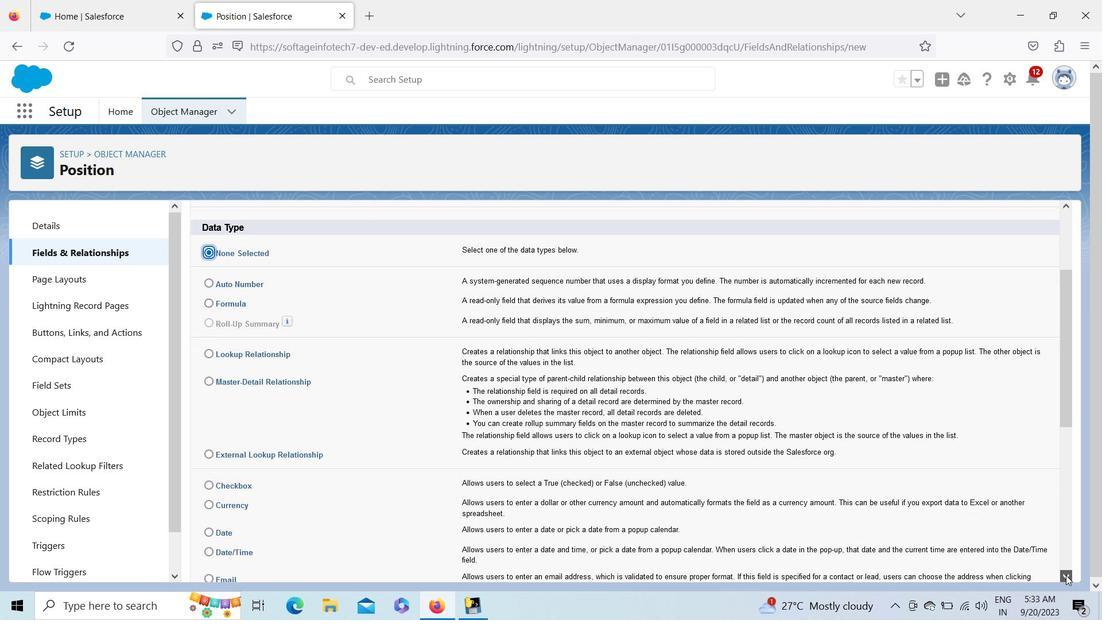 
Action: Mouse pressed left at (1072, 581)
Screenshot: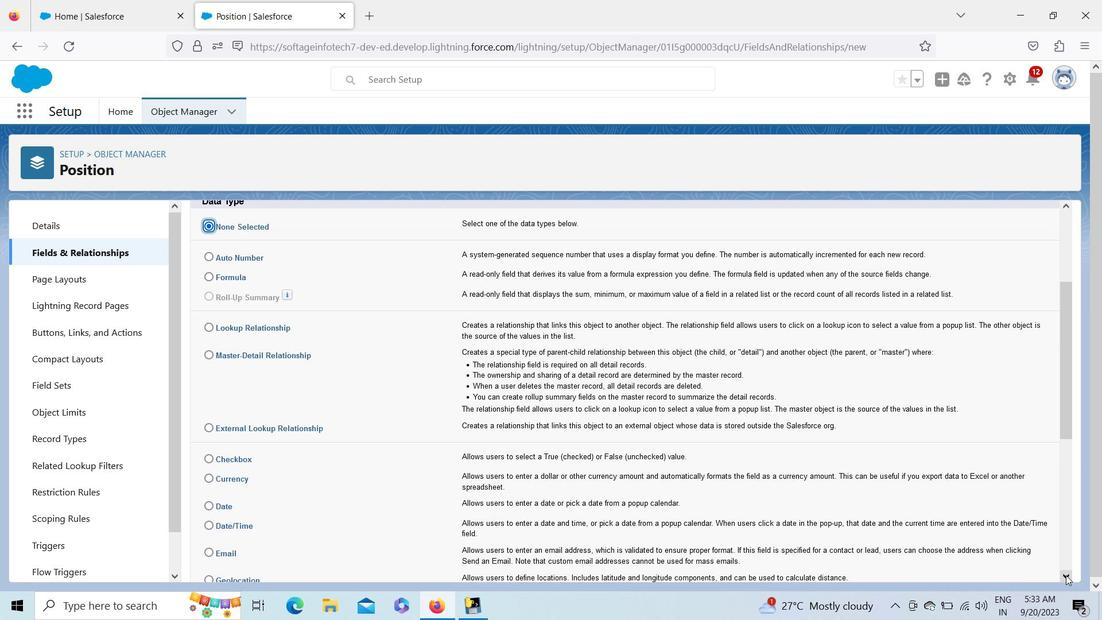 
Action: Mouse pressed left at (1072, 581)
Screenshot: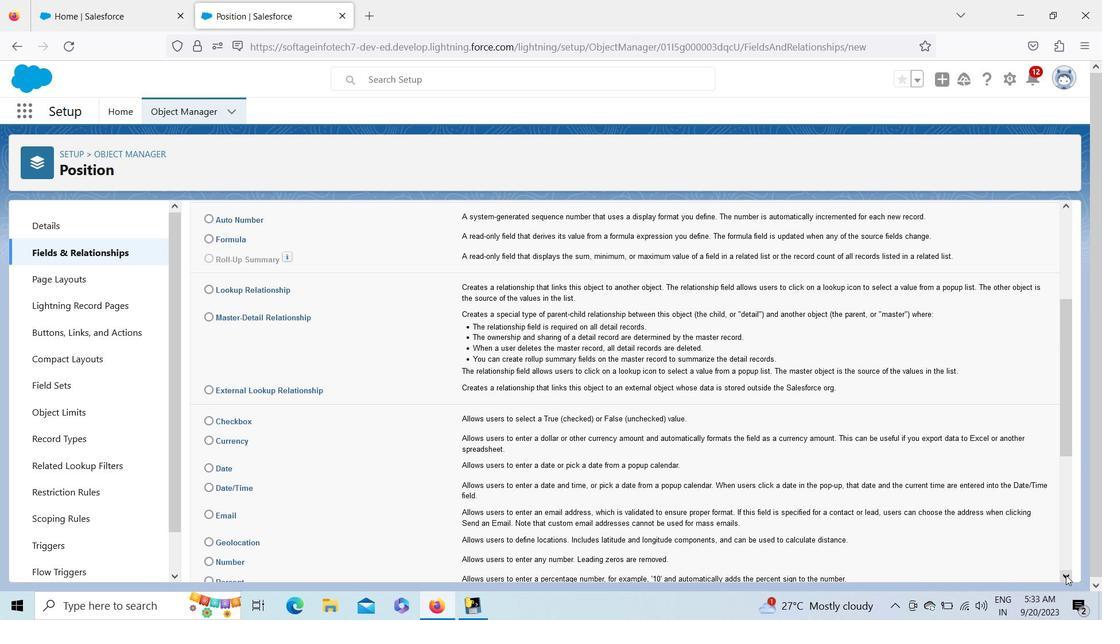 
Action: Mouse pressed left at (1072, 581)
Screenshot: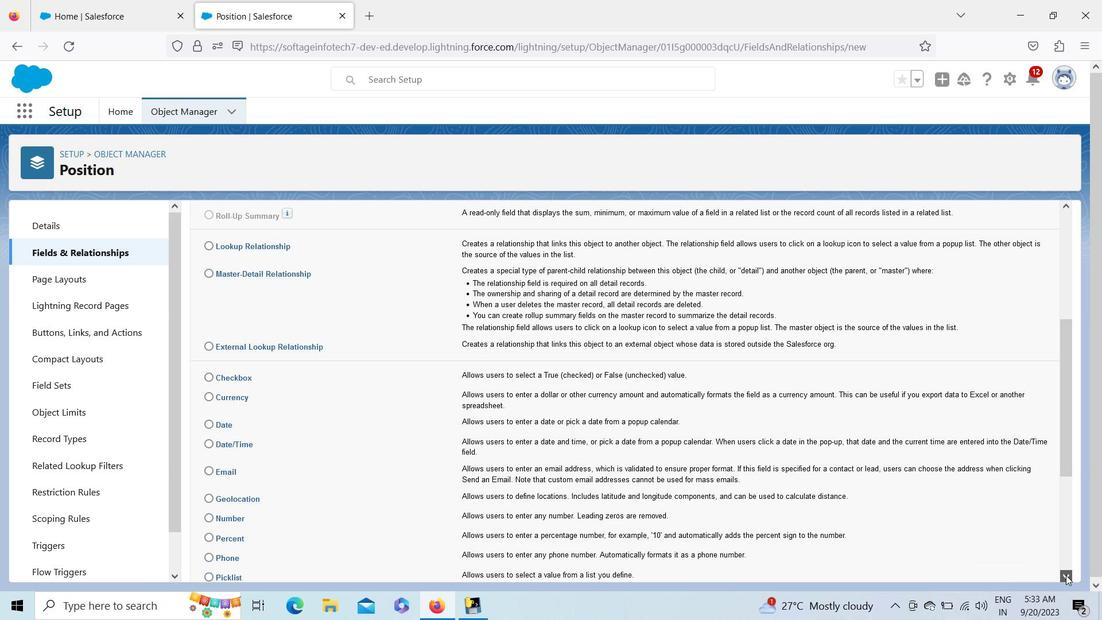 
Action: Mouse pressed left at (1072, 581)
Screenshot: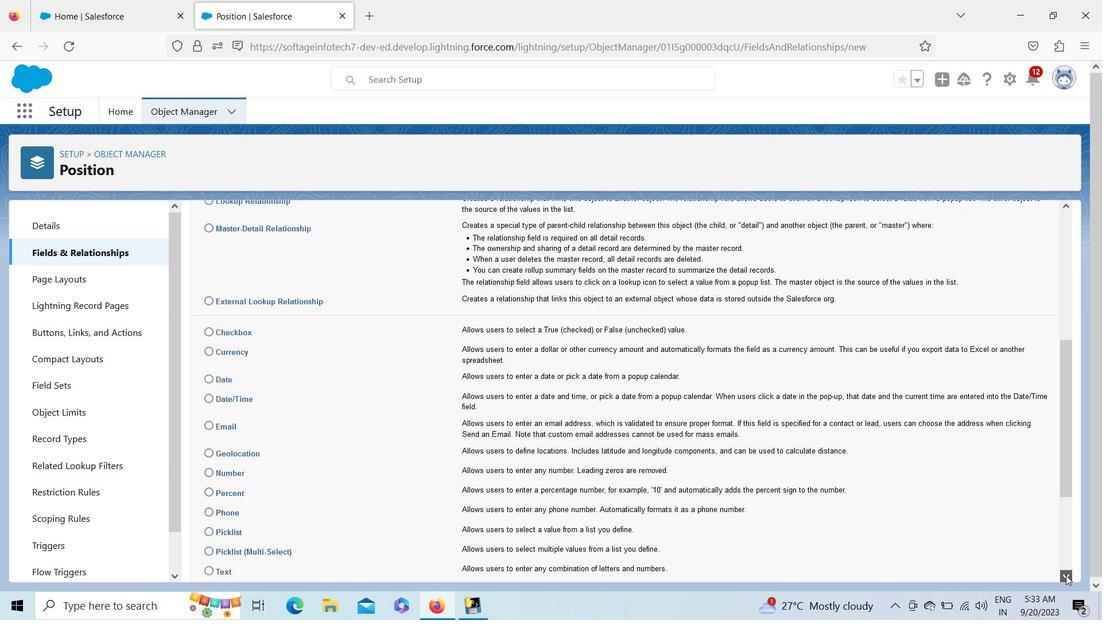 
Action: Mouse pressed left at (1072, 581)
Screenshot: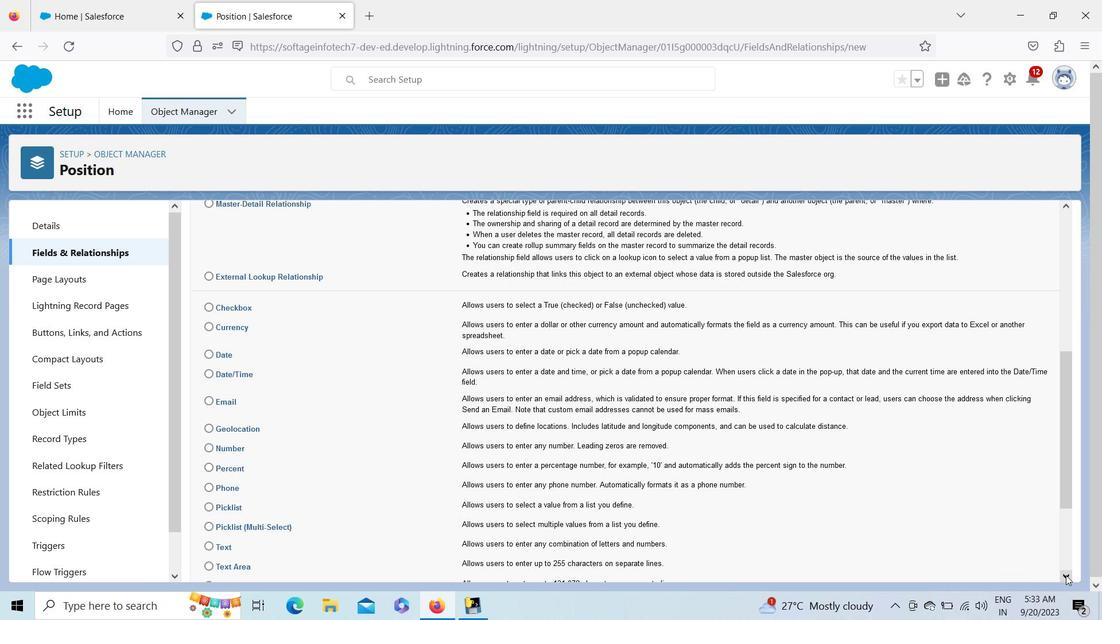 
Action: Mouse pressed left at (1072, 581)
Screenshot: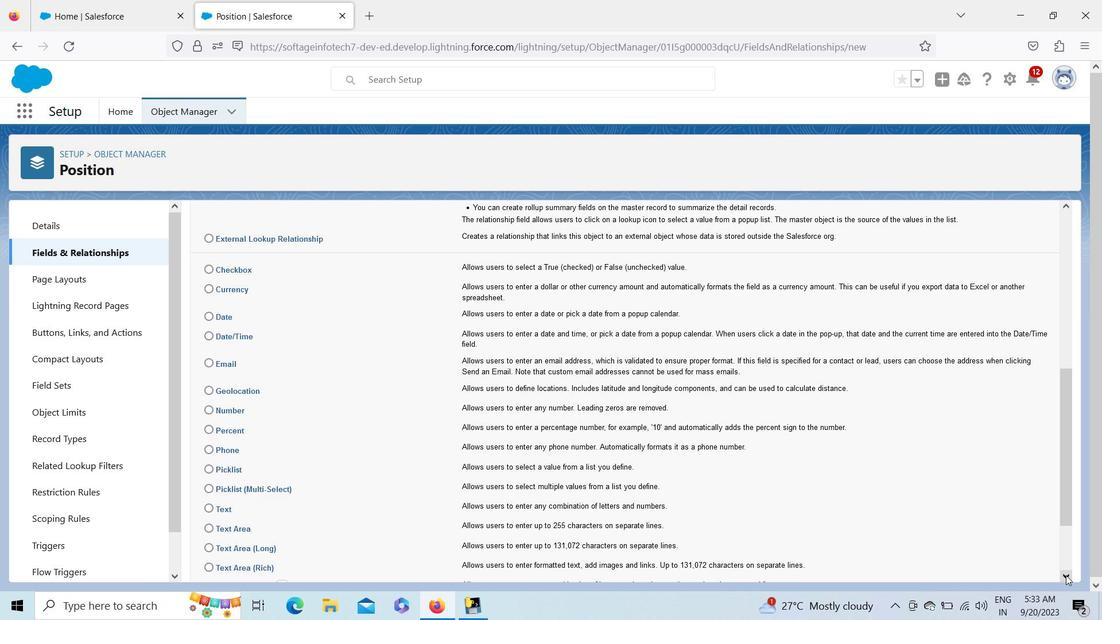 
Action: Mouse moved to (211, 554)
Screenshot: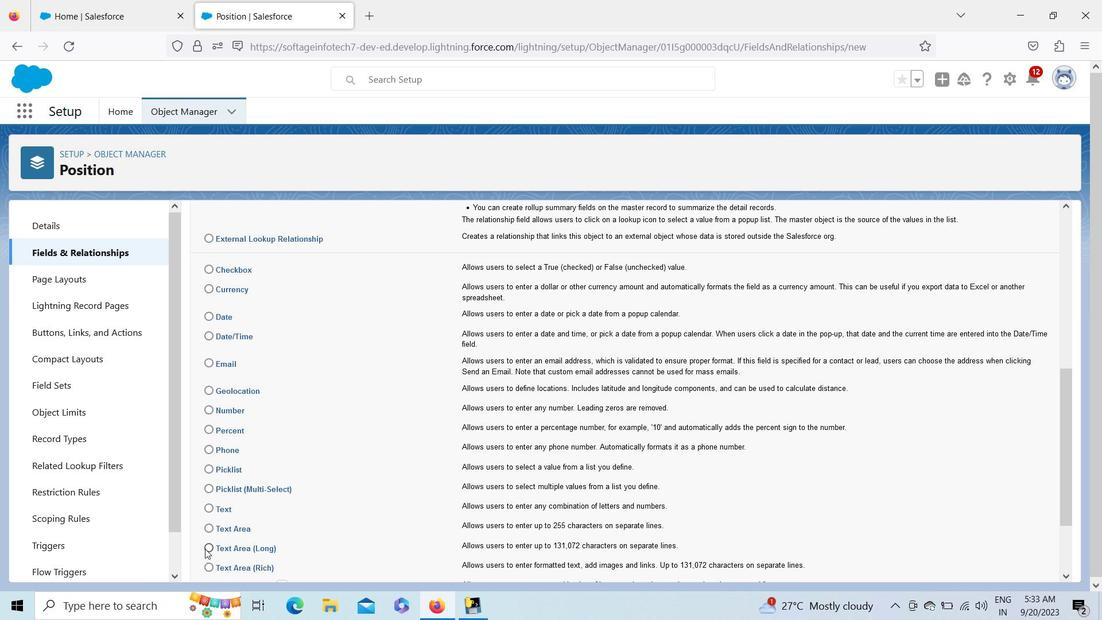 
Action: Mouse pressed left at (211, 554)
Screenshot: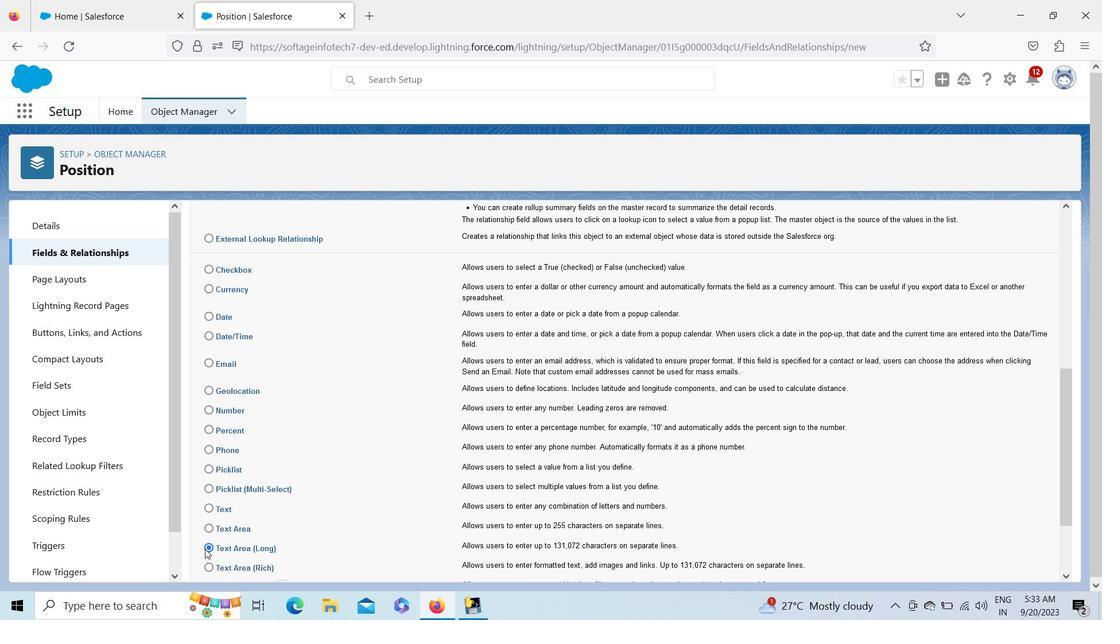 
Action: Mouse moved to (1076, 578)
Screenshot: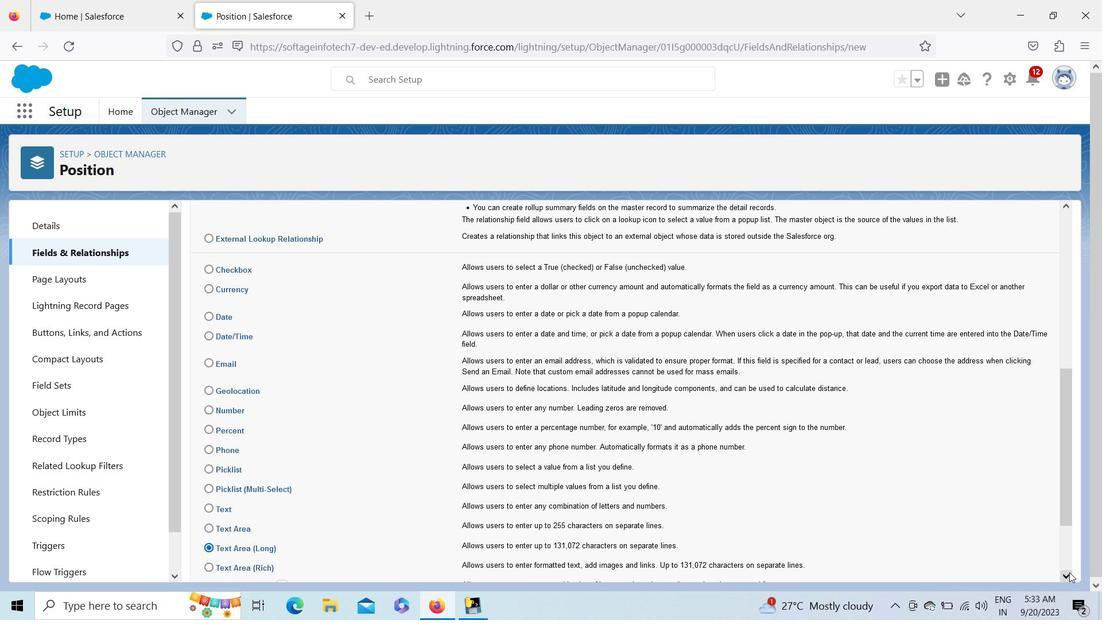 
Action: Mouse pressed left at (1076, 578)
Screenshot: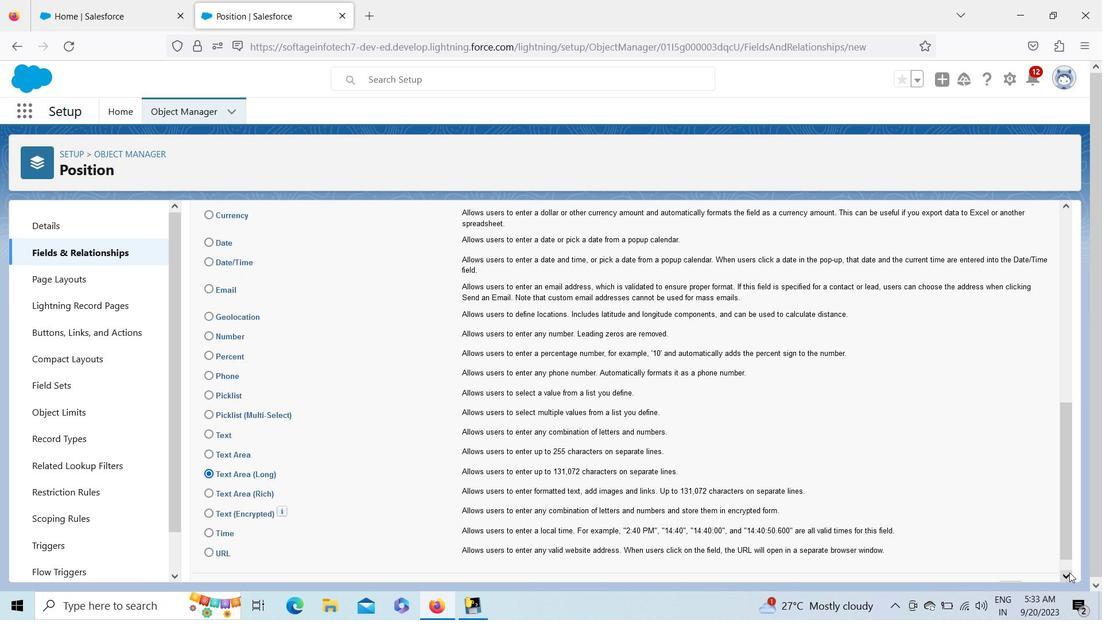 
Action: Mouse pressed left at (1076, 578)
Screenshot: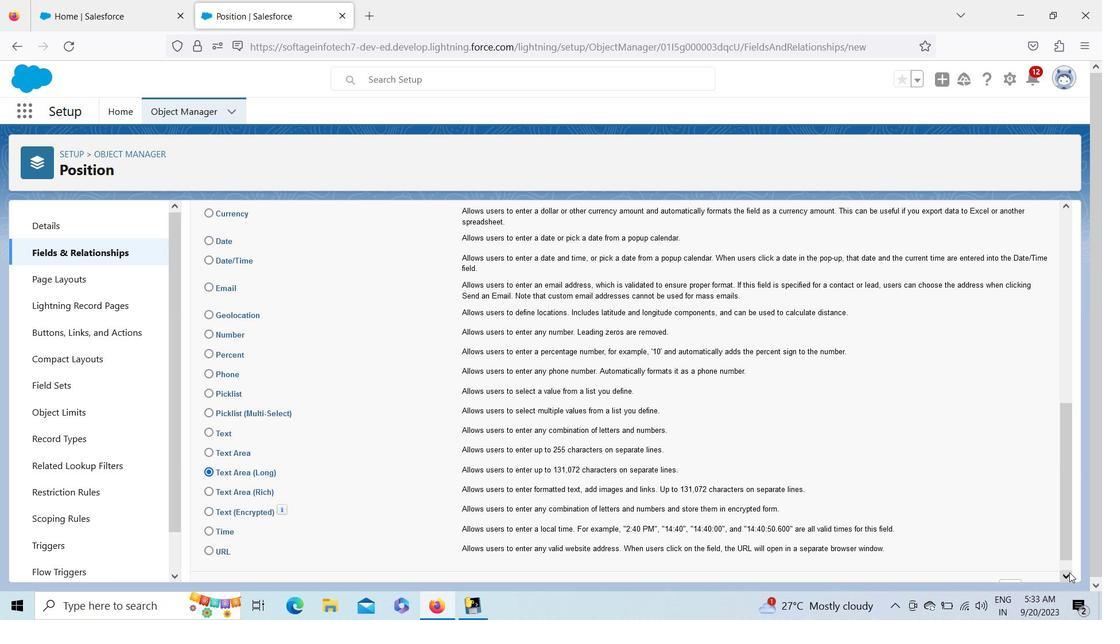 
Action: Mouse pressed left at (1076, 578)
Screenshot: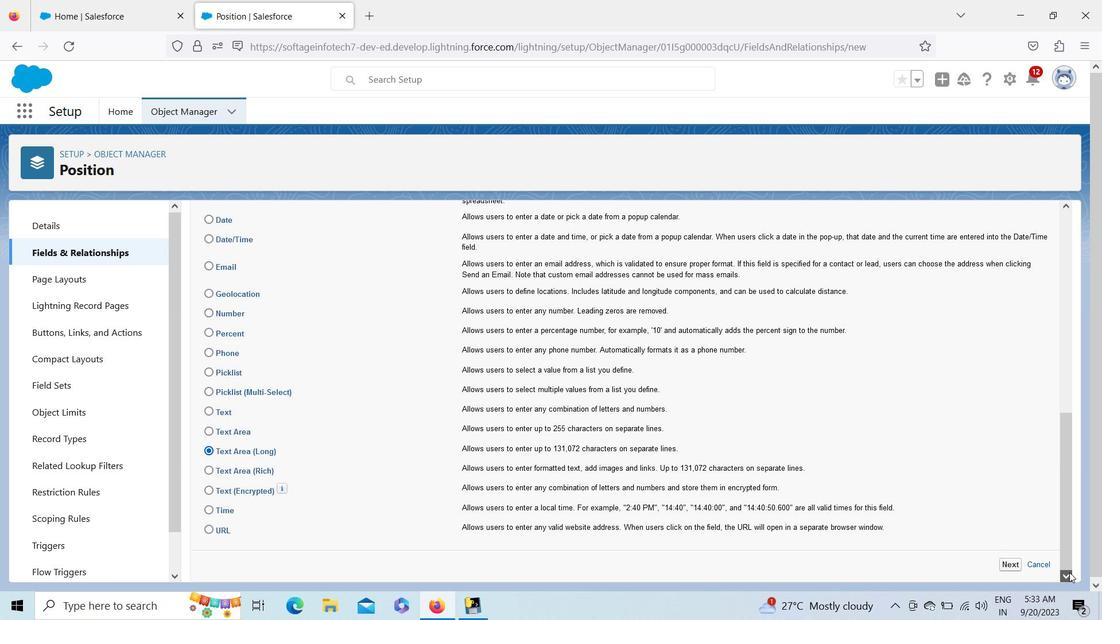 
Action: Mouse pressed left at (1076, 578)
Screenshot: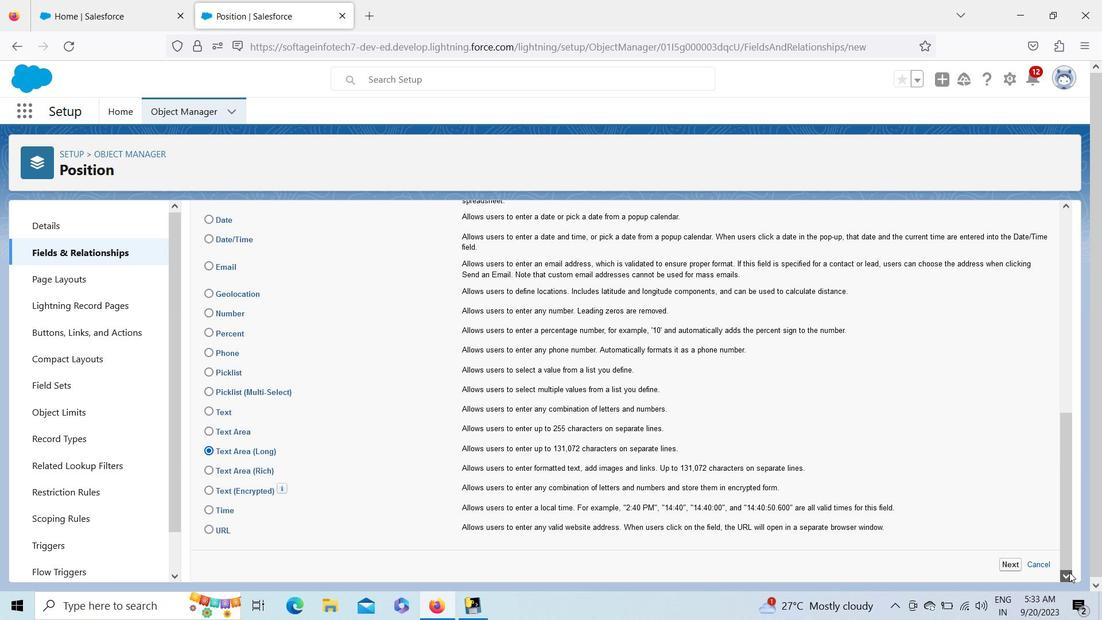 
Action: Mouse pressed left at (1076, 578)
Screenshot: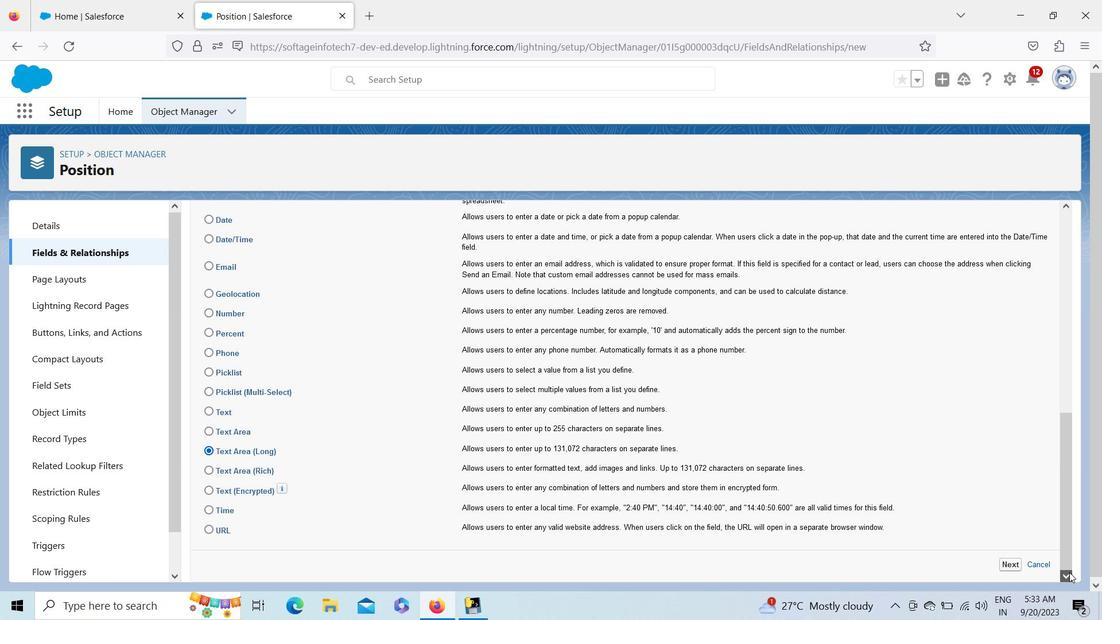 
Action: Mouse pressed left at (1076, 578)
Screenshot: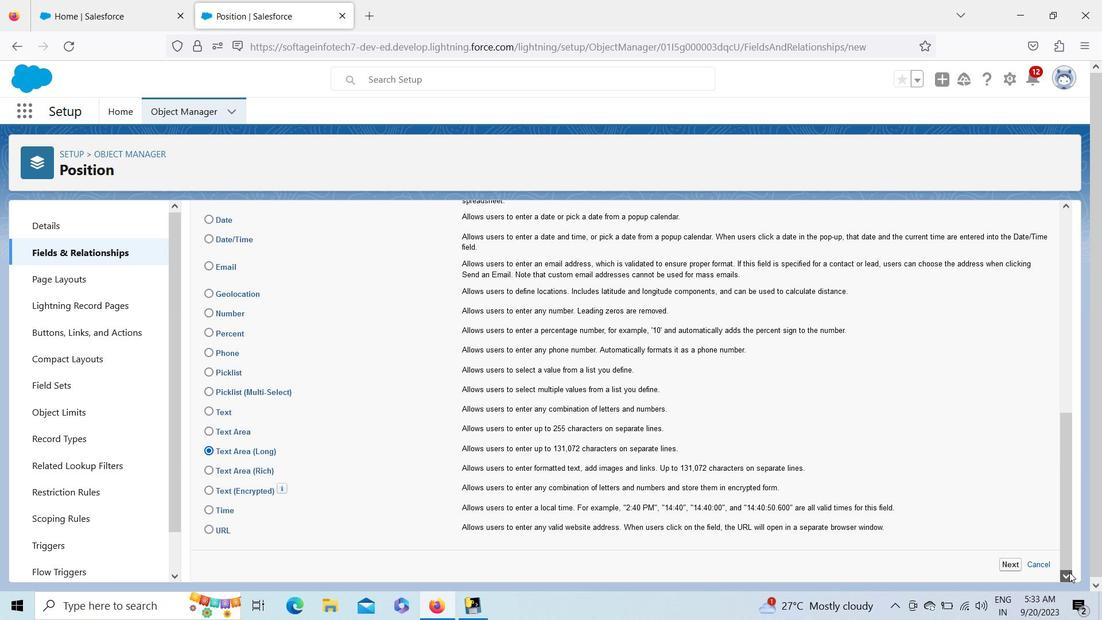 
Action: Mouse pressed left at (1076, 578)
Screenshot: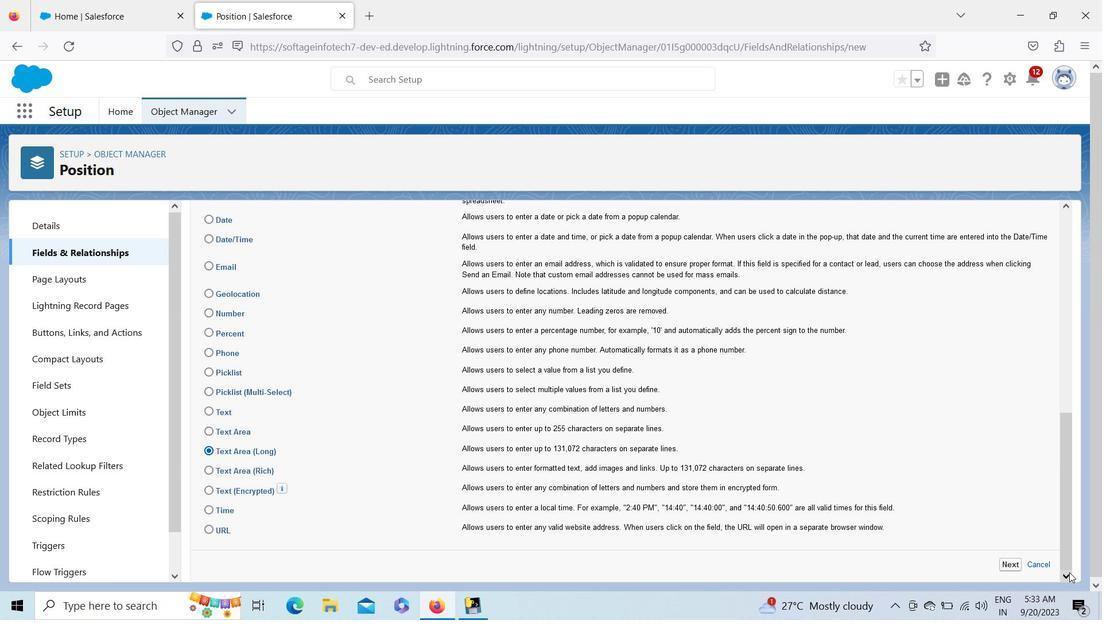 
Action: Mouse pressed left at (1076, 578)
Screenshot: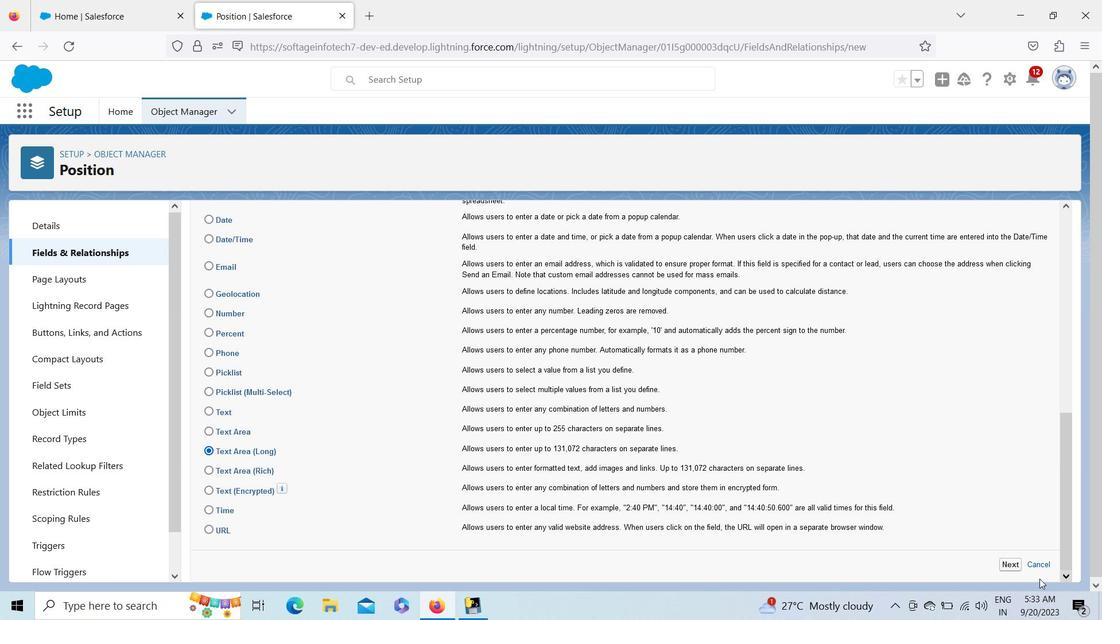 
Action: Mouse moved to (1008, 575)
Screenshot: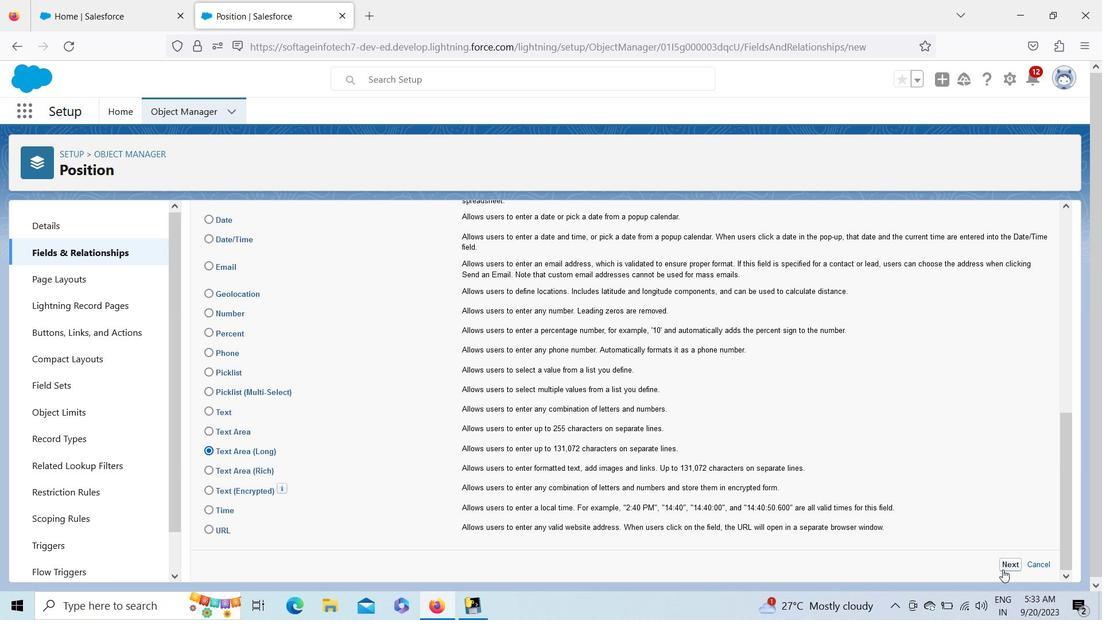 
Action: Mouse pressed left at (1008, 575)
Screenshot: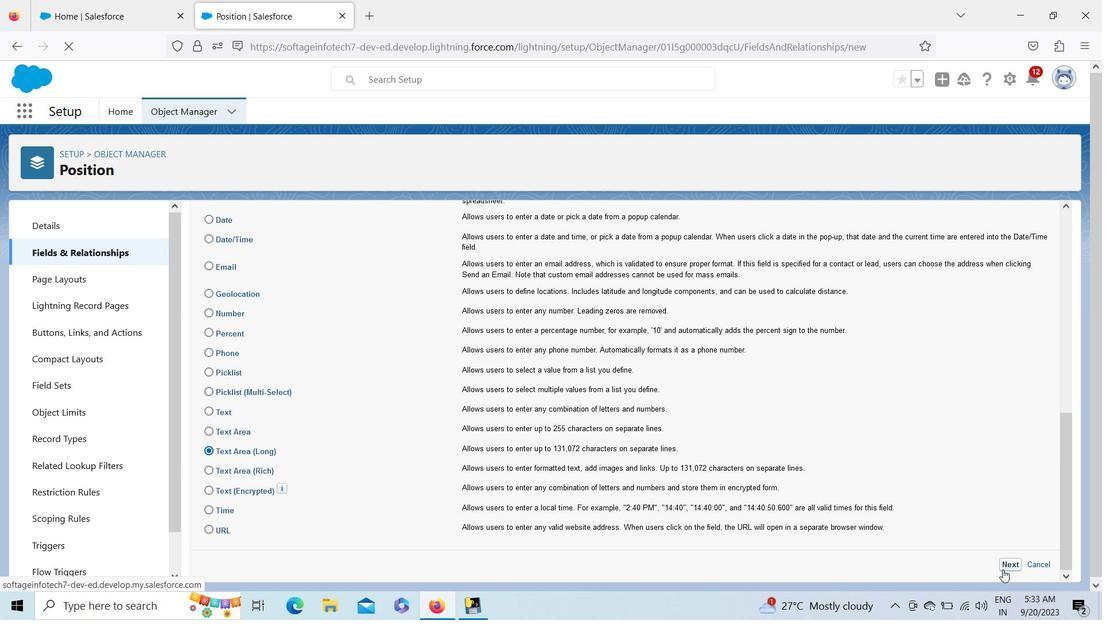 
Action: Mouse moved to (465, 328)
Screenshot: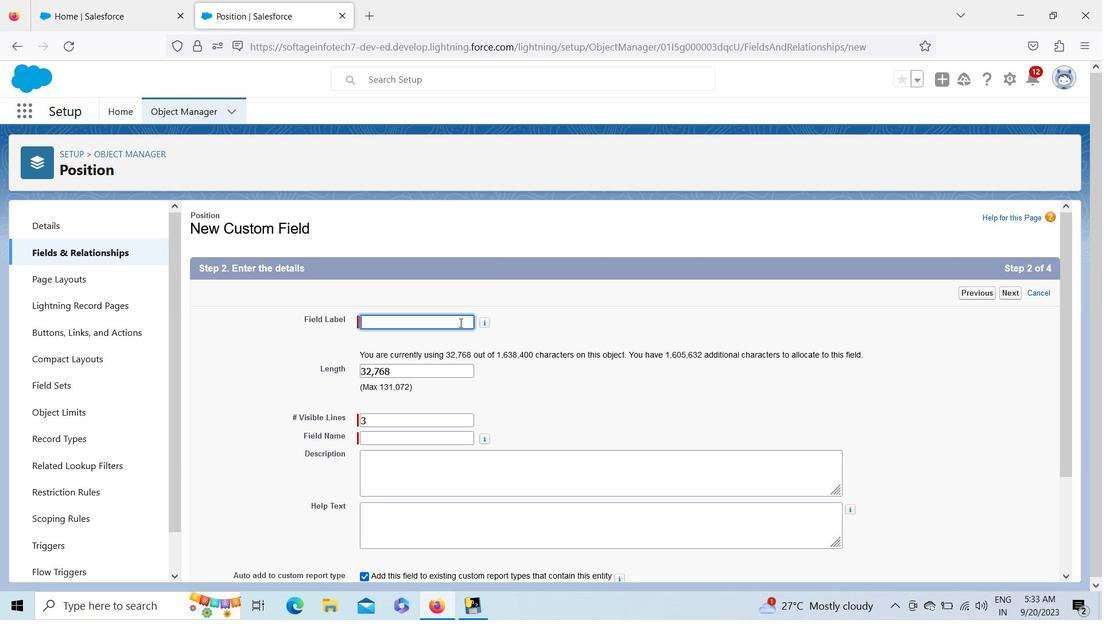 
Action: Mouse pressed left at (465, 328)
Screenshot: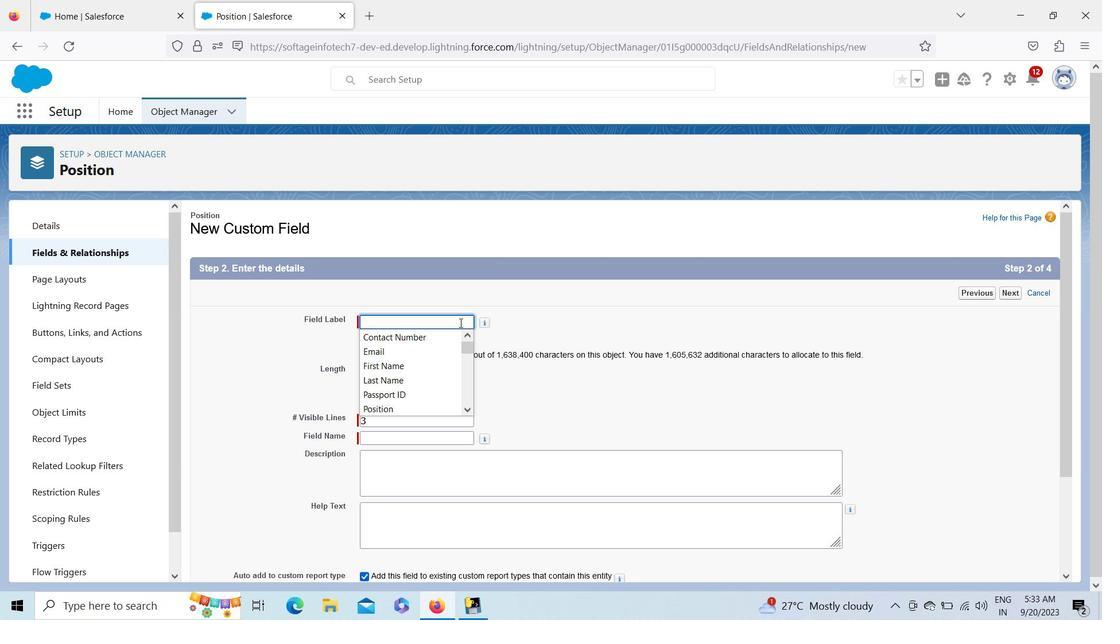 
Action: Key pressed <Key.shift>Responsibilities
Screenshot: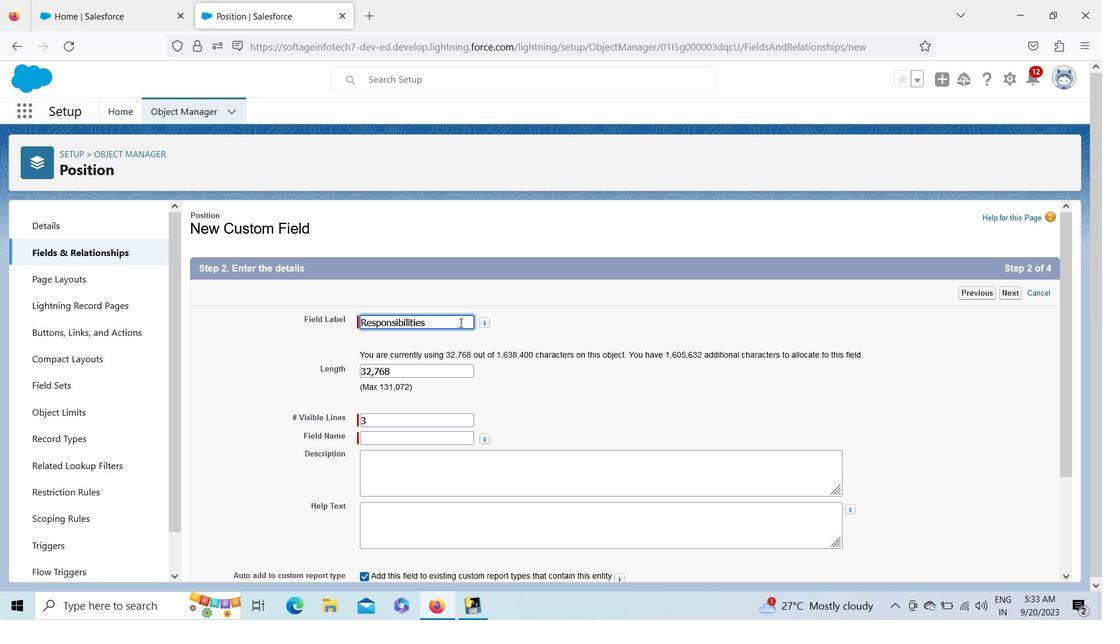 
Action: Mouse moved to (428, 470)
Screenshot: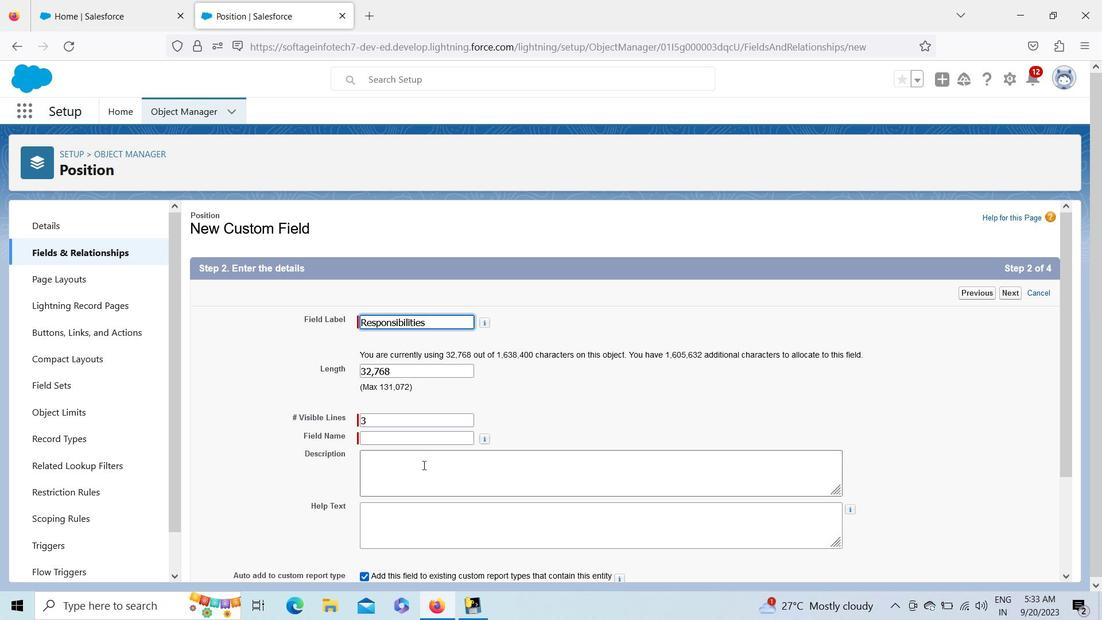 
Action: Mouse pressed left at (428, 470)
Screenshot: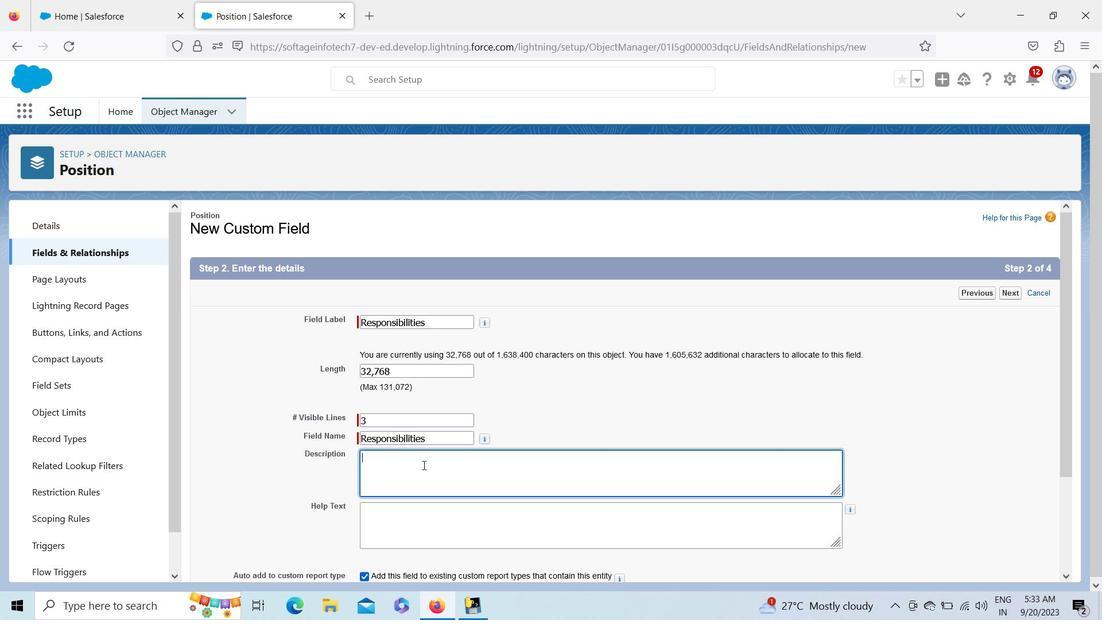 
Action: Key pressed this<Key.space>field<Key.space>will<Key.space>guide<Key.space>candidate<Key.space>about<Key.space>roles<Key.space>and<Key.space>responsibilities<Key.space>he/she<Key.space>would<Key.space>need<Key.space>to<Key.space>handle.
Screenshot: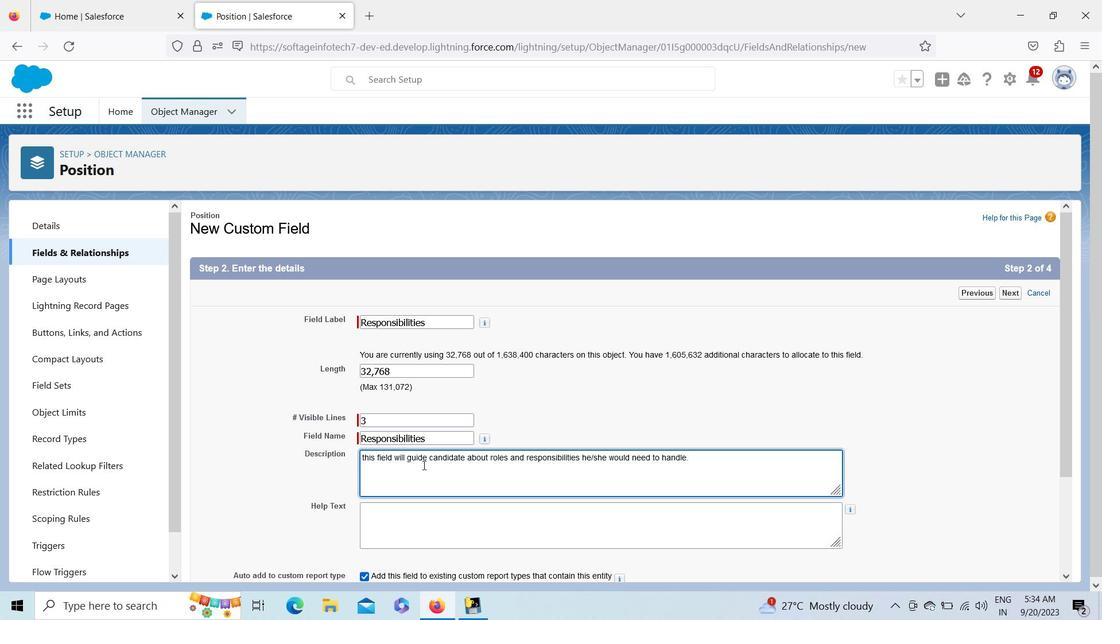 
Action: Mouse moved to (369, 465)
Screenshot: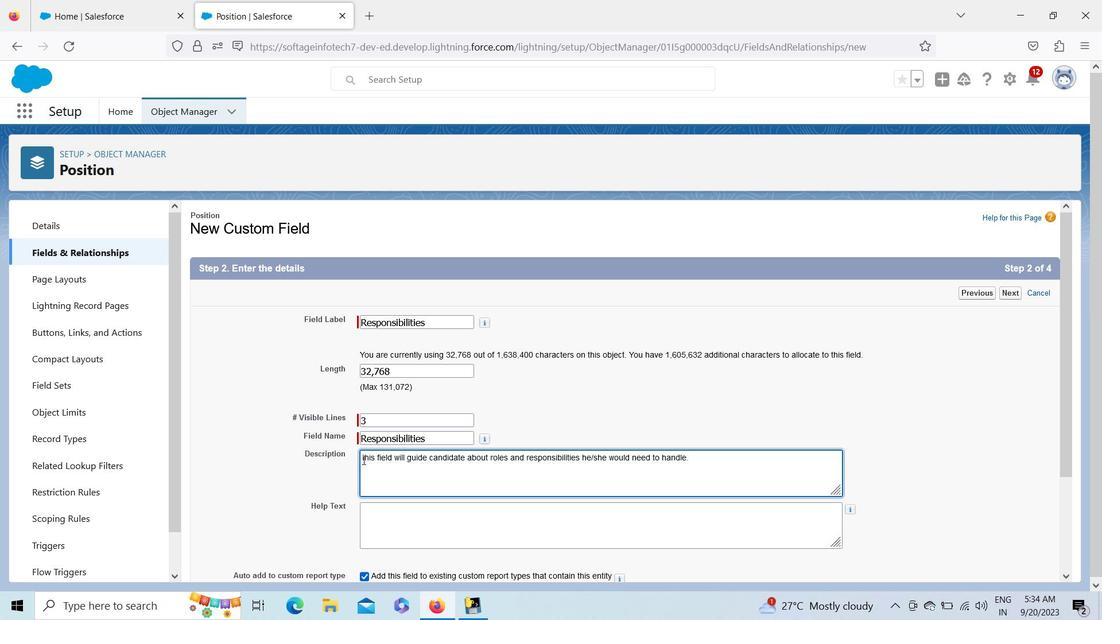 
Action: Mouse pressed left at (369, 465)
Screenshot: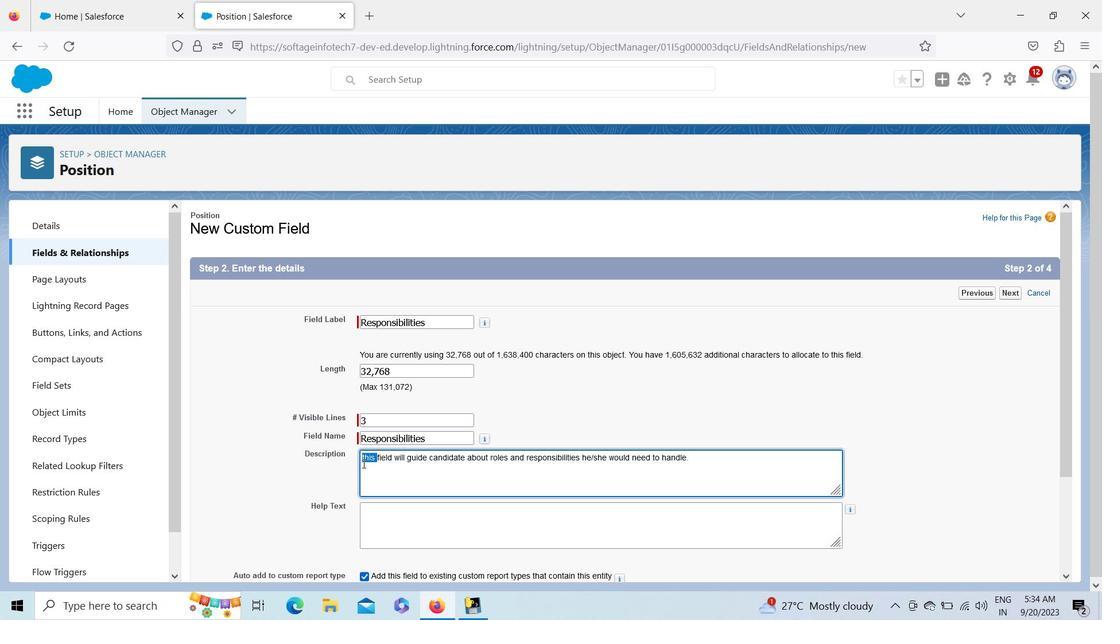 
Action: Mouse pressed left at (369, 465)
Screenshot: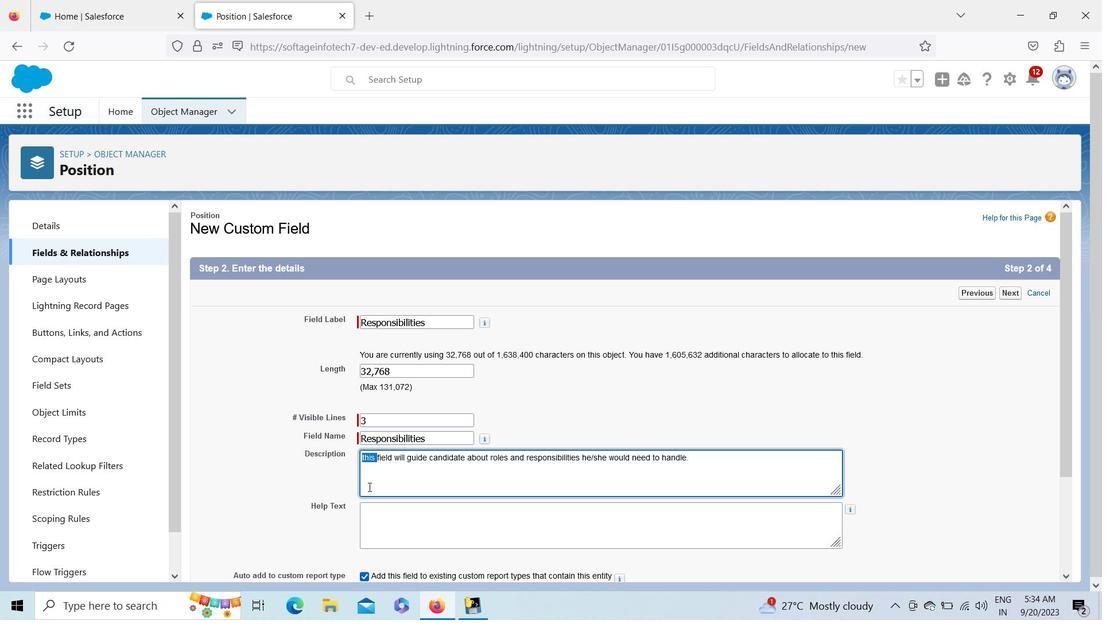
Action: Mouse moved to (374, 493)
Screenshot: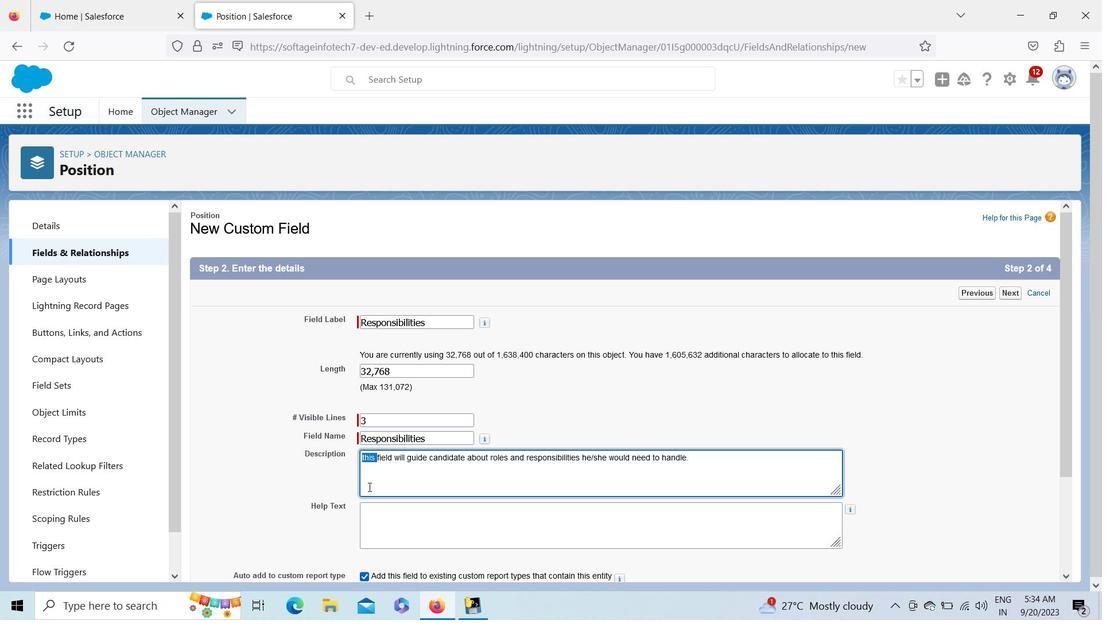 
Action: Mouse pressed left at (374, 493)
Screenshot: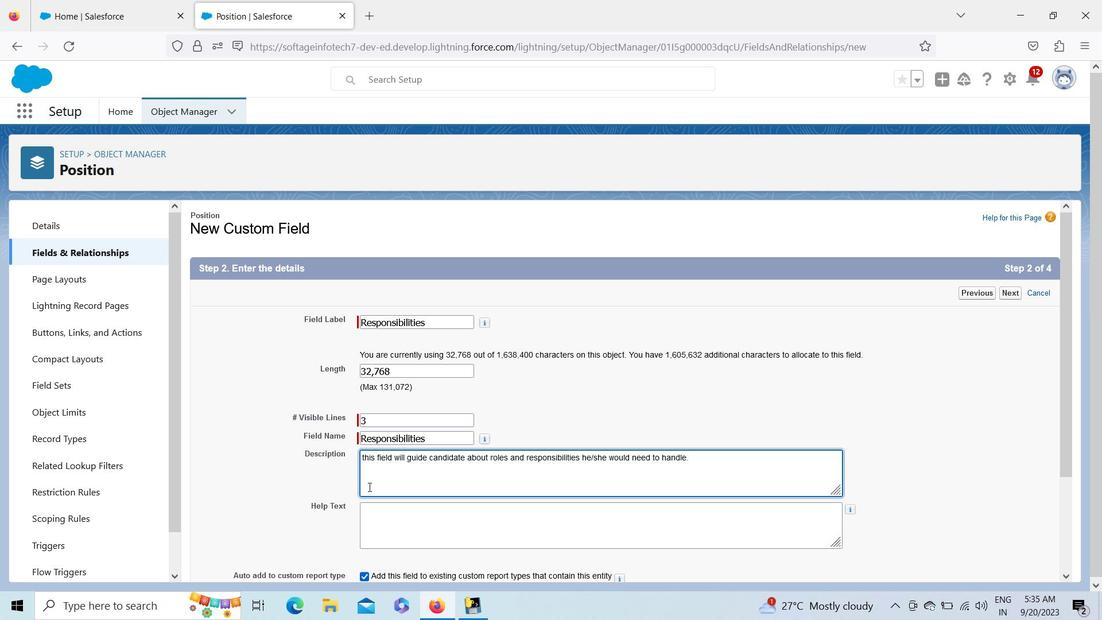 
Action: Key pressed <Key.left><Key.left><Key.left><Key.right><Key.backspace><Key.shift>T
Screenshot: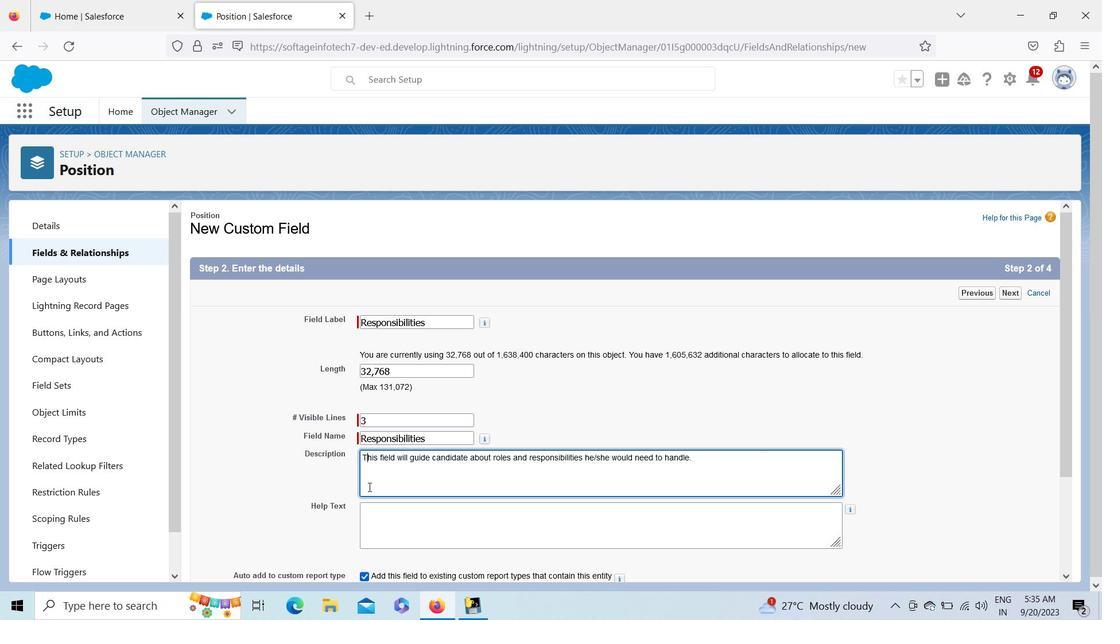 
Action: Mouse moved to (385, 464)
Screenshot: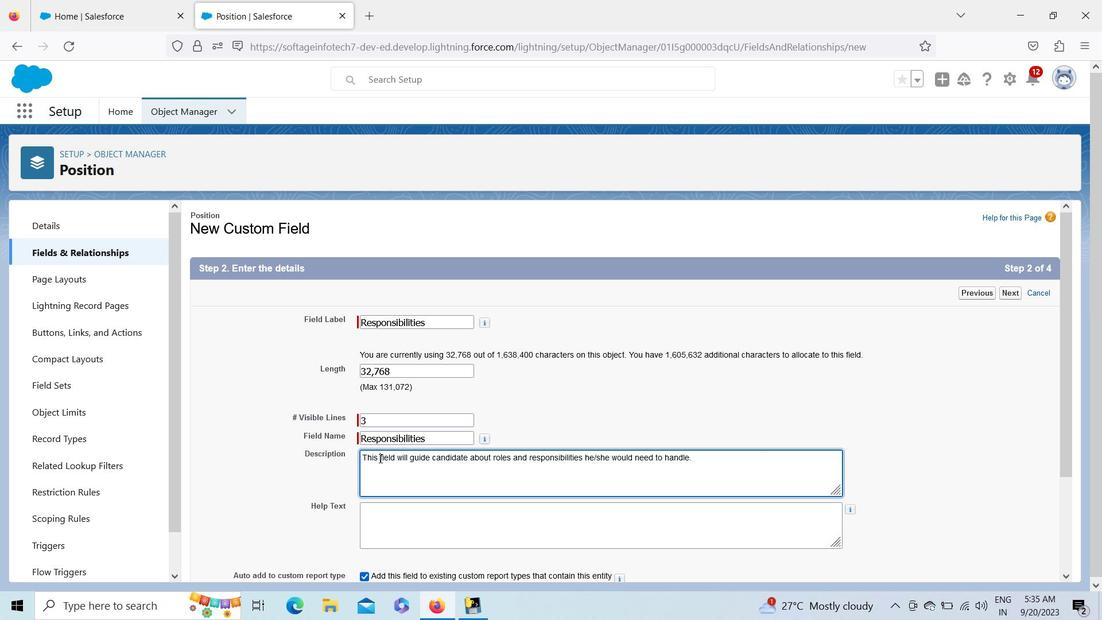 
Action: Mouse pressed left at (385, 464)
Screenshot: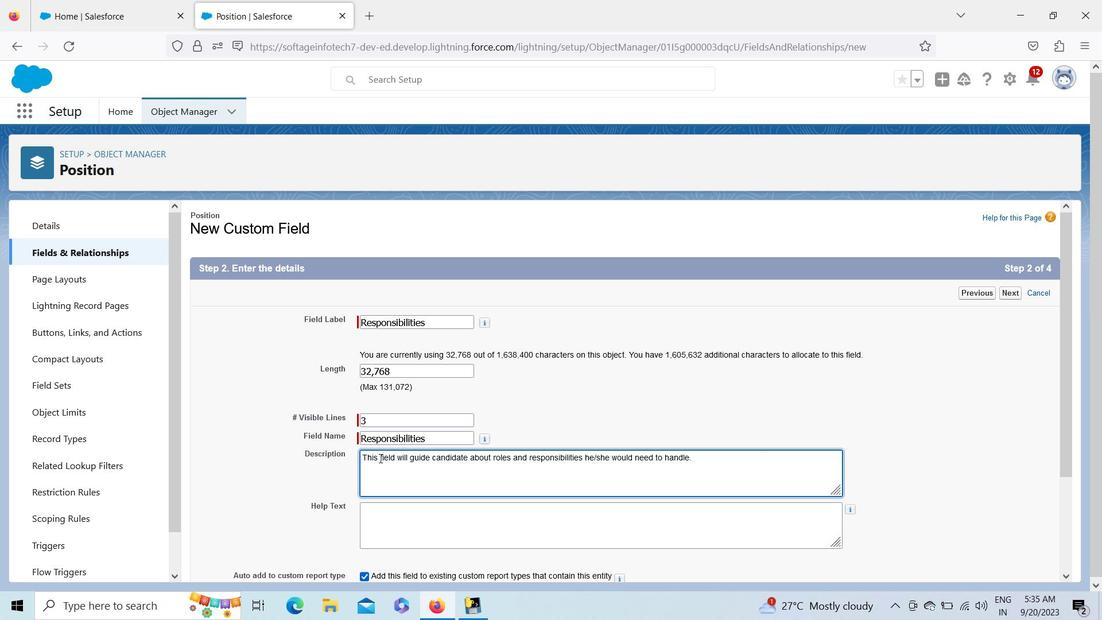 
Action: Mouse moved to (398, 486)
Screenshot: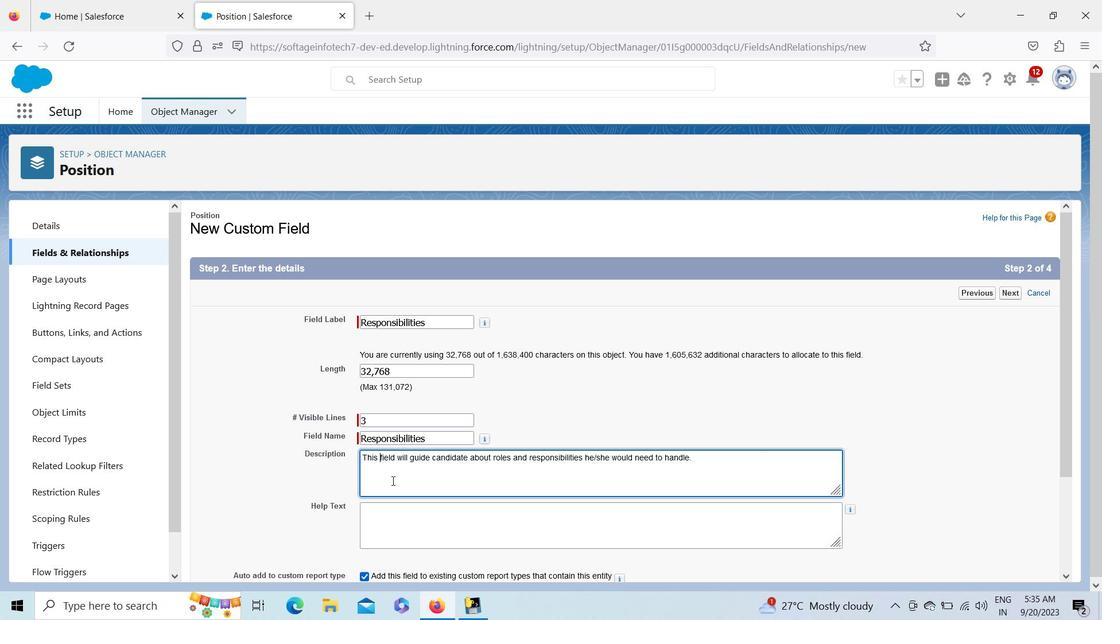 
Action: Key pressed <Key.right><Key.backspace><Key.shift><Key.shift><Key.shift><Key.shift><Key.shift><Key.shift><Key.shift><Key.shift><Key.shift><Key.shift><Key.shift><Key.shift>F
Screenshot: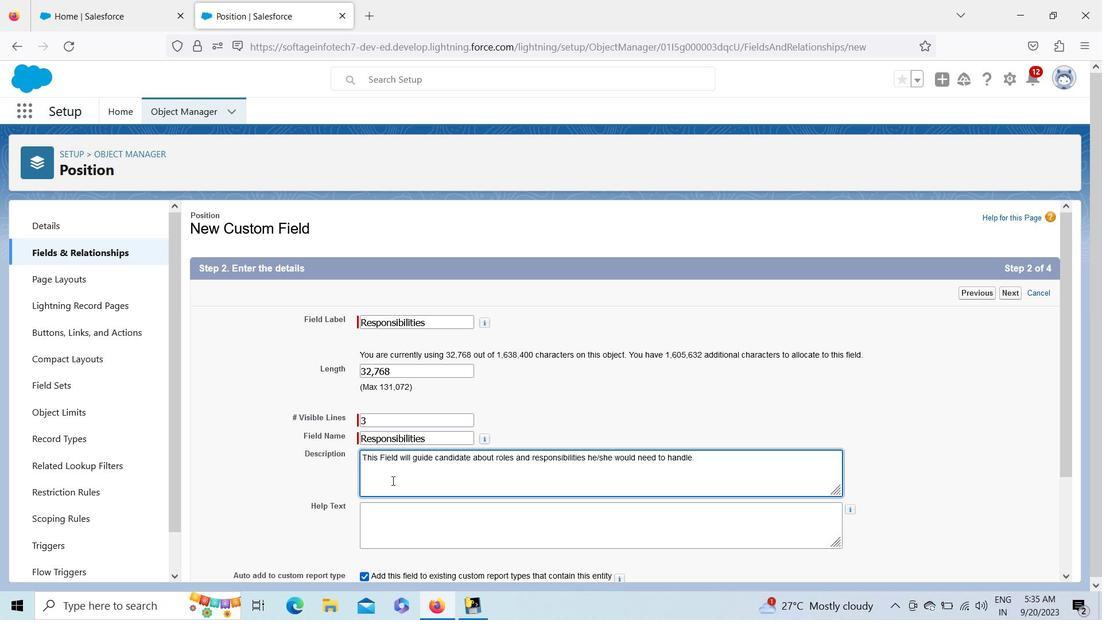
Action: Mouse moved to (442, 465)
Screenshot: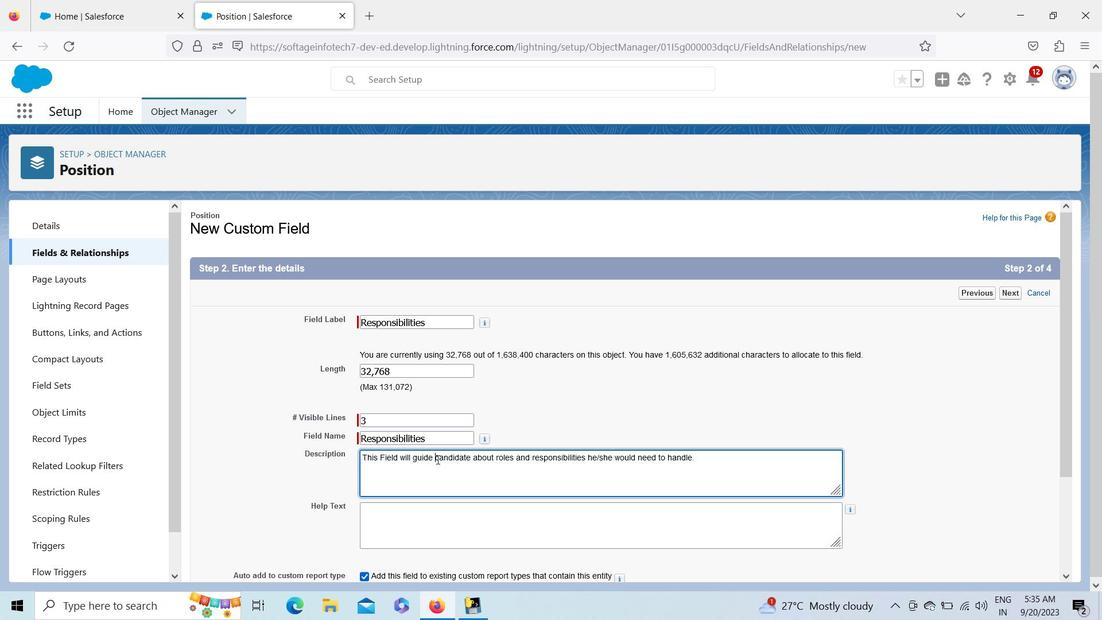
Action: Mouse pressed left at (442, 465)
Screenshot: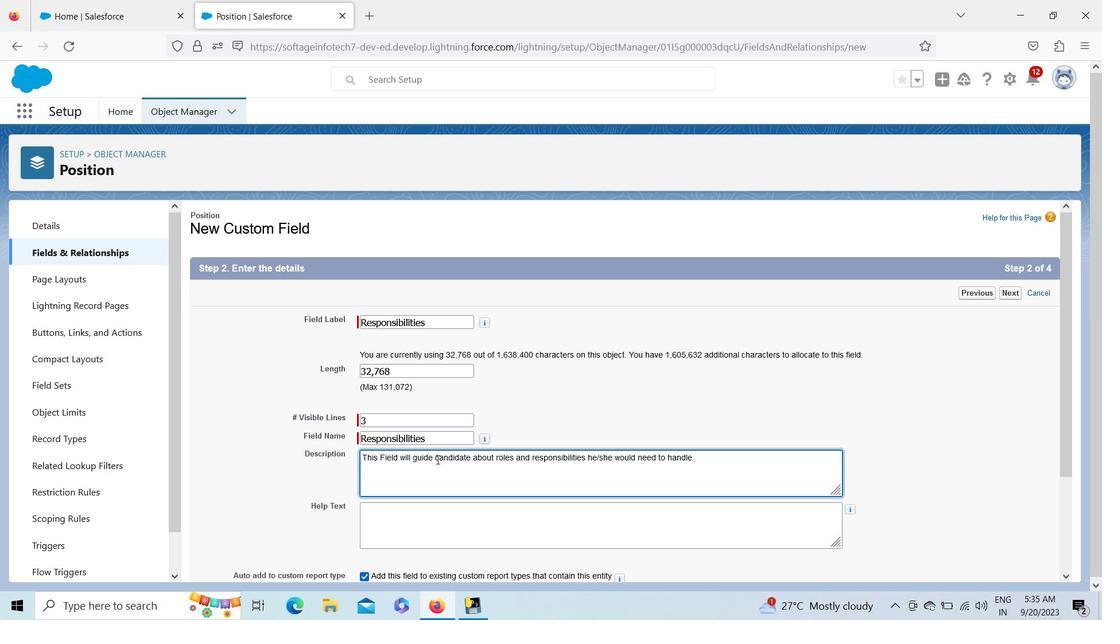 
Action: Mouse moved to (444, 469)
Screenshot: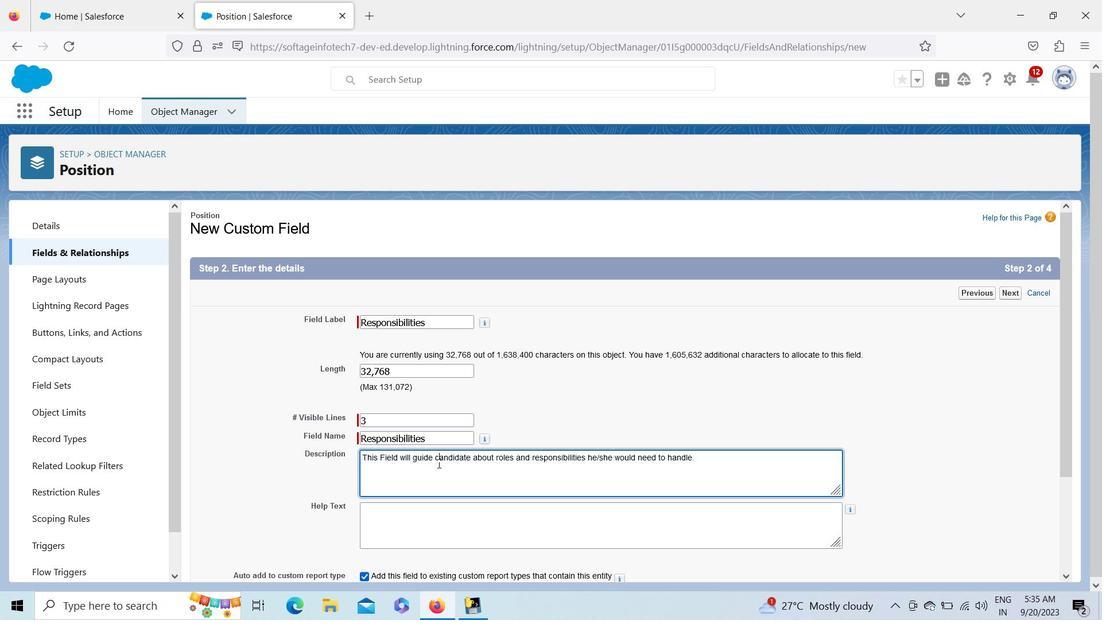 
Action: Mouse pressed left at (444, 469)
Screenshot: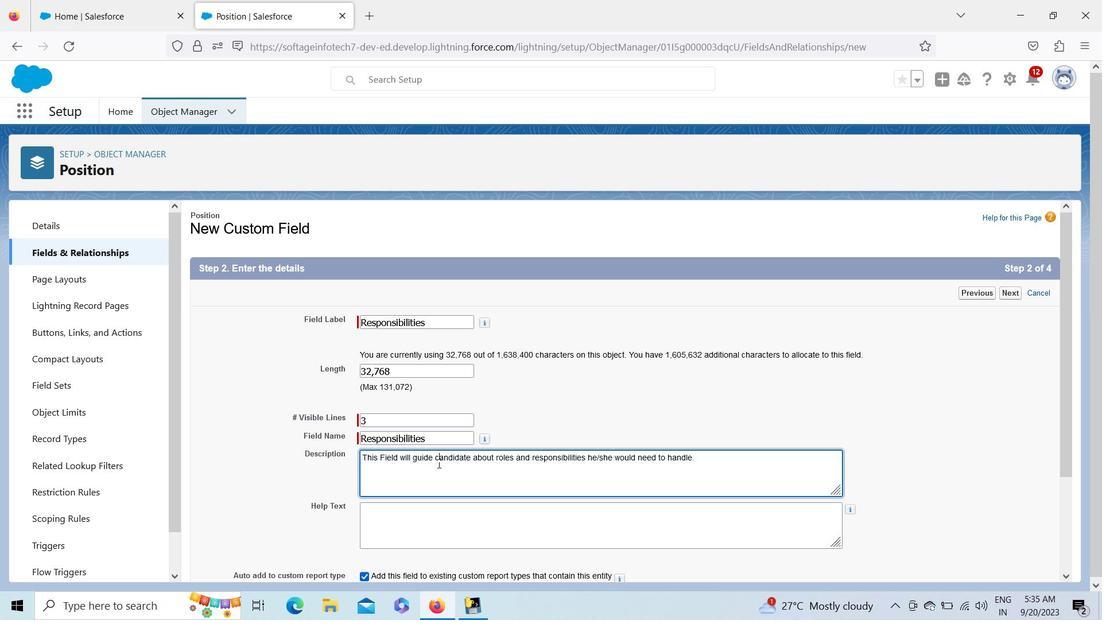 
Action: Key pressed <Key.backspace><Key.shift><Key.shift><Key.shift><Key.shift><Key.shift><Key.shift><Key.shift><Key.shift><Key.shift><Key.shift><Key.shift><Key.shift><Key.shift><Key.shift><Key.shift><Key.shift><Key.shift><Key.shift><Key.shift><Key.shift><Key.shift><Key.shift><Key.shift><Key.shift><Key.shift><Key.shift><Key.shift><Key.shift><Key.shift>C
Screenshot: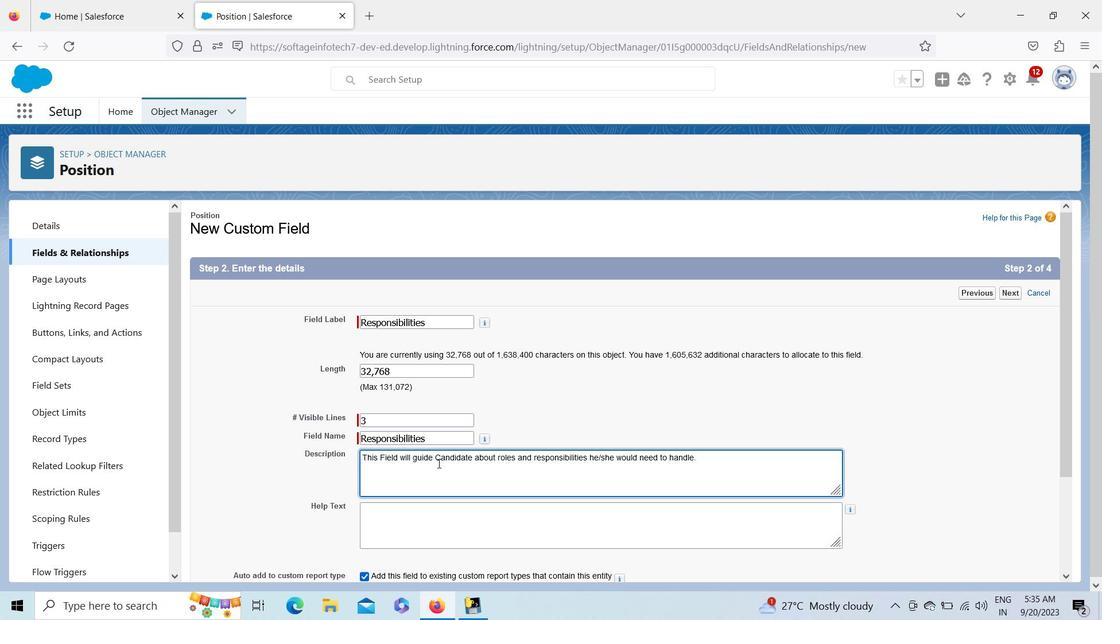 
Action: Mouse moved to (507, 470)
Screenshot: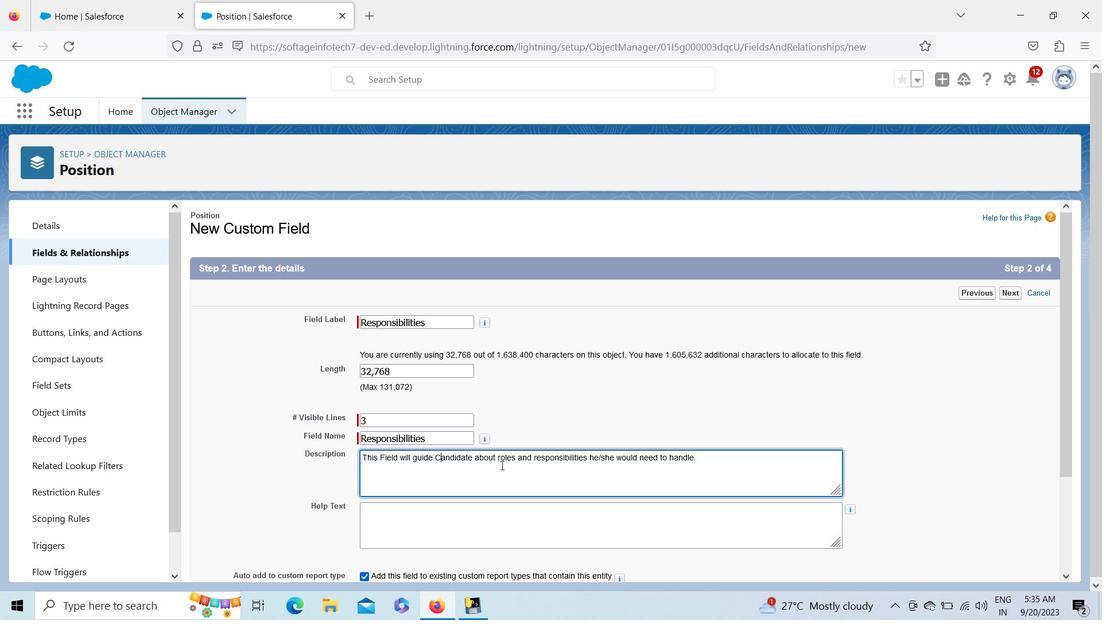 
Action: Mouse pressed left at (507, 470)
Screenshot: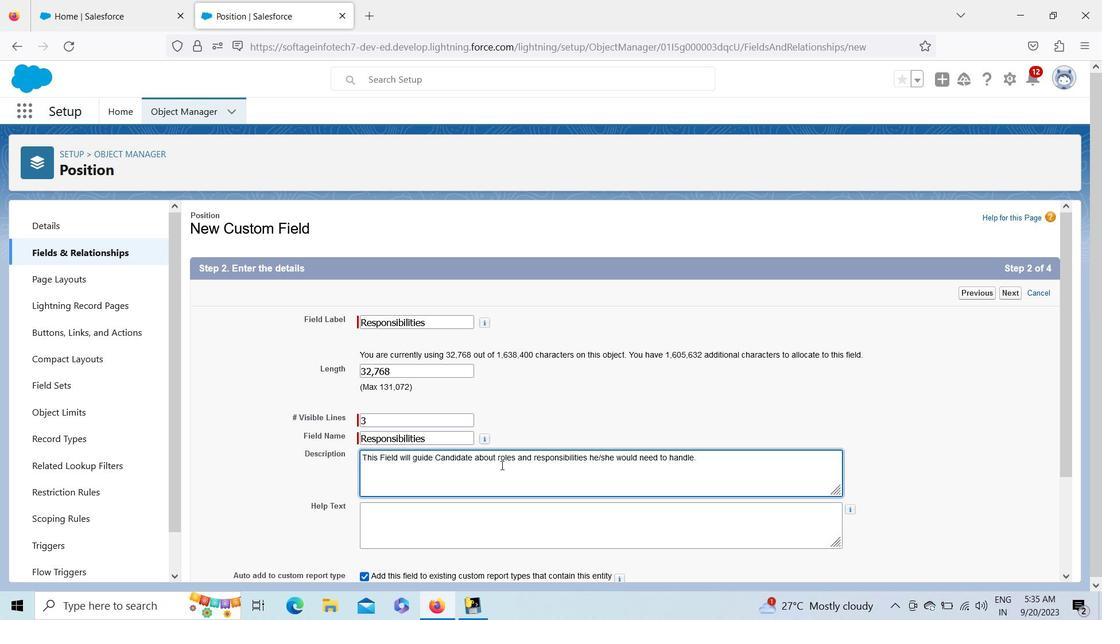 
Action: Key pressed <Key.backspace><Key.shift><Key.shift><Key.shift><Key.shift><Key.shift><Key.shift><Key.shift><Key.shift><Key.shift>R
Screenshot: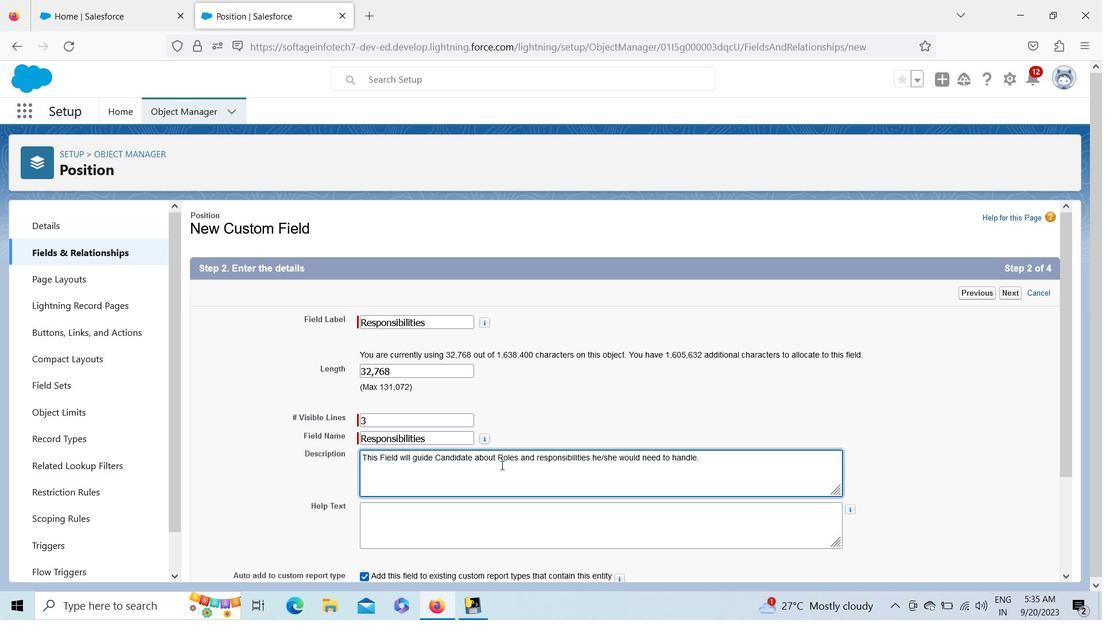 
Action: Mouse moved to (544, 470)
Screenshot: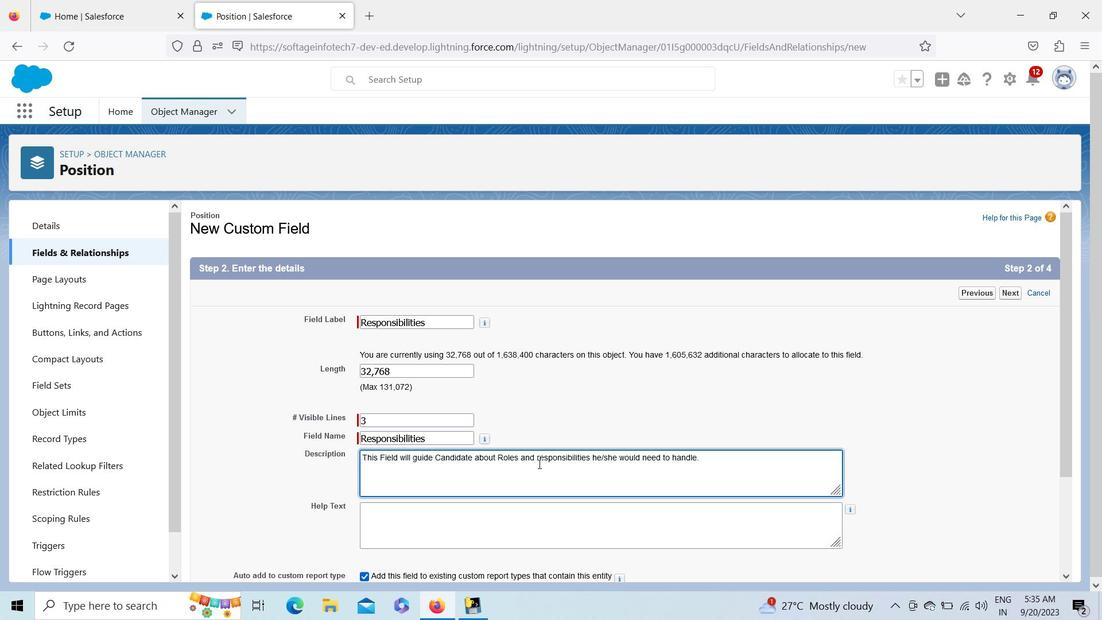 
Action: Mouse pressed left at (544, 470)
Screenshot: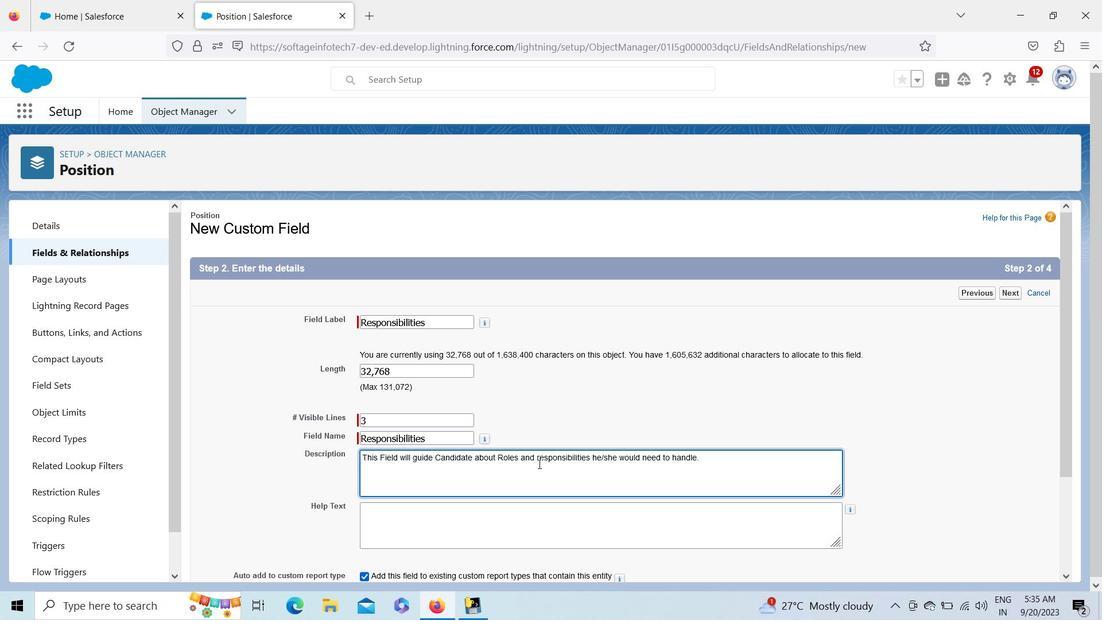 
Action: Key pressed <Key.backspace><Key.shift><Key.shift><Key.shift><Key.shift><Key.shift><Key.shift><Key.shift><Key.shift><Key.shift><Key.shift><Key.shift><Key.shift><Key.shift><Key.shift><Key.shift><Key.shift><Key.shift><Key.shift><Key.shift><Key.shift><Key.shift><Key.shift><Key.shift><Key.shift><Key.shift><Key.shift><Key.shift><Key.shift><Key.shift><Key.shift><Key.shift><Key.shift>R
Screenshot: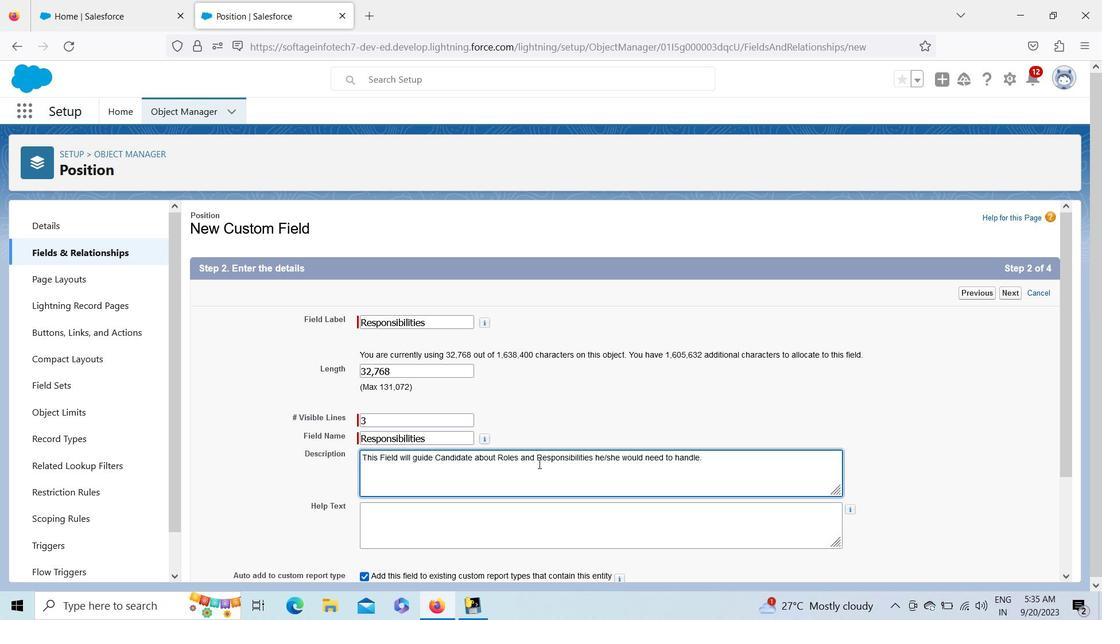 
Action: Mouse moved to (1071, 578)
Screenshot: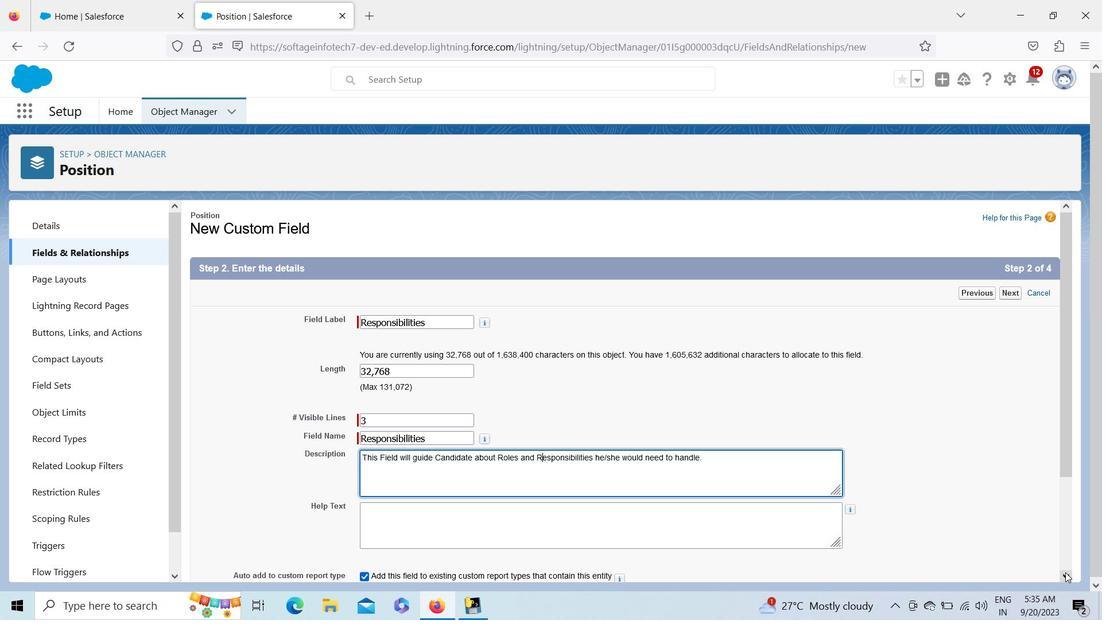 
Action: Mouse pressed left at (1071, 578)
Screenshot: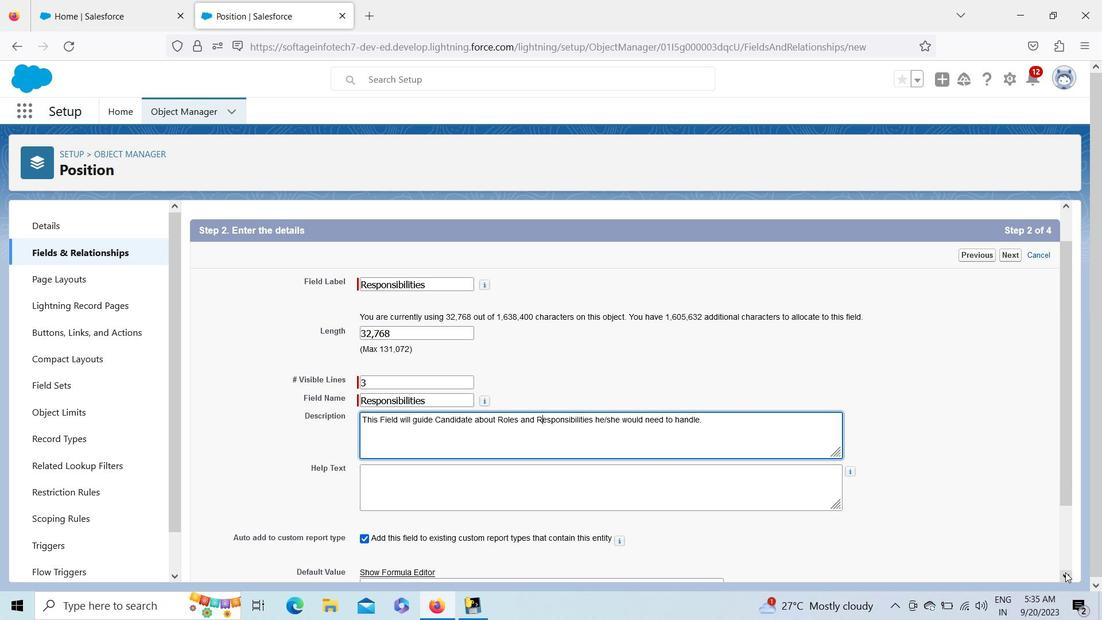 
Action: Mouse pressed left at (1071, 578)
Screenshot: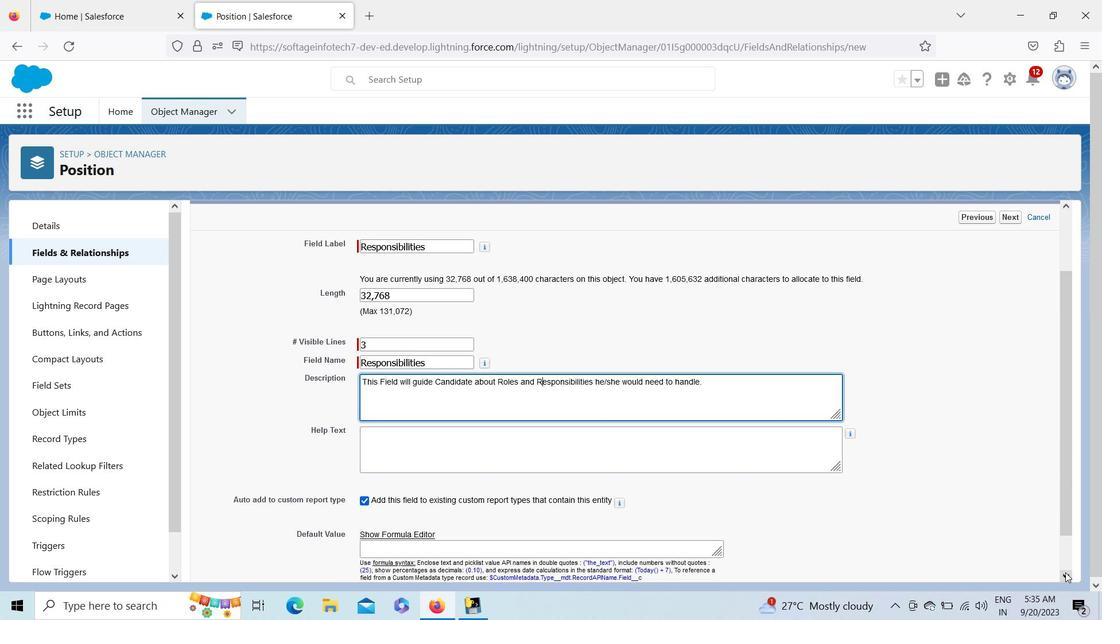 
Action: Mouse pressed left at (1071, 578)
Screenshot: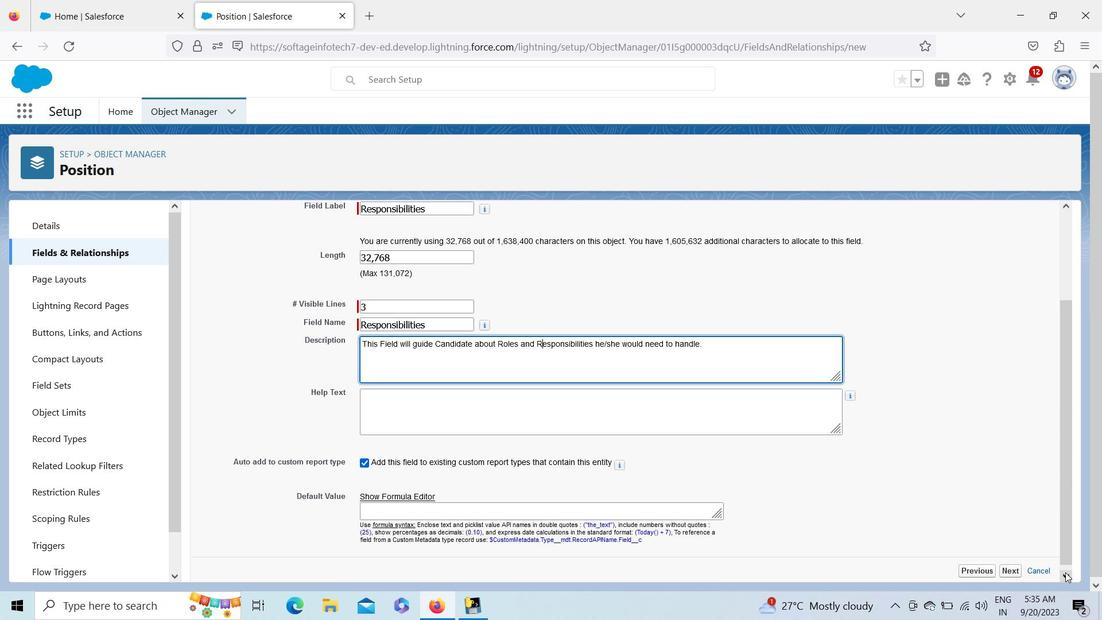
Action: Mouse pressed left at (1071, 578)
Screenshot: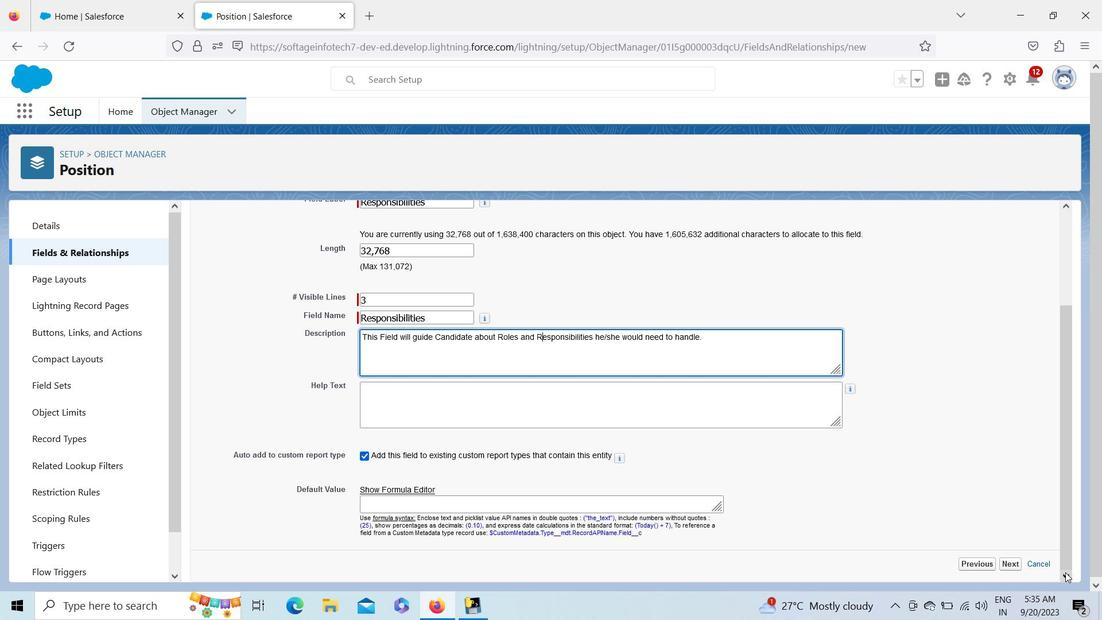 
Action: Mouse pressed left at (1071, 578)
Screenshot: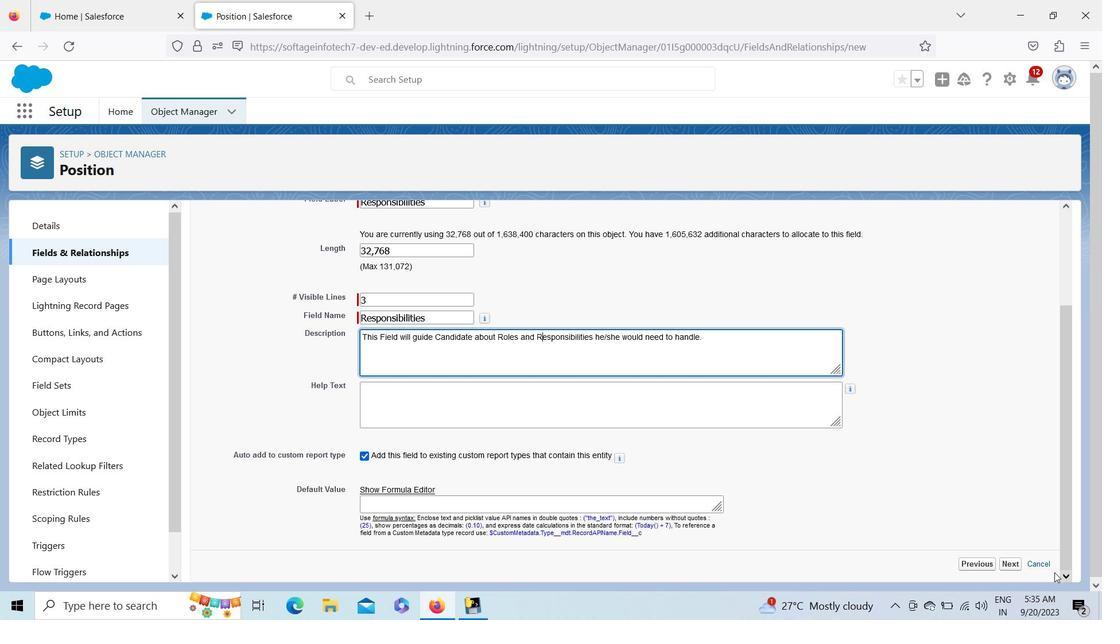 
Action: Mouse moved to (989, 570)
Screenshot: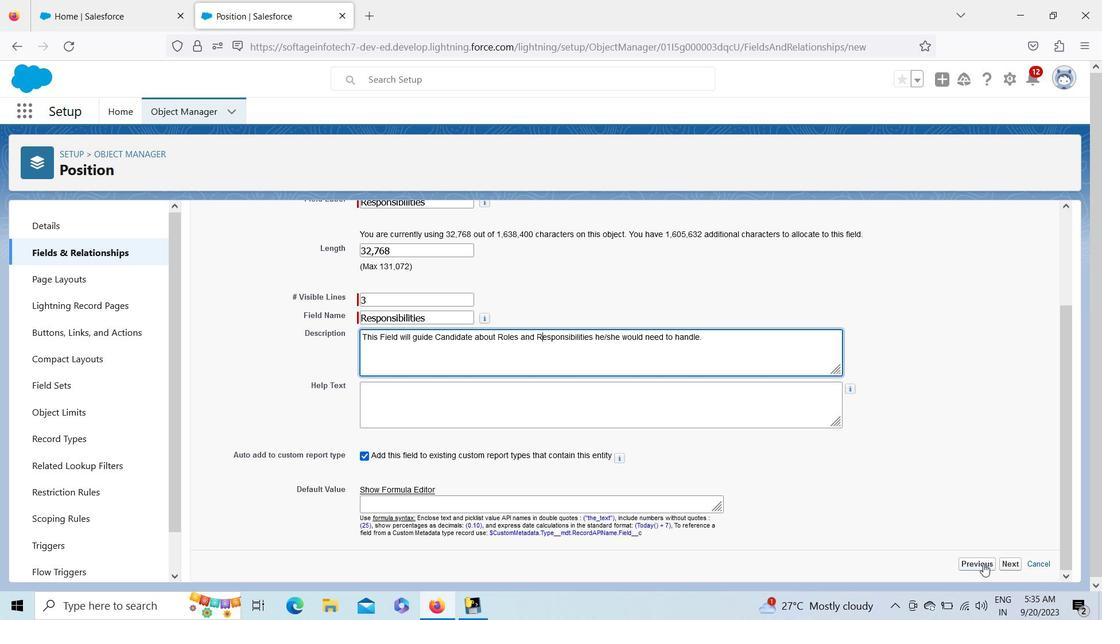 
Action: Mouse pressed left at (989, 570)
Screenshot: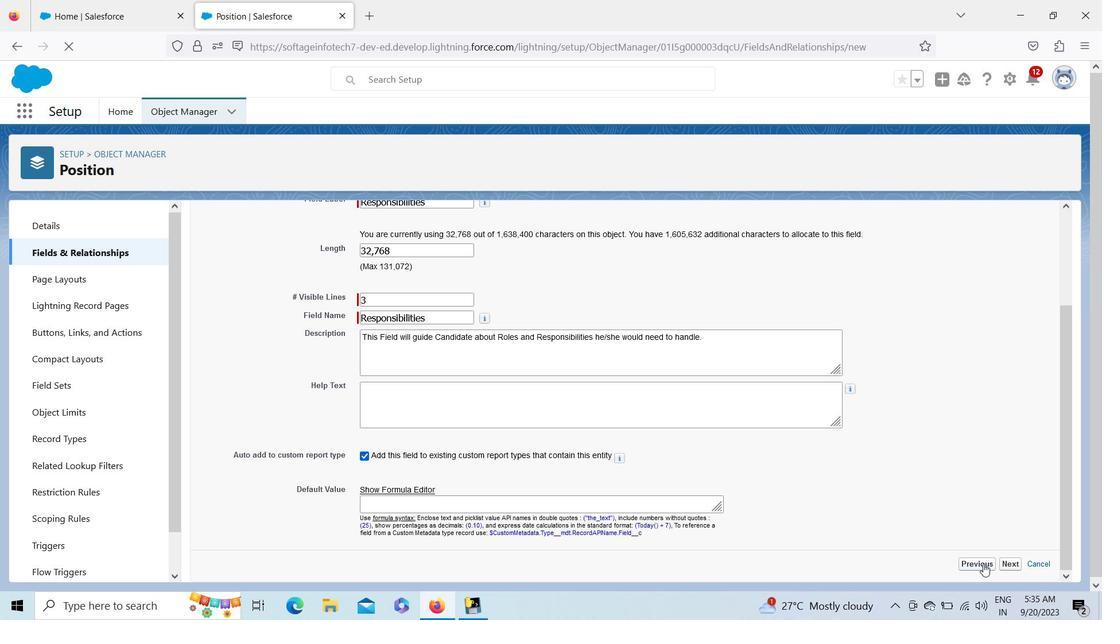 
Action: Mouse moved to (99, 229)
Screenshot: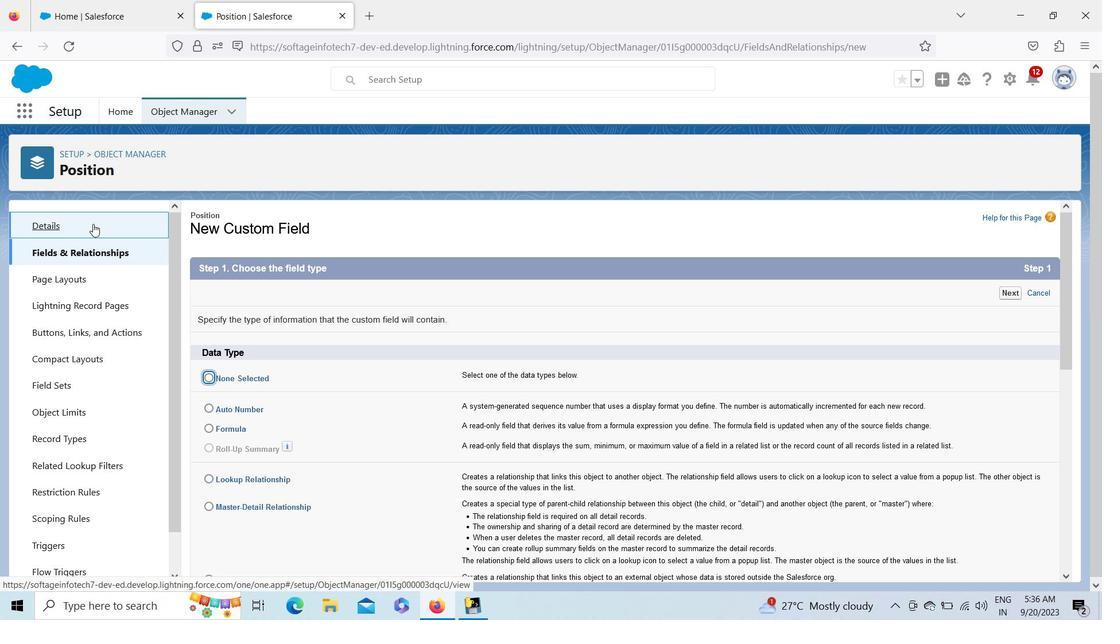 
Action: Mouse pressed left at (99, 229)
Screenshot: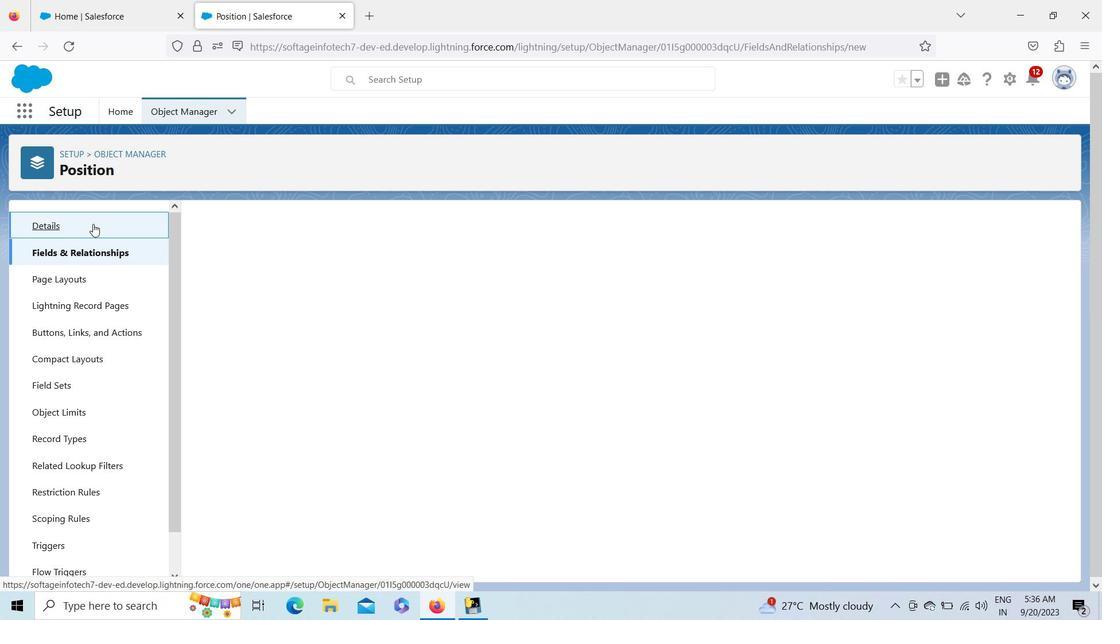 
Action: Mouse moved to (87, 272)
Screenshot: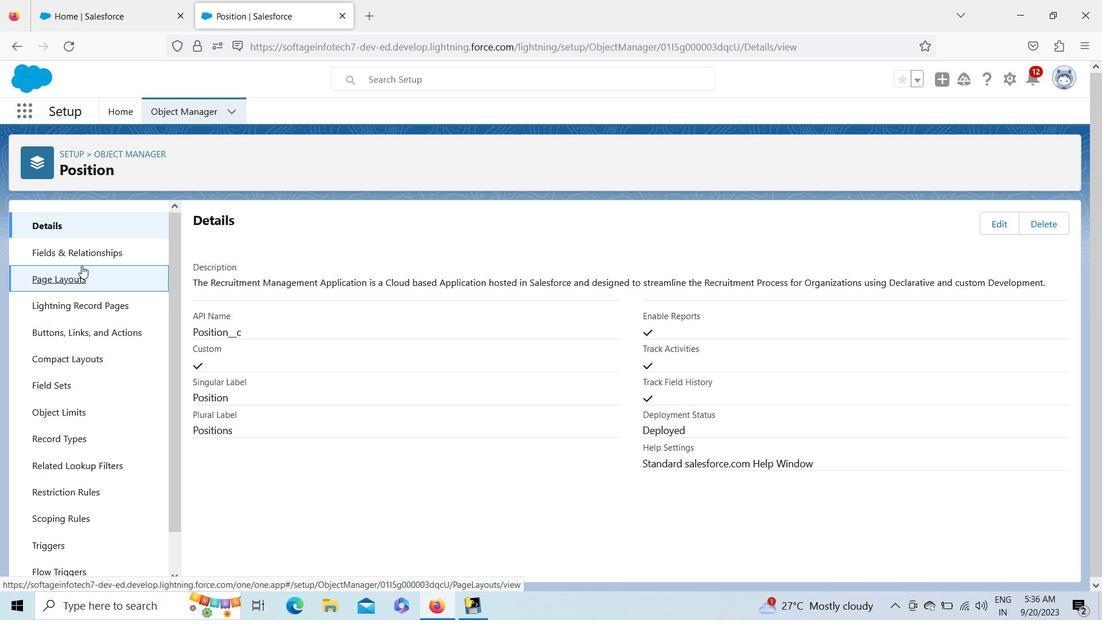
Action: Mouse pressed left at (87, 272)
Screenshot: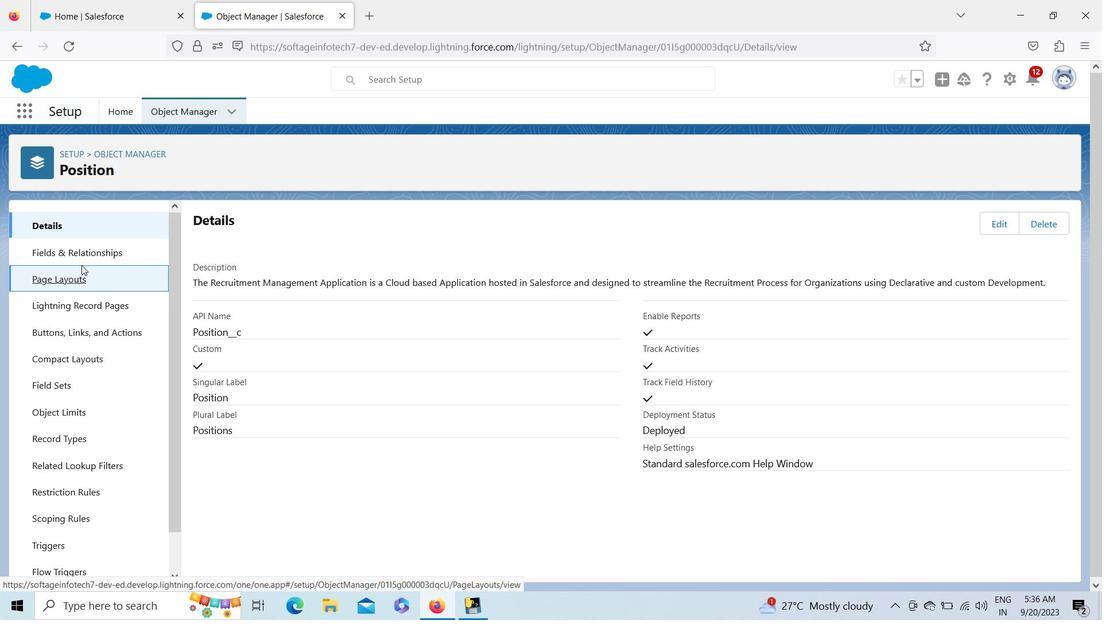 
Action: Mouse moved to (87, 265)
